 Task: Select street view around selected location Colonial Williamsburg, Virginia, United States and verify 5 surrounding locations
Action: Mouse moved to (133, 161)
Screenshot: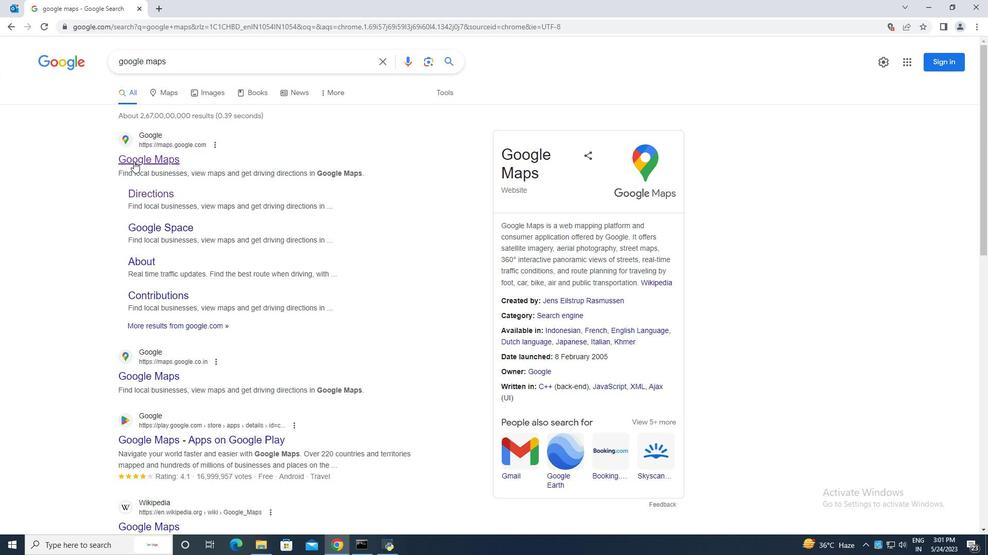 
Action: Mouse pressed left at (133, 161)
Screenshot: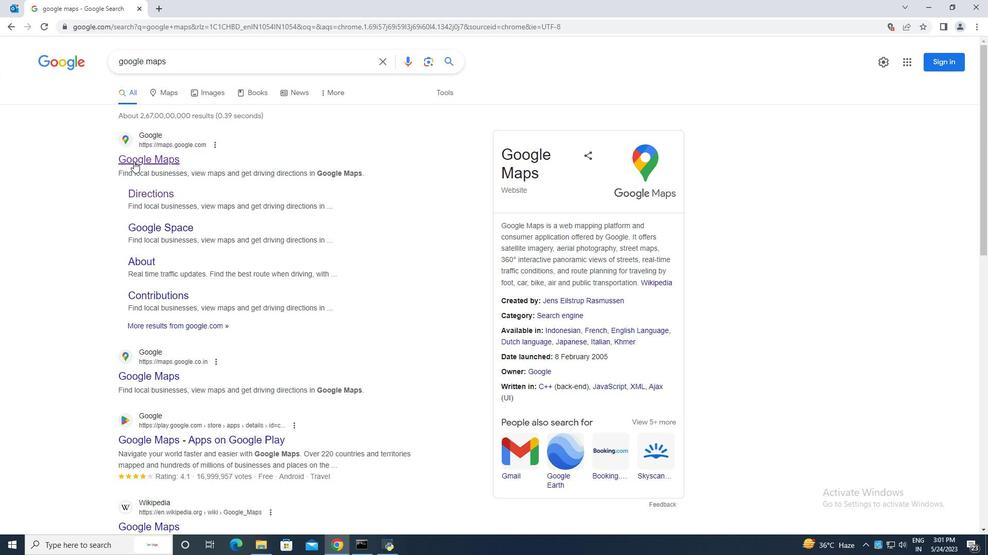 
Action: Mouse moved to (140, 49)
Screenshot: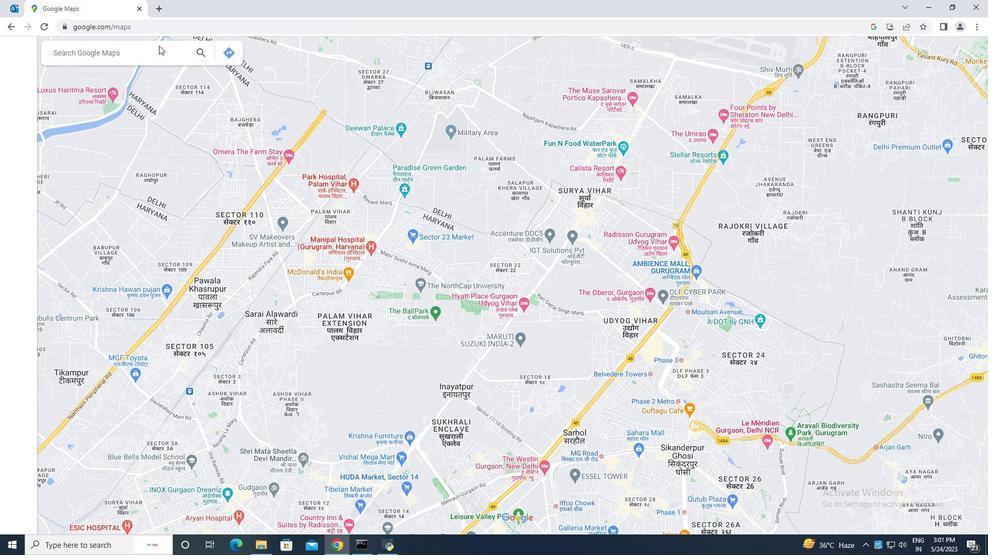 
Action: Key pressed colonial<Key.space>williamsburg<Key.space>virginia<Key.space>united<Key.space>stated<Key.enter>
Screenshot: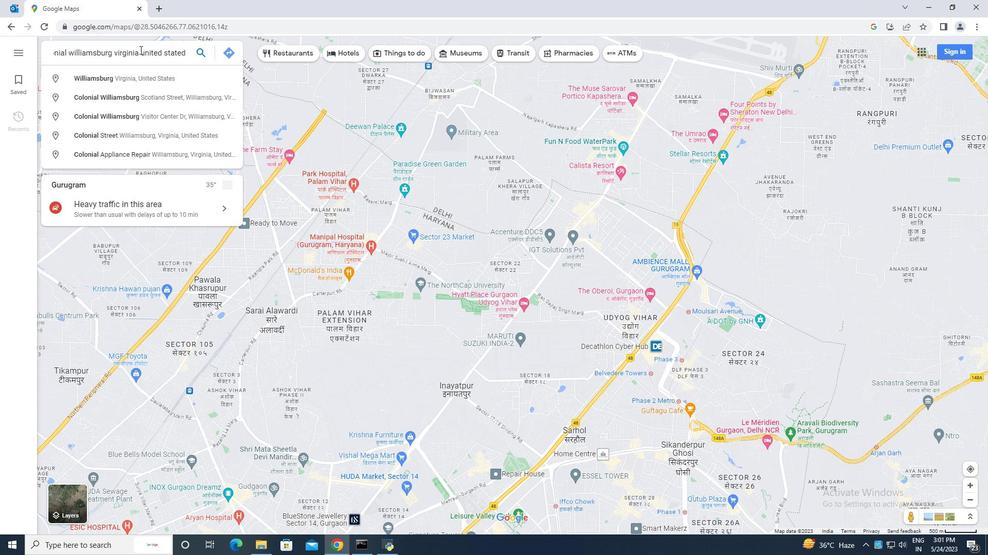 
Action: Mouse moved to (446, 508)
Screenshot: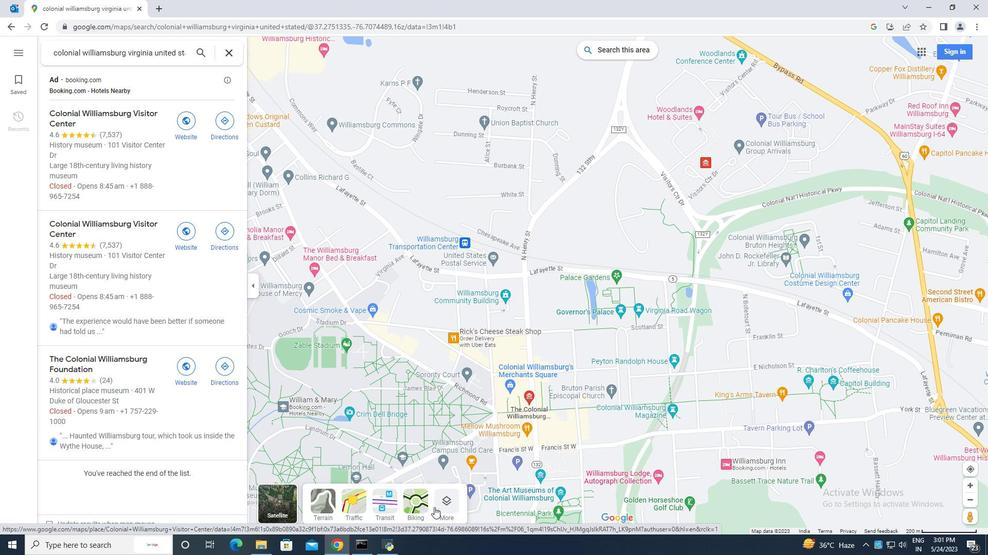 
Action: Mouse pressed left at (446, 508)
Screenshot: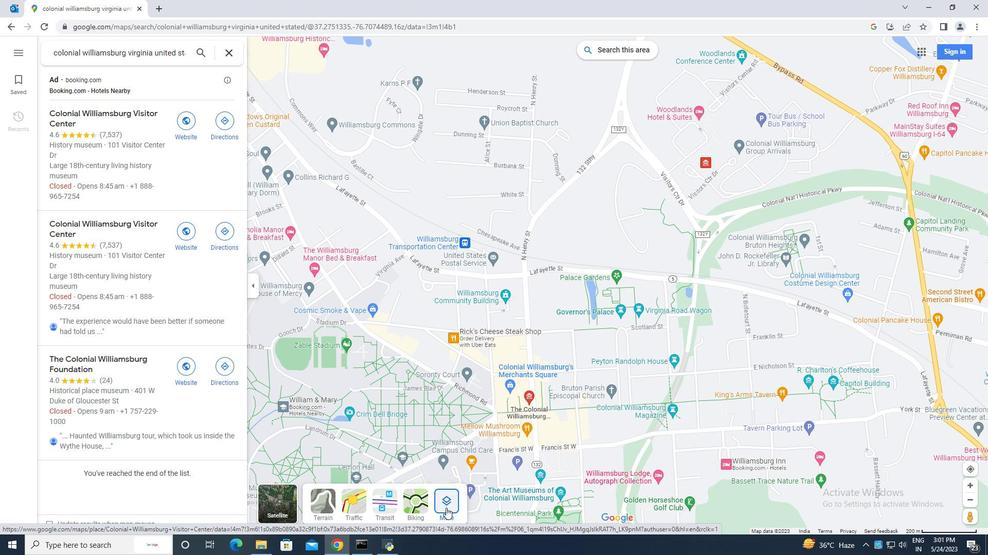 
Action: Mouse moved to (329, 297)
Screenshot: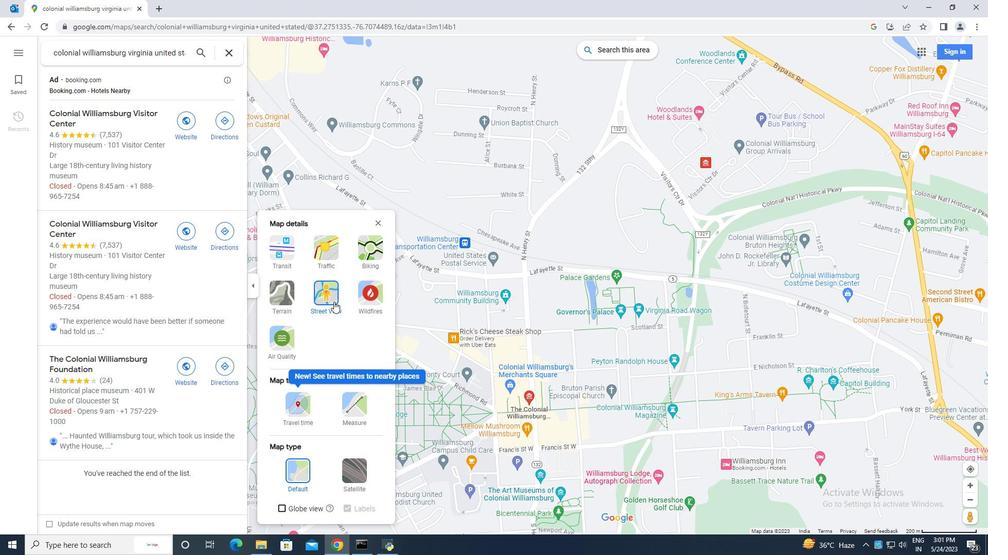 
Action: Mouse pressed left at (329, 297)
Screenshot: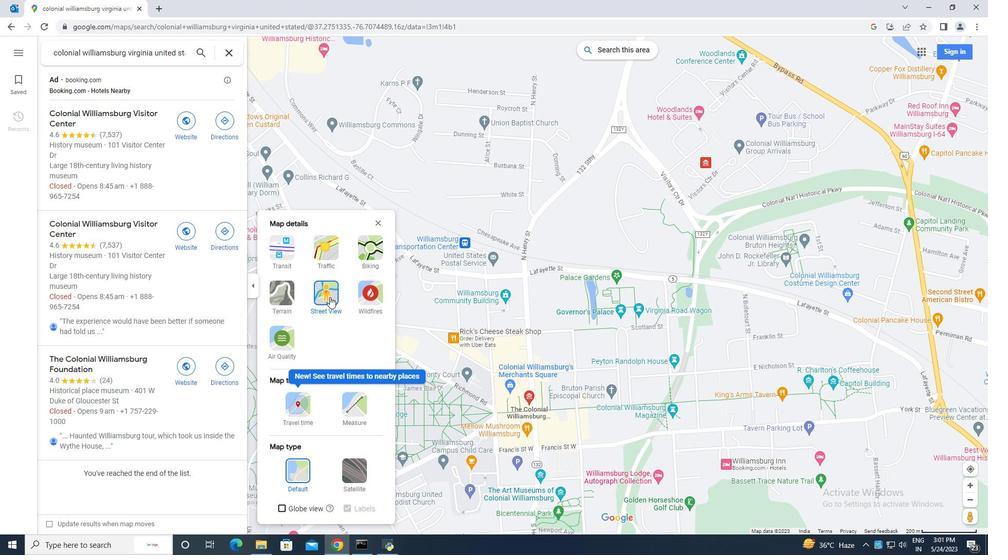 
Action: Mouse moved to (328, 256)
Screenshot: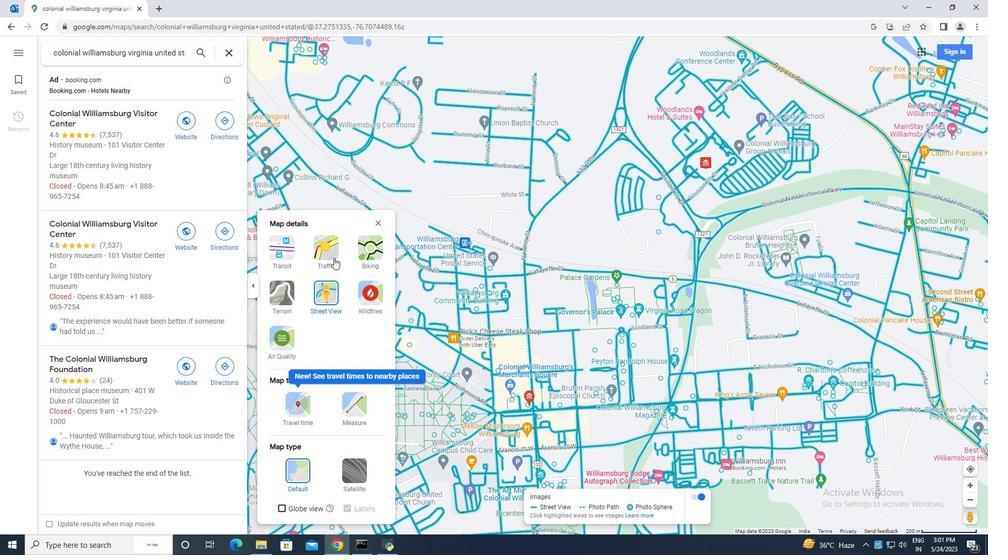 
Action: Mouse pressed left at (328, 256)
Screenshot: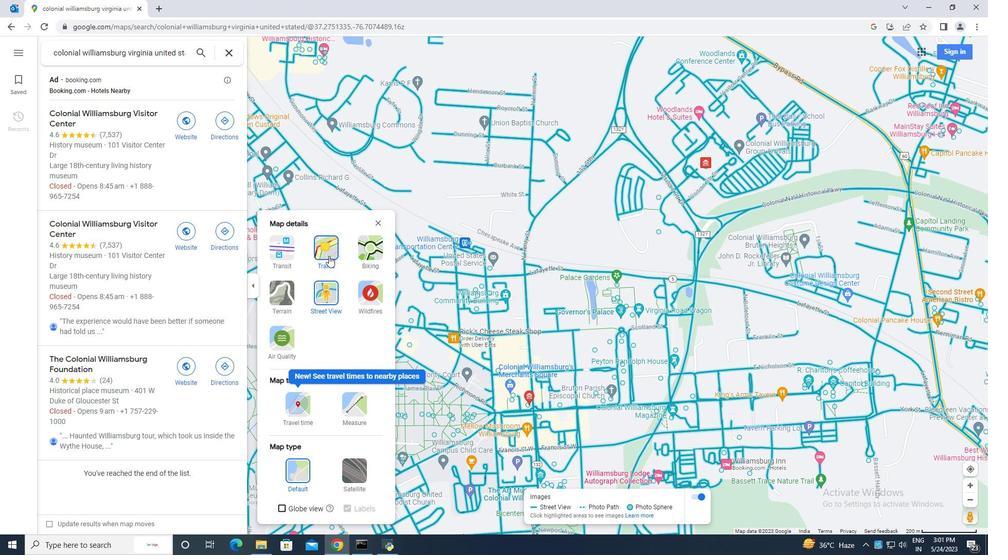 
Action: Mouse moved to (328, 293)
Screenshot: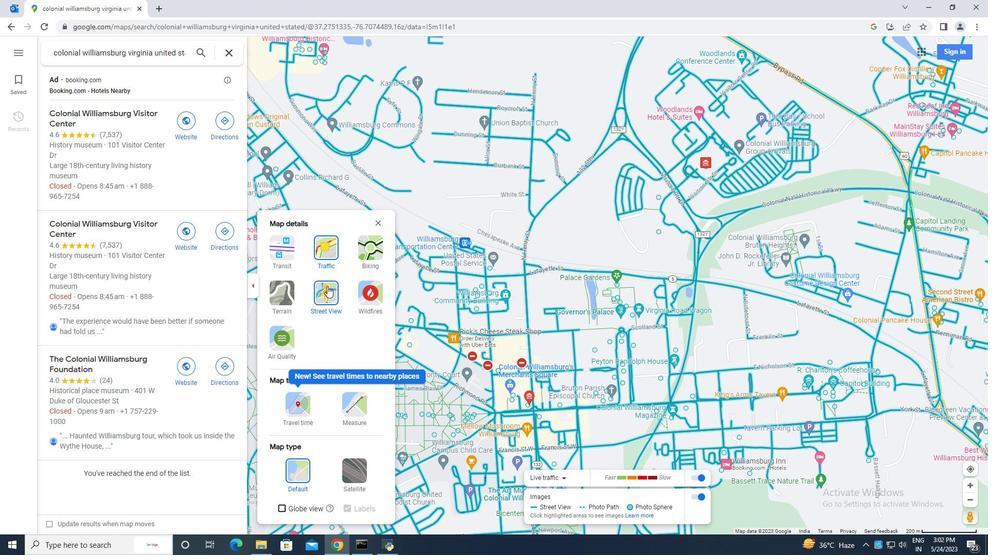 
Action: Mouse pressed left at (328, 293)
Screenshot: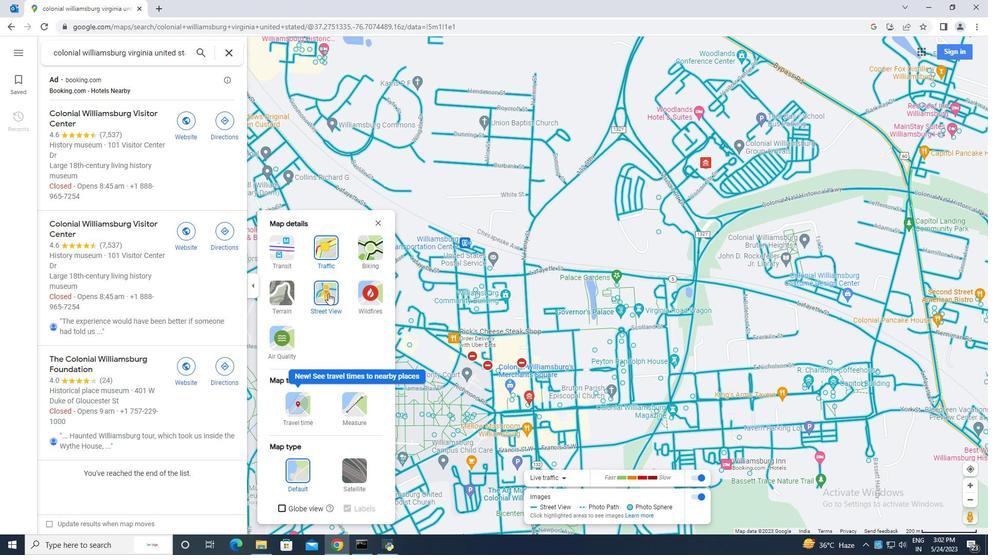 
Action: Mouse moved to (376, 224)
Screenshot: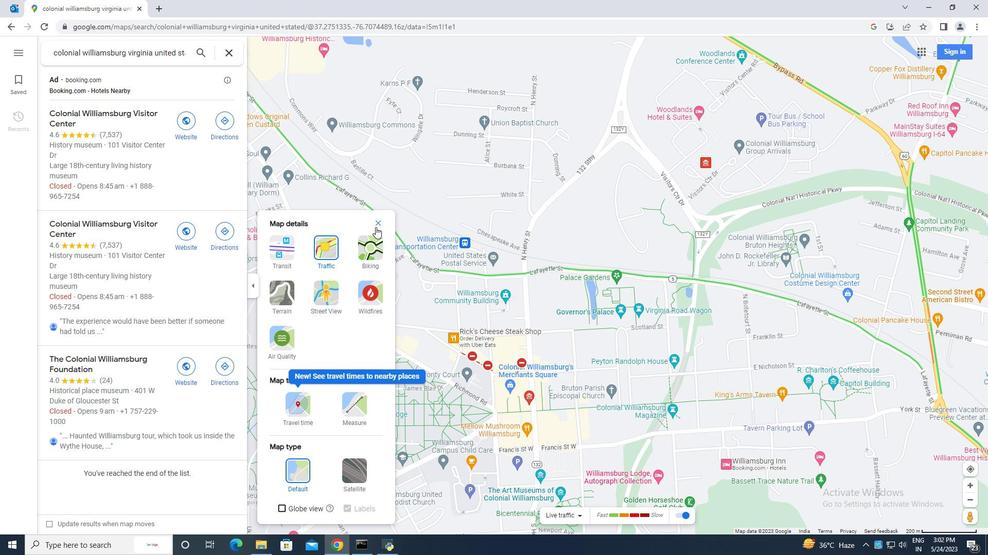 
Action: Mouse pressed left at (376, 224)
Screenshot: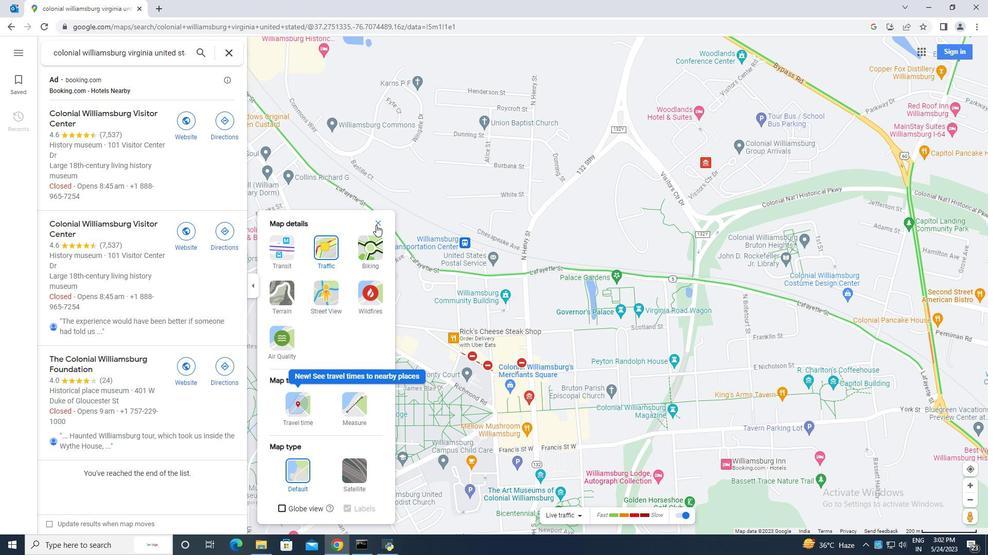 
Action: Mouse moved to (449, 504)
Screenshot: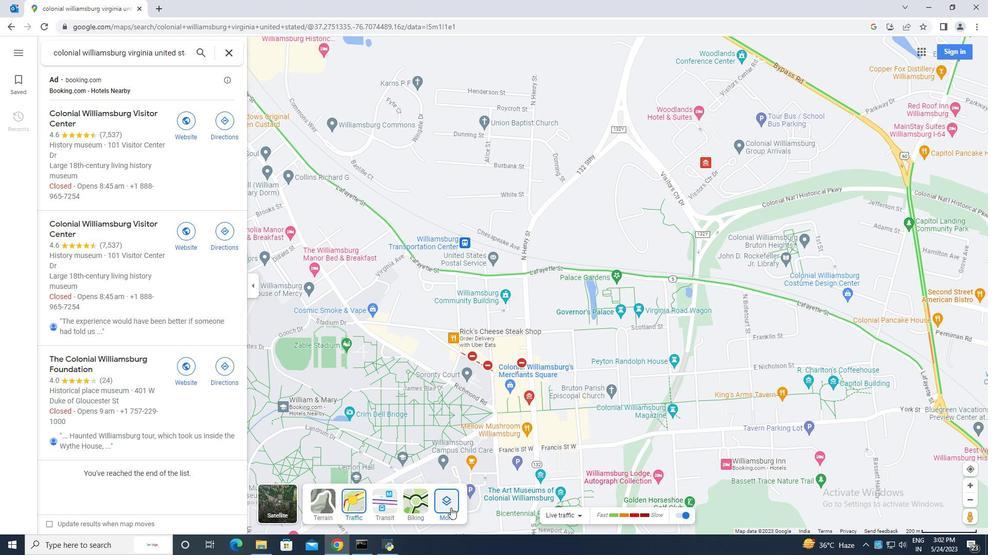 
Action: Mouse pressed left at (449, 504)
Screenshot: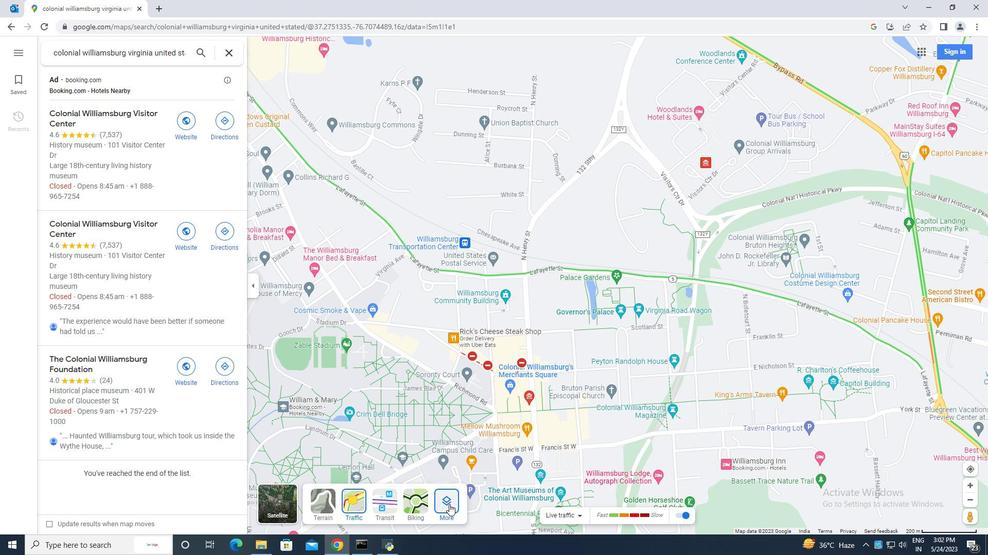 
Action: Mouse moved to (326, 291)
Screenshot: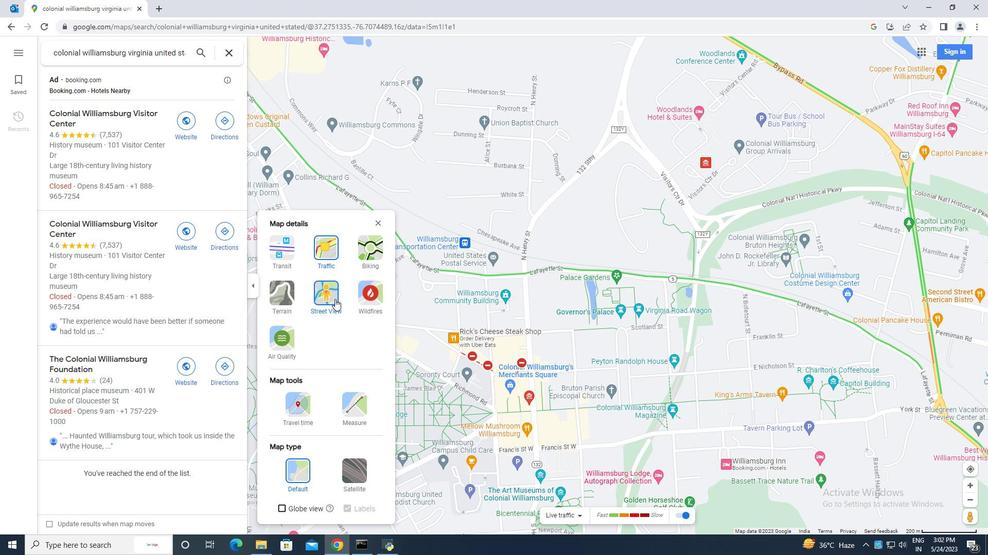 
Action: Mouse pressed left at (326, 291)
Screenshot: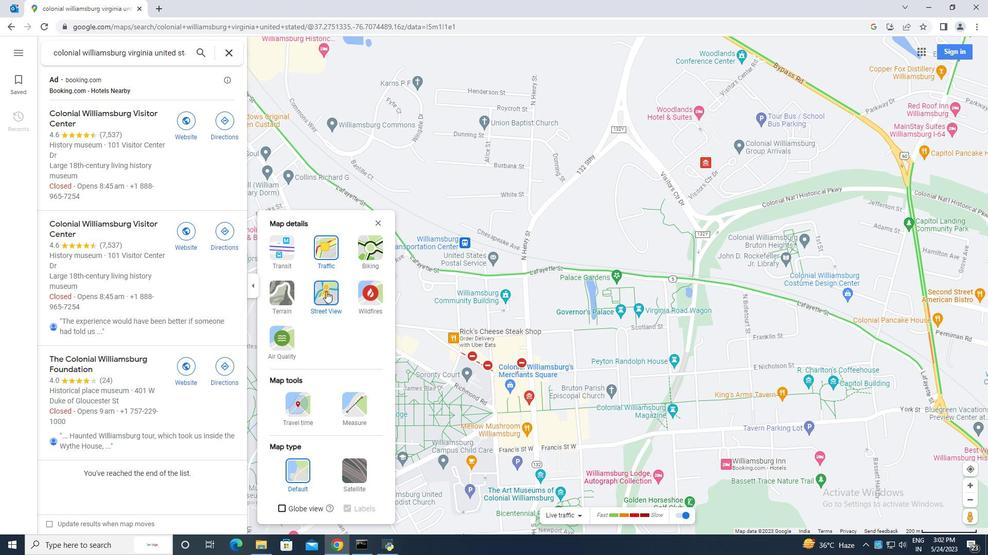 
Action: Mouse moved to (484, 258)
Screenshot: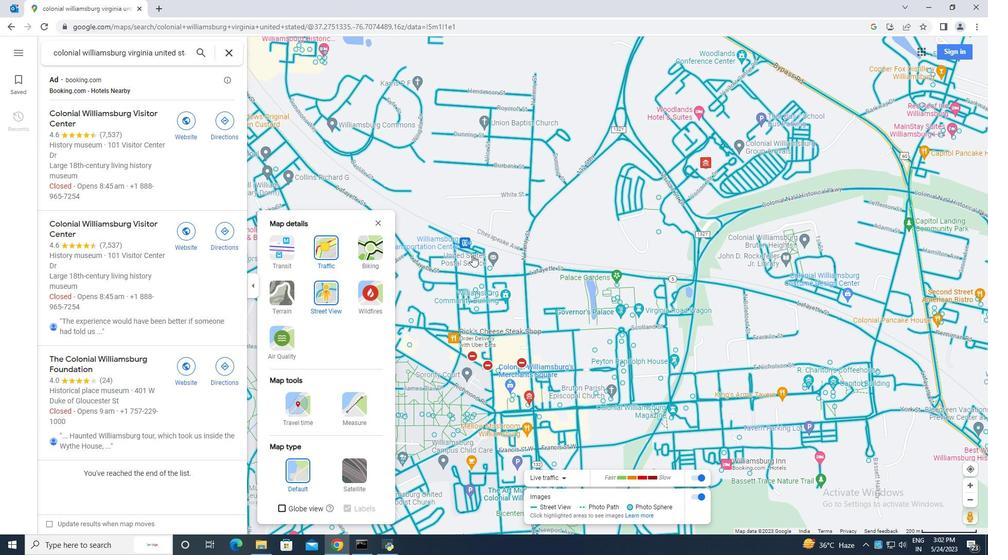 
Action: Mouse pressed left at (484, 258)
Screenshot: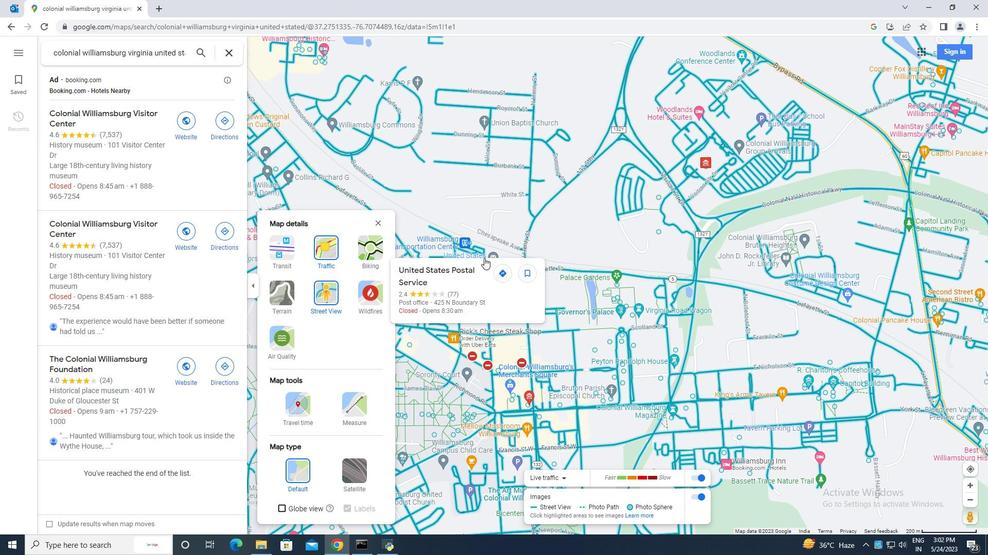 
Action: Mouse moved to (480, 237)
Screenshot: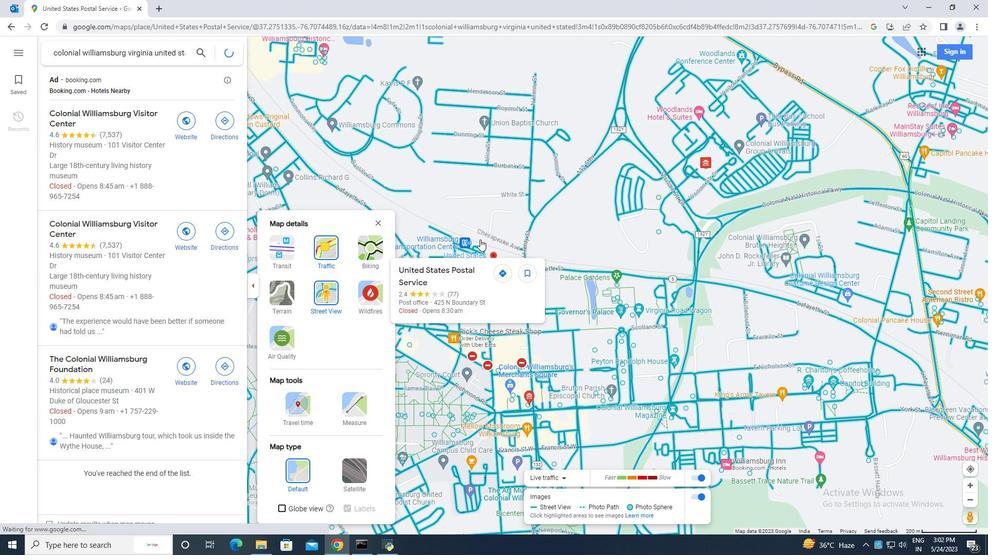 
Action: Mouse pressed left at (480, 237)
Screenshot: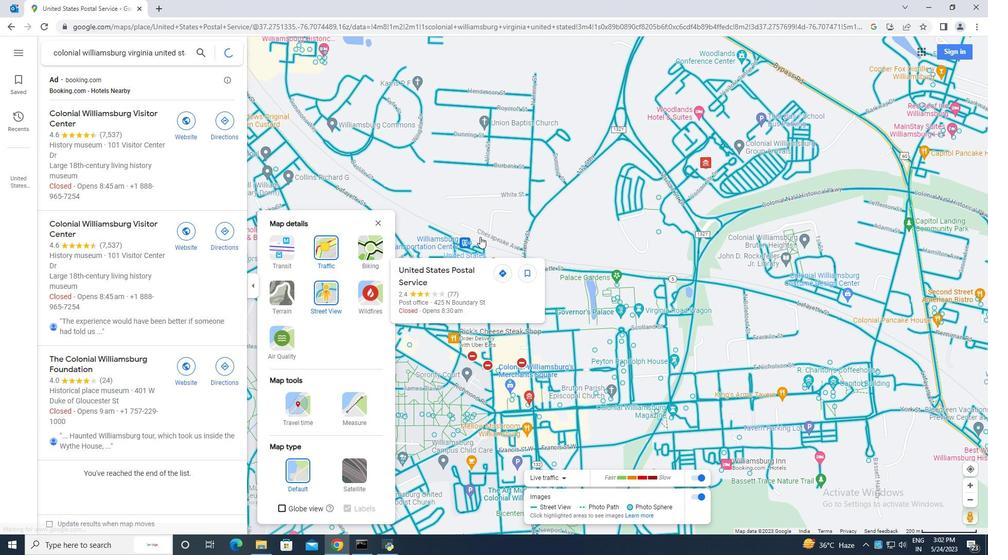 
Action: Mouse moved to (6, 26)
Screenshot: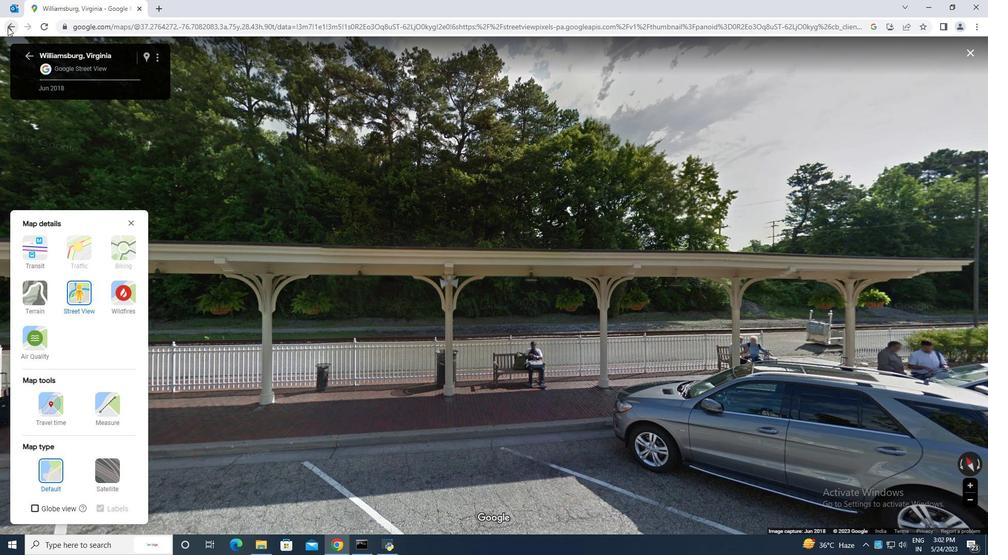 
Action: Mouse pressed left at (6, 26)
Screenshot: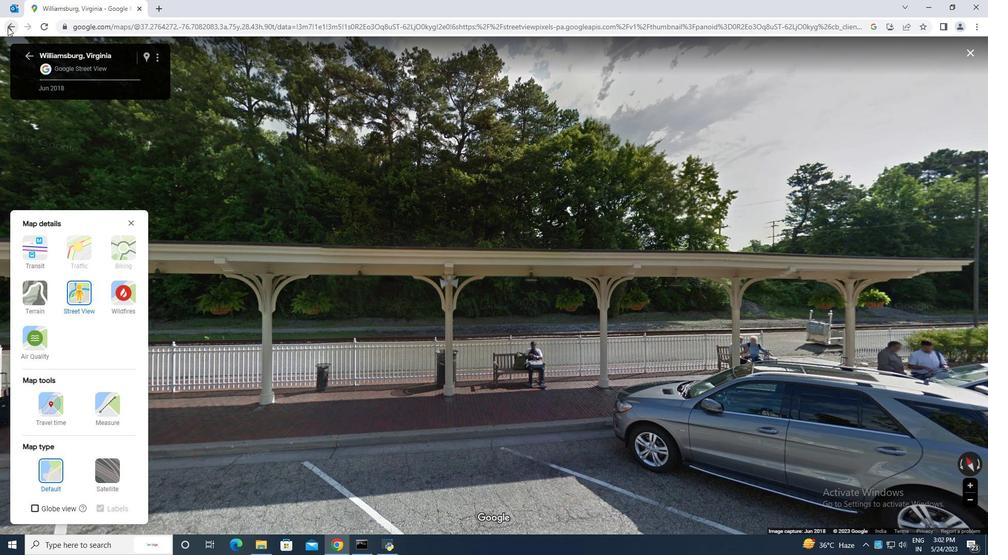 
Action: Mouse moved to (451, 86)
Screenshot: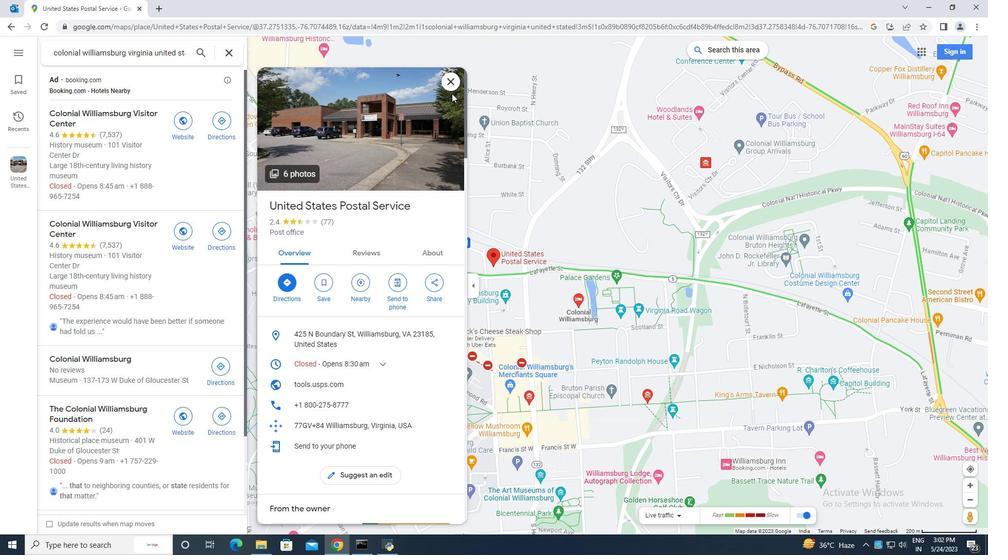 
Action: Mouse pressed left at (451, 86)
Screenshot: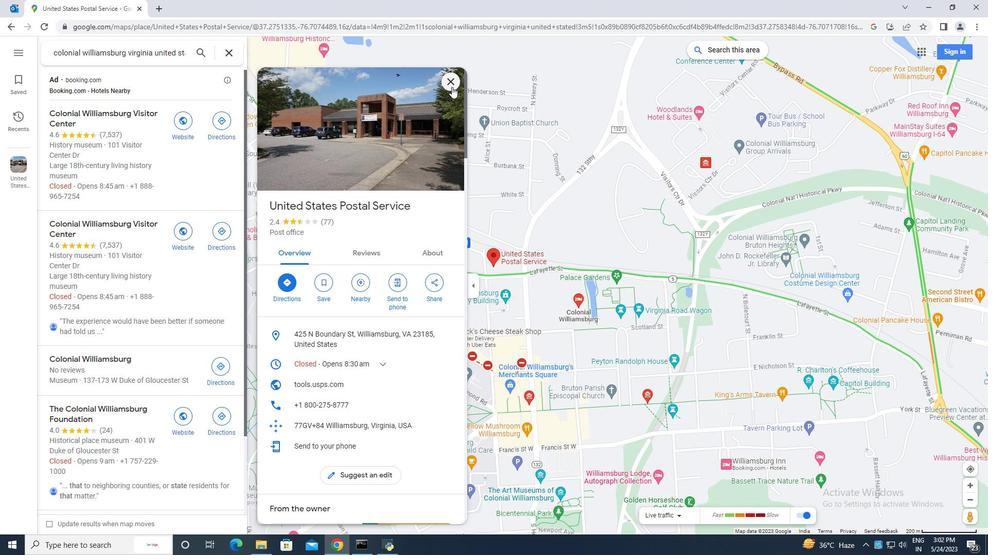 
Action: Mouse moved to (453, 294)
Screenshot: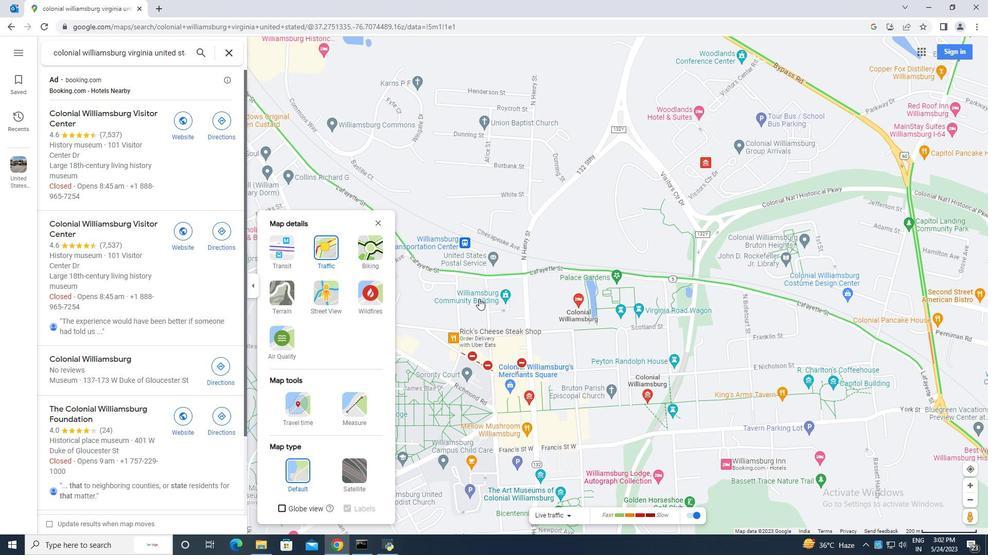 
Action: Mouse scrolled (453, 294) with delta (0, 0)
Screenshot: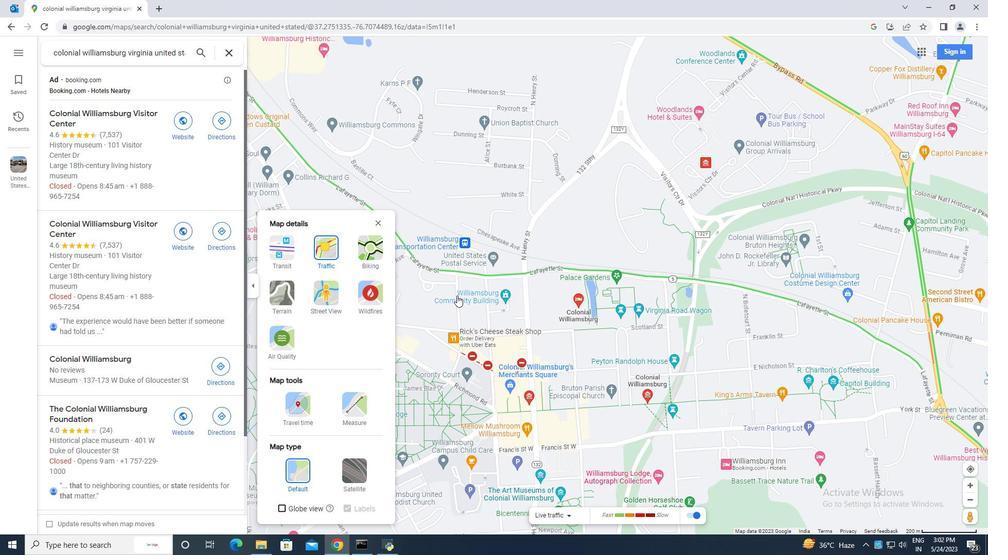 
Action: Mouse scrolled (453, 294) with delta (0, 0)
Screenshot: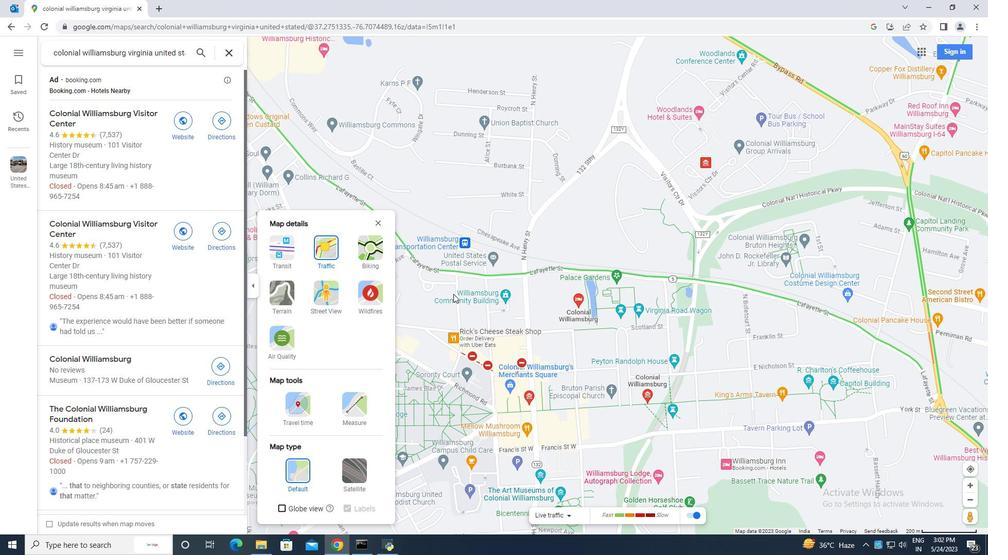 
Action: Mouse scrolled (453, 294) with delta (0, 0)
Screenshot: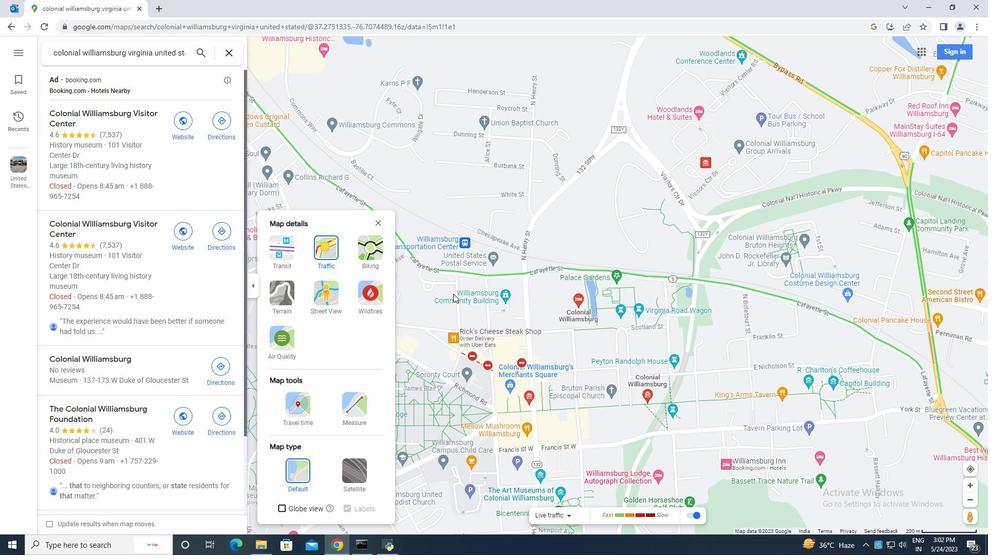 
Action: Mouse scrolled (453, 293) with delta (0, 0)
Screenshot: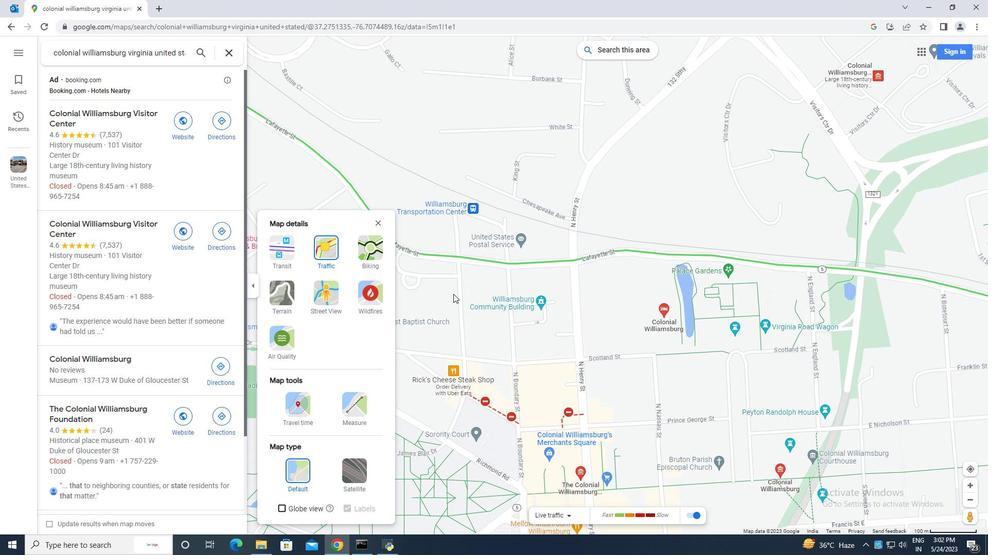 
Action: Mouse scrolled (453, 293) with delta (0, 0)
Screenshot: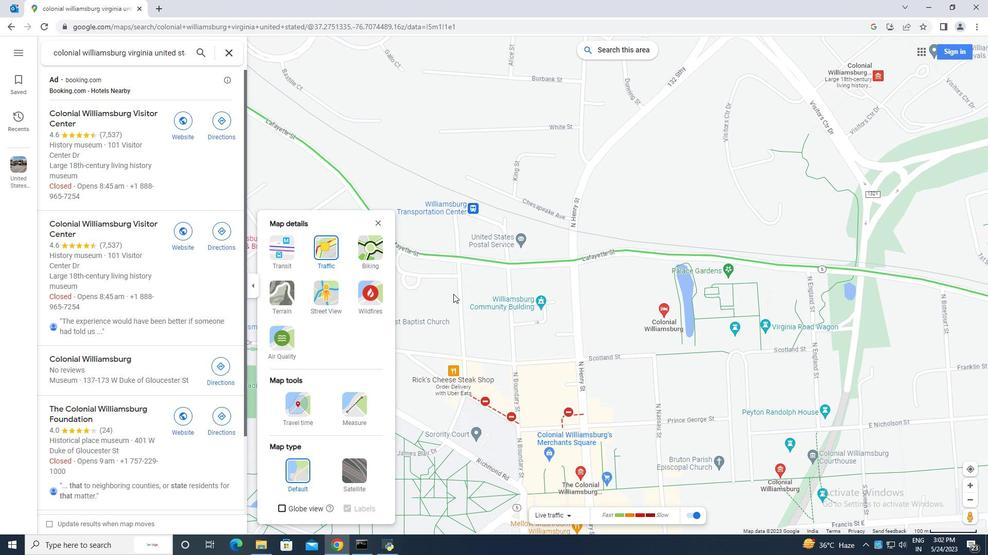 
Action: Mouse scrolled (453, 293) with delta (0, 0)
Screenshot: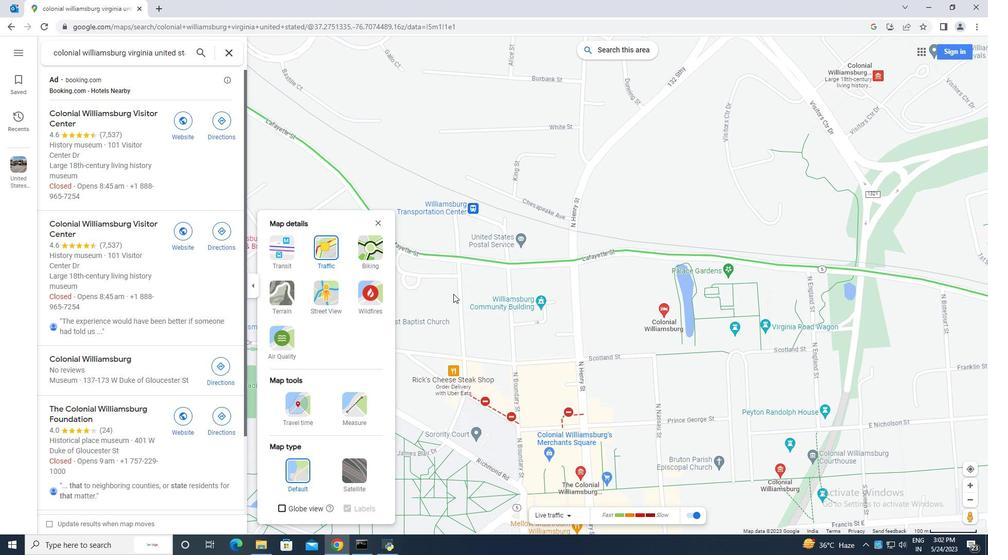 
Action: Mouse scrolled (453, 293) with delta (0, 0)
Screenshot: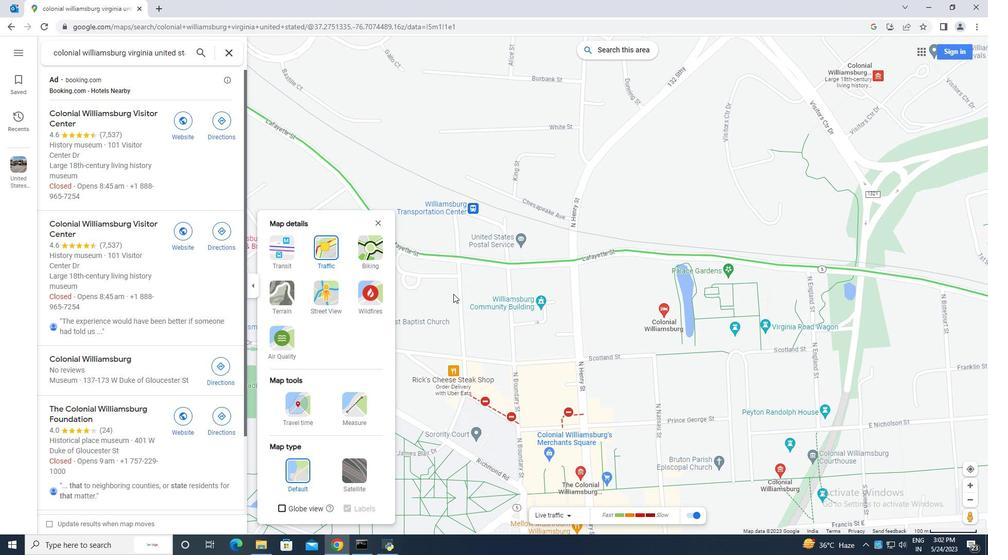 
Action: Mouse moved to (561, 276)
Screenshot: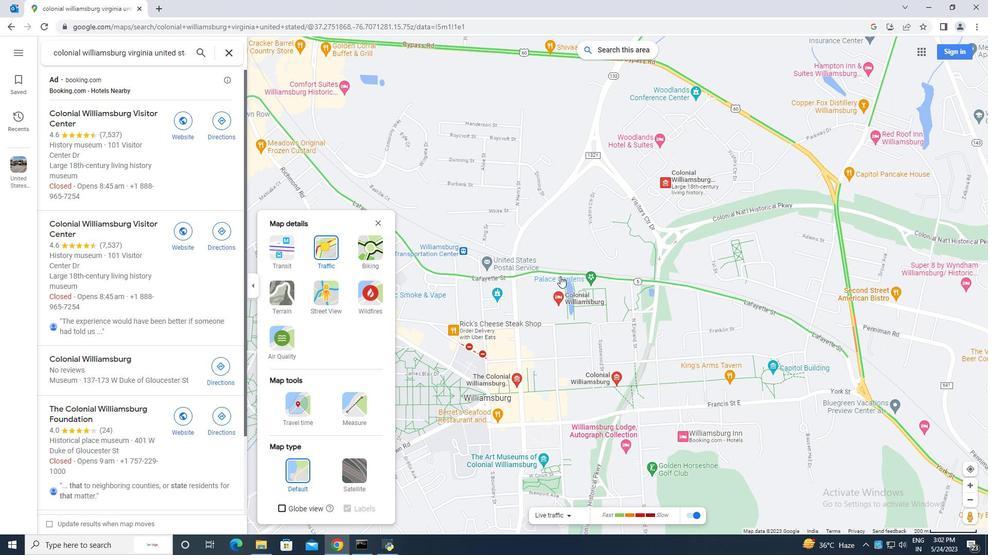 
Action: Mouse scrolled (561, 276) with delta (0, 0)
Screenshot: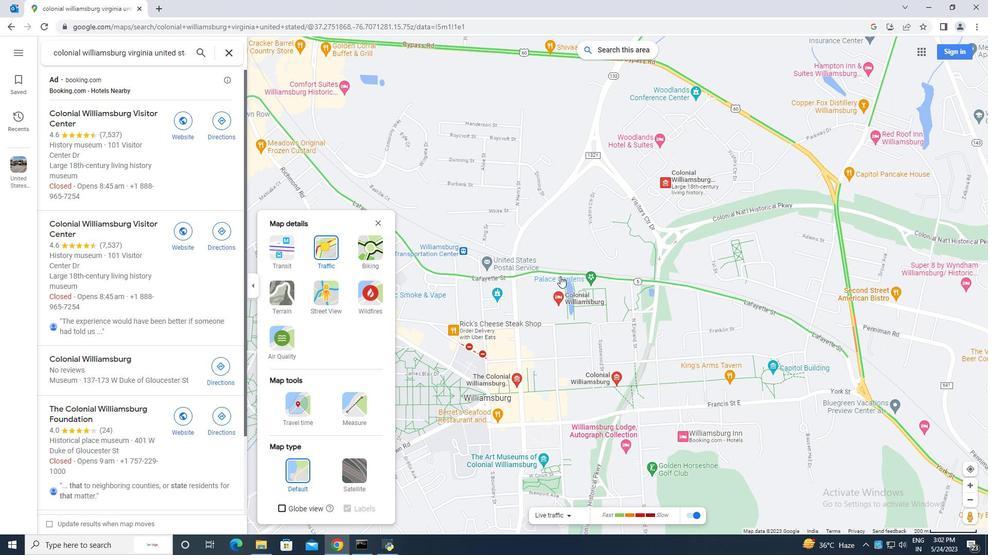 
Action: Mouse moved to (561, 276)
Screenshot: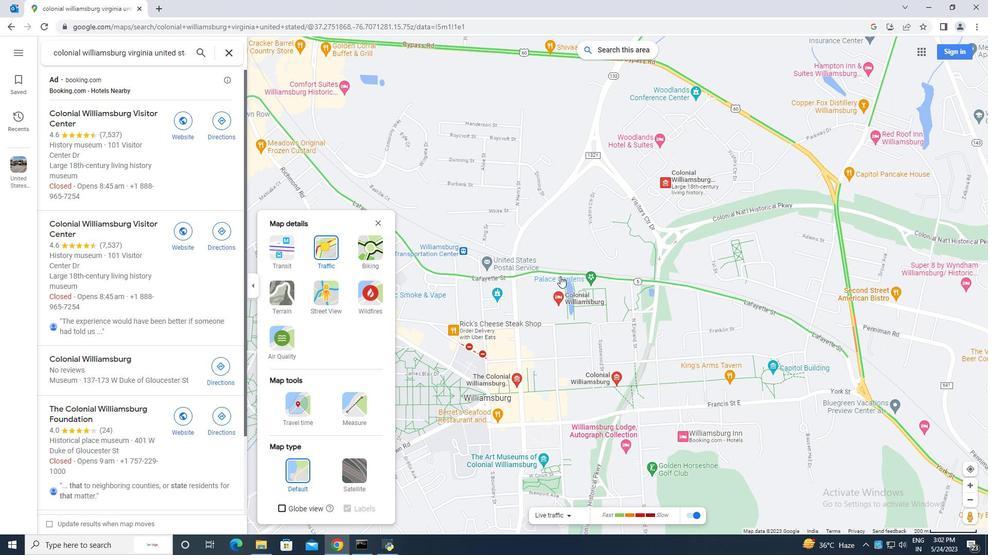 
Action: Mouse scrolled (561, 276) with delta (0, 0)
Screenshot: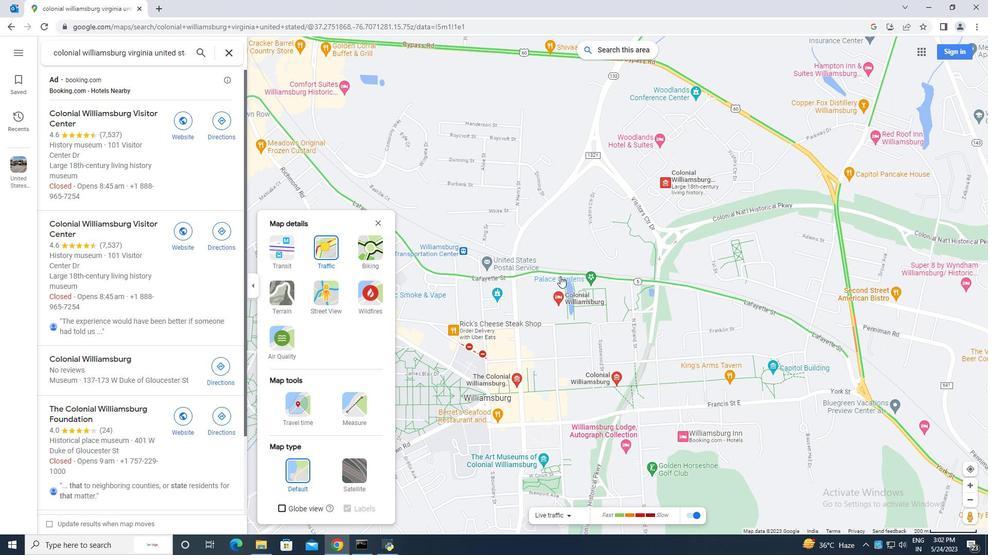 
Action: Mouse scrolled (561, 276) with delta (0, 0)
Screenshot: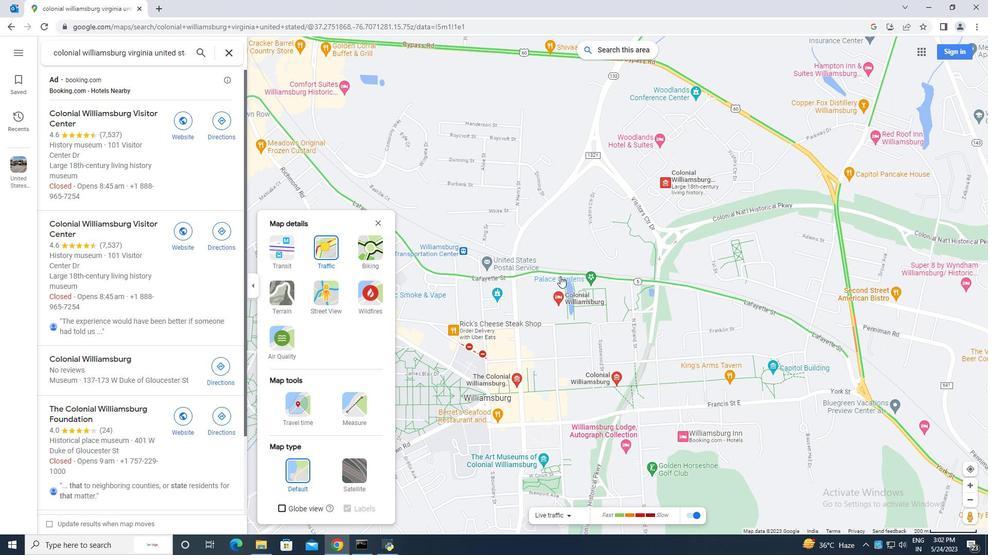 
Action: Mouse scrolled (561, 276) with delta (0, 0)
Screenshot: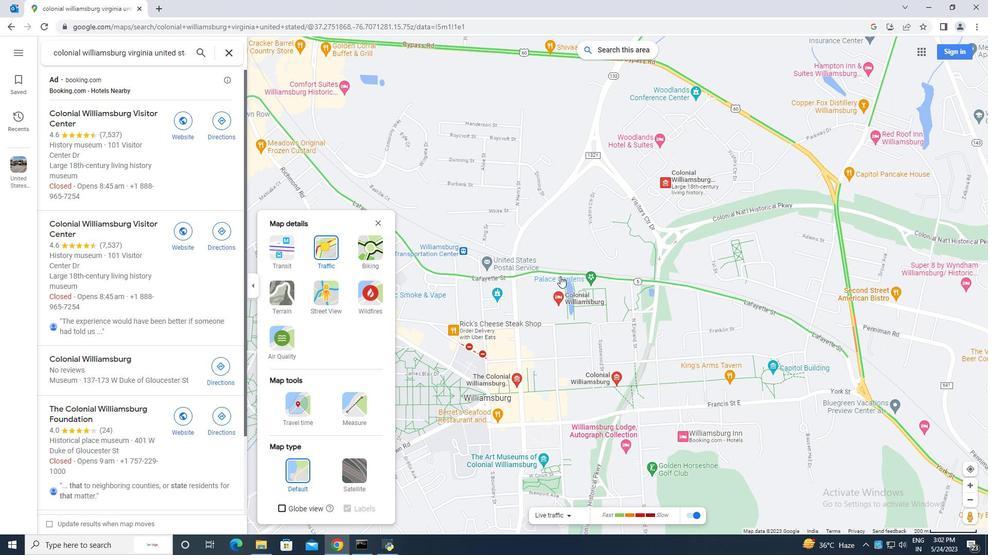 
Action: Mouse moved to (566, 278)
Screenshot: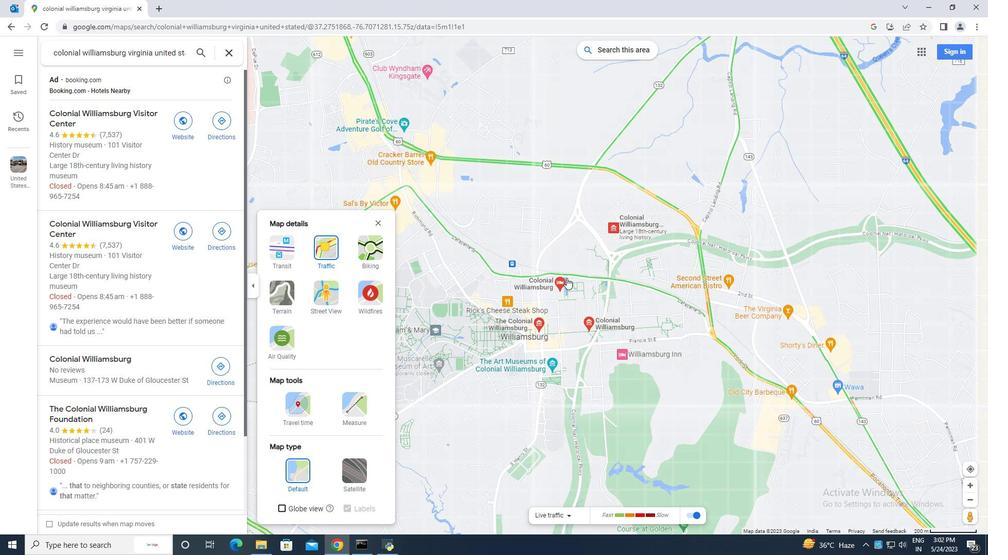 
Action: Mouse scrolled (566, 277) with delta (0, 0)
Screenshot: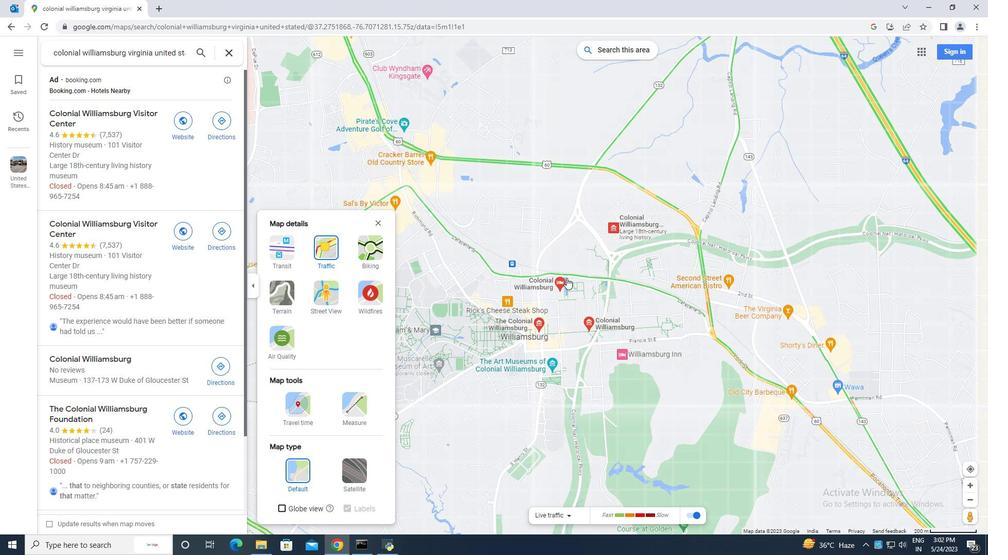 
Action: Mouse scrolled (566, 277) with delta (0, 0)
Screenshot: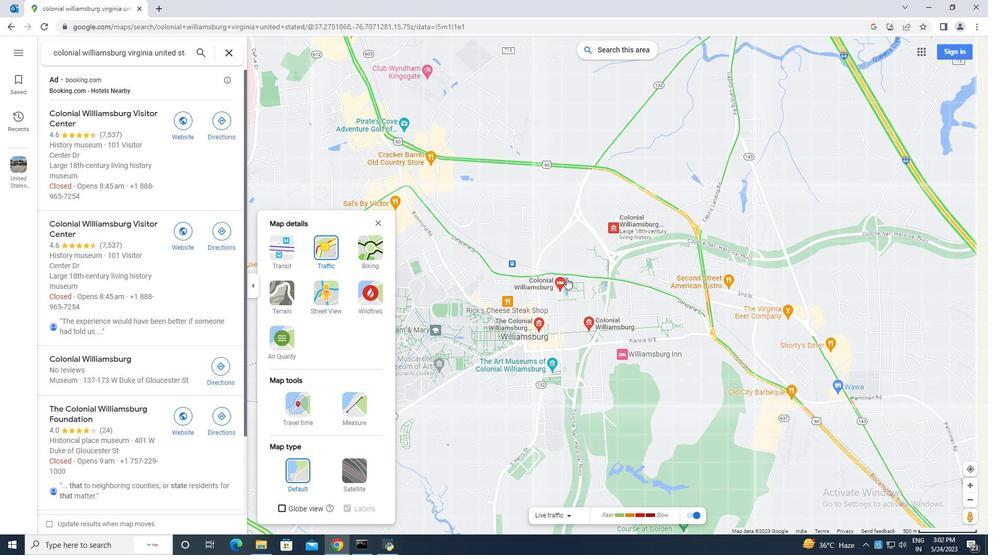 
Action: Mouse moved to (540, 320)
Screenshot: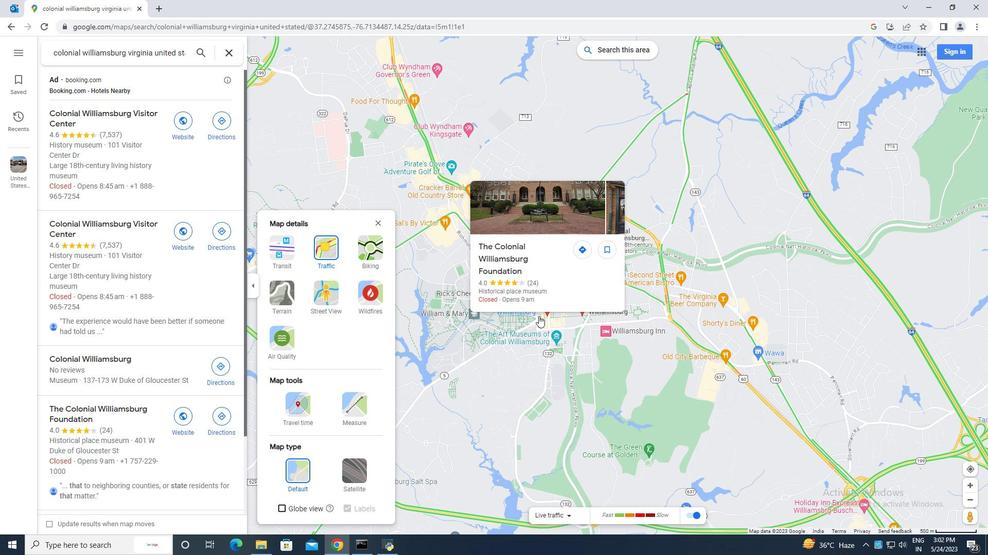 
Action: Mouse scrolled (540, 321) with delta (0, 0)
Screenshot: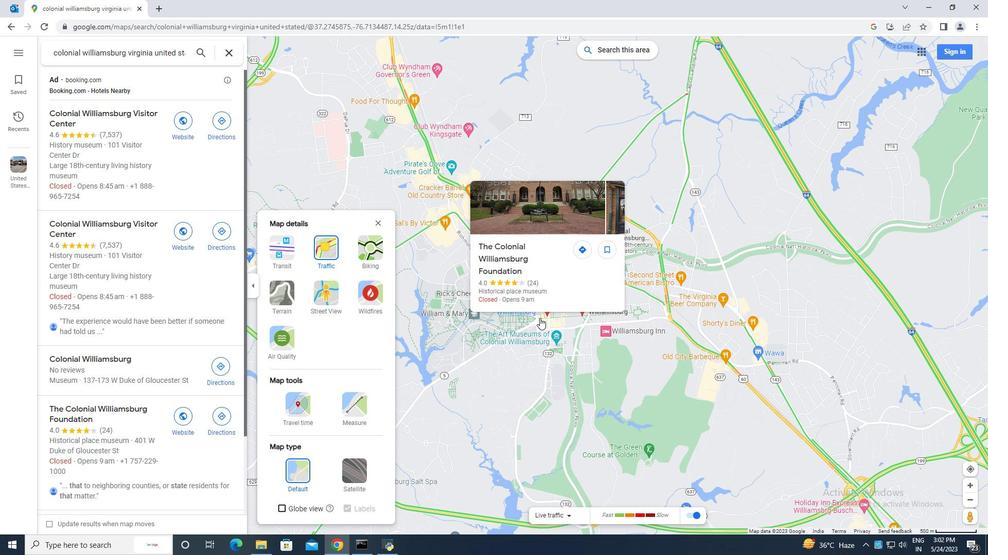 
Action: Mouse moved to (539, 320)
Screenshot: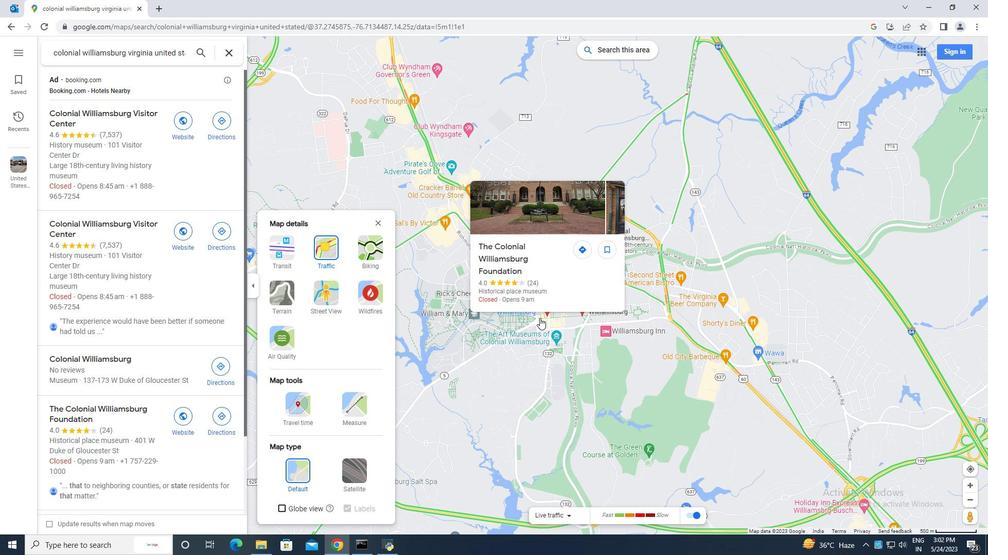 
Action: Mouse scrolled (539, 321) with delta (0, 0)
Screenshot: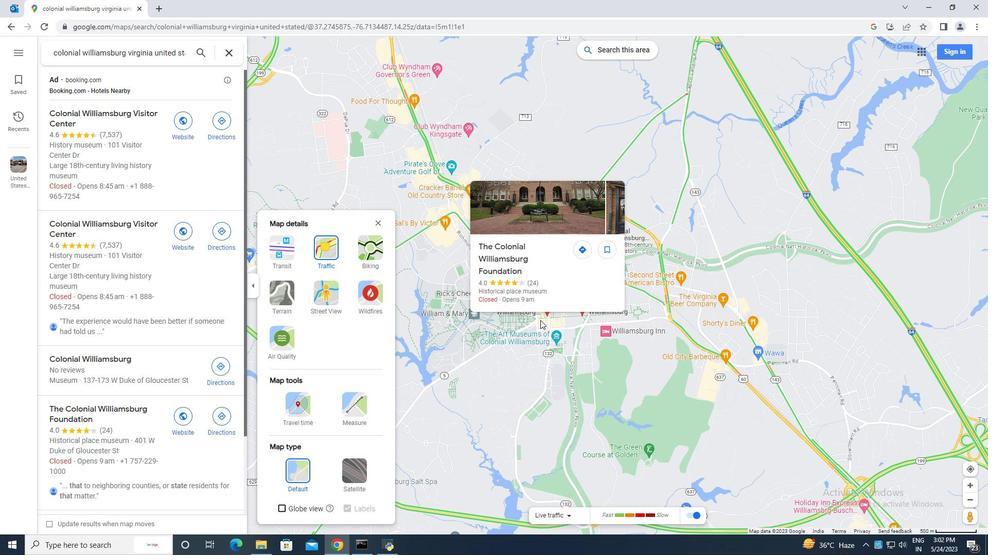 
Action: Mouse moved to (539, 320)
Screenshot: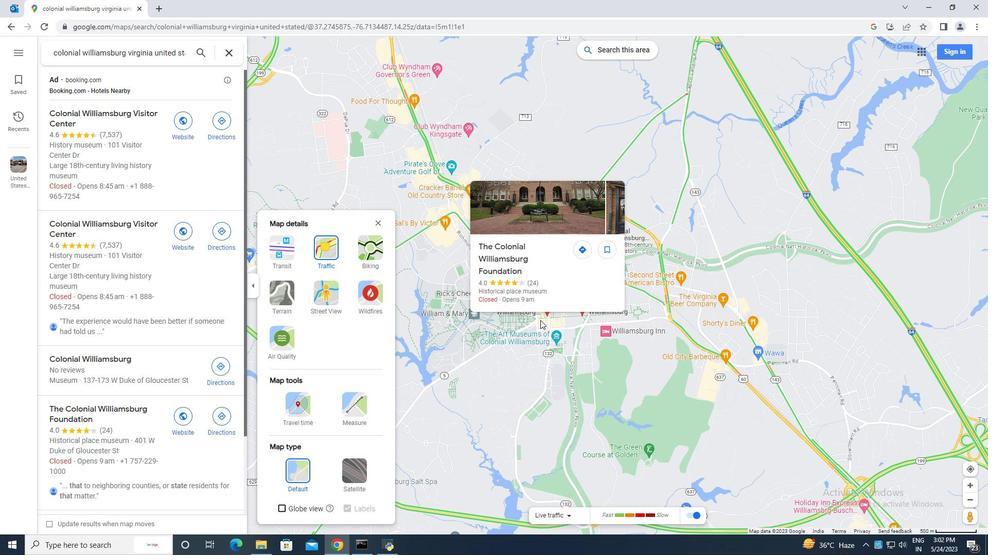 
Action: Mouse scrolled (539, 321) with delta (0, 0)
Screenshot: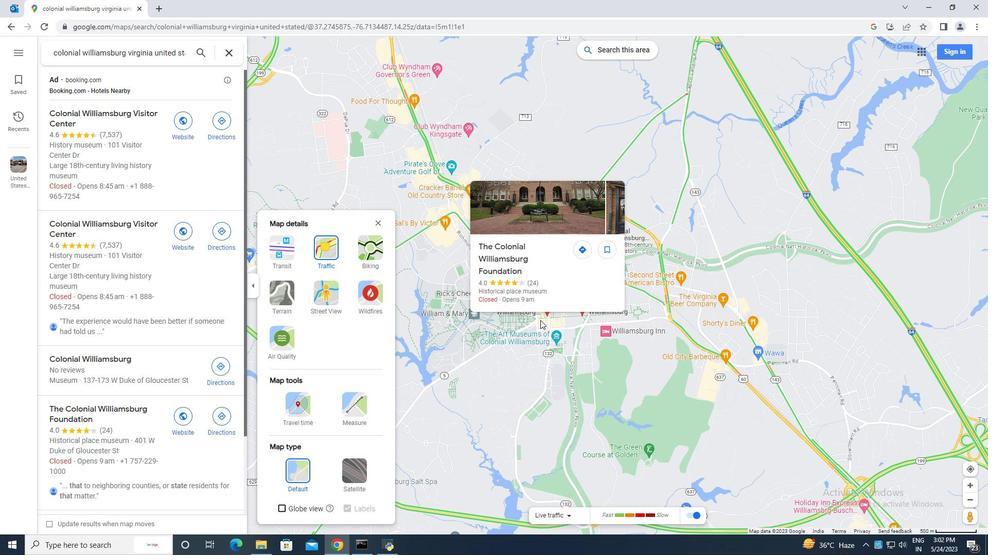 
Action: Mouse moved to (553, 316)
Screenshot: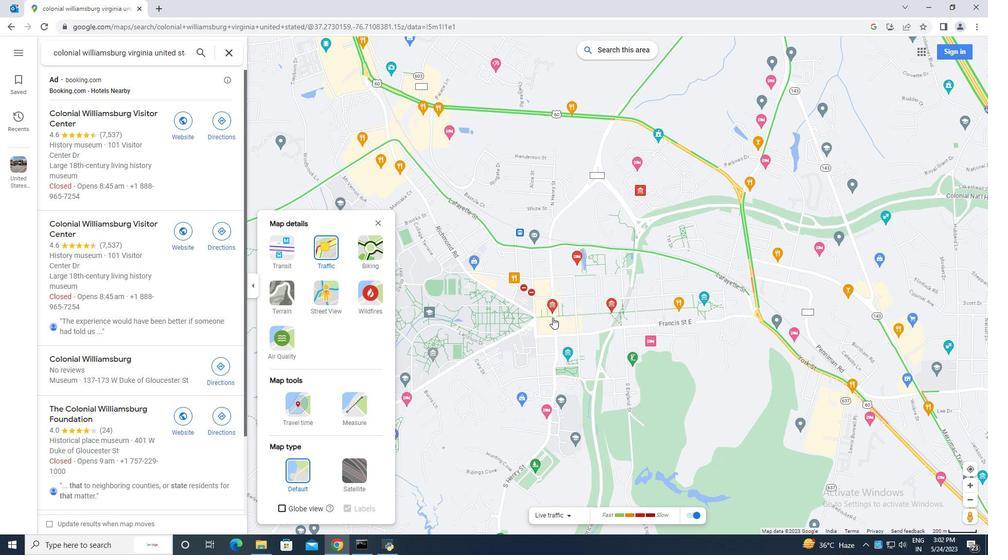 
Action: Mouse scrolled (553, 316) with delta (0, 0)
Screenshot: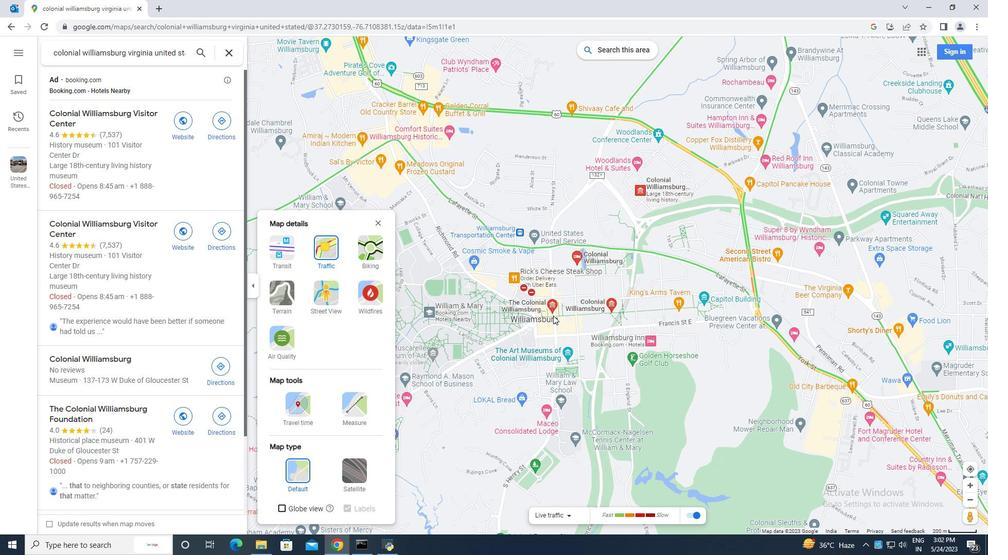 
Action: Mouse scrolled (553, 316) with delta (0, 0)
Screenshot: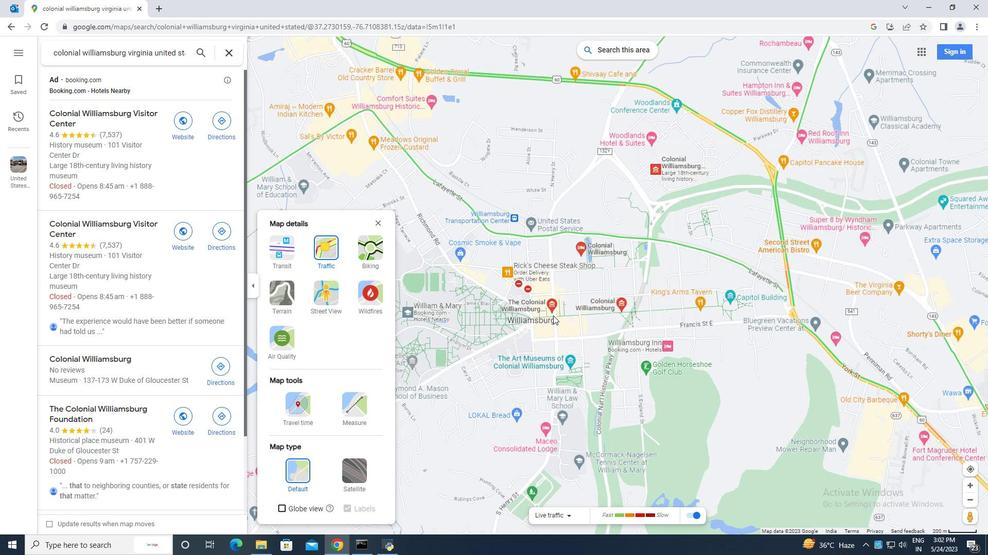 
Action: Mouse scrolled (553, 316) with delta (0, 0)
Screenshot: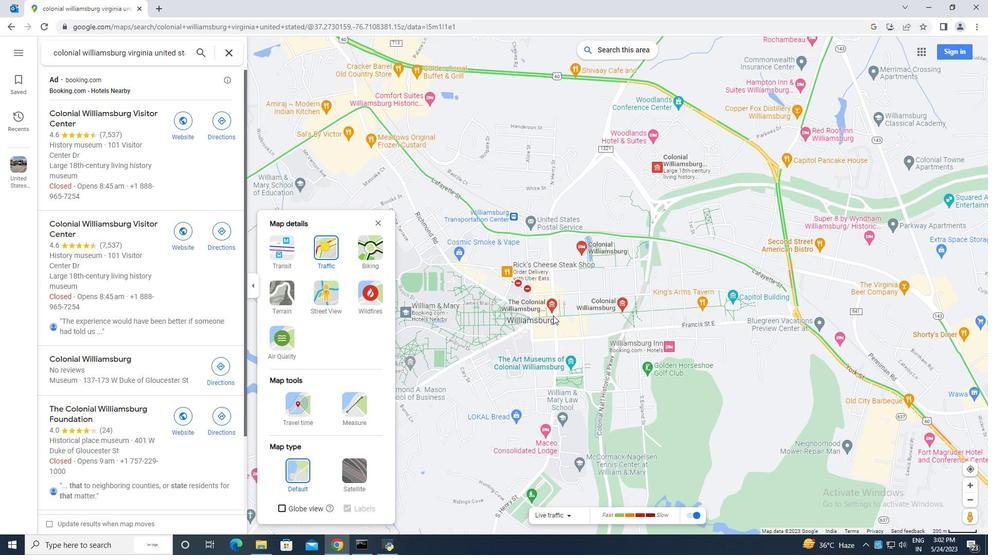 
Action: Mouse scrolled (553, 316) with delta (0, 0)
Screenshot: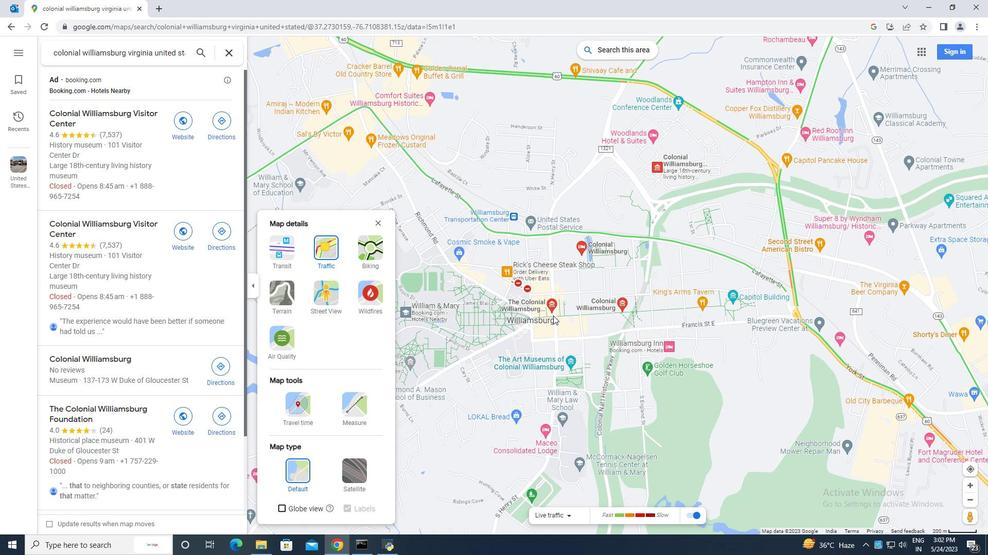 
Action: Mouse scrolled (553, 316) with delta (0, 0)
Screenshot: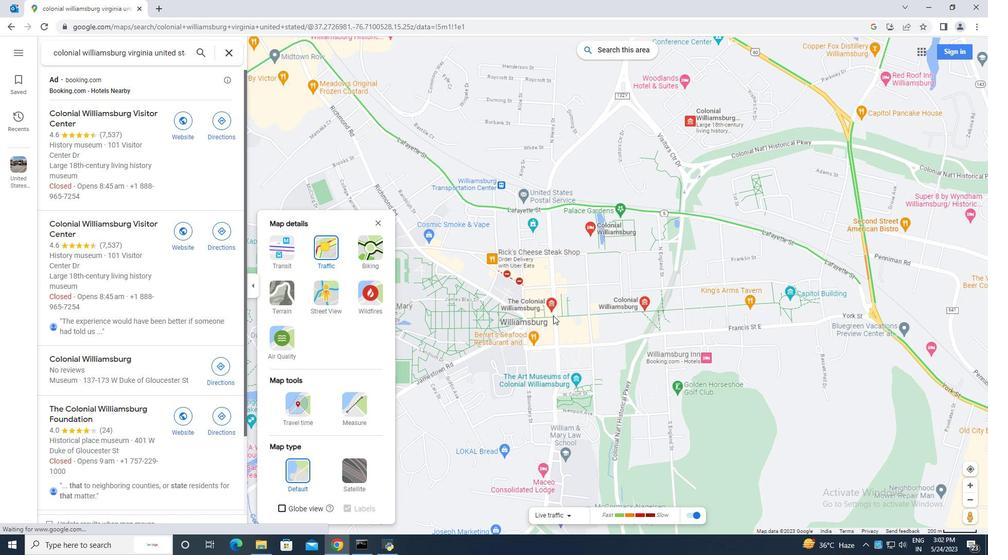 
Action: Mouse scrolled (553, 316) with delta (0, 0)
Screenshot: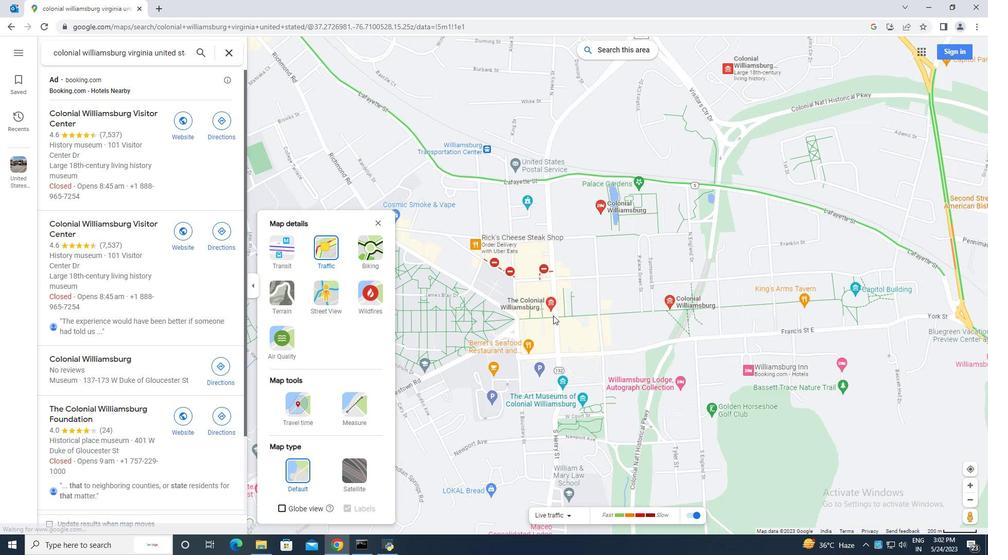 
Action: Mouse scrolled (553, 316) with delta (0, 0)
Screenshot: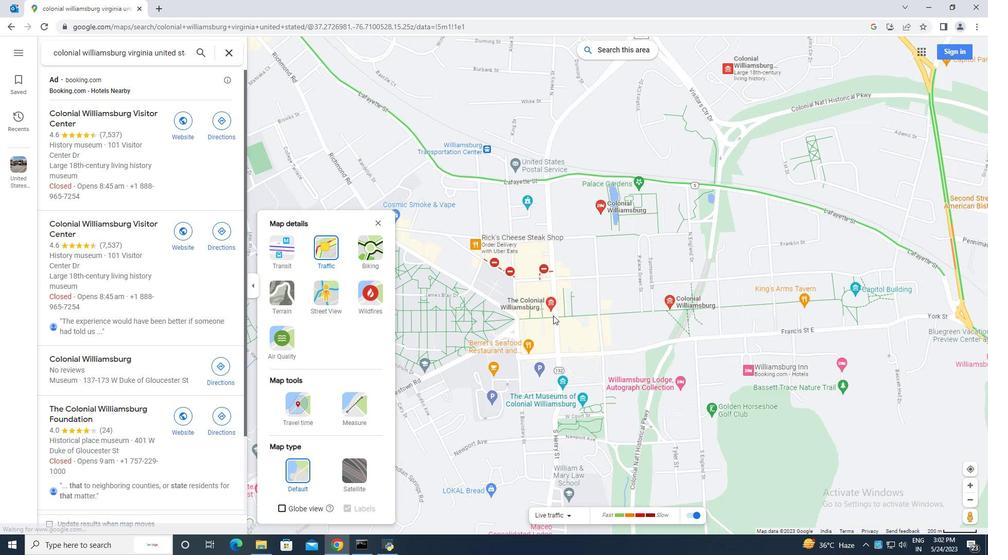 
Action: Mouse scrolled (553, 316) with delta (0, 0)
Screenshot: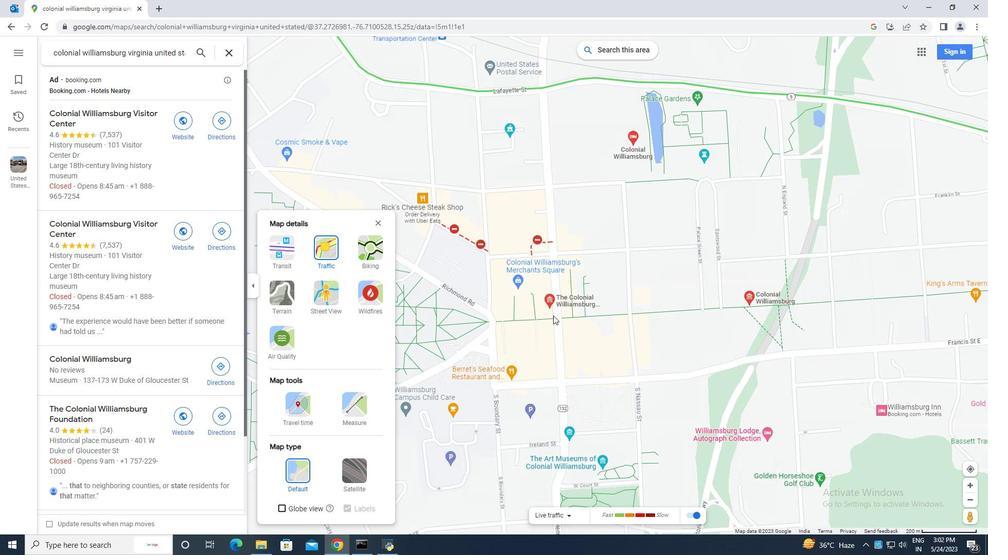 
Action: Mouse scrolled (553, 316) with delta (0, 0)
Screenshot: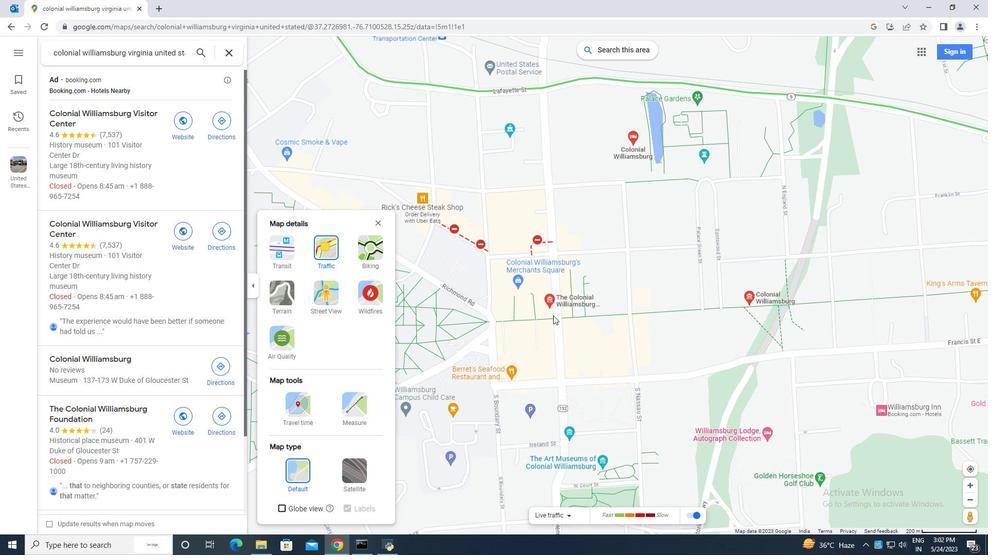 
Action: Mouse moved to (548, 299)
Screenshot: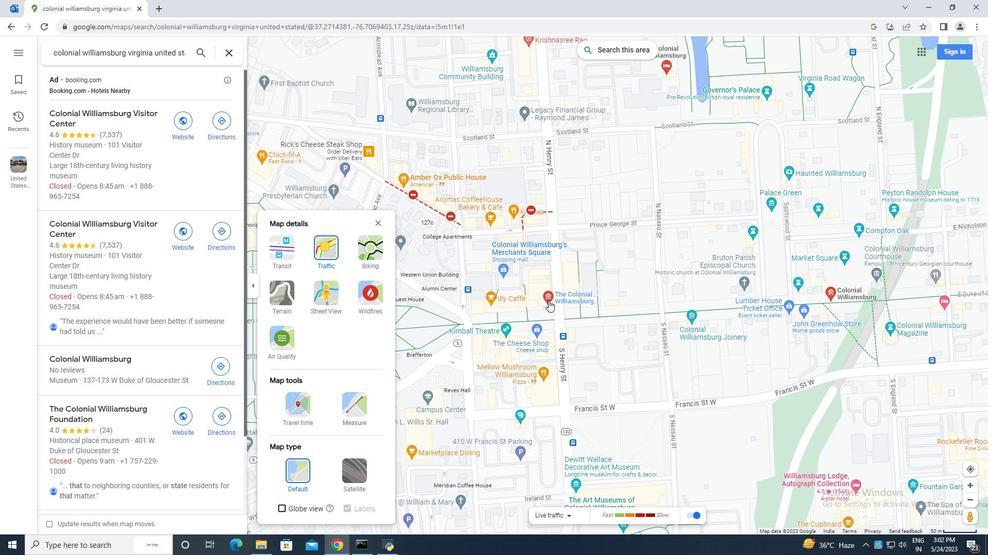 
Action: Mouse scrolled (548, 300) with delta (0, 0)
Screenshot: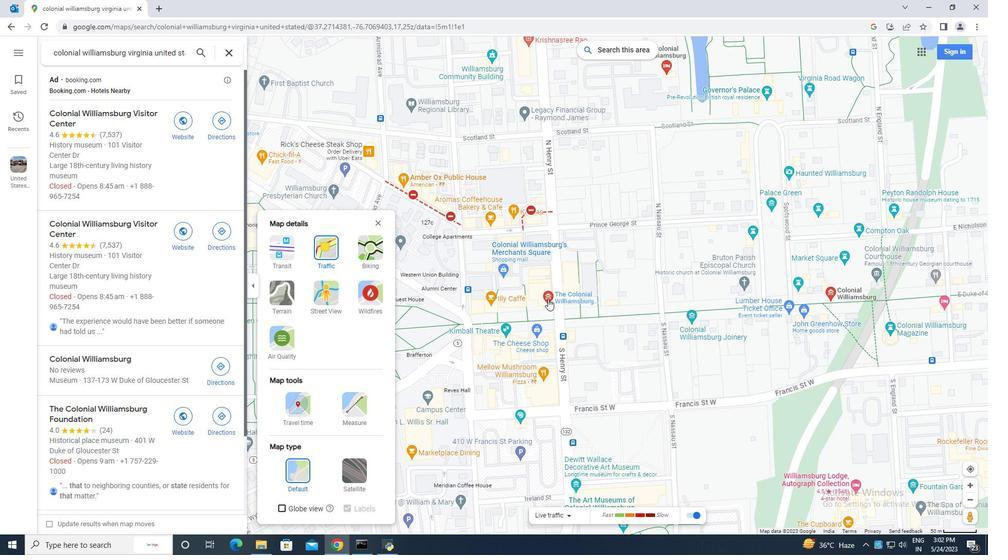 
Action: Mouse scrolled (548, 300) with delta (0, 0)
Screenshot: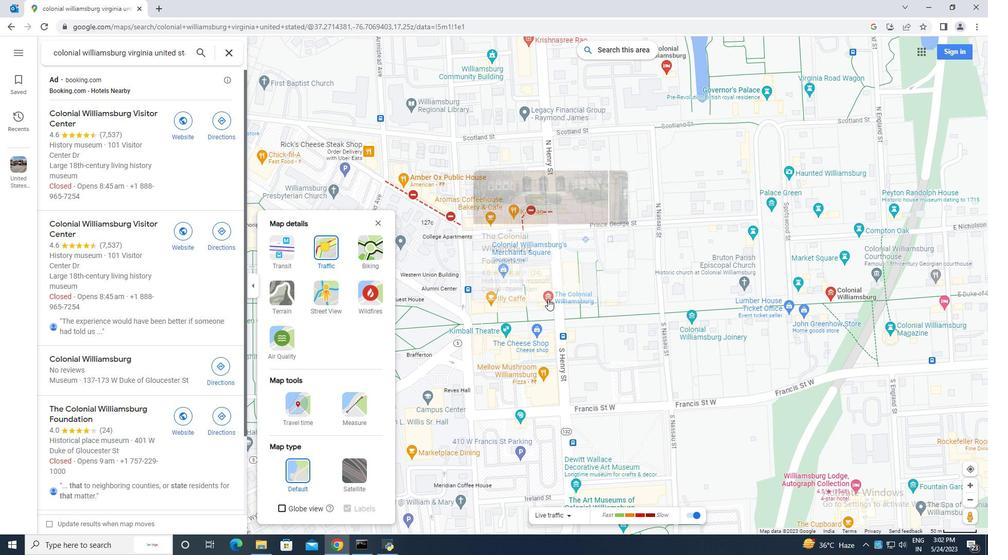 
Action: Mouse moved to (547, 322)
Screenshot: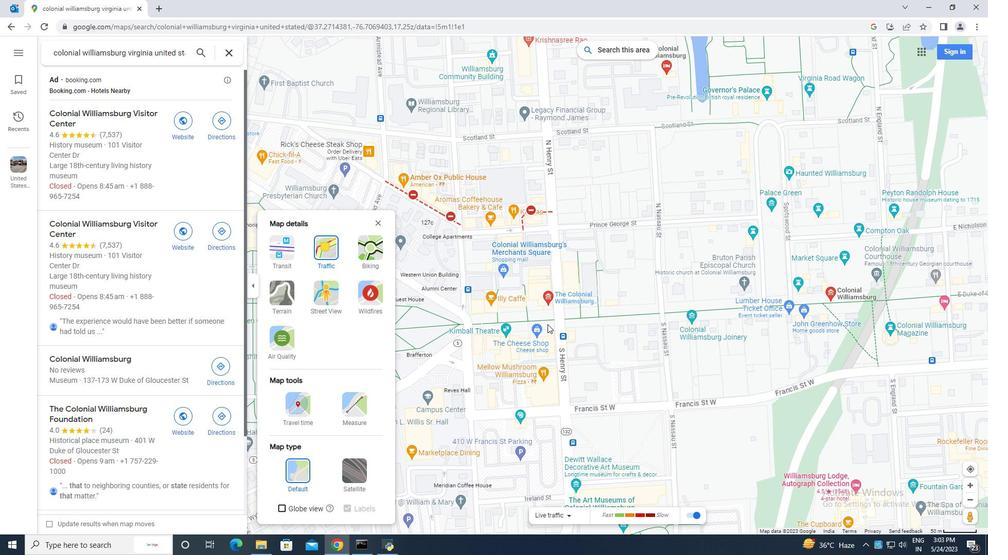 
Action: Mouse scrolled (547, 323) with delta (0, 0)
Screenshot: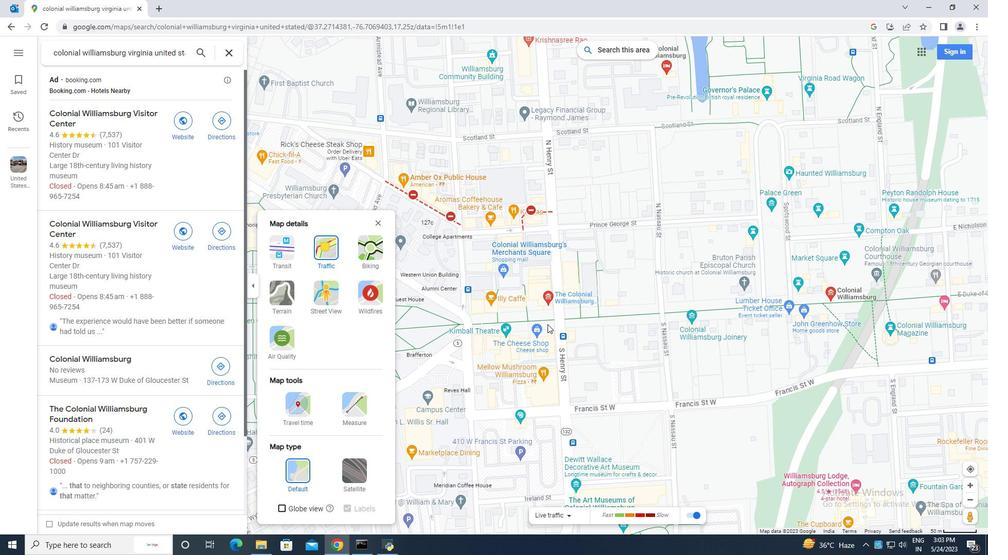 
Action: Mouse scrolled (547, 323) with delta (0, 0)
Screenshot: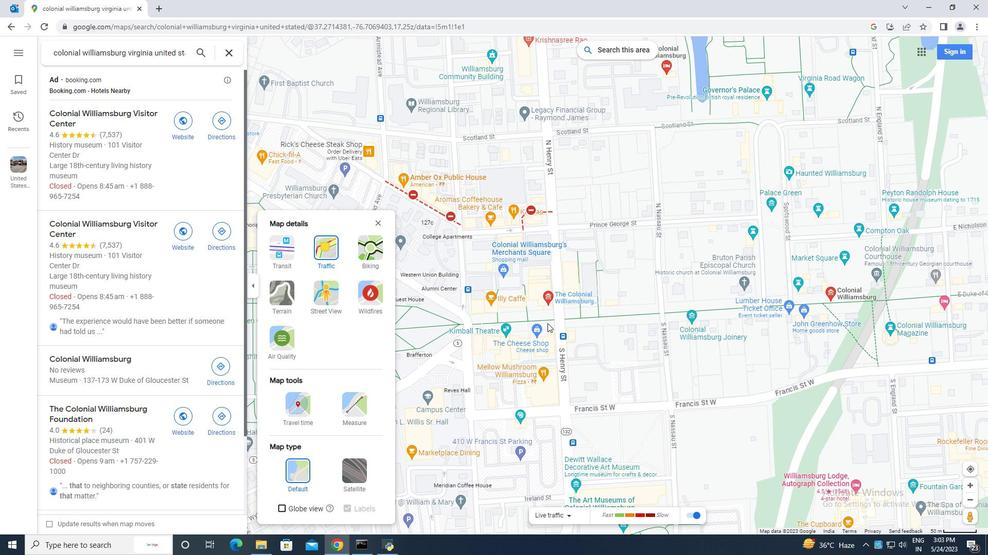 
Action: Mouse moved to (545, 321)
Screenshot: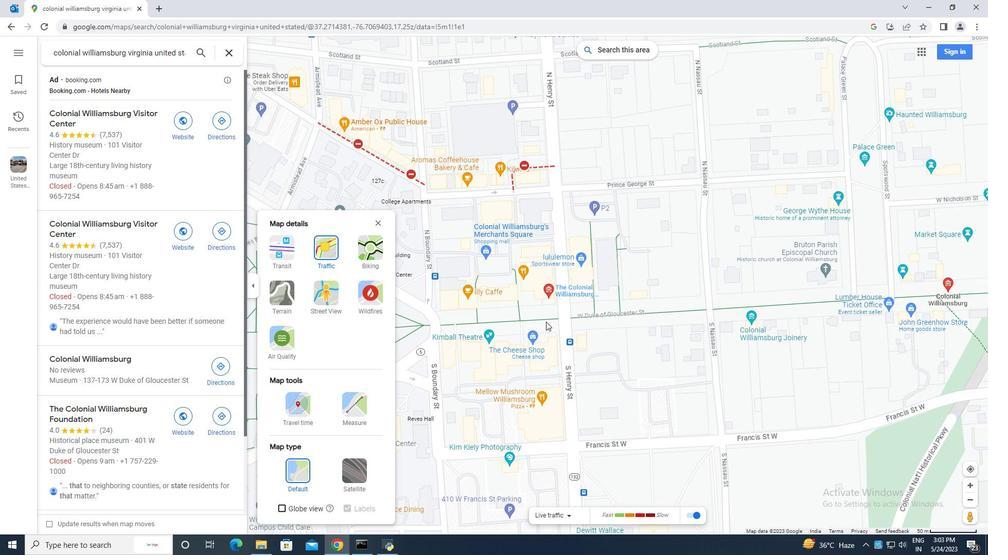 
Action: Mouse scrolled (545, 321) with delta (0, 0)
Screenshot: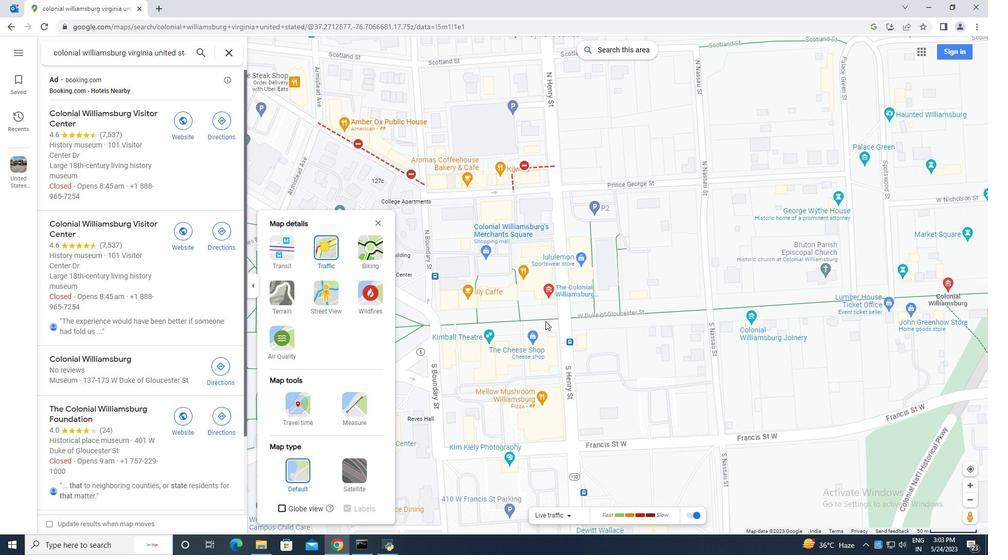 
Action: Mouse scrolled (545, 321) with delta (0, 0)
Screenshot: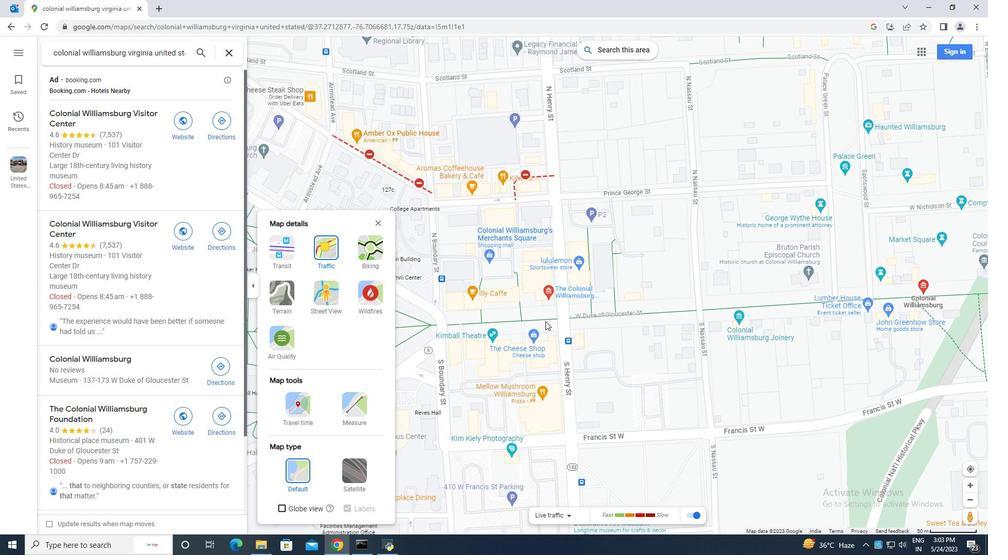 
Action: Mouse scrolled (545, 321) with delta (0, 0)
Screenshot: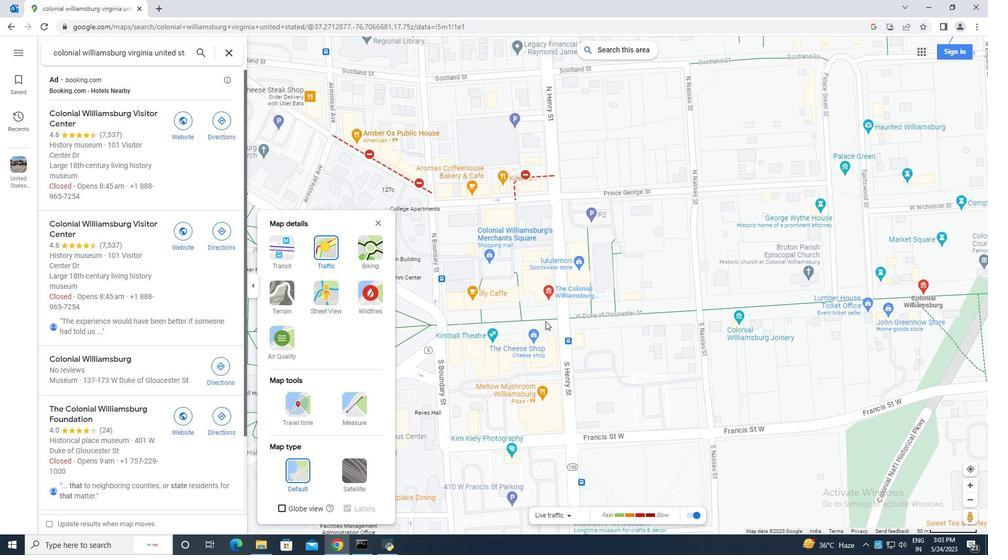 
Action: Mouse scrolled (545, 321) with delta (0, 0)
Screenshot: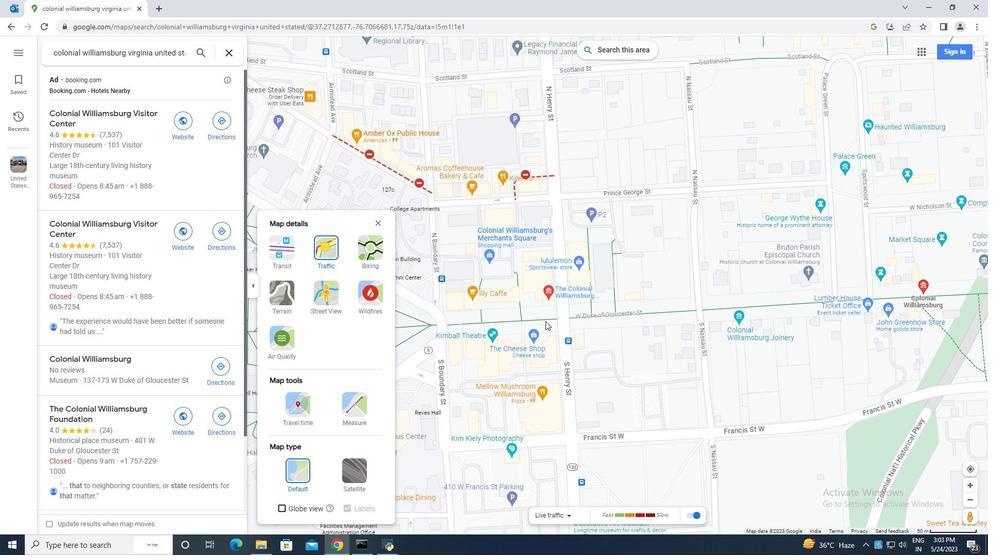 
Action: Mouse moved to (193, 351)
Screenshot: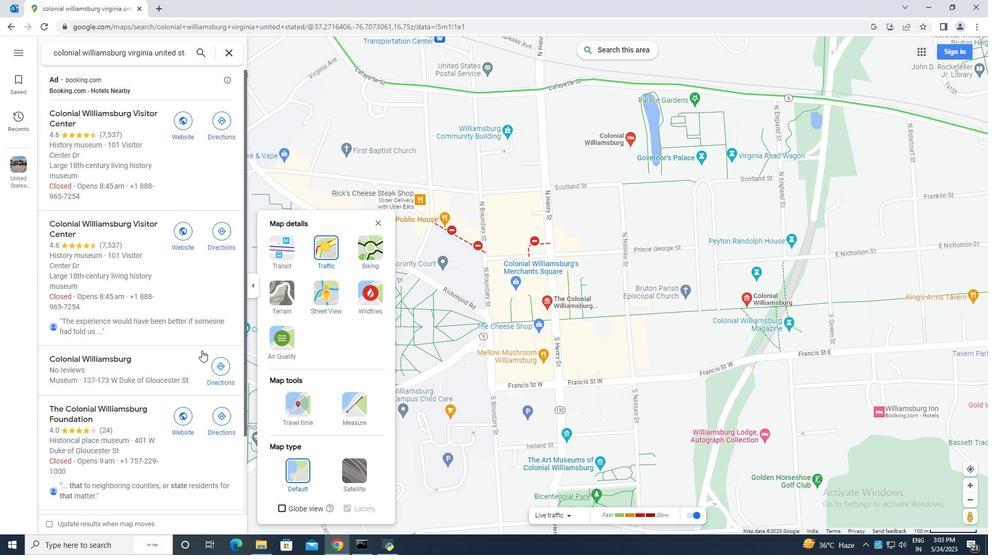 
Action: Mouse scrolled (193, 350) with delta (0, 0)
Screenshot: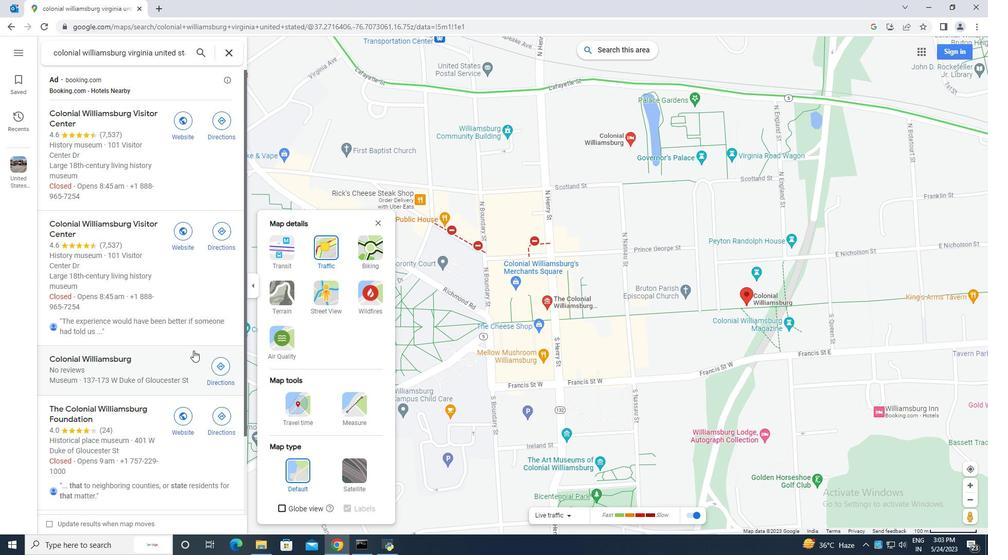 
Action: Mouse scrolled (193, 350) with delta (0, 0)
Screenshot: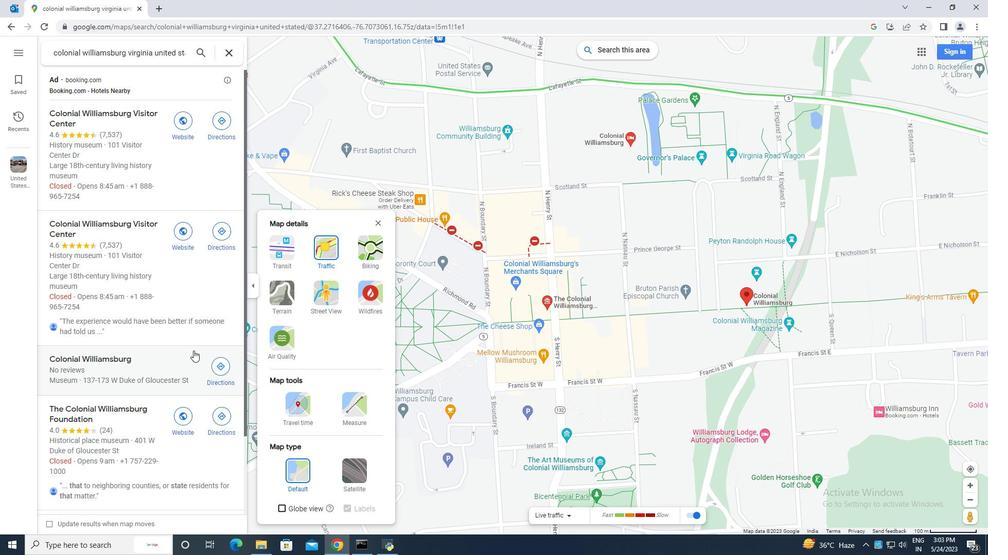 
Action: Mouse scrolled (193, 350) with delta (0, 0)
Screenshot: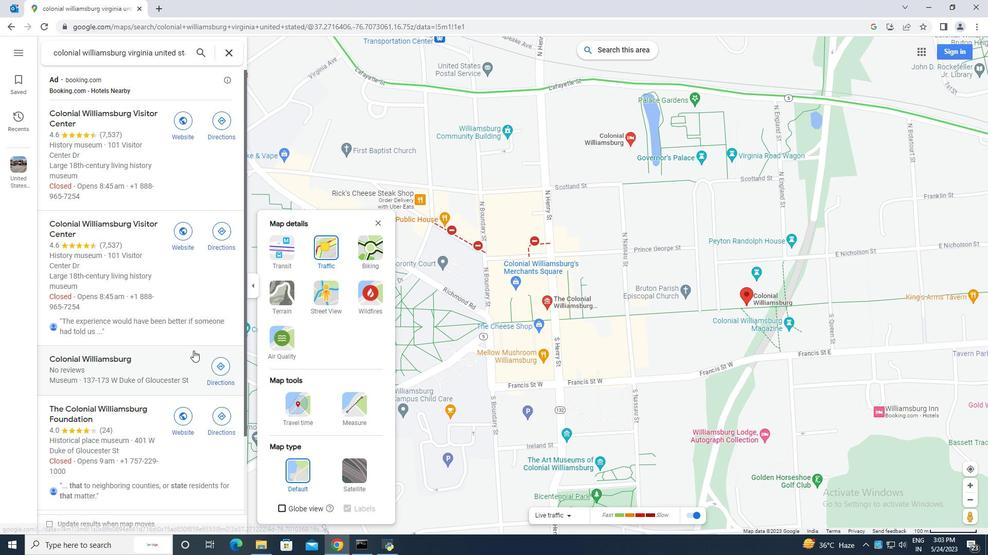 
Action: Mouse scrolled (193, 350) with delta (0, 0)
Screenshot: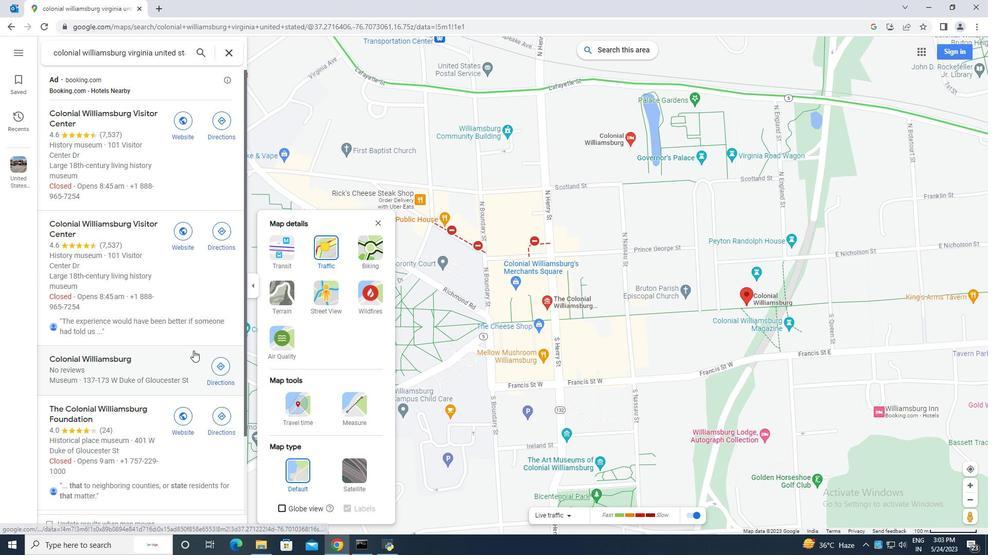 
Action: Mouse moved to (380, 223)
Screenshot: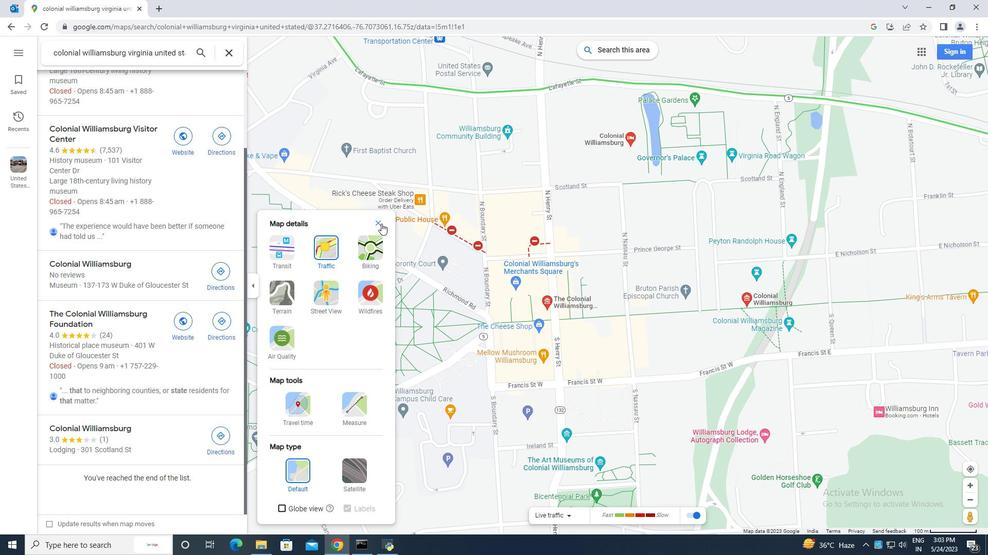 
Action: Mouse pressed left at (380, 223)
Screenshot: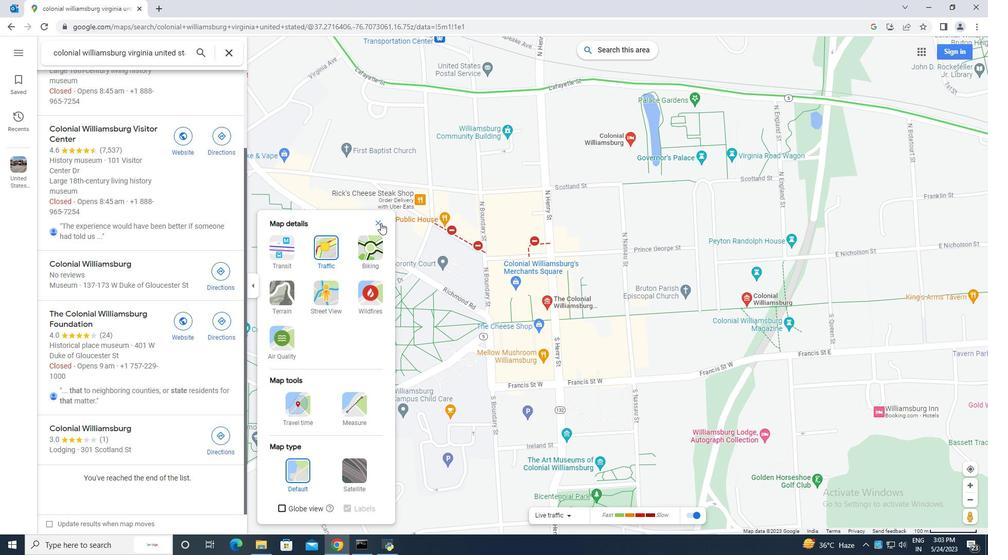 
Action: Mouse moved to (174, 370)
Screenshot: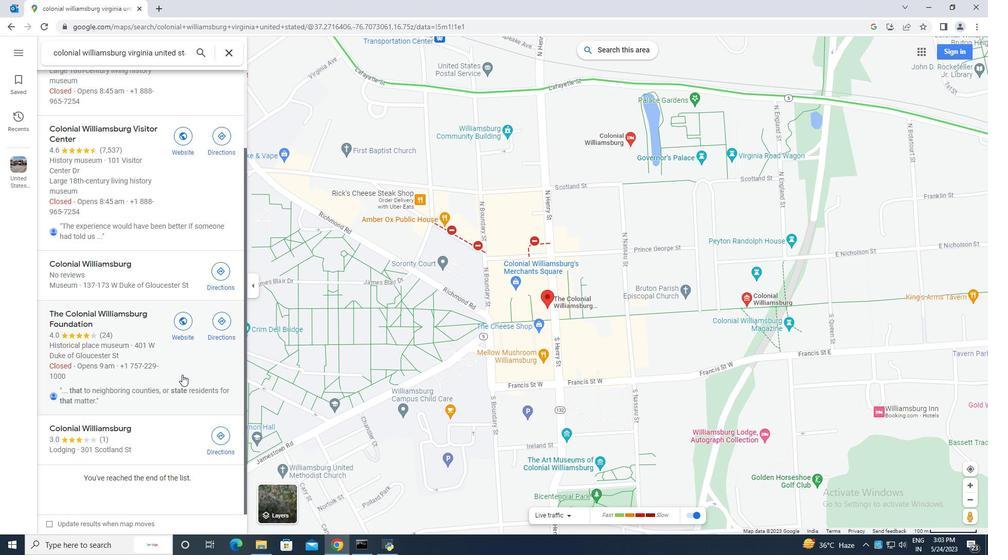 
Action: Mouse scrolled (174, 370) with delta (0, 0)
Screenshot: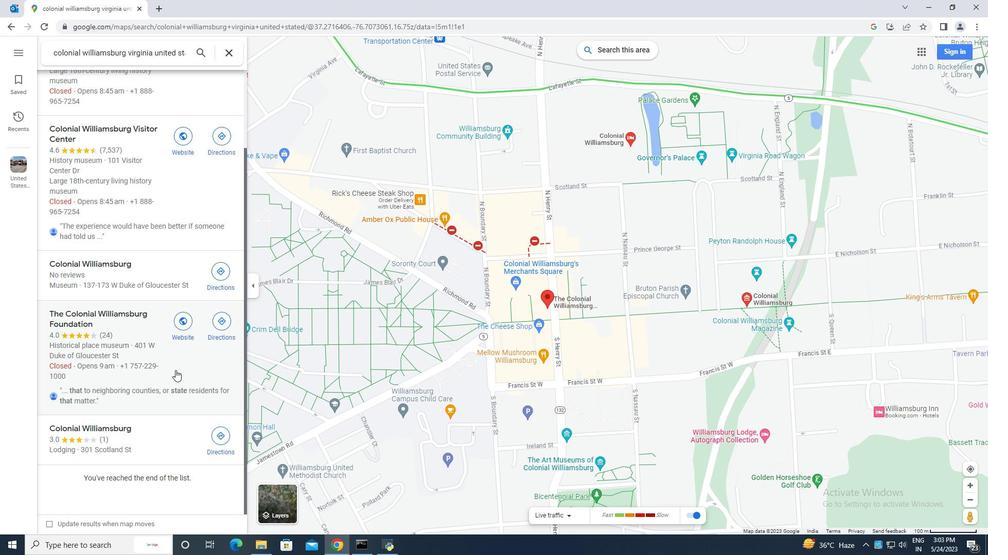 
Action: Mouse moved to (167, 362)
Screenshot: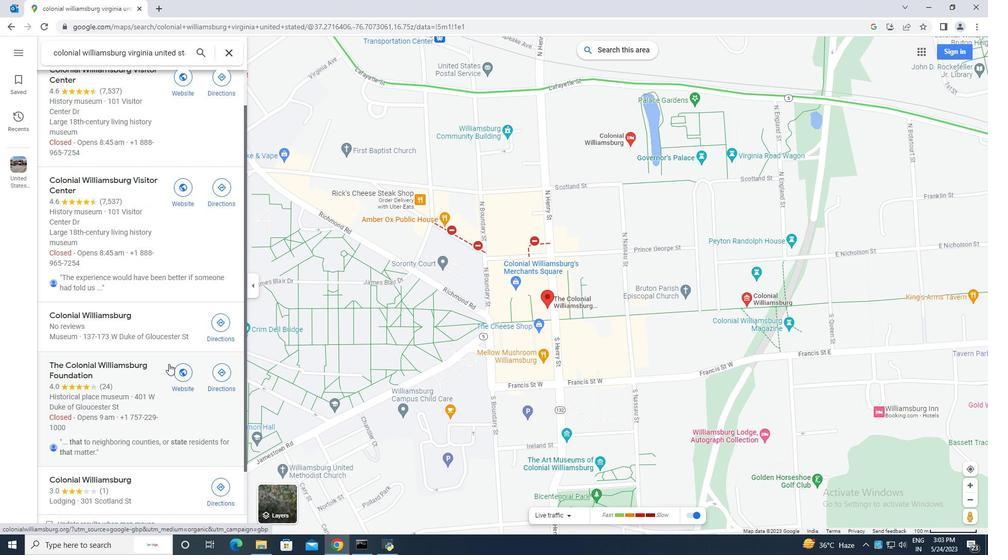 
Action: Mouse scrolled (167, 363) with delta (0, 0)
Screenshot: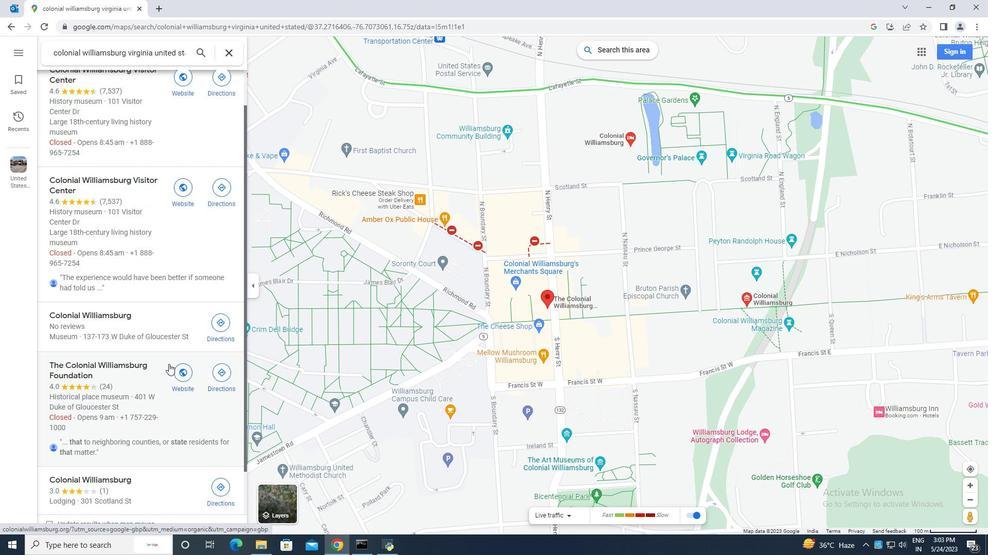 
Action: Mouse moved to (167, 362)
Screenshot: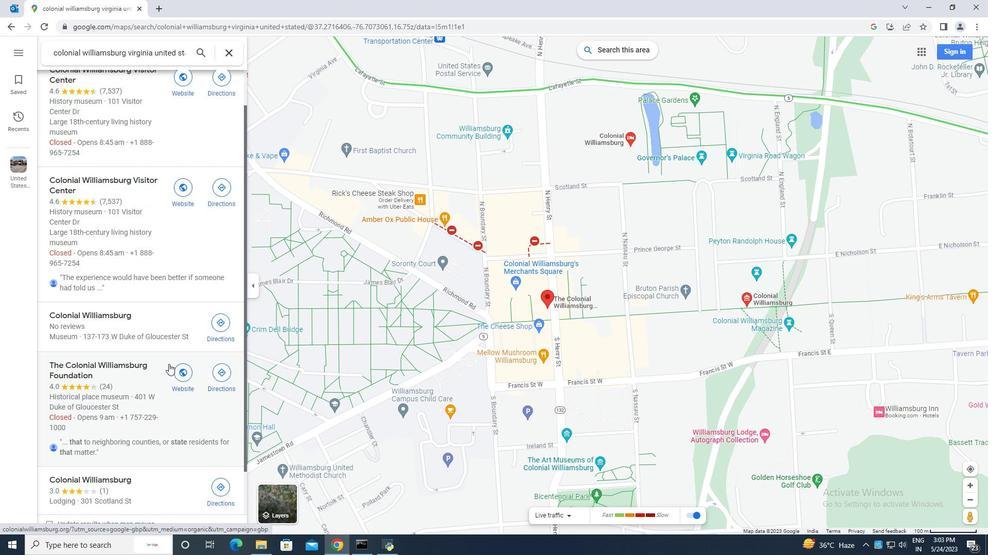 
Action: Mouse scrolled (167, 362) with delta (0, 0)
Screenshot: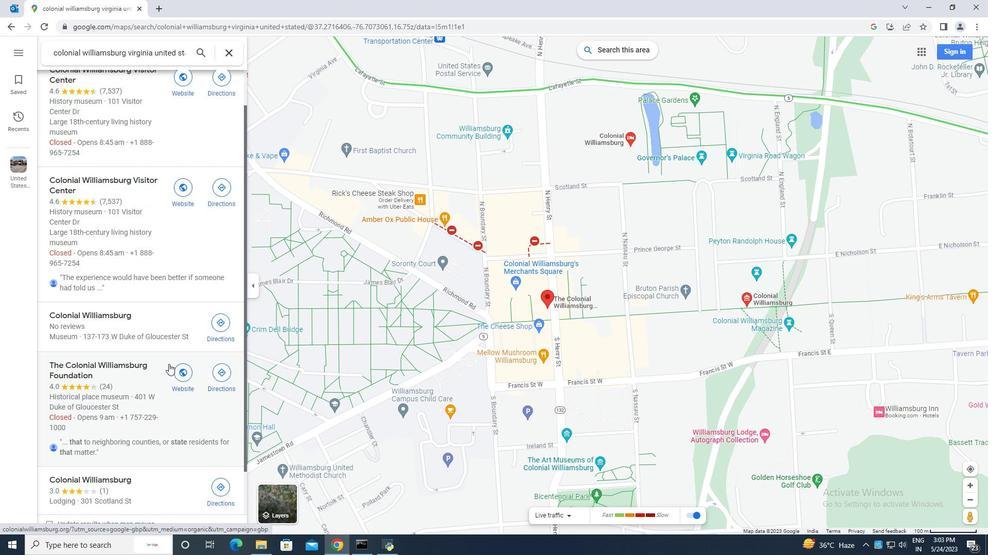 
Action: Mouse scrolled (167, 362) with delta (0, 0)
Screenshot: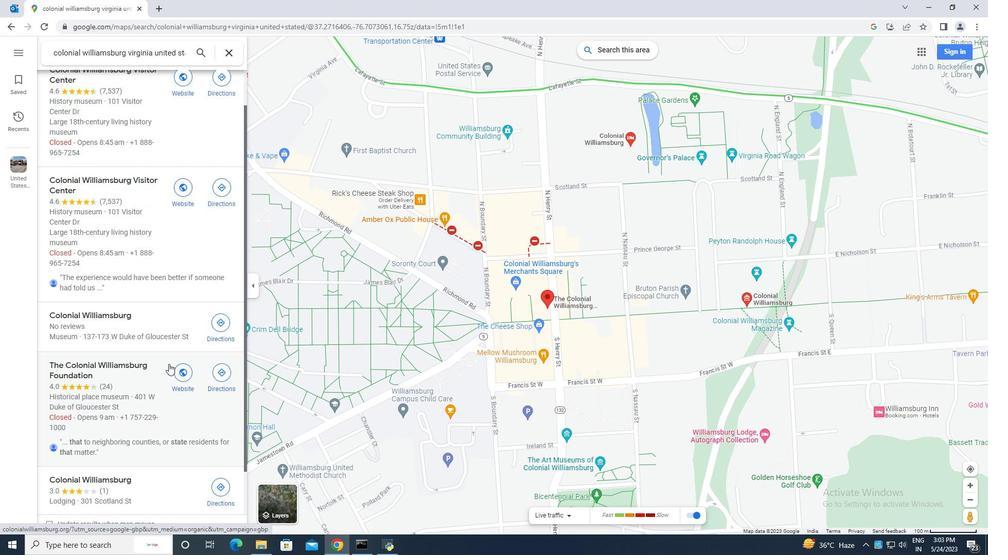 
Action: Mouse moved to (167, 362)
Screenshot: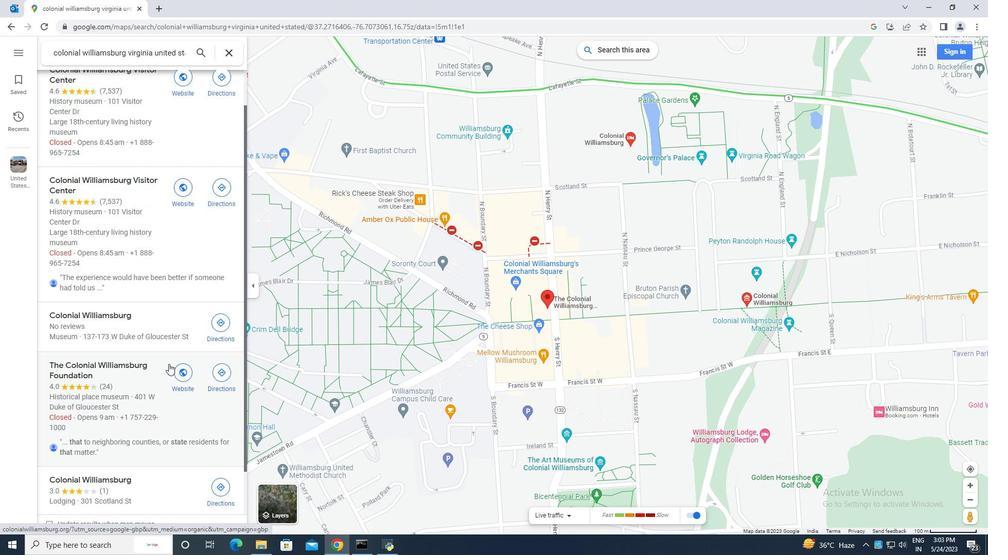 
Action: Mouse scrolled (167, 362) with delta (0, 0)
Screenshot: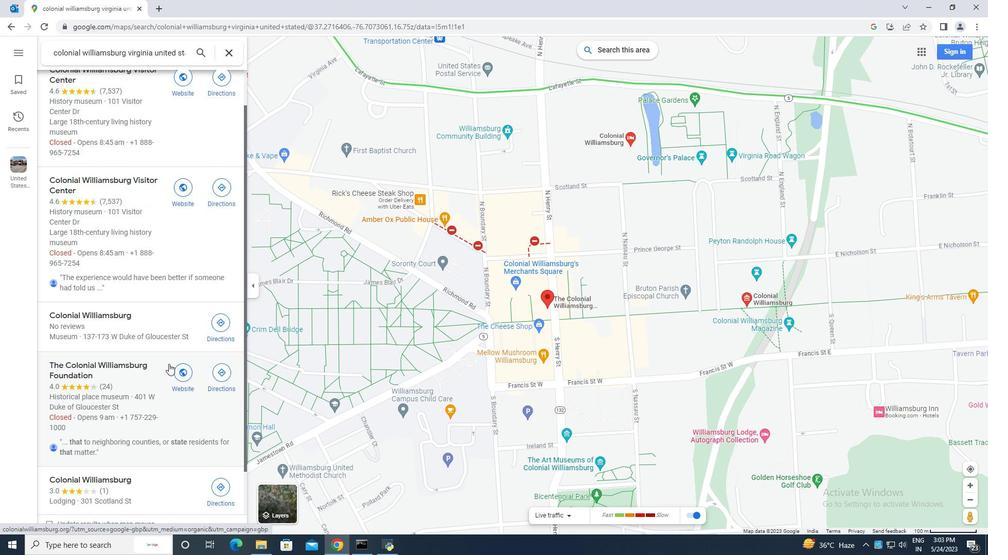
Action: Mouse scrolled (167, 362) with delta (0, 0)
Screenshot: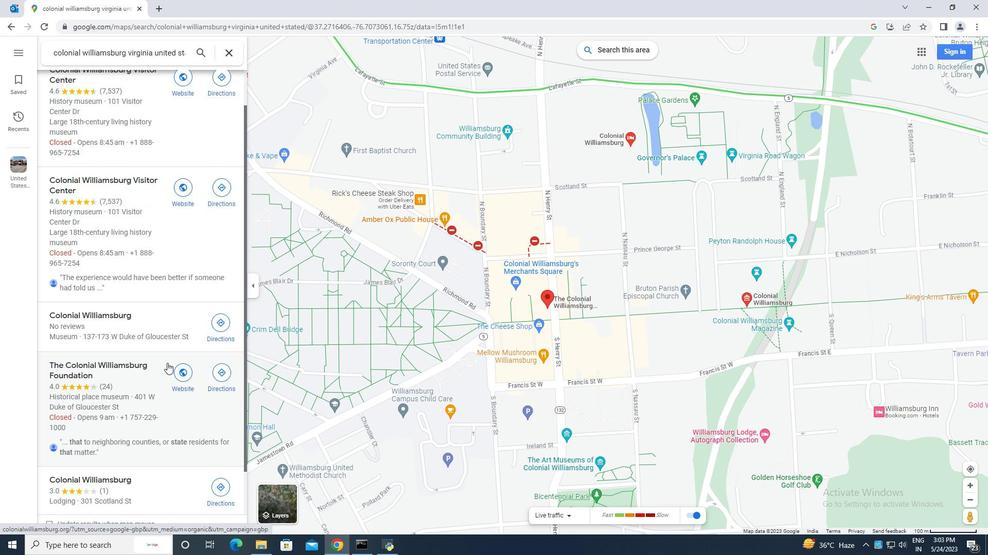 
Action: Mouse moved to (166, 360)
Screenshot: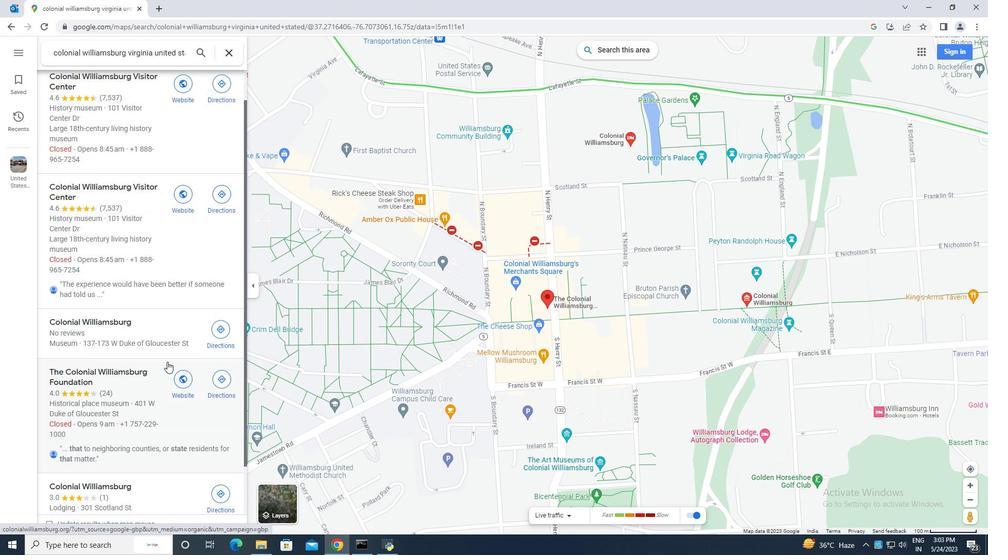 
Action: Mouse scrolled (166, 360) with delta (0, 0)
Screenshot: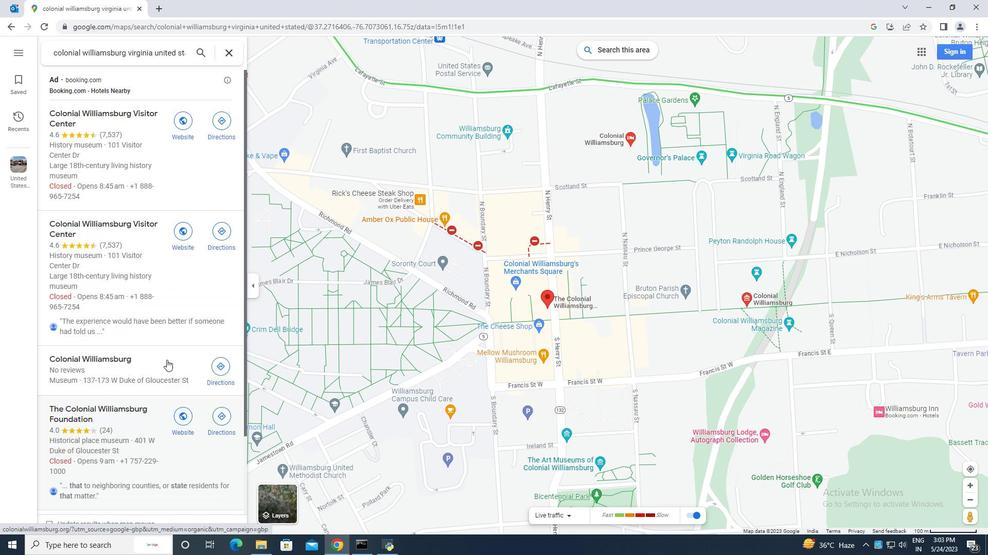 
Action: Mouse scrolled (166, 360) with delta (0, 0)
Screenshot: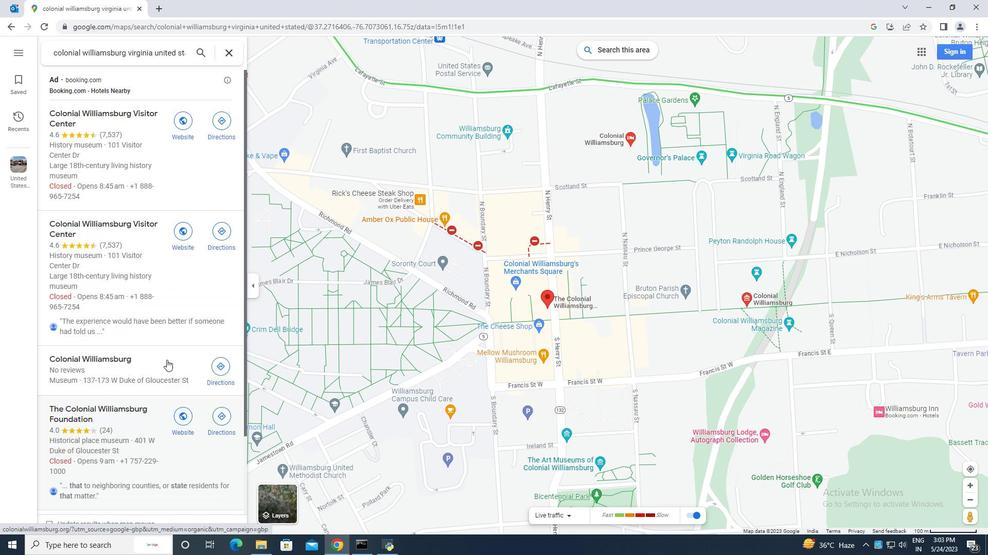 
Action: Mouse scrolled (166, 360) with delta (0, 0)
Screenshot: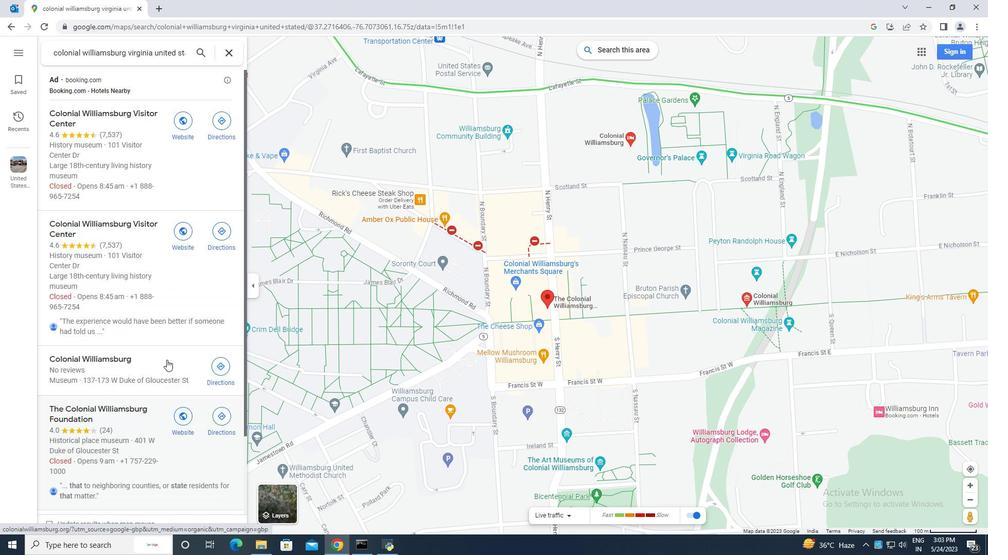 
Action: Mouse scrolled (166, 360) with delta (0, 0)
Screenshot: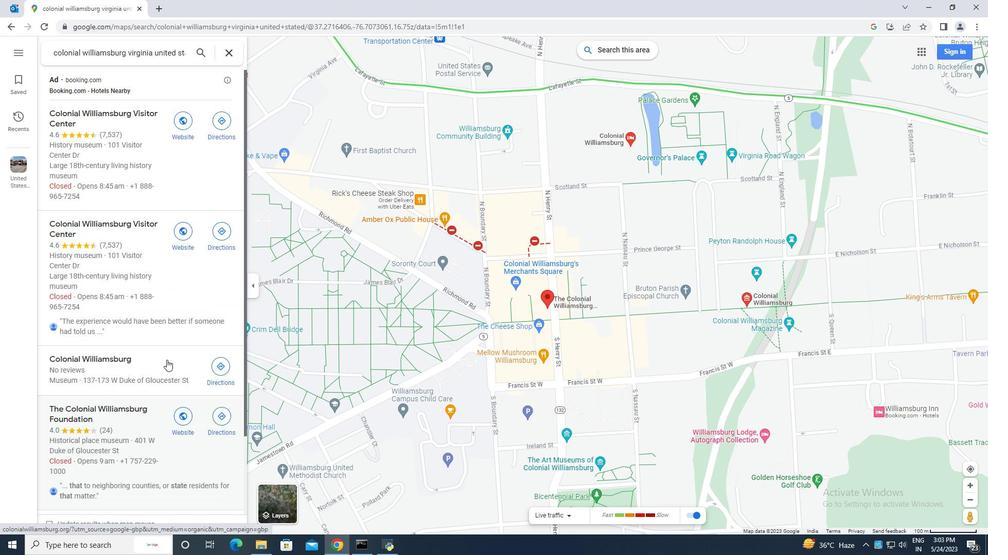 
Action: Mouse moved to (511, 295)
Screenshot: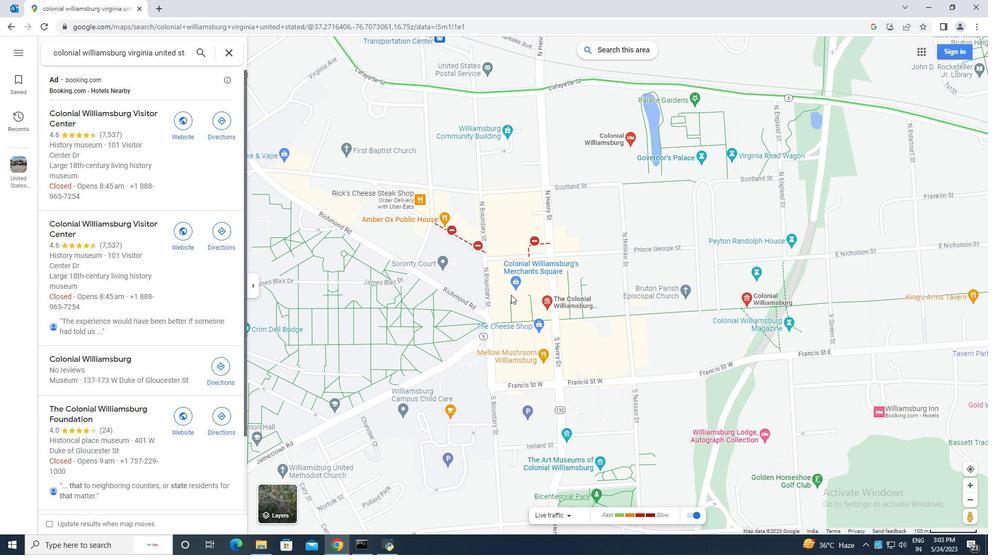 
Action: Mouse scrolled (511, 295) with delta (0, 0)
Screenshot: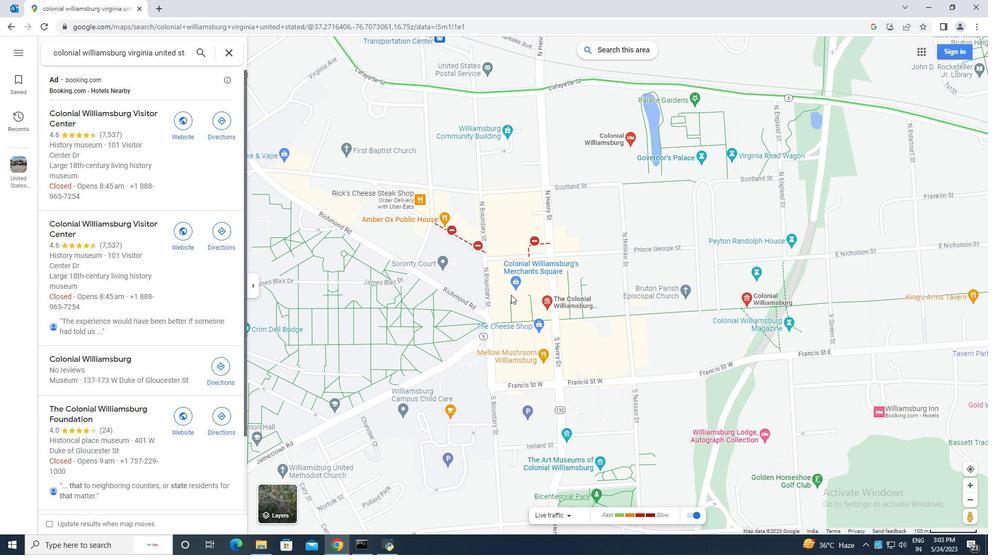 
Action: Mouse scrolled (511, 295) with delta (0, 0)
Screenshot: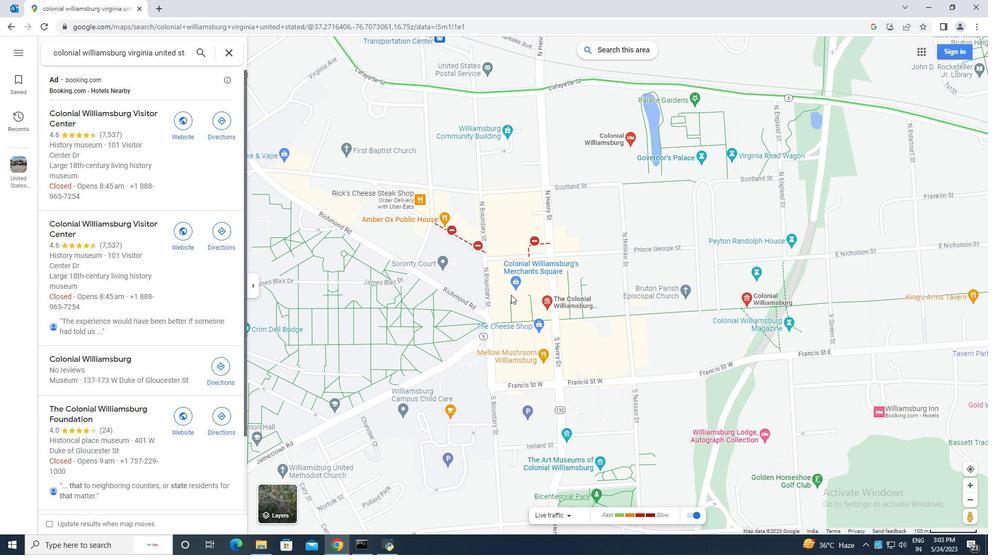 
Action: Mouse scrolled (511, 295) with delta (0, 0)
Screenshot: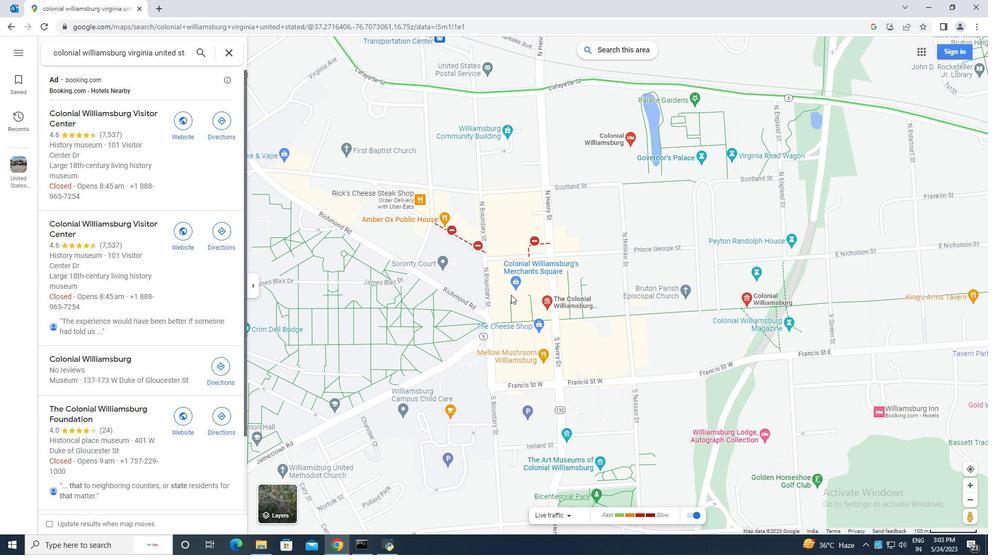 
Action: Mouse moved to (583, 321)
Screenshot: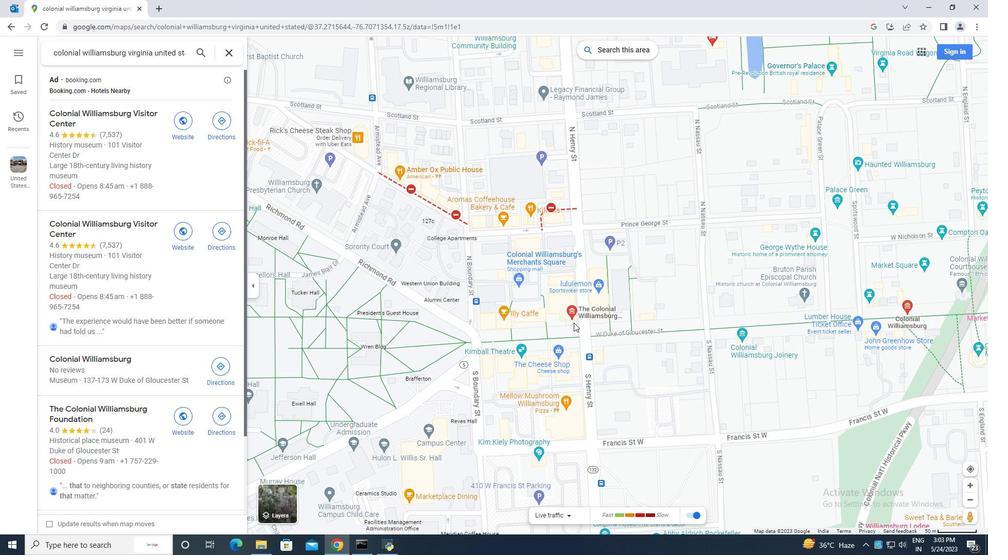 
Action: Mouse scrolled (583, 321) with delta (0, 0)
Screenshot: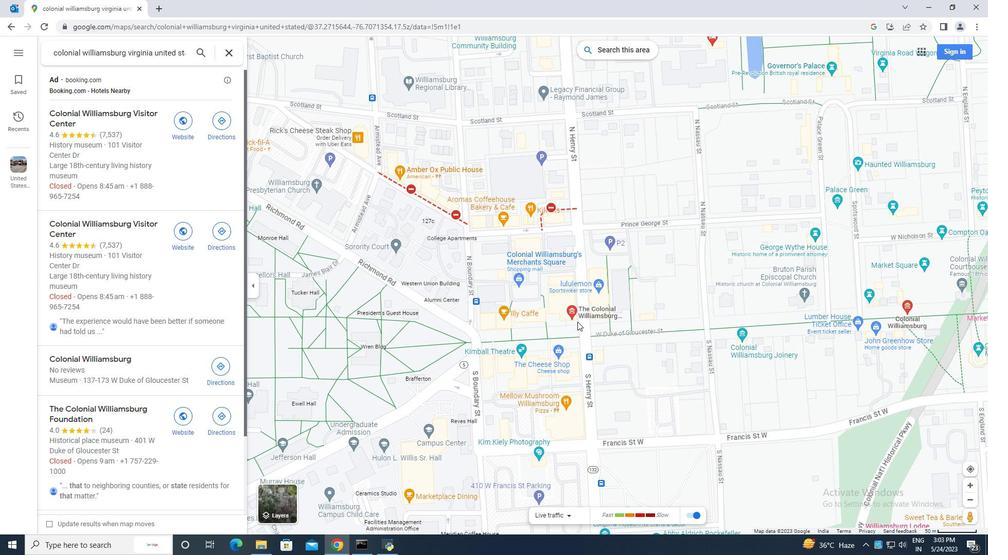 
Action: Mouse scrolled (583, 321) with delta (0, 0)
Screenshot: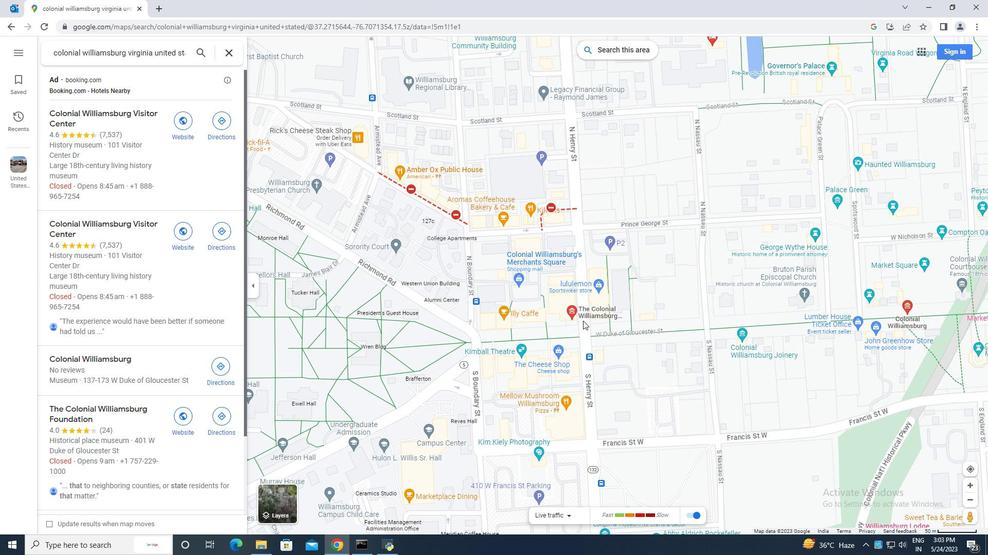 
Action: Mouse scrolled (583, 321) with delta (0, 0)
Screenshot: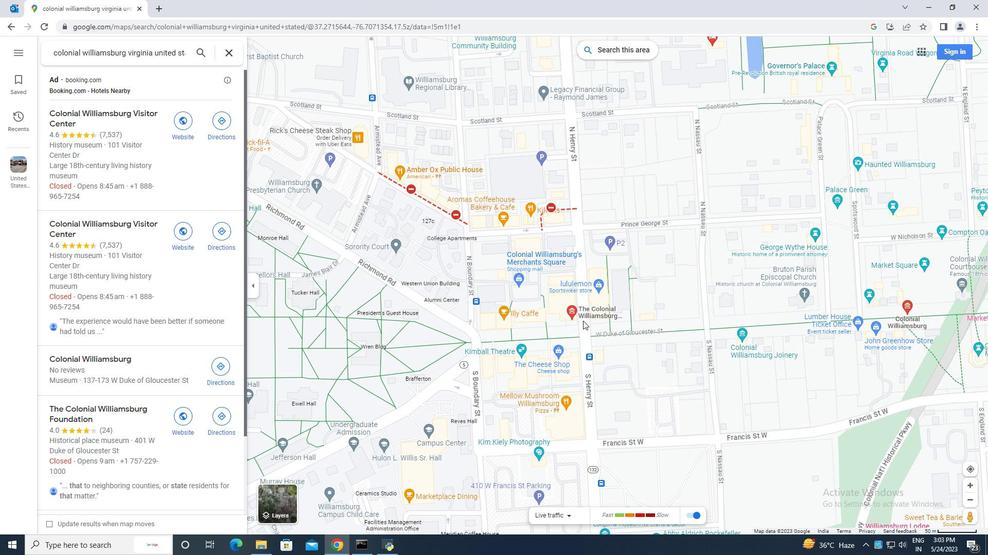 
Action: Mouse moved to (591, 320)
Screenshot: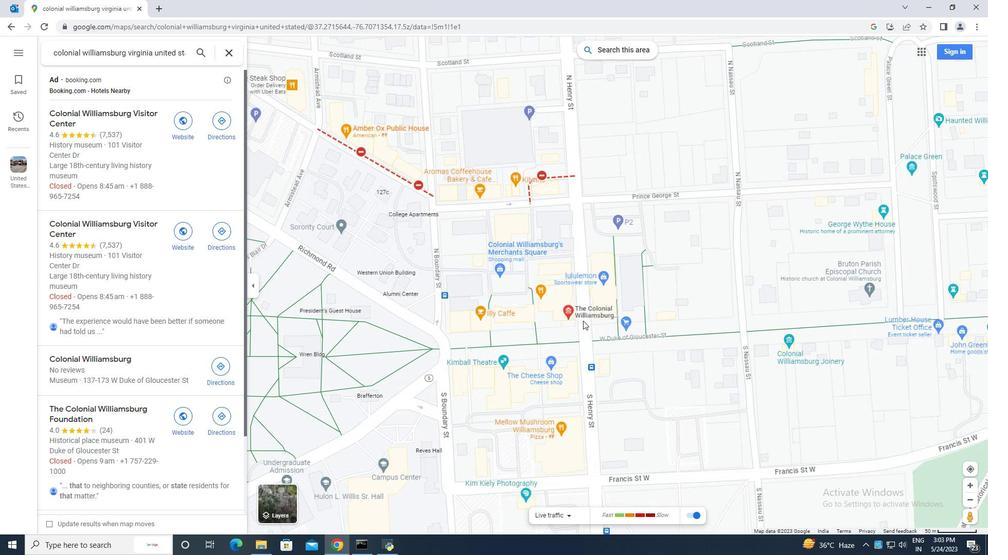 
Action: Mouse scrolled (591, 320) with delta (0, 0)
Screenshot: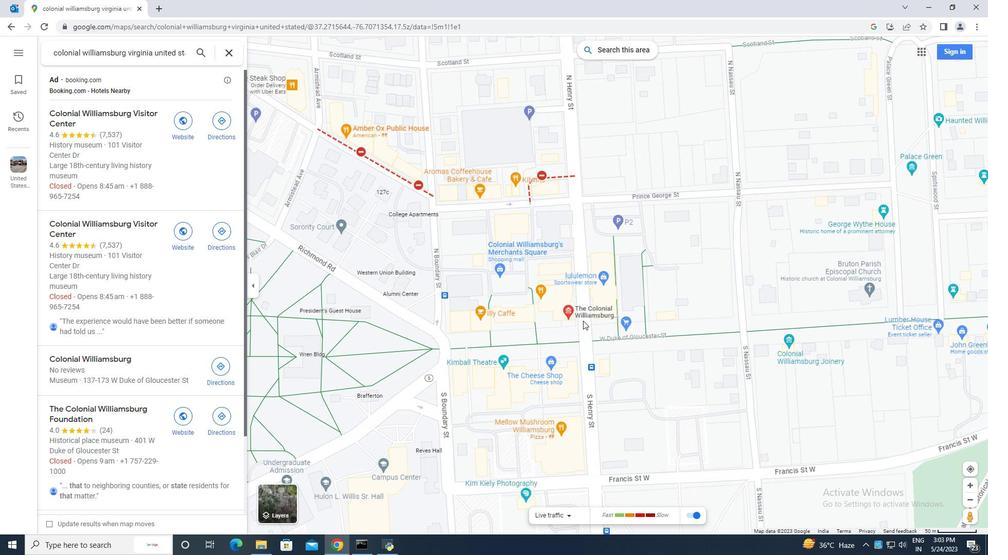 
Action: Mouse scrolled (591, 320) with delta (0, 0)
Screenshot: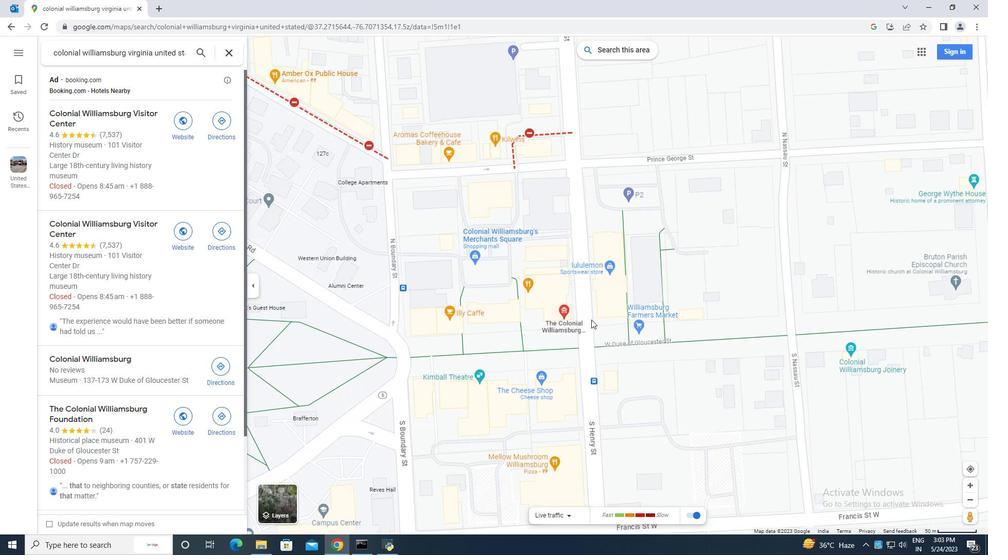 
Action: Mouse moved to (530, 330)
Screenshot: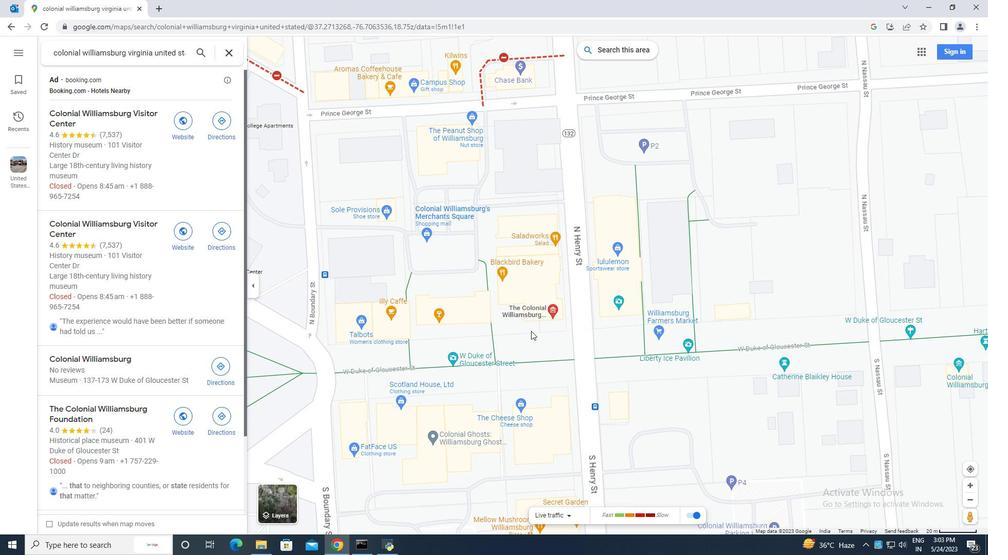 
Action: Mouse scrolled (530, 330) with delta (0, 0)
Screenshot: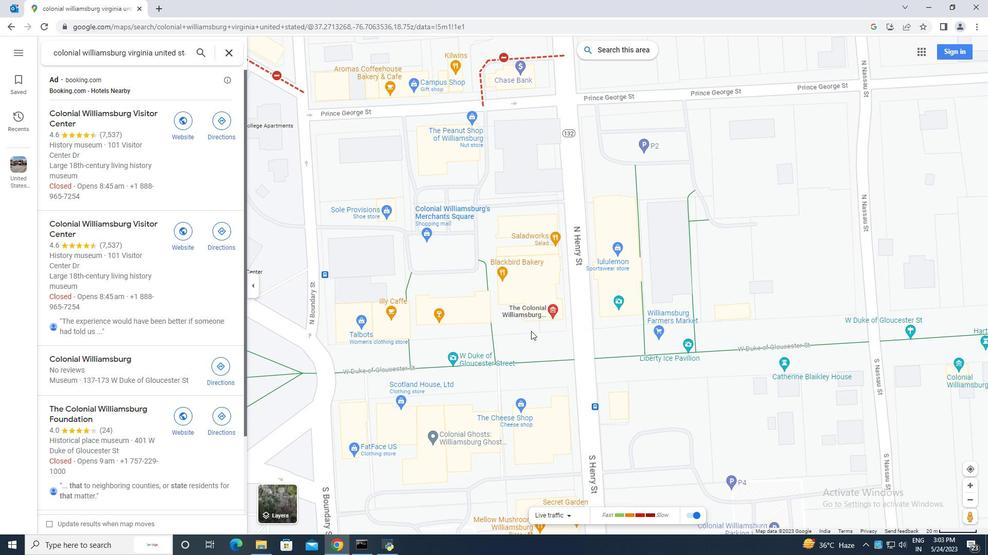 
Action: Mouse moved to (529, 329)
Screenshot: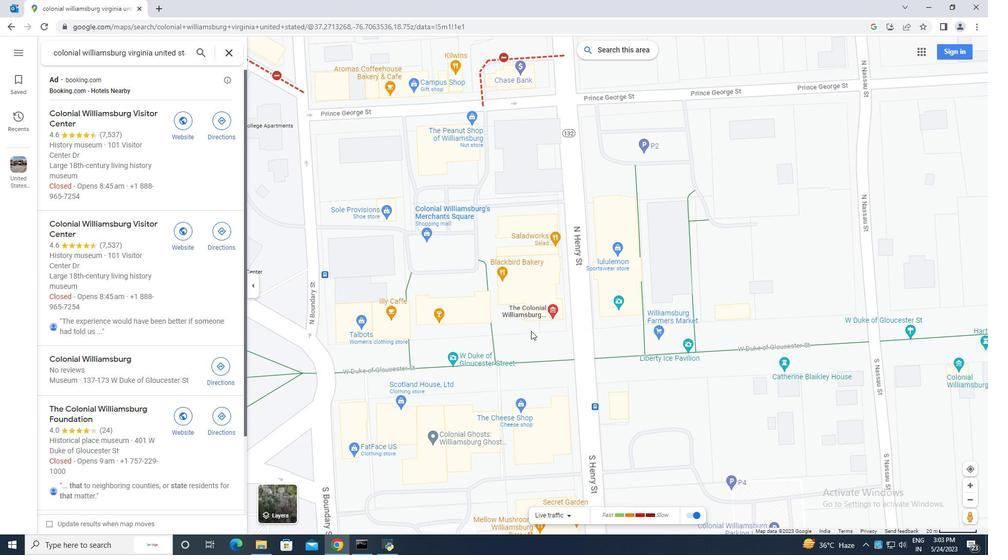 
Action: Mouse scrolled (529, 329) with delta (0, 0)
Screenshot: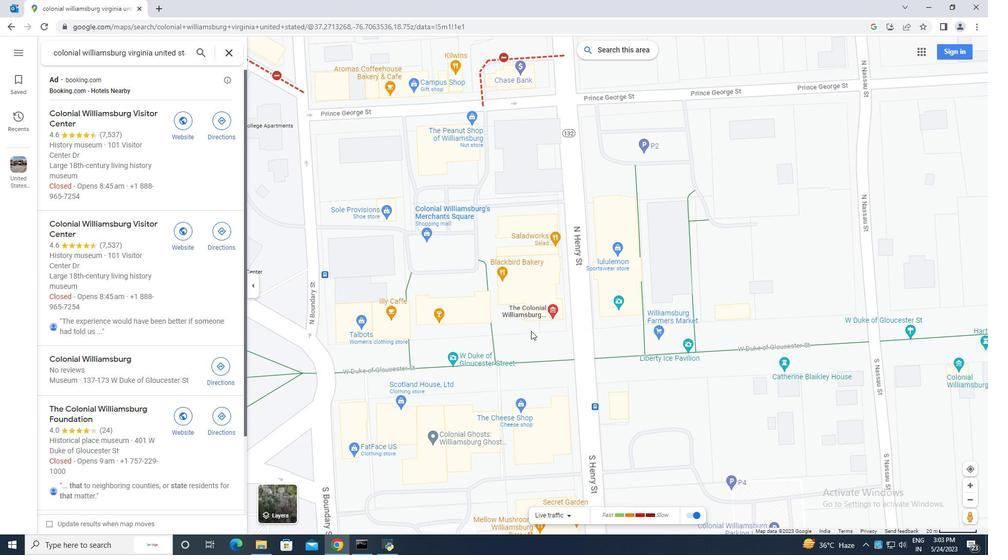 
Action: Mouse moved to (527, 327)
Screenshot: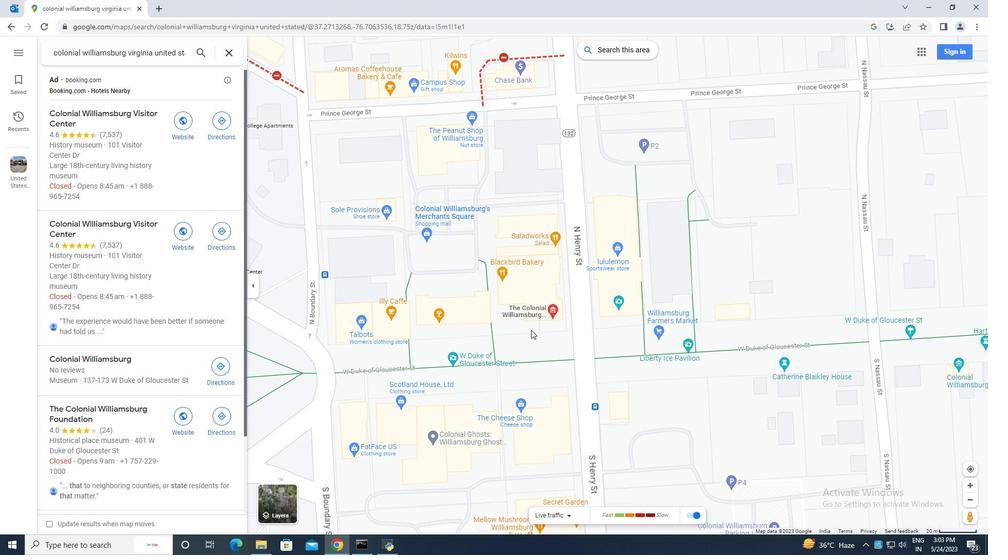 
Action: Mouse scrolled (527, 327) with delta (0, 0)
Screenshot: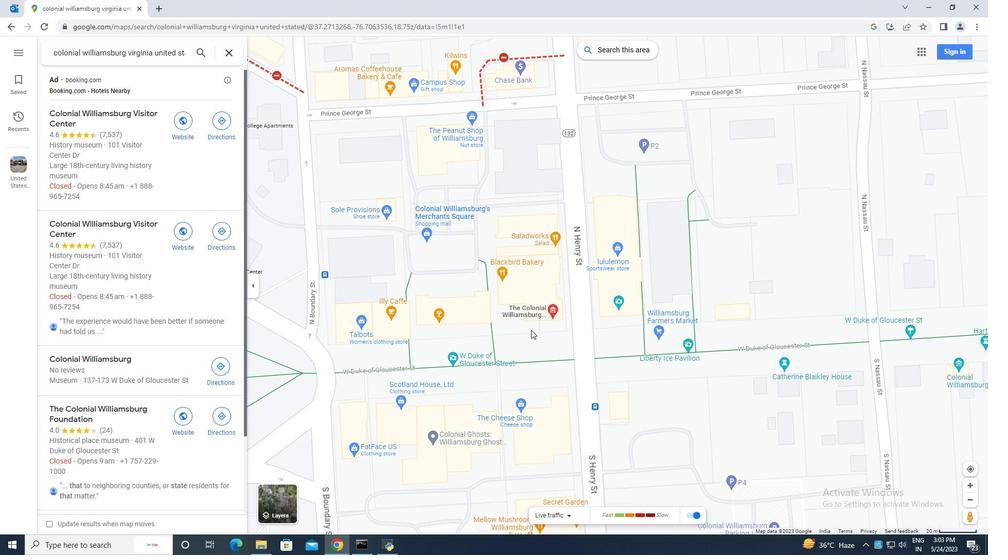
Action: Mouse moved to (580, 307)
Screenshot: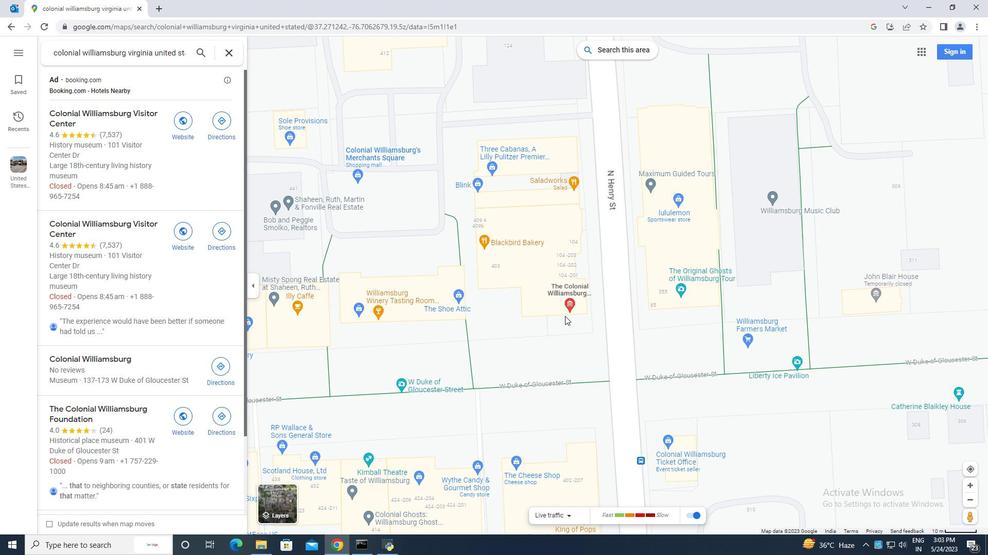
Action: Mouse scrolled (580, 308) with delta (0, 0)
Screenshot: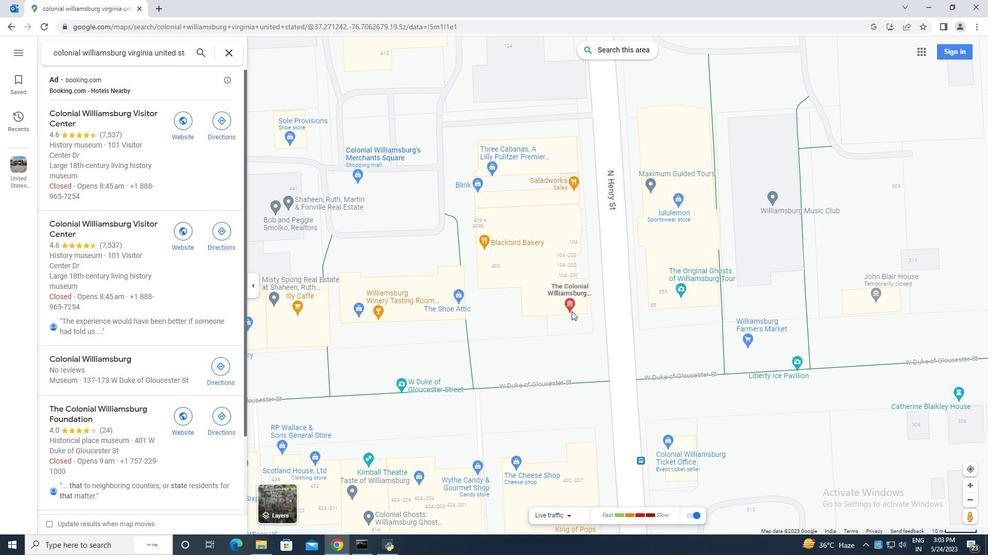 
Action: Mouse scrolled (580, 308) with delta (0, 0)
Screenshot: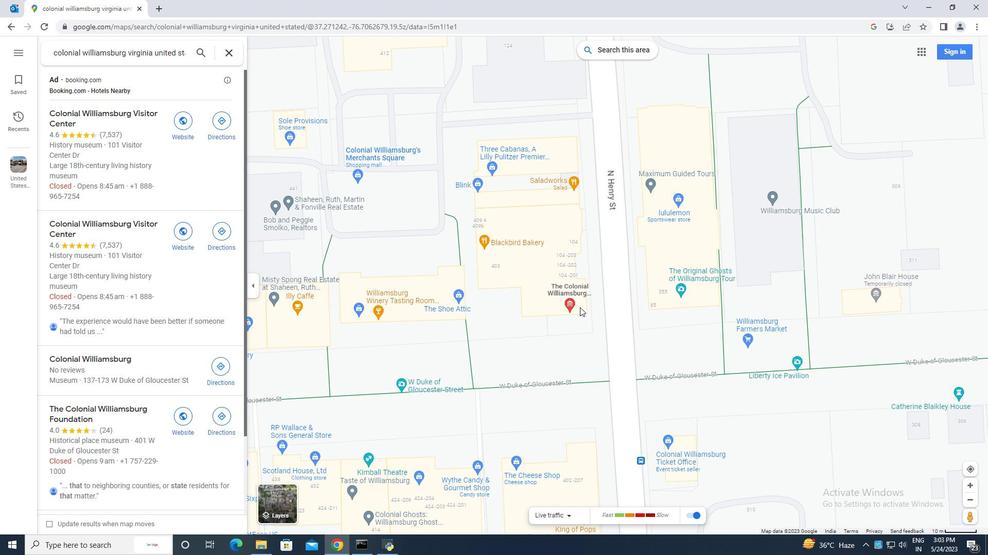 
Action: Mouse moved to (570, 307)
Screenshot: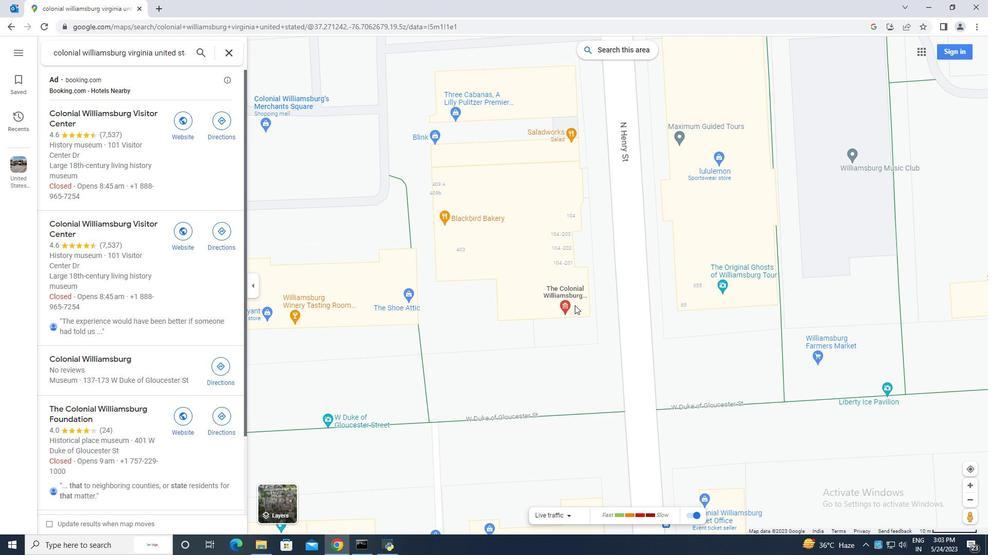 
Action: Mouse scrolled (570, 306) with delta (0, 0)
Screenshot: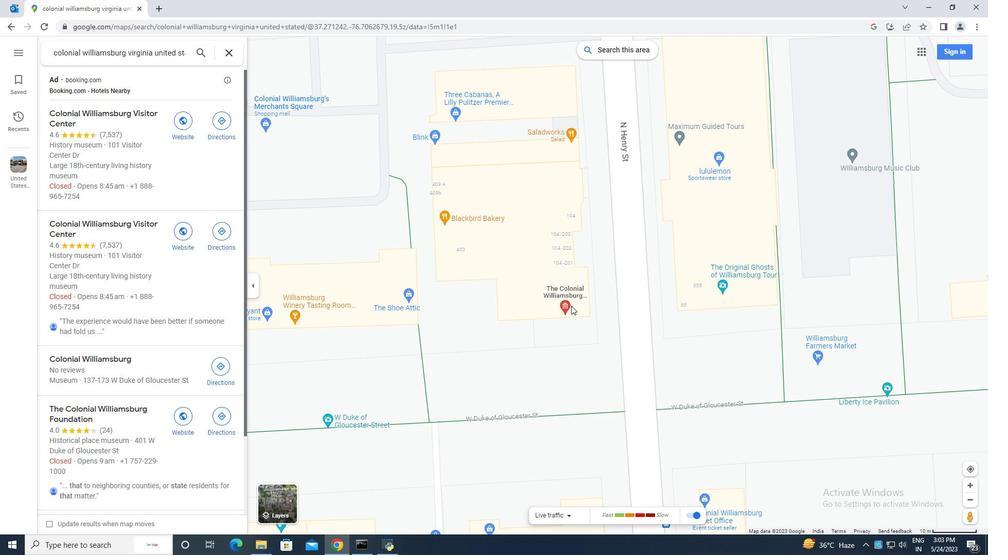 
Action: Mouse moved to (569, 308)
Screenshot: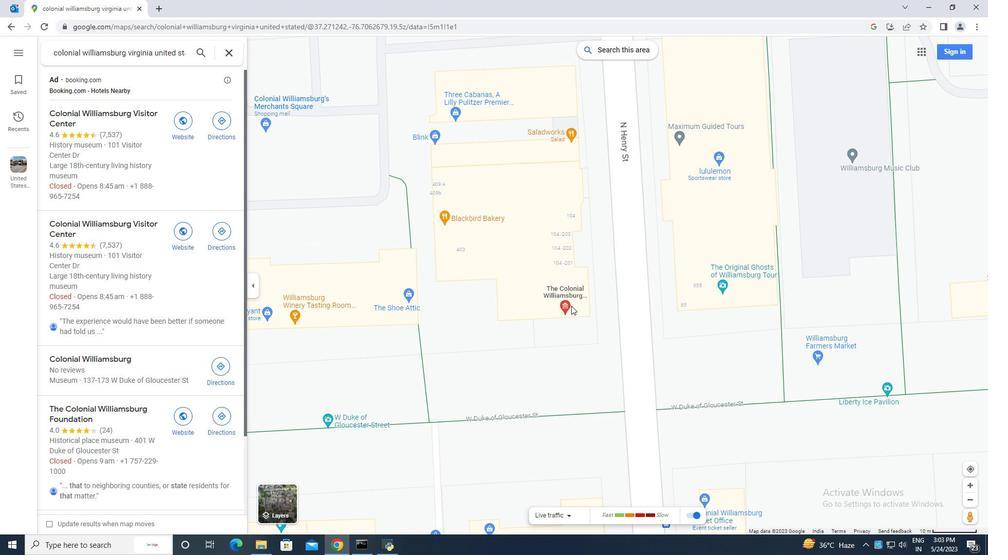 
Action: Mouse scrolled (569, 307) with delta (0, 0)
Screenshot: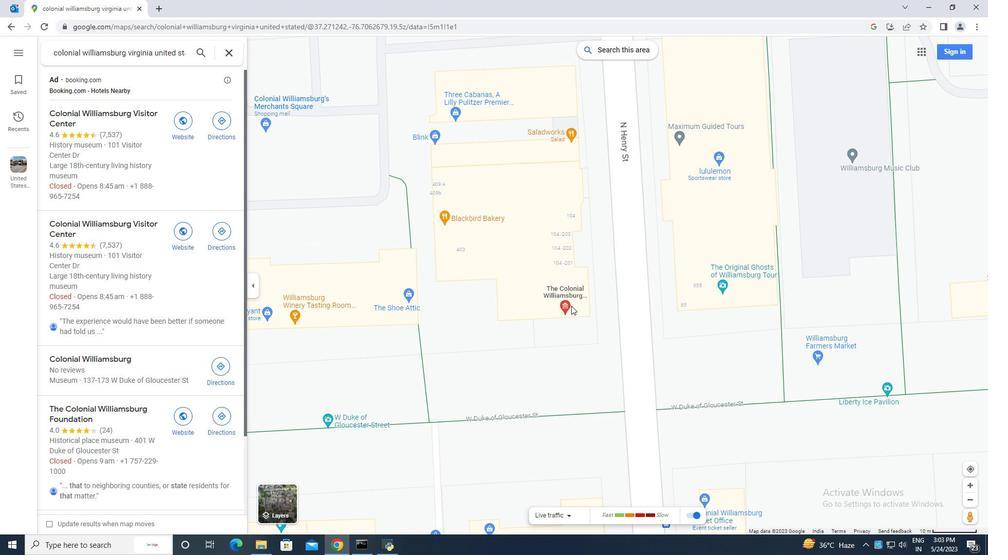 
Action: Mouse moved to (569, 308)
Screenshot: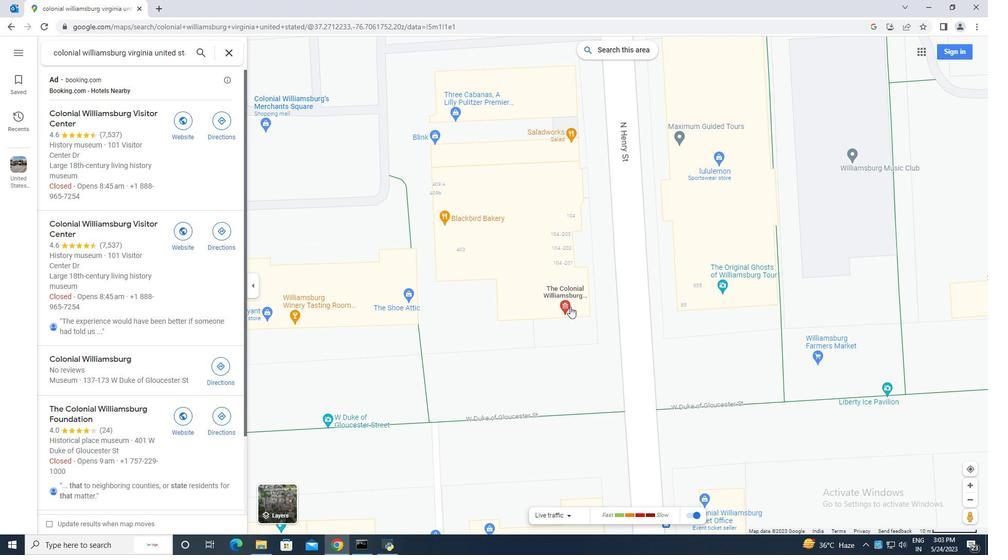 
Action: Mouse scrolled (569, 307) with delta (0, 0)
Screenshot: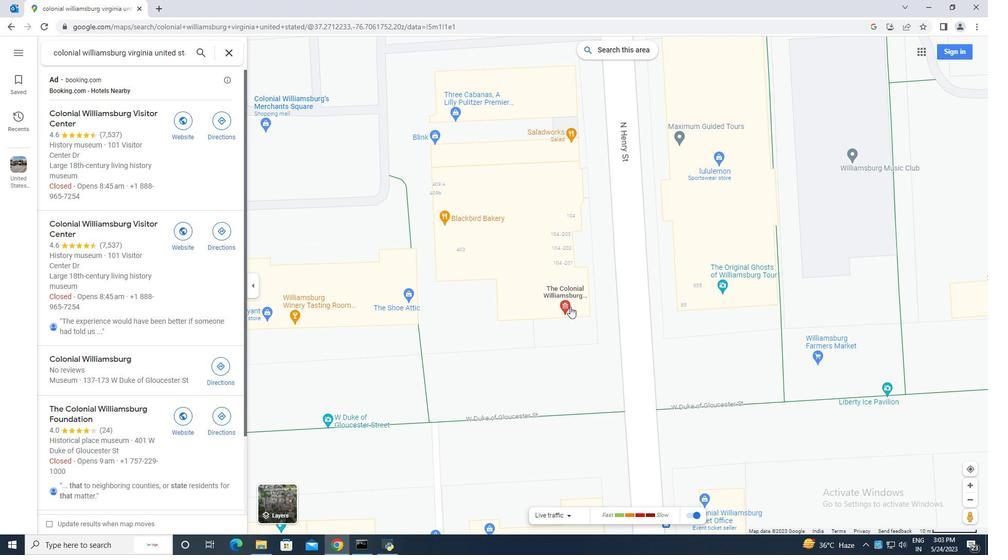 
Action: Mouse moved to (569, 308)
Screenshot: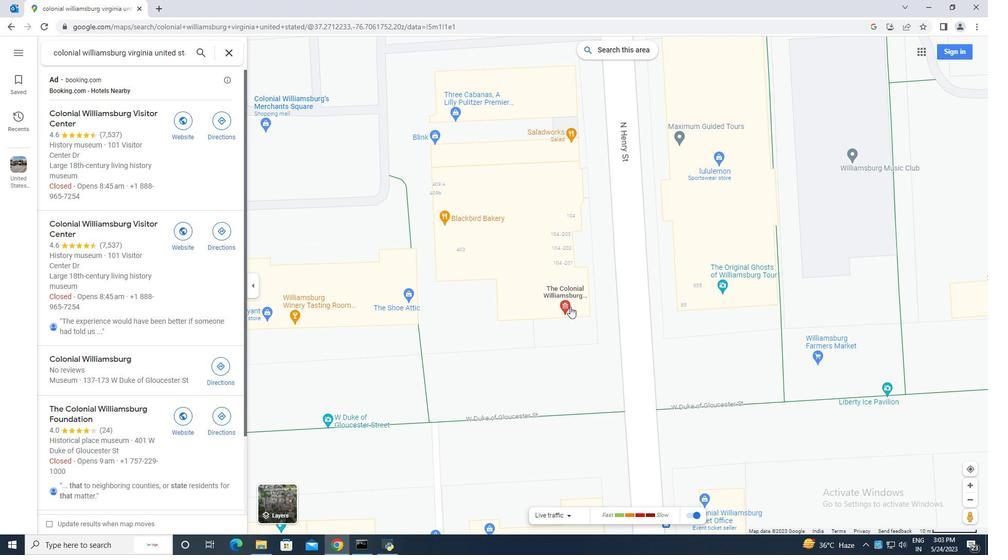 
Action: Mouse scrolled (569, 307) with delta (0, 0)
Screenshot: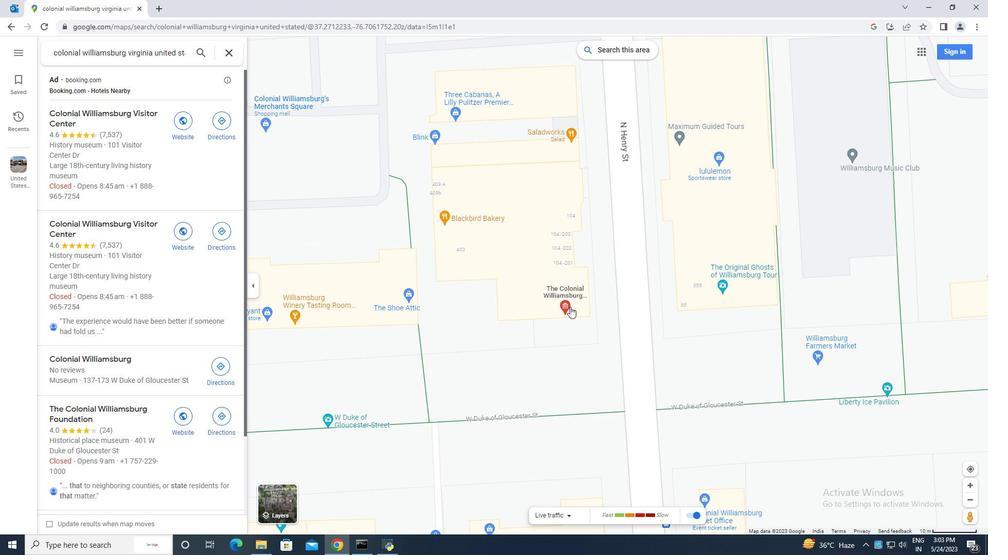 
Action: Mouse scrolled (569, 307) with delta (0, 0)
Screenshot: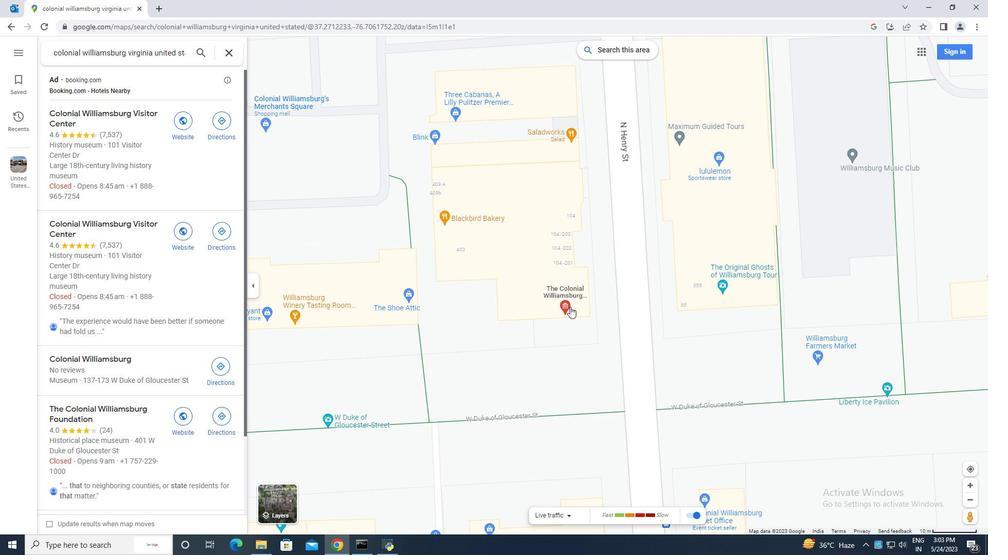 
Action: Mouse moved to (552, 309)
Screenshot: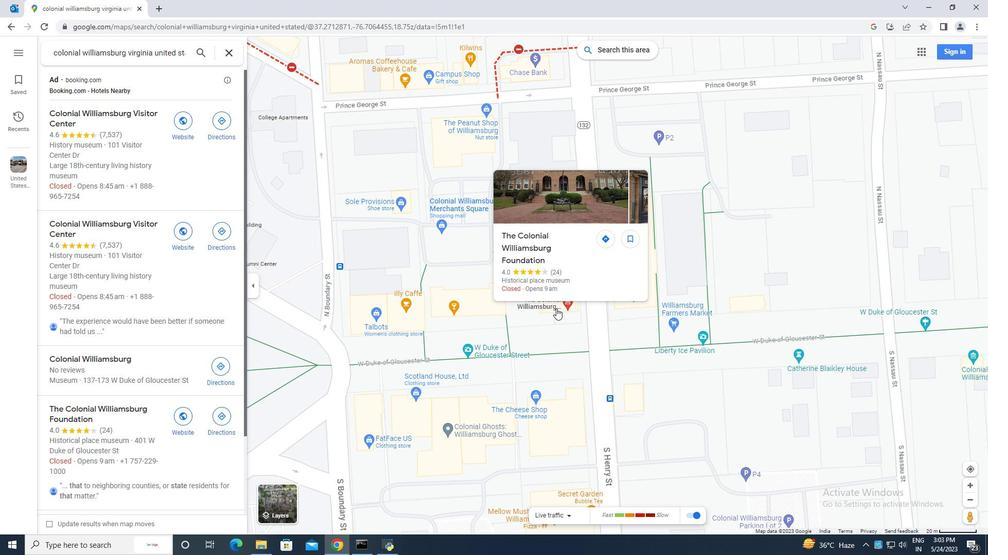 
Action: Mouse scrolled (552, 308) with delta (0, 0)
Screenshot: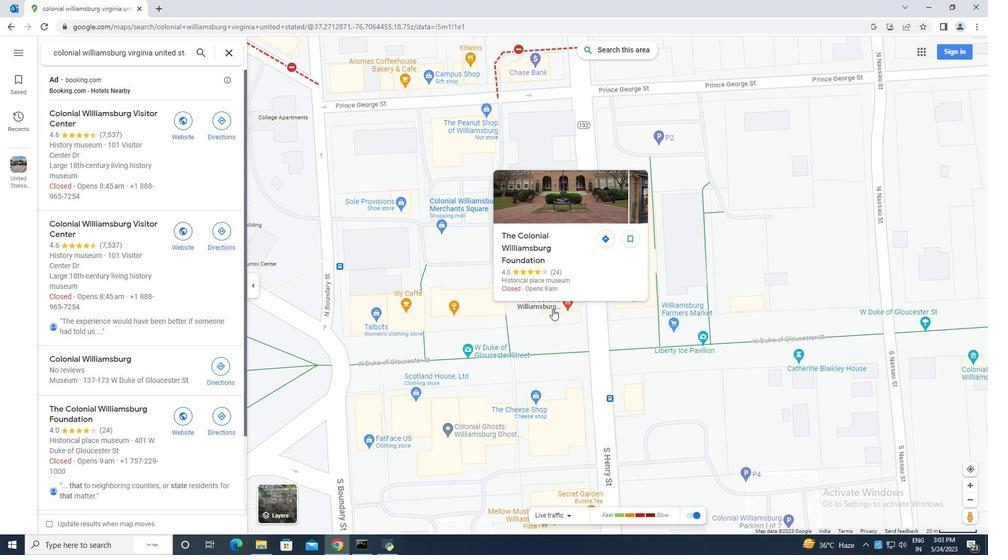 
Action: Mouse scrolled (552, 308) with delta (0, 0)
Screenshot: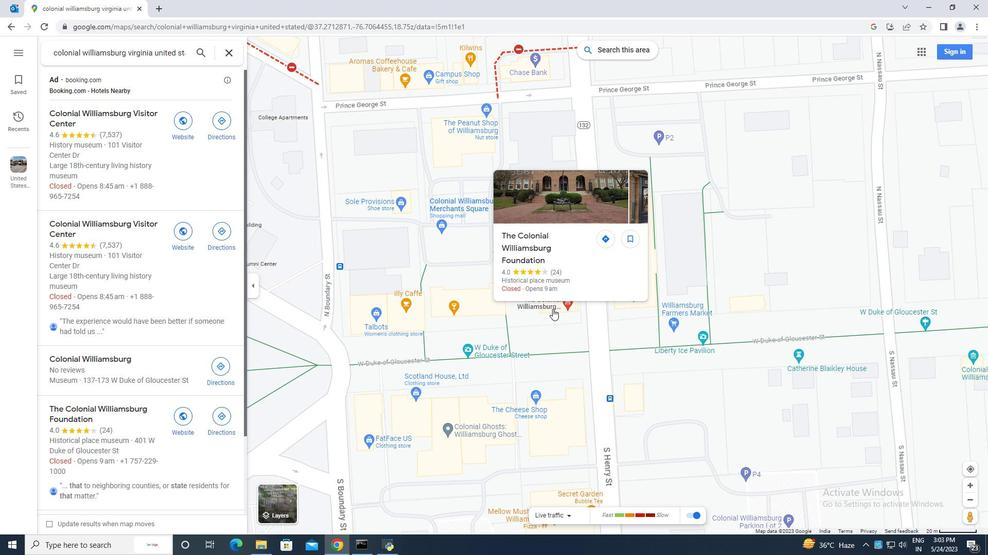 
Action: Mouse moved to (543, 312)
Screenshot: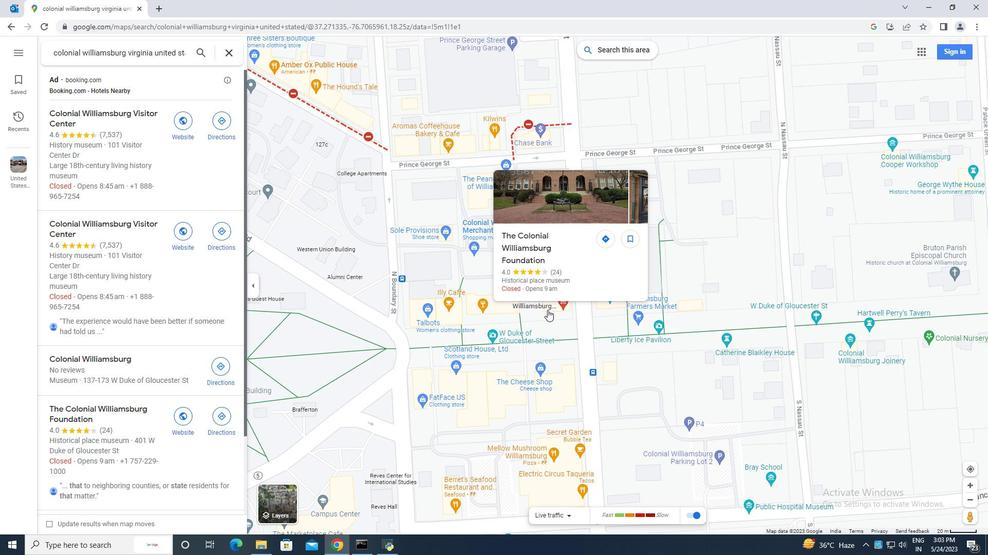 
Action: Mouse scrolled (543, 312) with delta (0, 0)
Screenshot: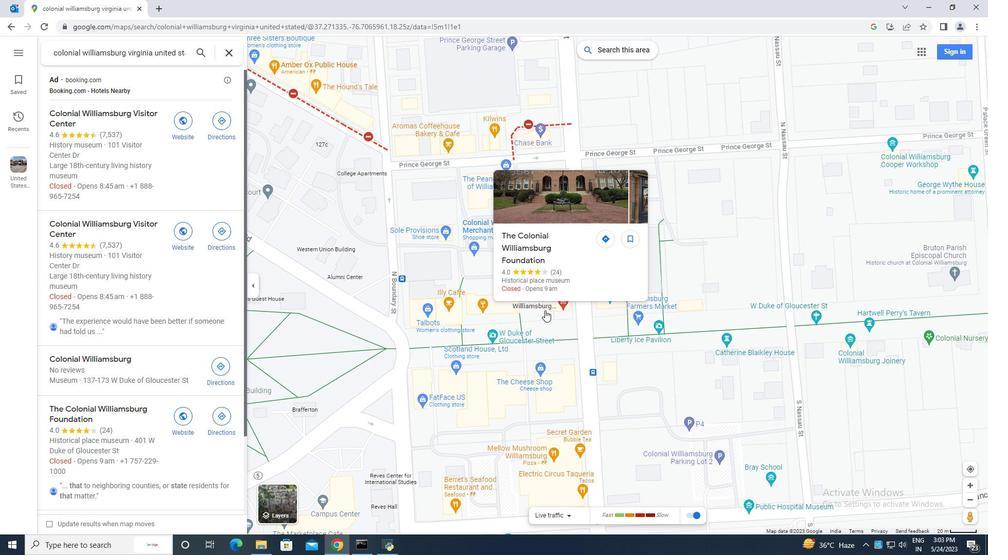 
Action: Mouse moved to (565, 319)
Screenshot: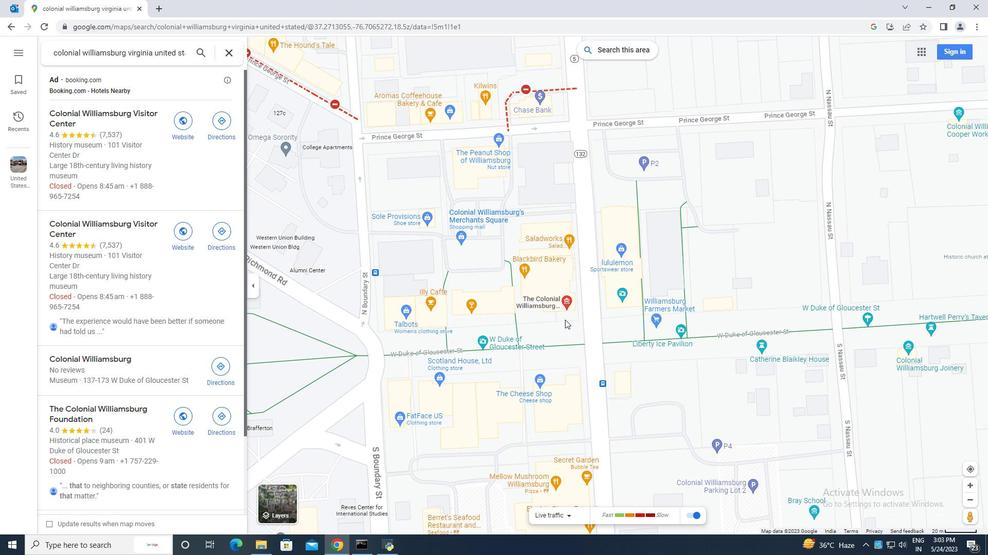 
Action: Mouse scrolled (565, 320) with delta (0, 0)
Screenshot: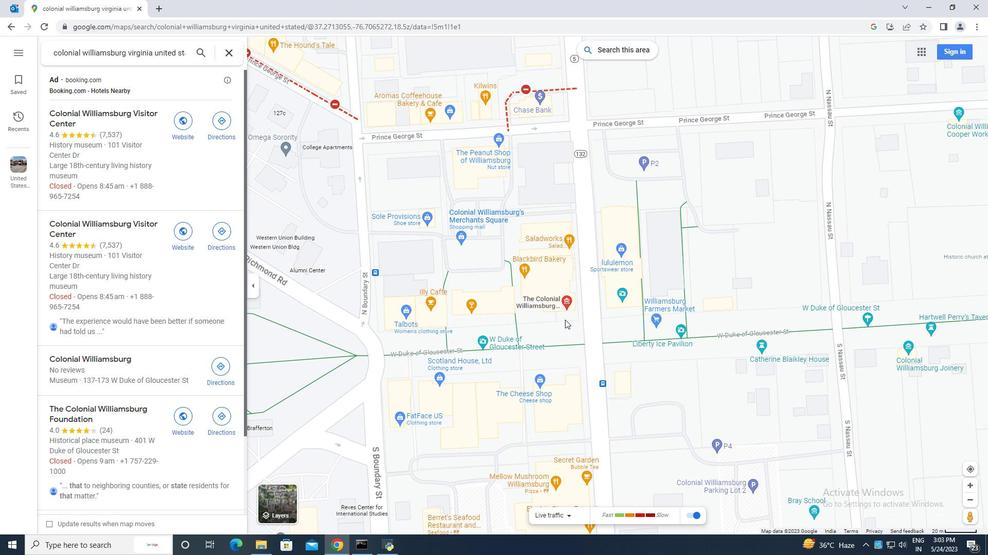 
Action: Mouse scrolled (565, 320) with delta (0, 0)
Screenshot: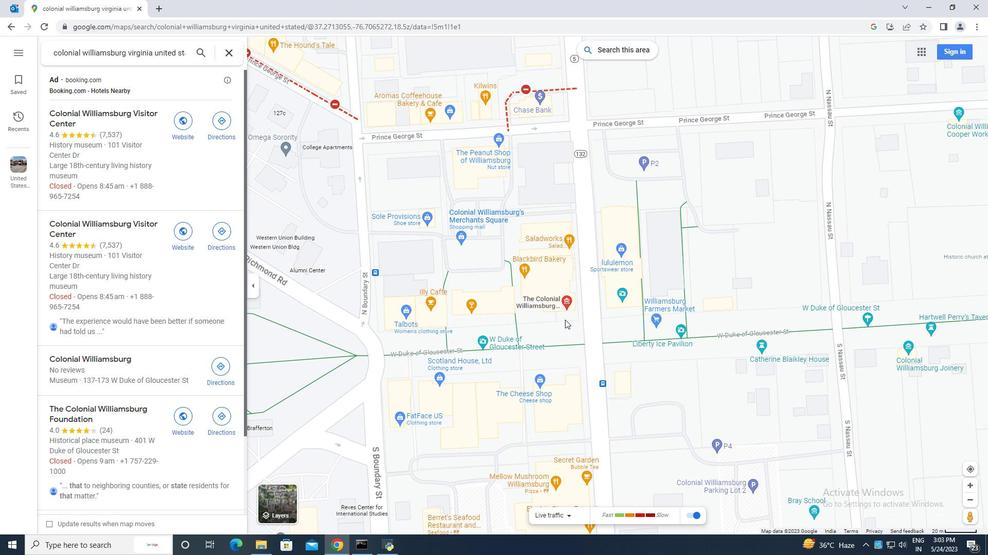 
Action: Mouse scrolled (565, 320) with delta (0, 0)
Screenshot: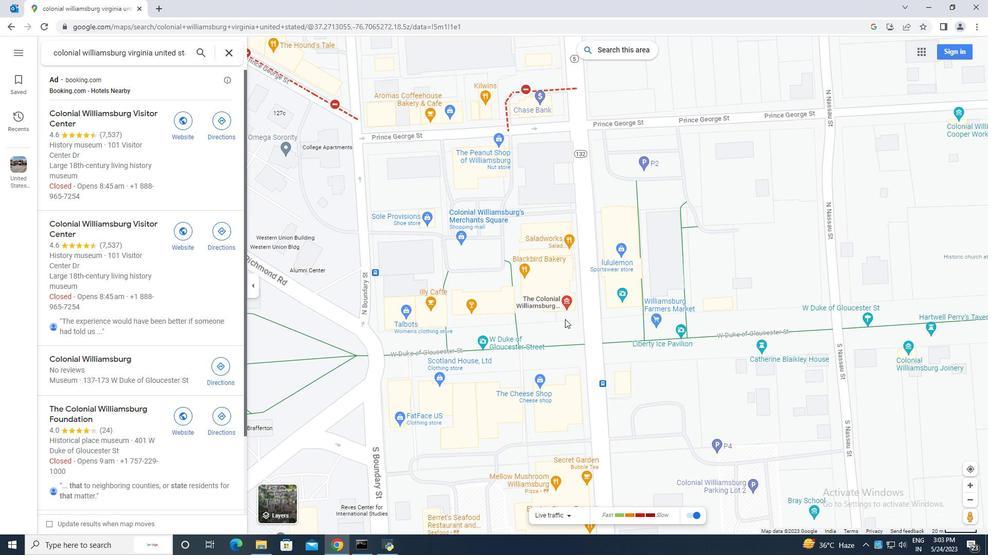 
Action: Mouse scrolled (565, 320) with delta (0, 0)
Screenshot: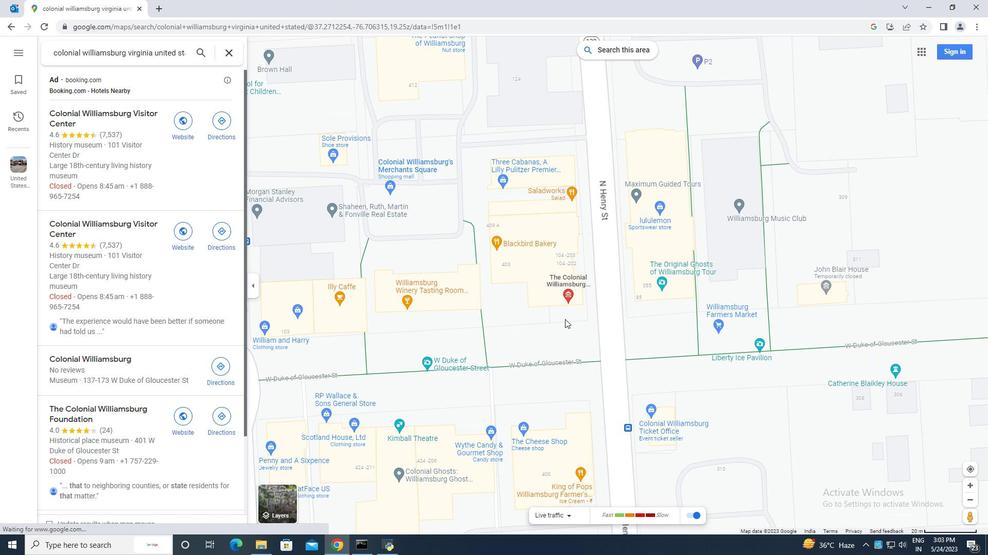 
Action: Mouse scrolled (565, 320) with delta (0, 0)
Screenshot: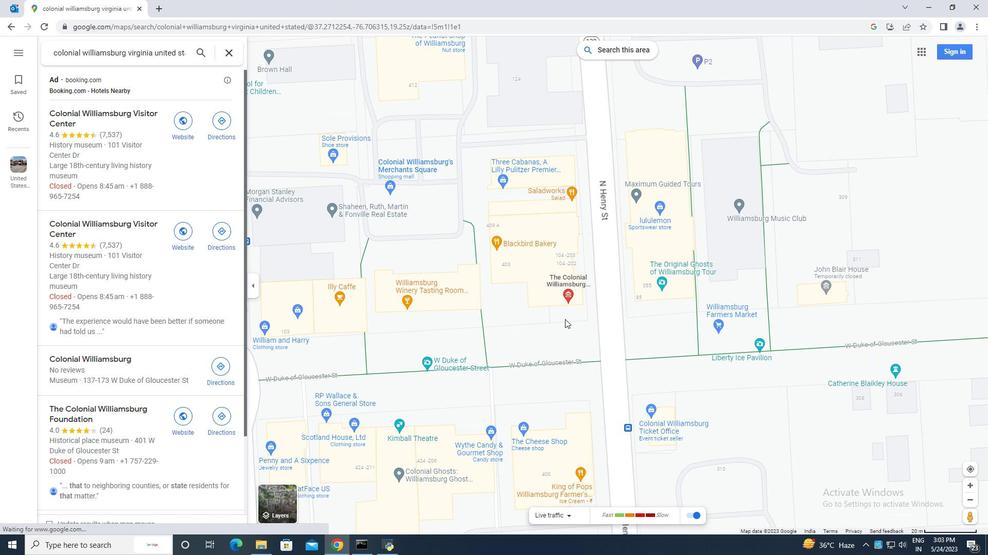 
Action: Mouse moved to (585, 297)
Screenshot: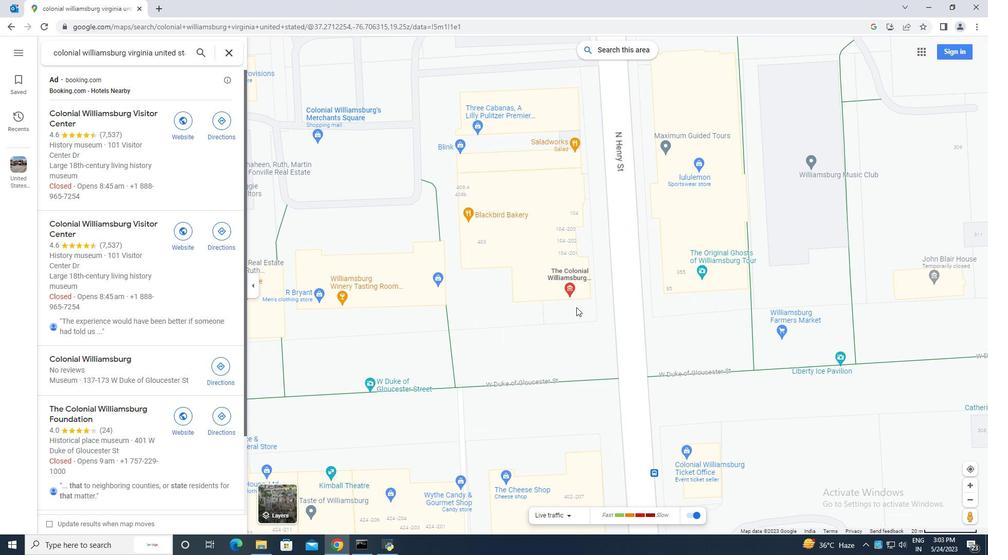
Action: Mouse scrolled (585, 297) with delta (0, 0)
Screenshot: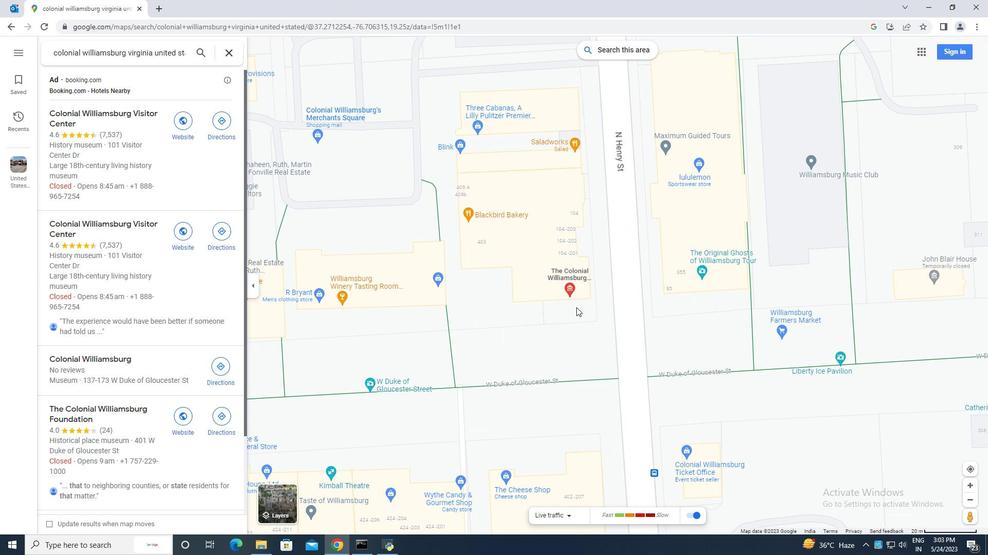 
Action: Mouse moved to (585, 296)
Screenshot: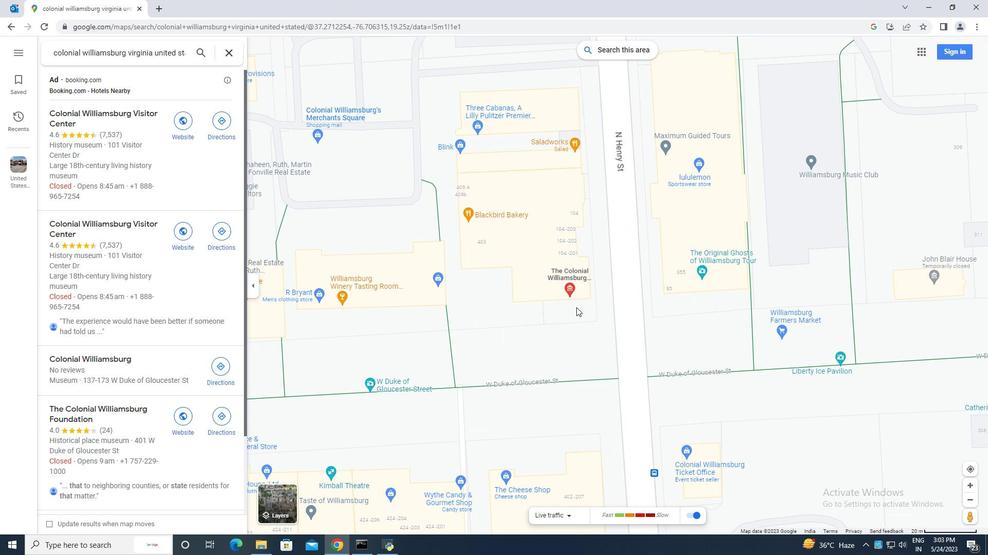 
Action: Mouse scrolled (585, 297) with delta (0, 0)
Screenshot: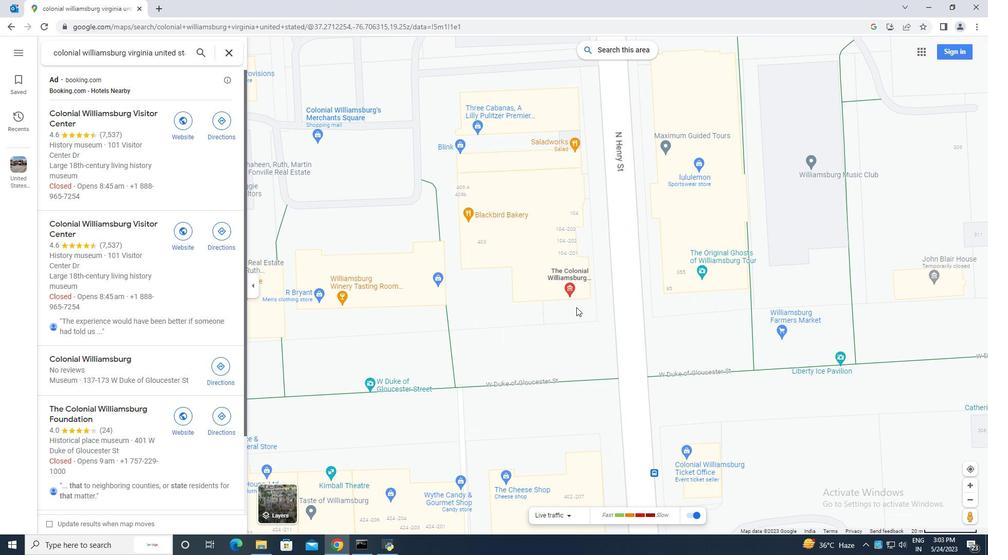 
Action: Mouse scrolled (585, 297) with delta (0, 0)
Screenshot: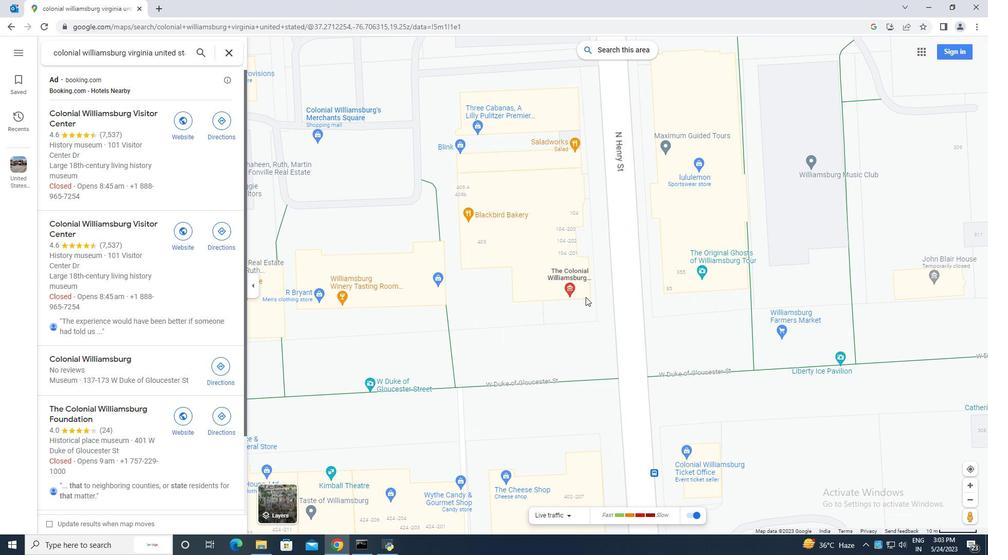 
Action: Mouse moved to (585, 296)
Screenshot: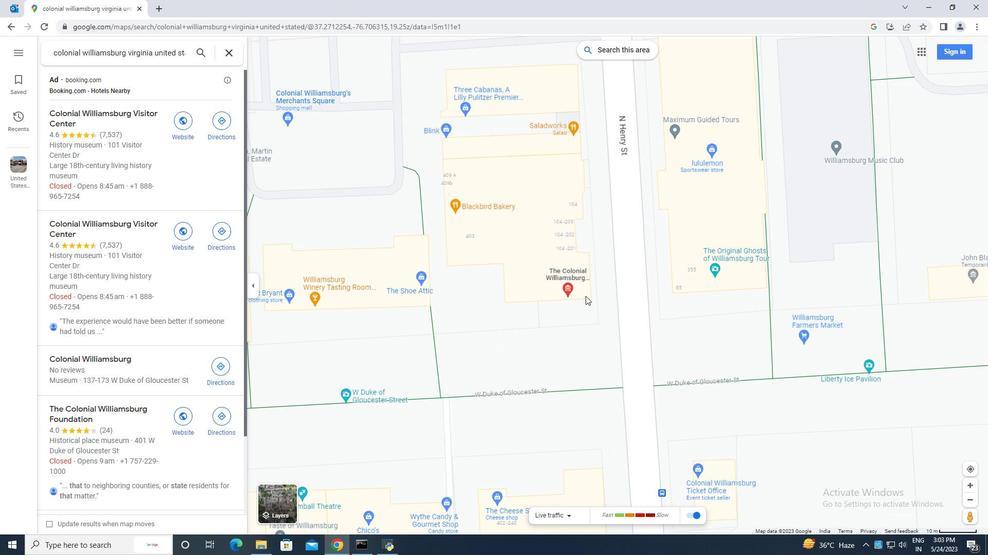 
Action: Mouse scrolled (585, 297) with delta (0, 0)
Screenshot: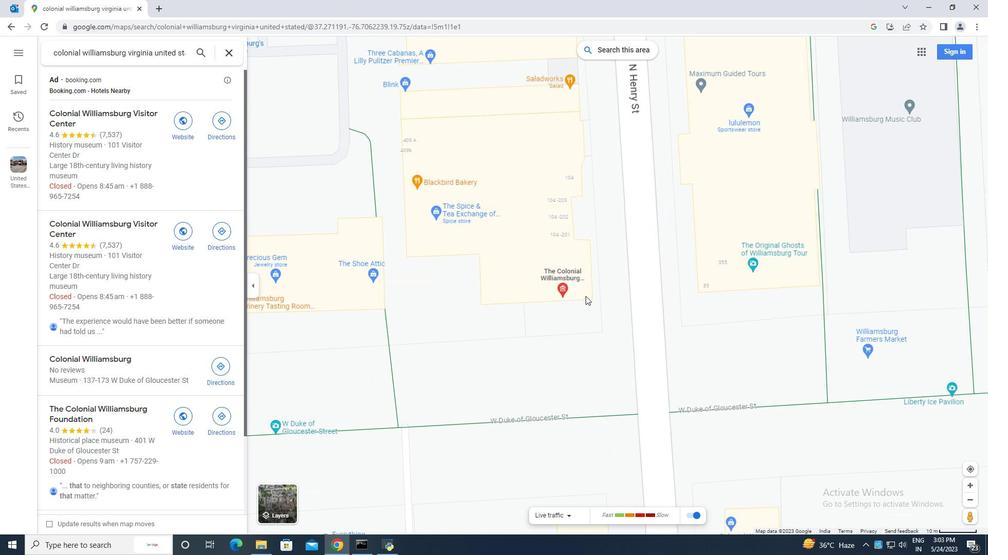 
Action: Mouse scrolled (585, 297) with delta (0, 0)
Screenshot: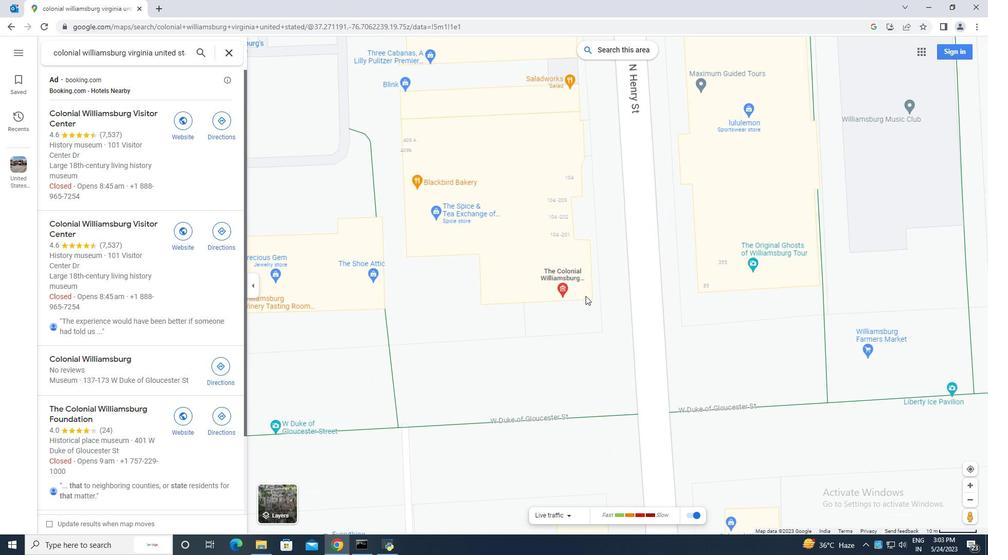 
Action: Mouse moved to (581, 296)
Screenshot: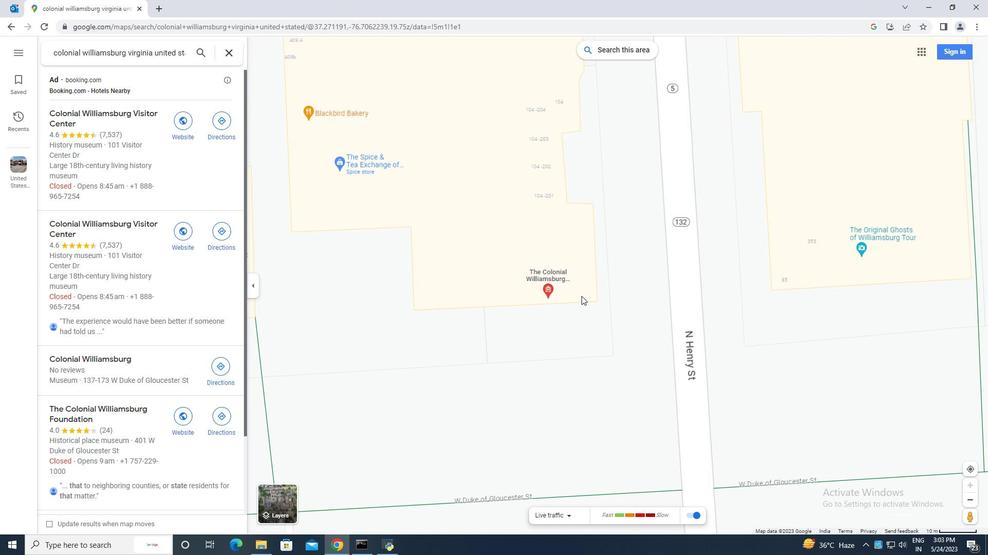 
Action: Mouse scrolled (581, 297) with delta (0, 0)
Screenshot: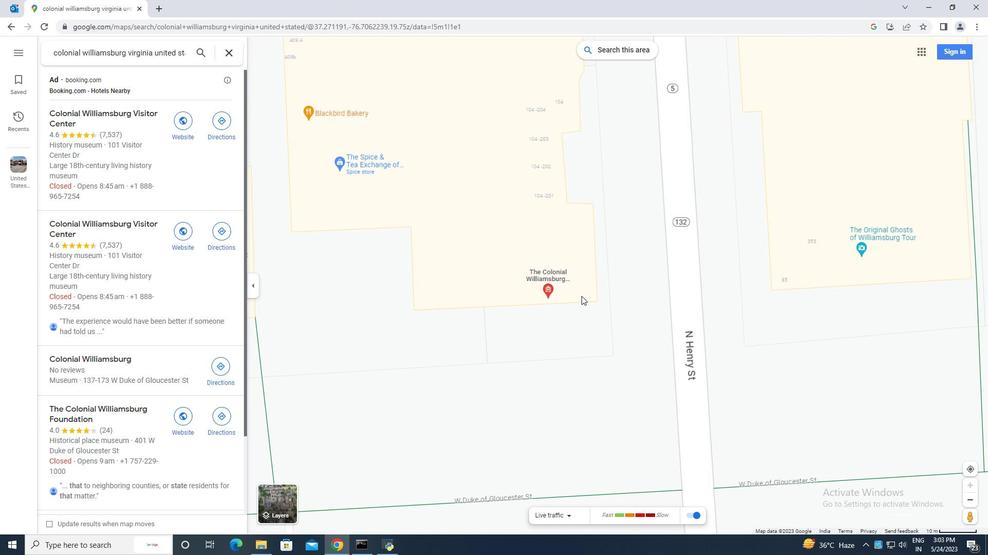 
Action: Mouse scrolled (581, 297) with delta (0, 0)
Screenshot: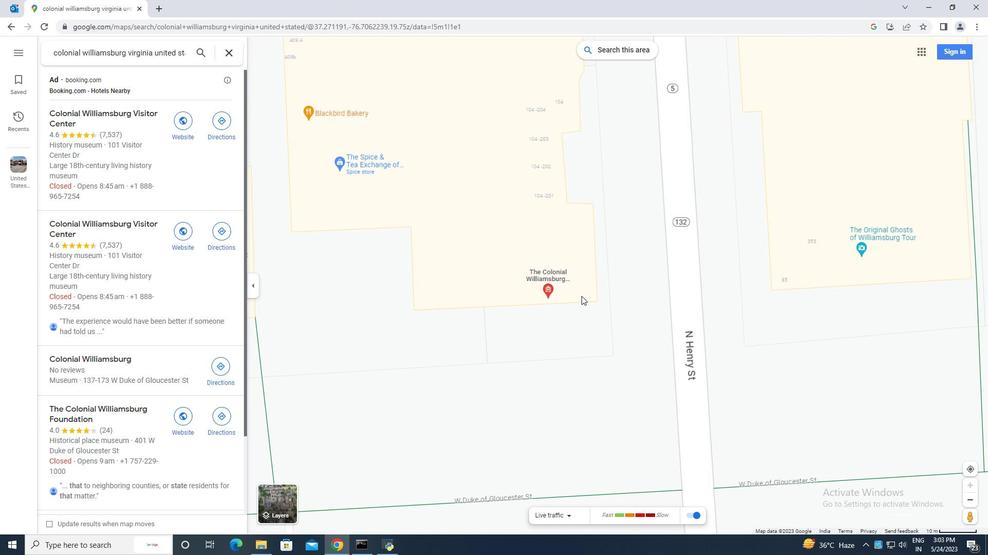
Action: Mouse moved to (580, 296)
Screenshot: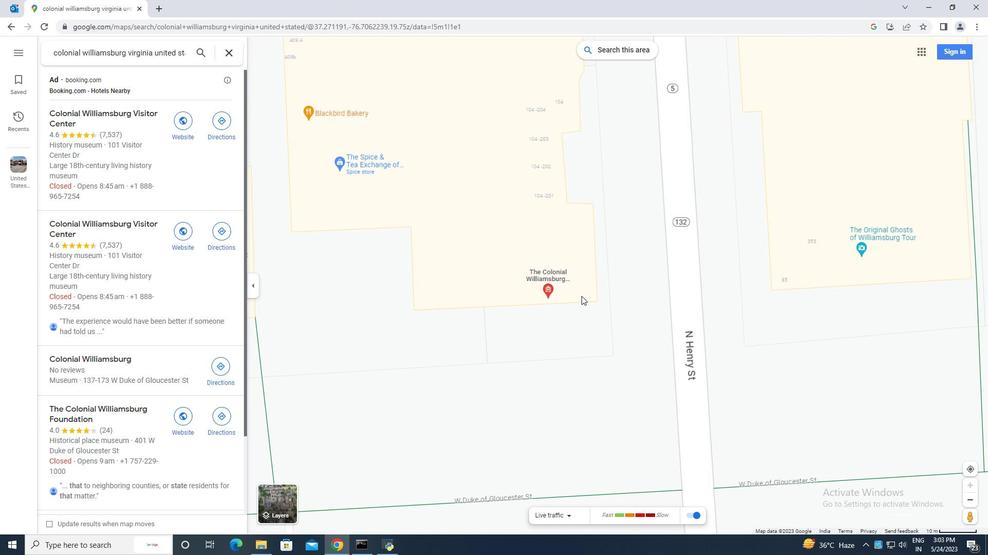 
Action: Mouse scrolled (581, 297) with delta (0, 0)
Screenshot: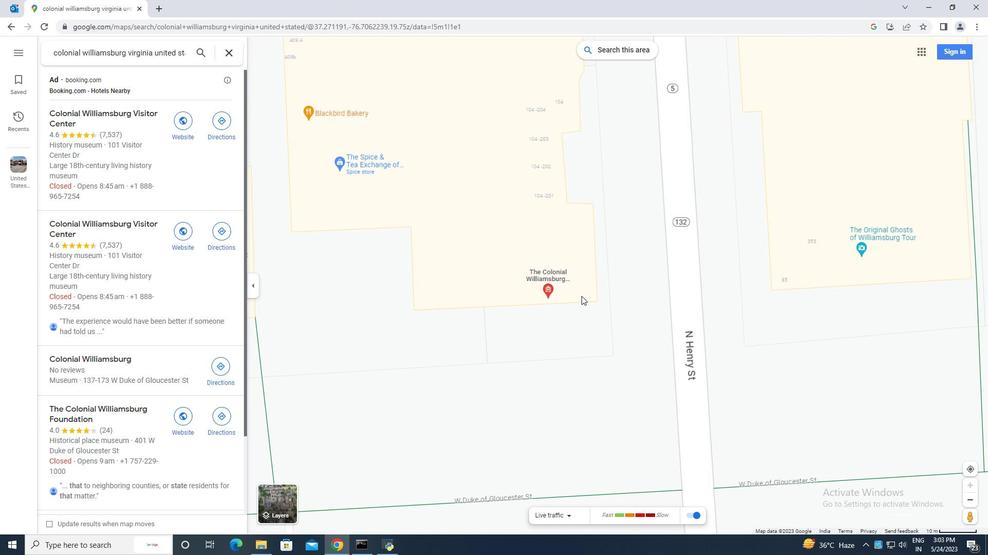 
Action: Mouse moved to (576, 295)
Screenshot: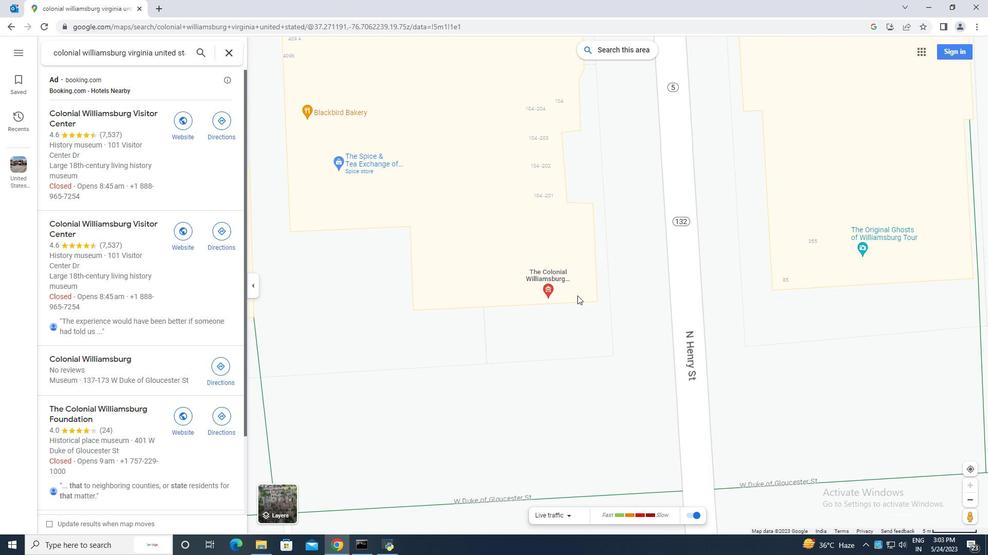 
Action: Mouse scrolled (576, 295) with delta (0, 0)
Screenshot: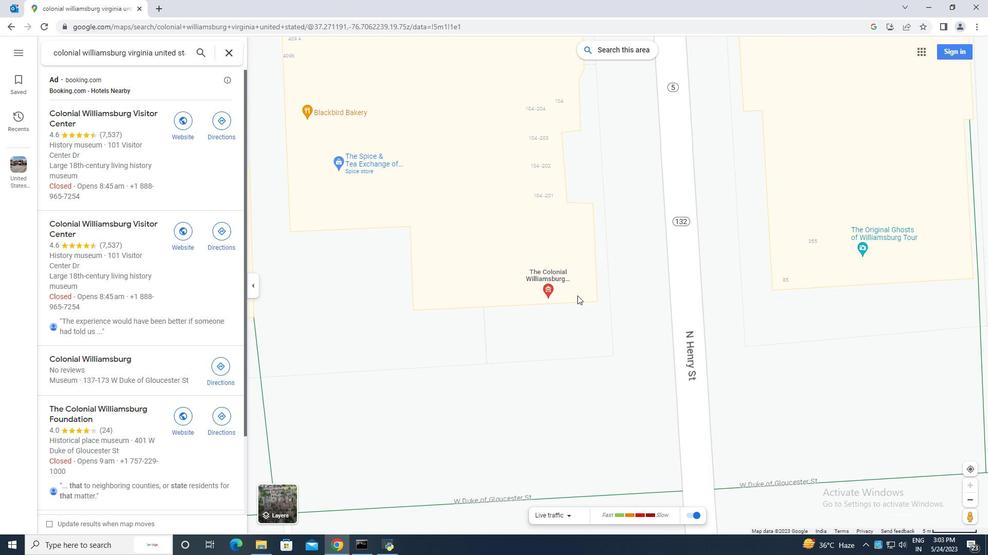 
Action: Mouse scrolled (576, 295) with delta (0, 0)
Screenshot: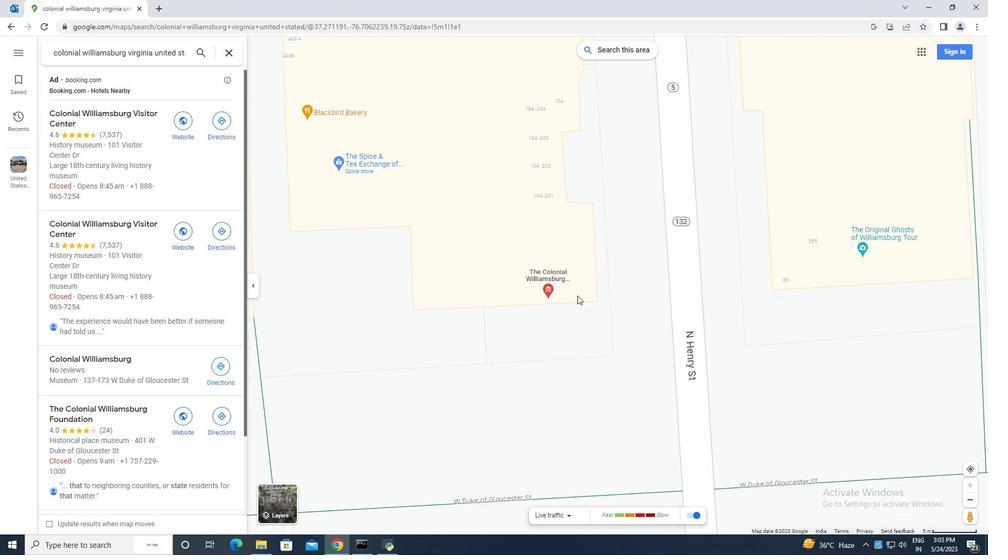 
Action: Mouse scrolled (576, 295) with delta (0, 0)
Screenshot: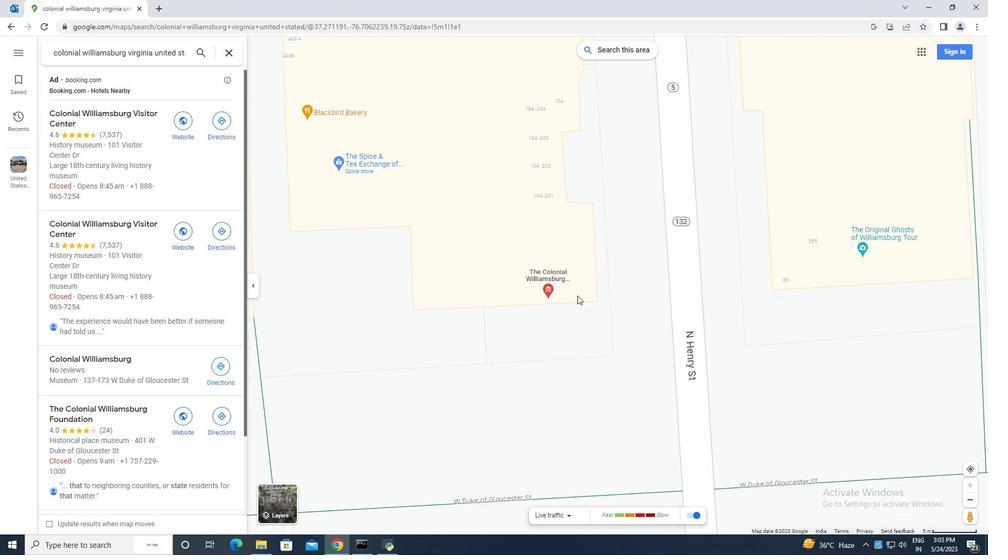 
Action: Mouse scrolled (576, 295) with delta (0, 0)
Screenshot: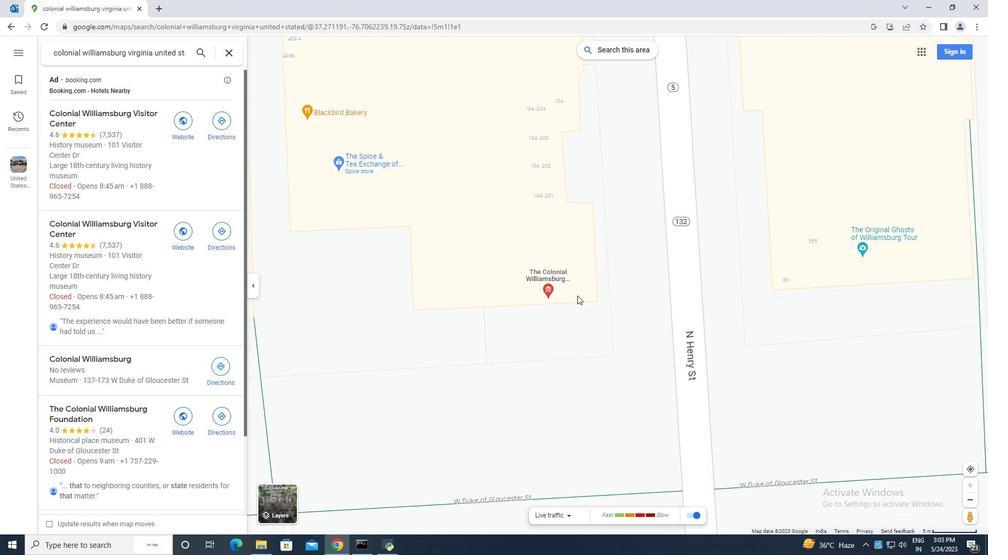 
Action: Mouse moved to (555, 297)
Screenshot: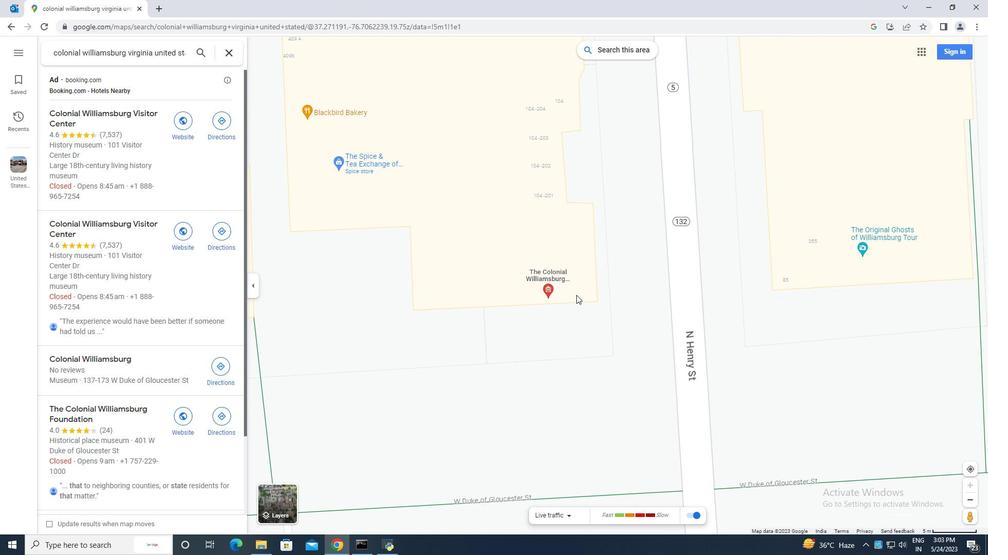 
Action: Mouse scrolled (555, 296) with delta (0, 0)
Screenshot: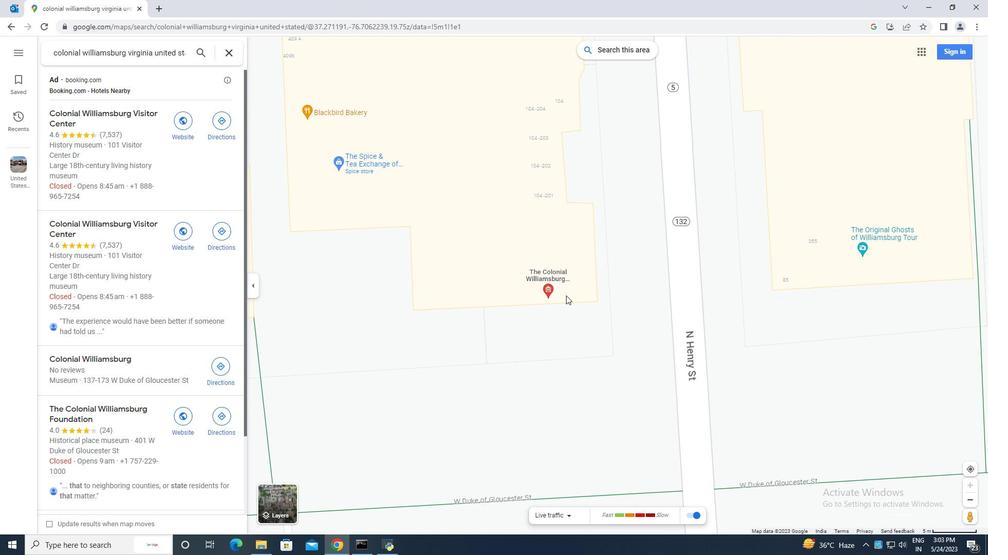 
Action: Mouse scrolled (555, 296) with delta (0, 0)
Screenshot: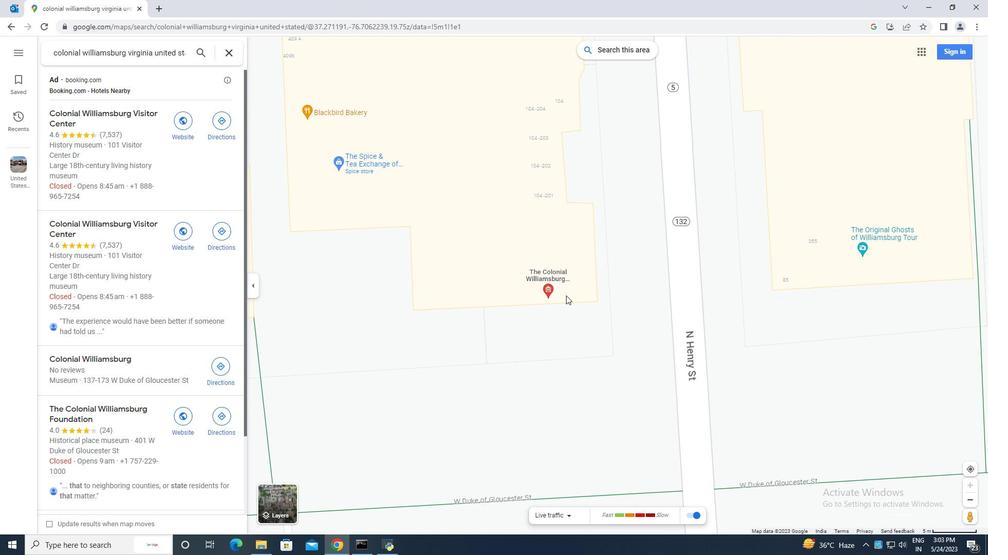 
Action: Mouse scrolled (555, 296) with delta (0, 0)
Screenshot: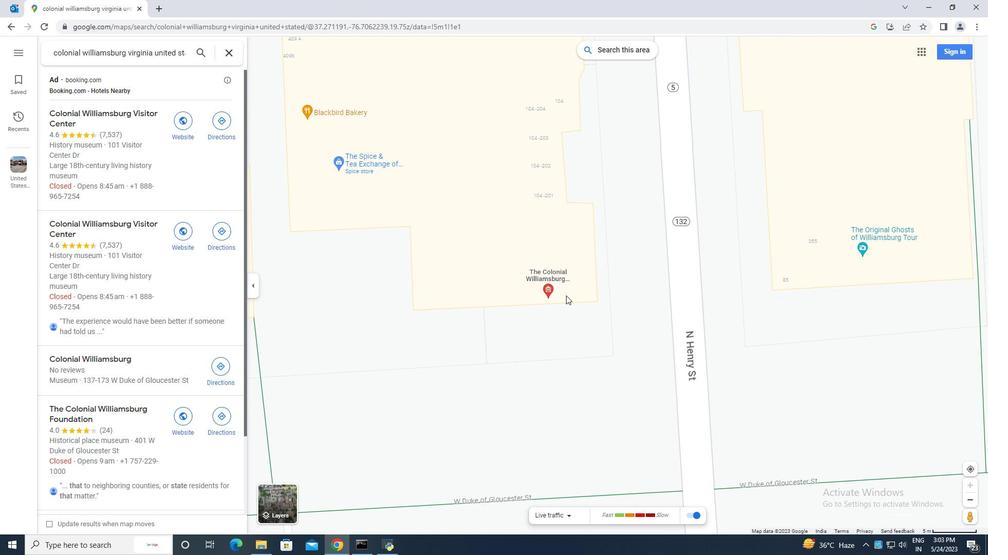 
Action: Mouse scrolled (555, 296) with delta (0, 0)
Screenshot: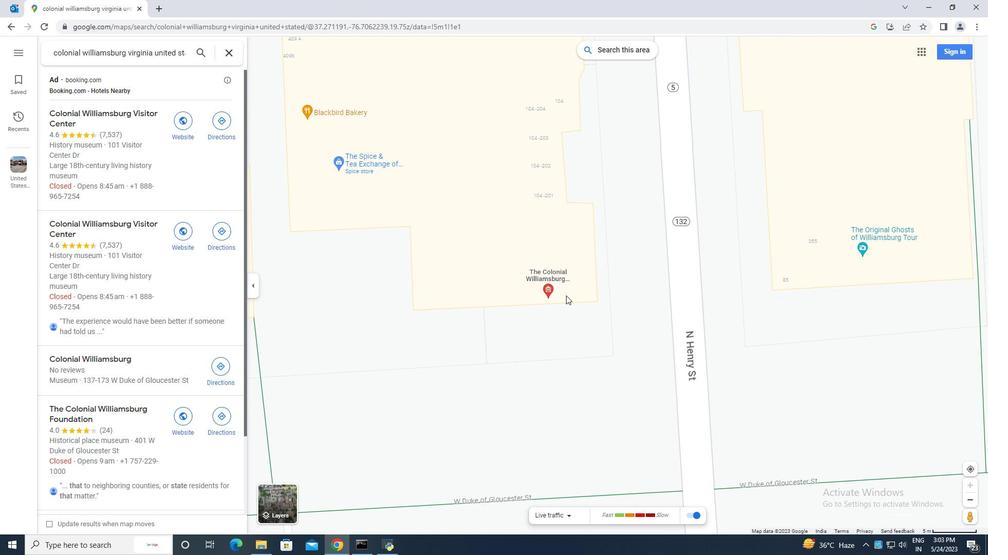 
Action: Mouse scrolled (555, 296) with delta (0, 0)
Screenshot: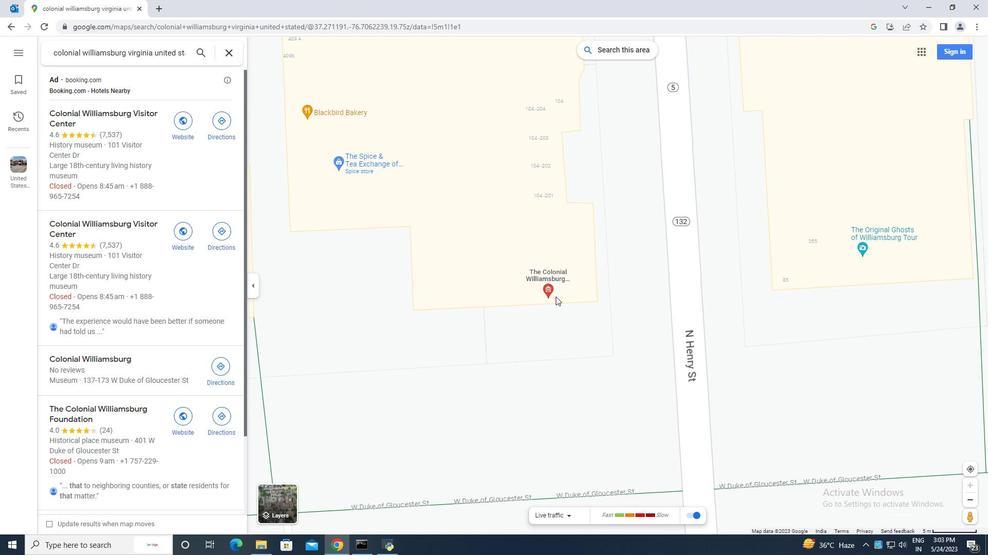 
Action: Mouse scrolled (555, 296) with delta (0, 0)
Screenshot: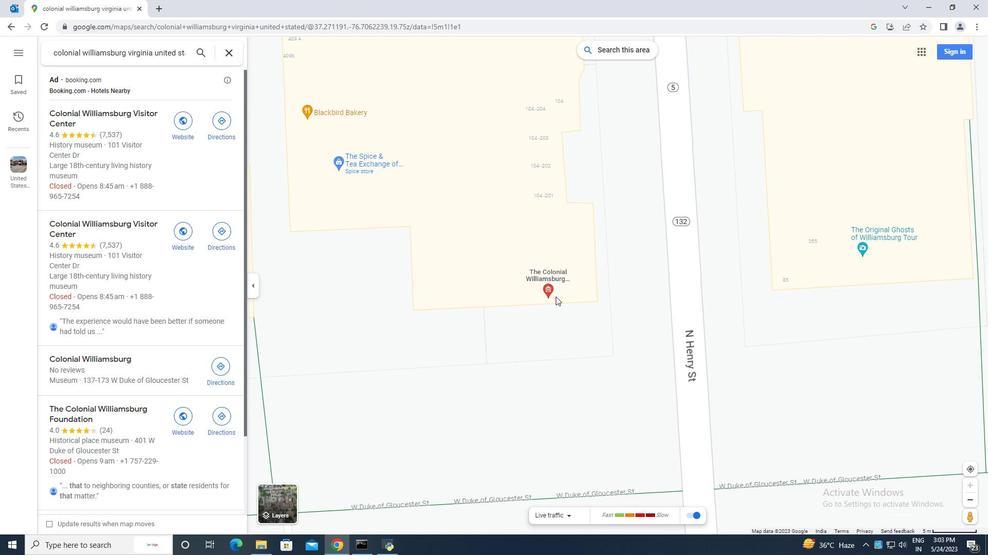 
Action: Mouse scrolled (555, 296) with delta (0, 0)
Screenshot: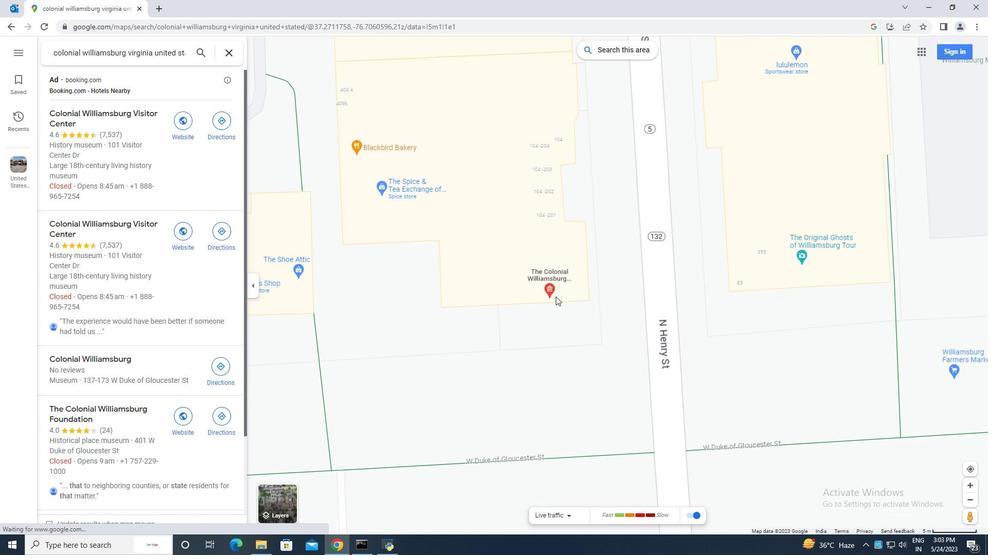 
Action: Mouse scrolled (555, 296) with delta (0, 0)
Screenshot: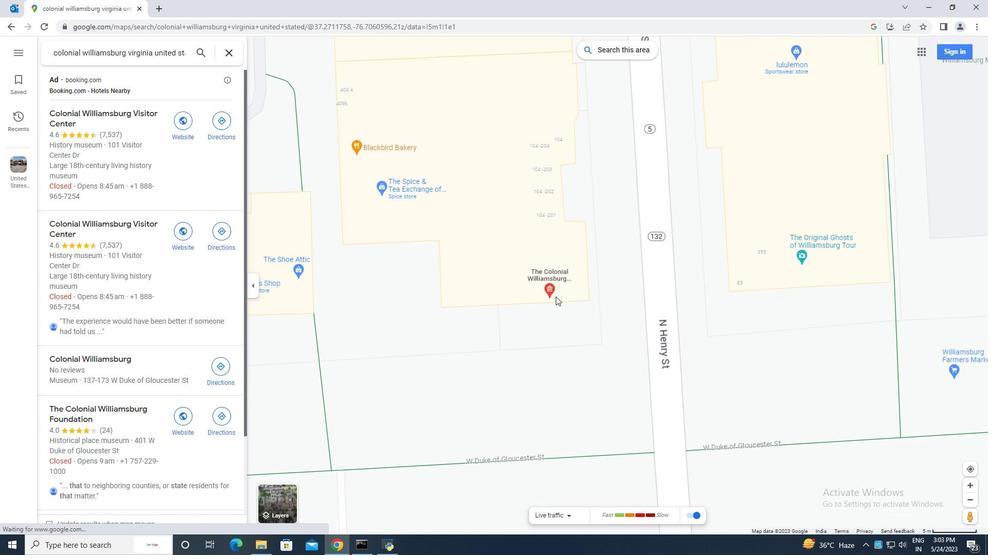 
Action: Mouse scrolled (555, 296) with delta (0, 0)
Screenshot: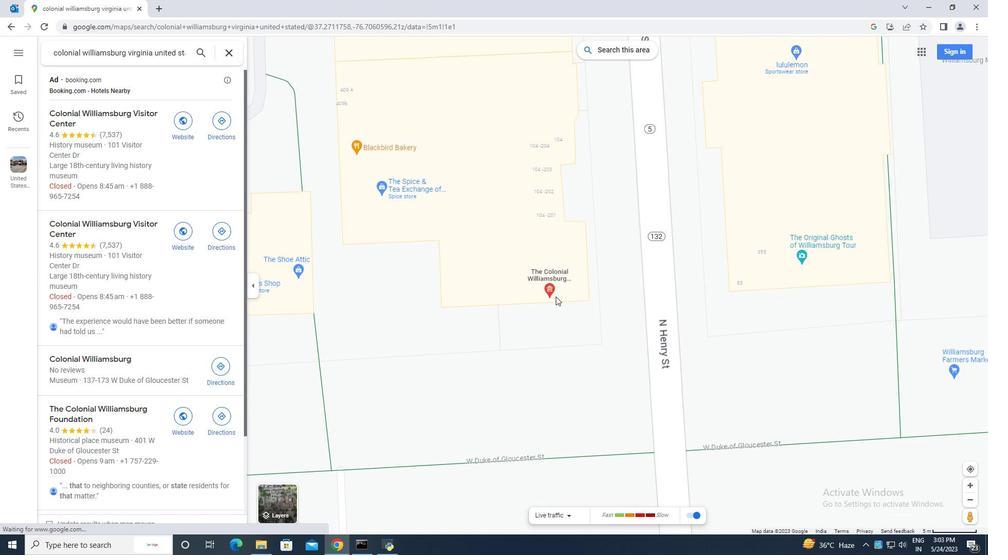 
Action: Mouse scrolled (555, 296) with delta (0, 0)
Screenshot: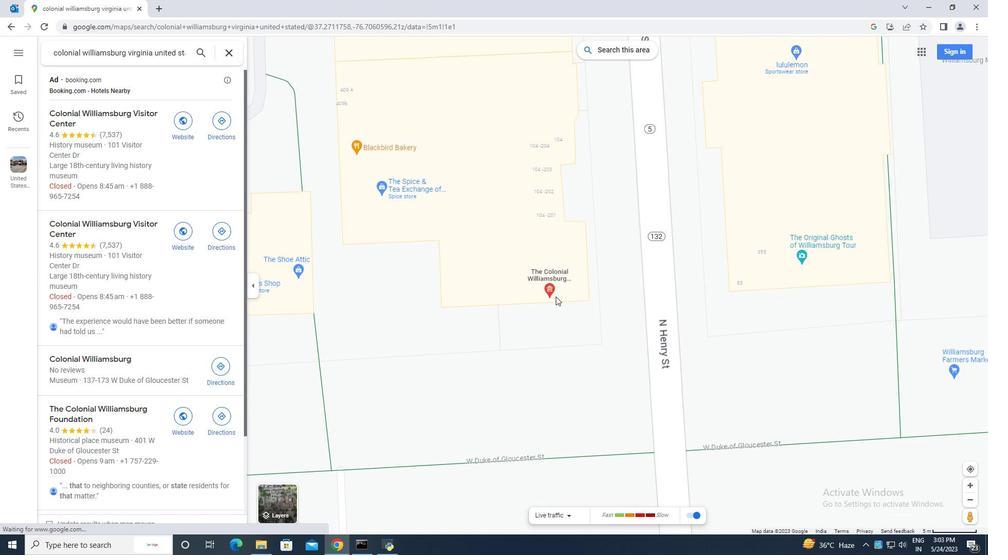 
Action: Mouse scrolled (555, 296) with delta (0, 0)
Screenshot: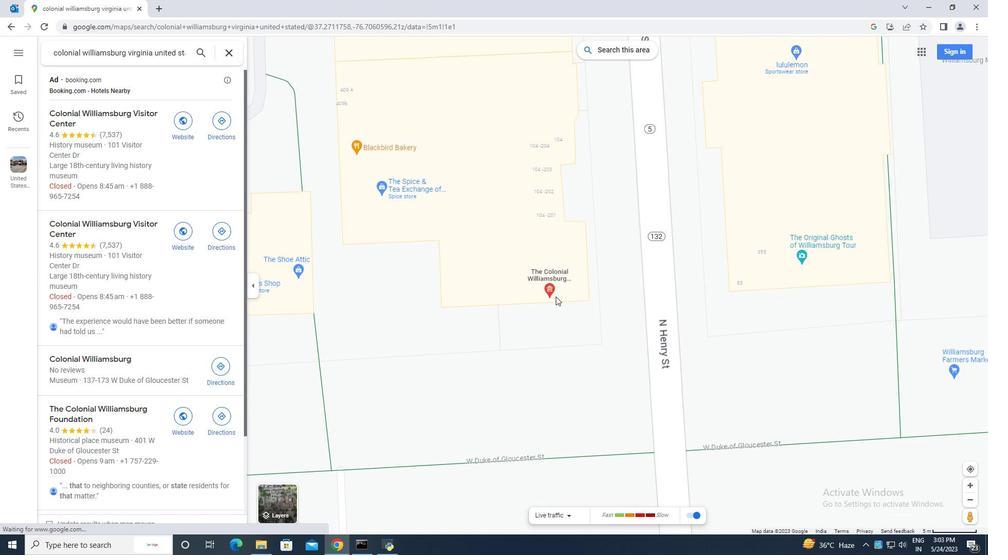 
Action: Mouse scrolled (555, 296) with delta (0, 0)
Screenshot: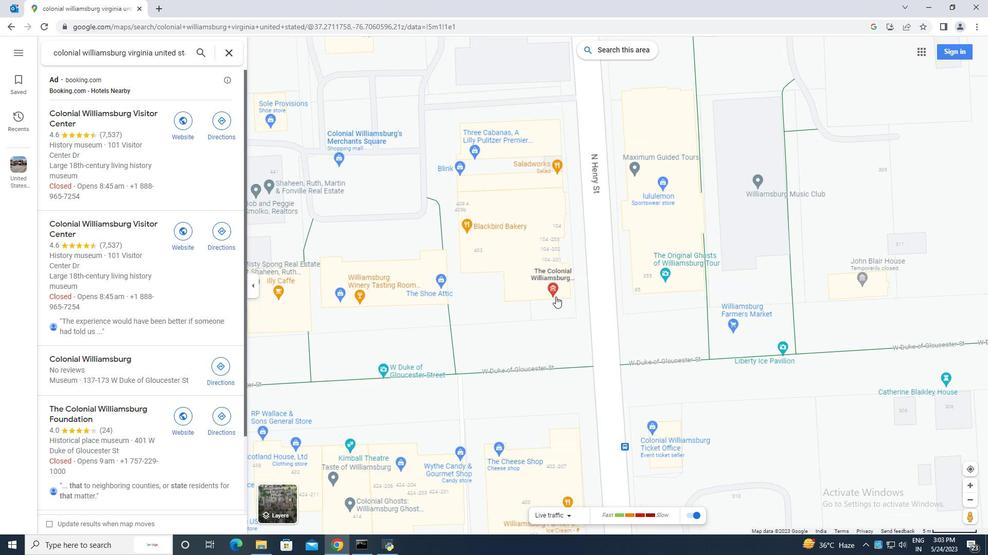 
Action: Mouse scrolled (555, 296) with delta (0, 0)
Screenshot: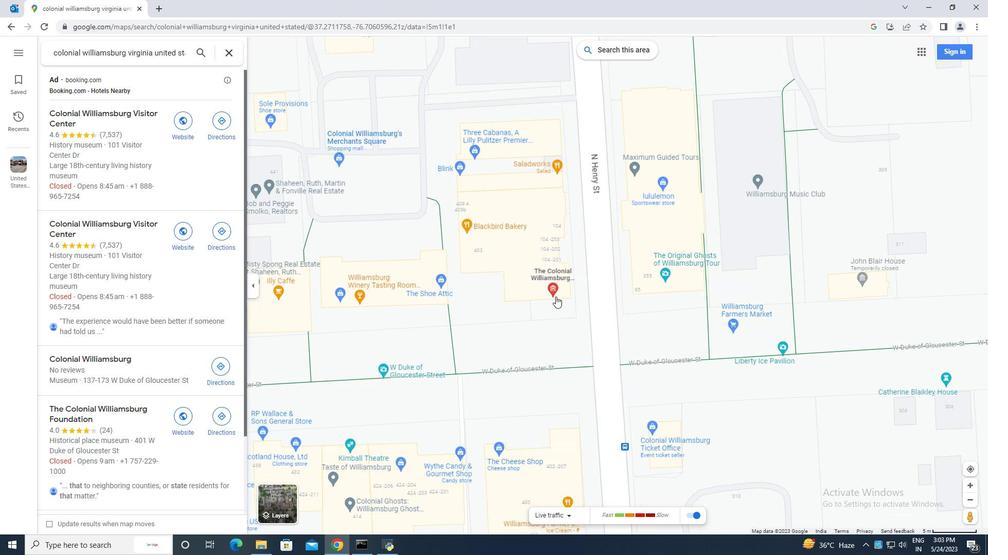 
Action: Mouse scrolled (555, 296) with delta (0, 0)
Screenshot: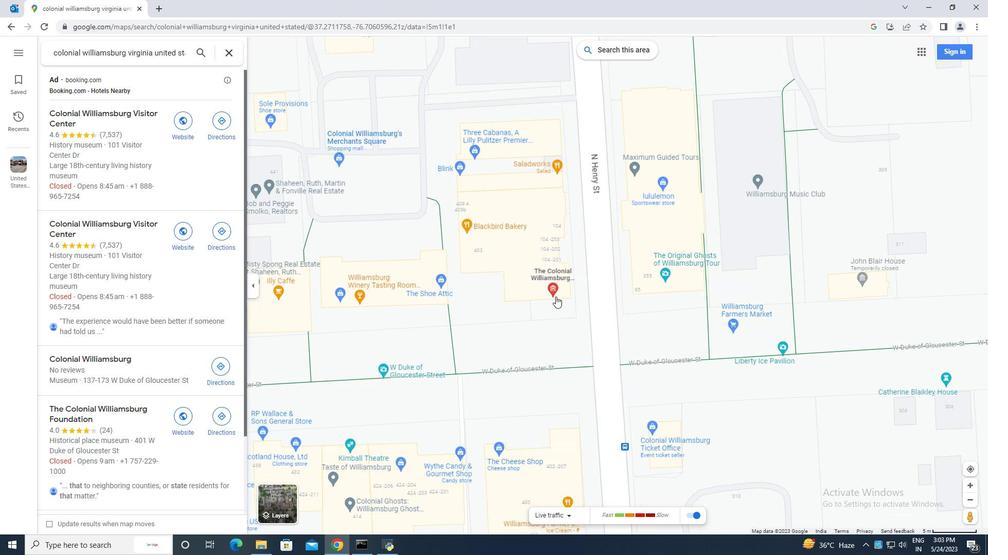 
Action: Mouse scrolled (555, 296) with delta (0, 0)
Screenshot: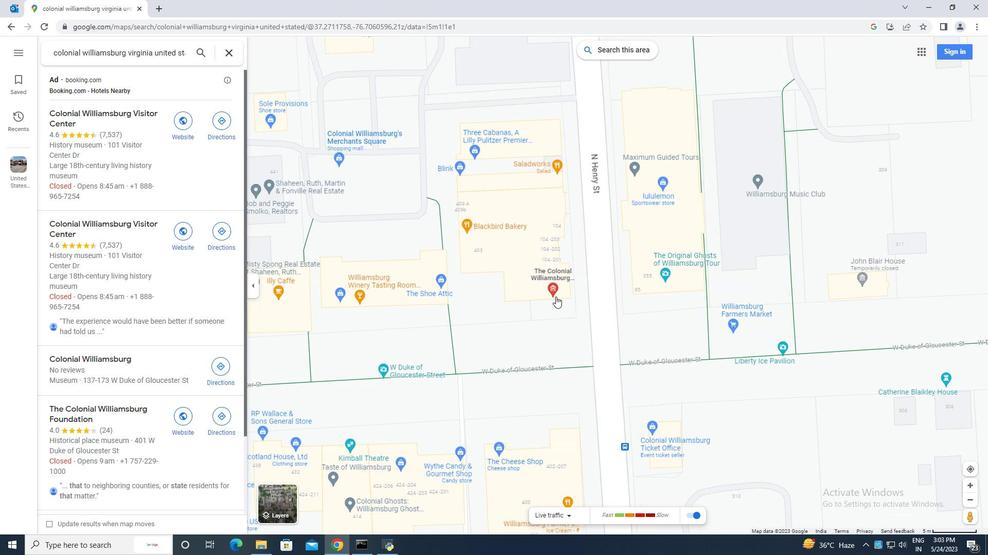 
Action: Mouse scrolled (555, 296) with delta (0, 0)
Screenshot: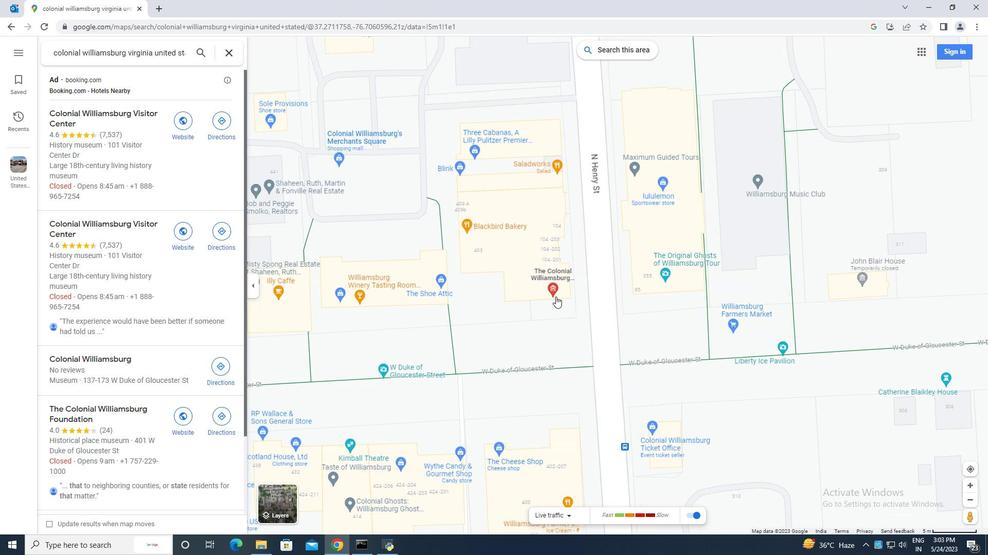 
Action: Mouse scrolled (555, 296) with delta (0, 0)
Screenshot: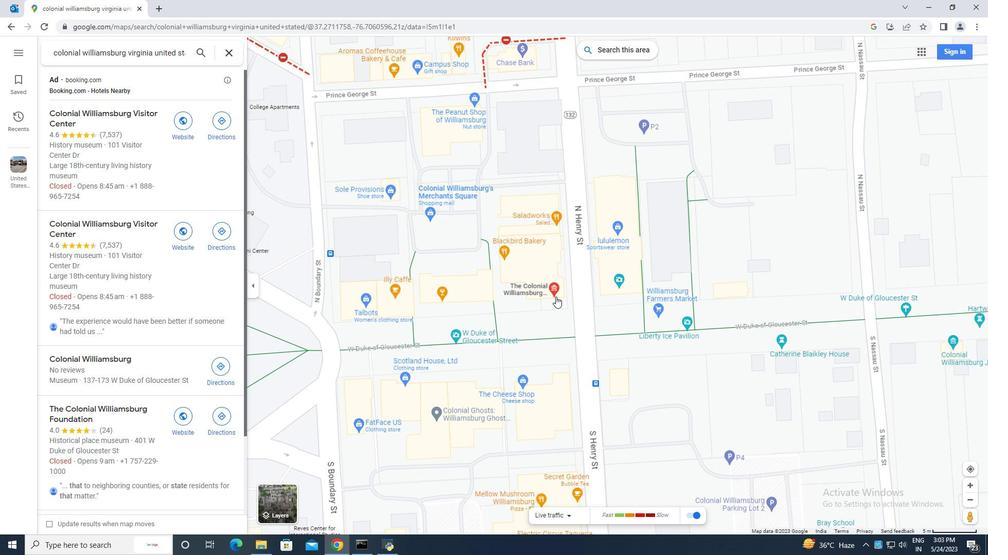 
Action: Mouse scrolled (555, 296) with delta (0, 0)
Screenshot: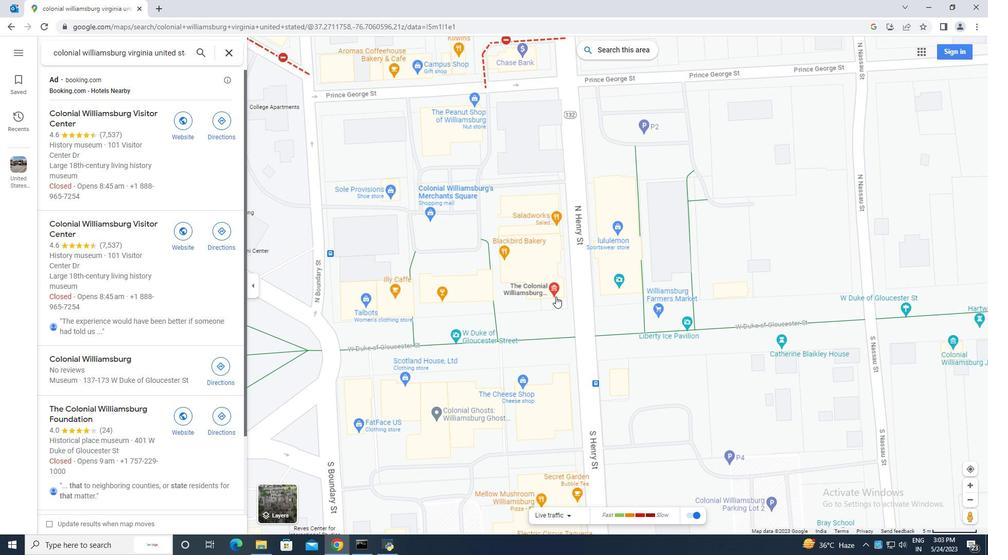 
Action: Mouse scrolled (555, 296) with delta (0, 0)
Screenshot: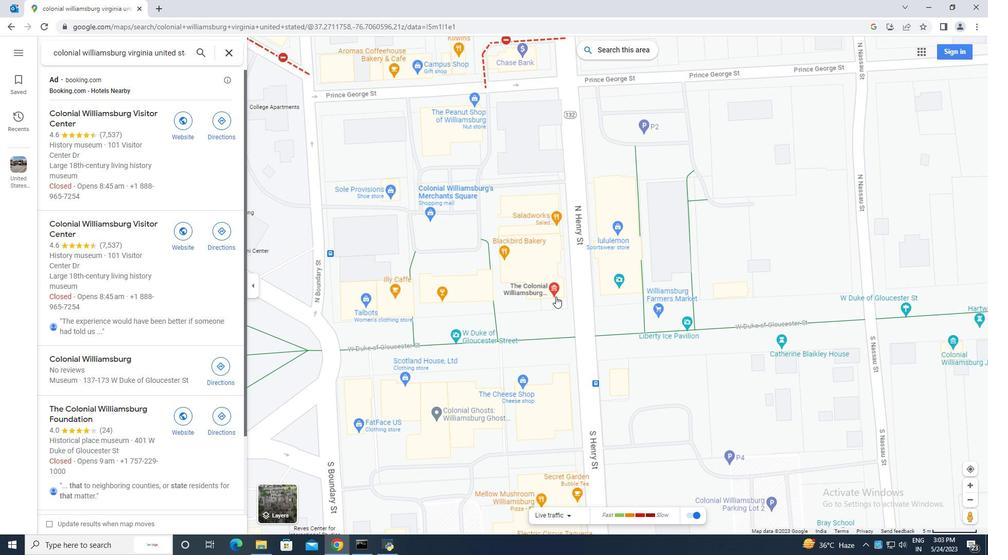 
Action: Mouse scrolled (555, 296) with delta (0, 0)
Screenshot: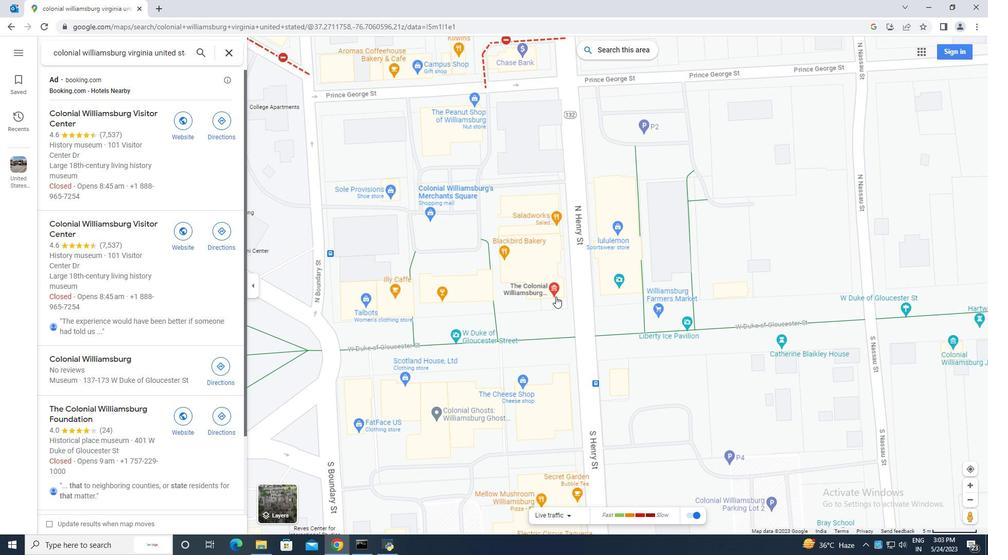 
Action: Mouse scrolled (555, 296) with delta (0, 0)
Screenshot: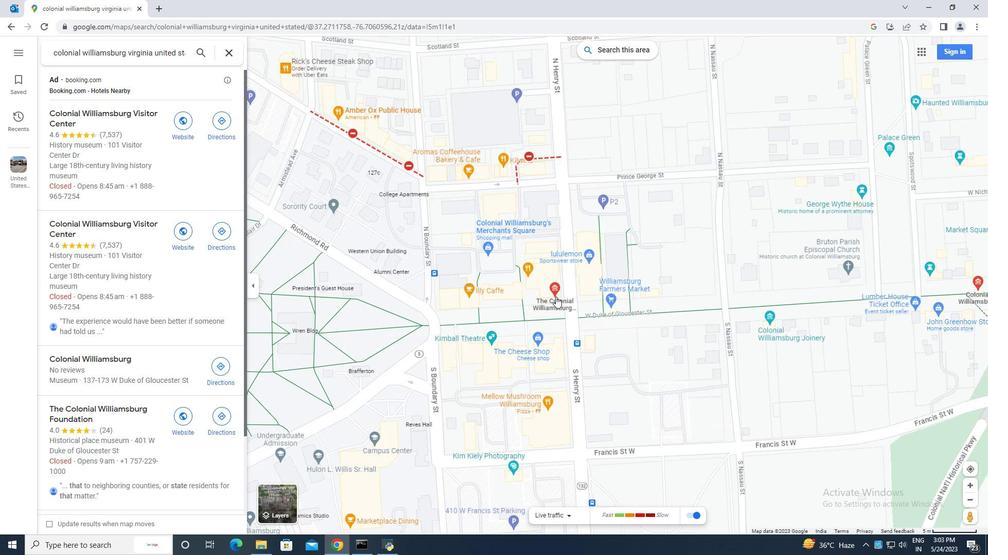 
Action: Mouse scrolled (555, 296) with delta (0, 0)
Screenshot: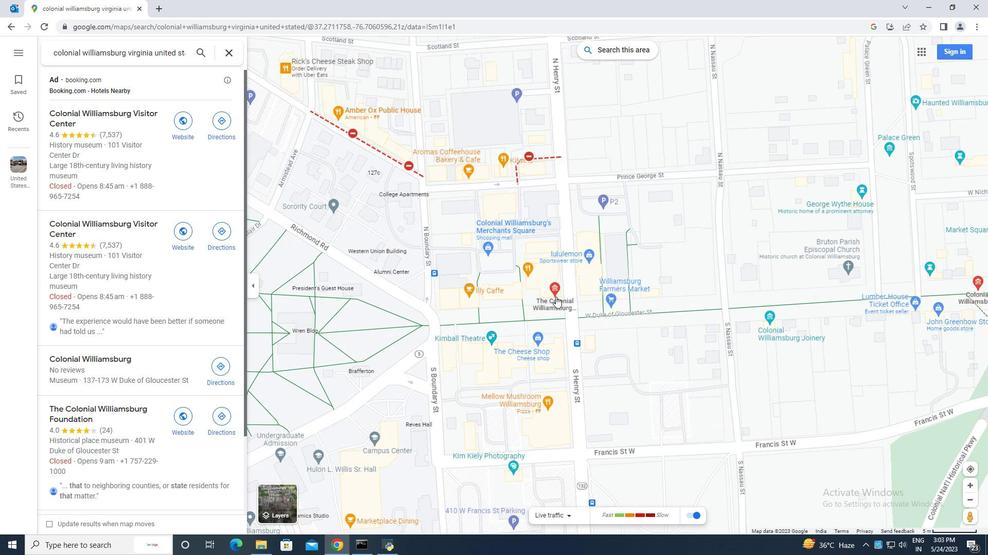 
Action: Mouse scrolled (555, 296) with delta (0, 0)
Screenshot: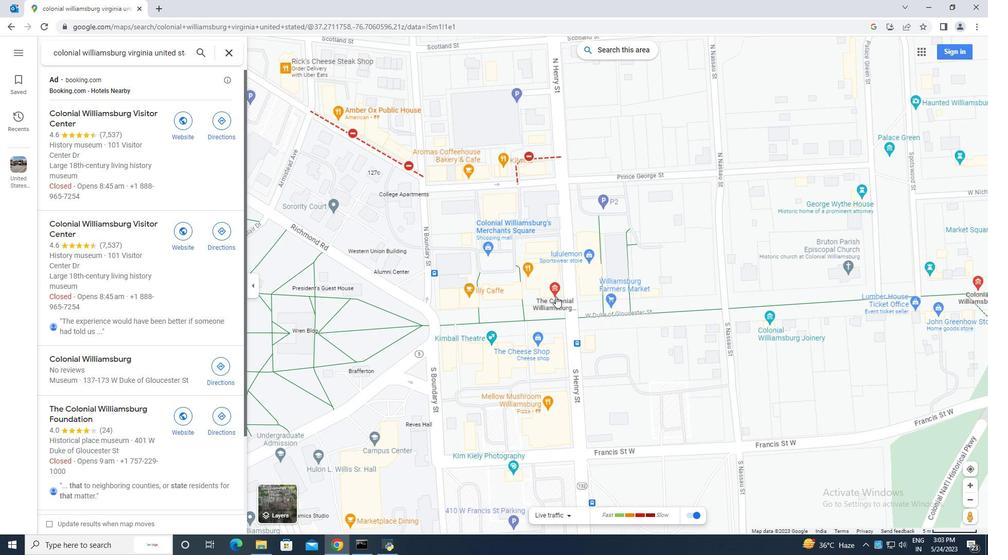 
Action: Mouse scrolled (555, 296) with delta (0, 0)
Screenshot: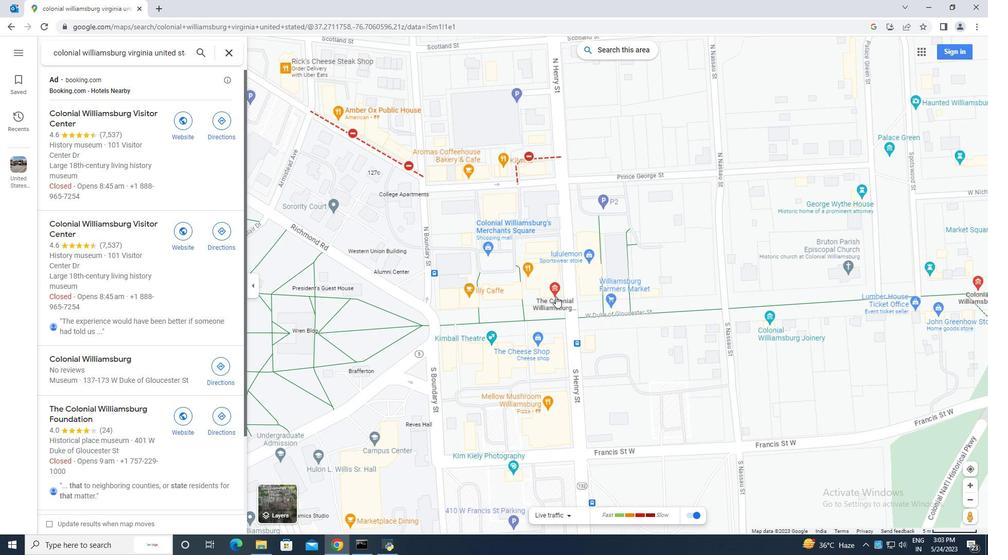 
Action: Mouse scrolled (555, 296) with delta (0, 0)
Screenshot: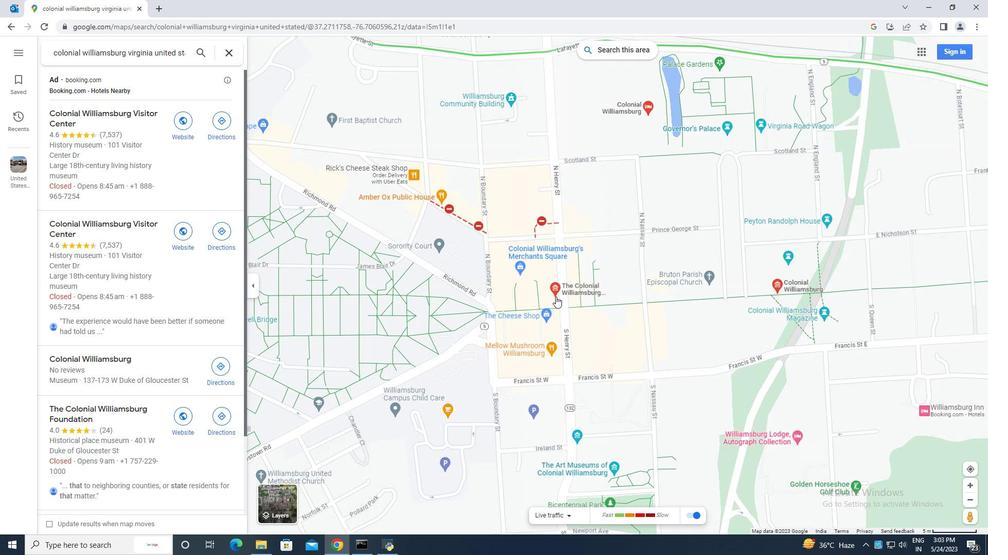 
Action: Mouse scrolled (555, 296) with delta (0, 0)
Screenshot: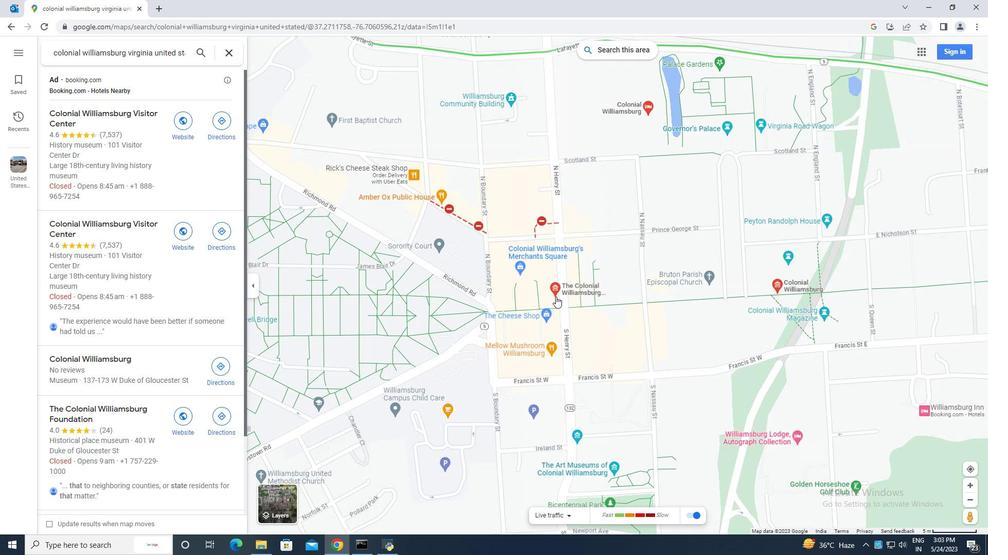 
Action: Mouse scrolled (555, 296) with delta (0, 0)
Screenshot: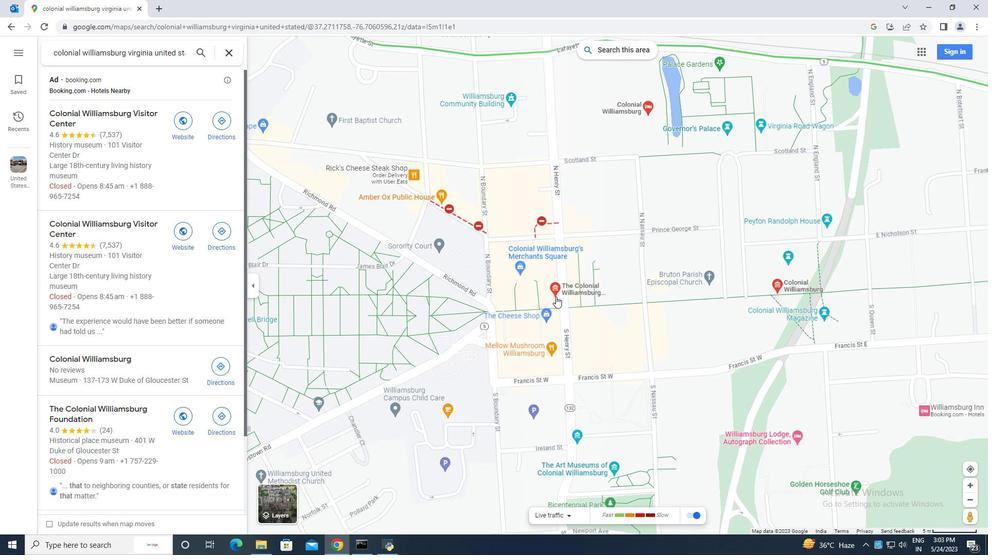 
Action: Mouse scrolled (555, 296) with delta (0, 0)
Screenshot: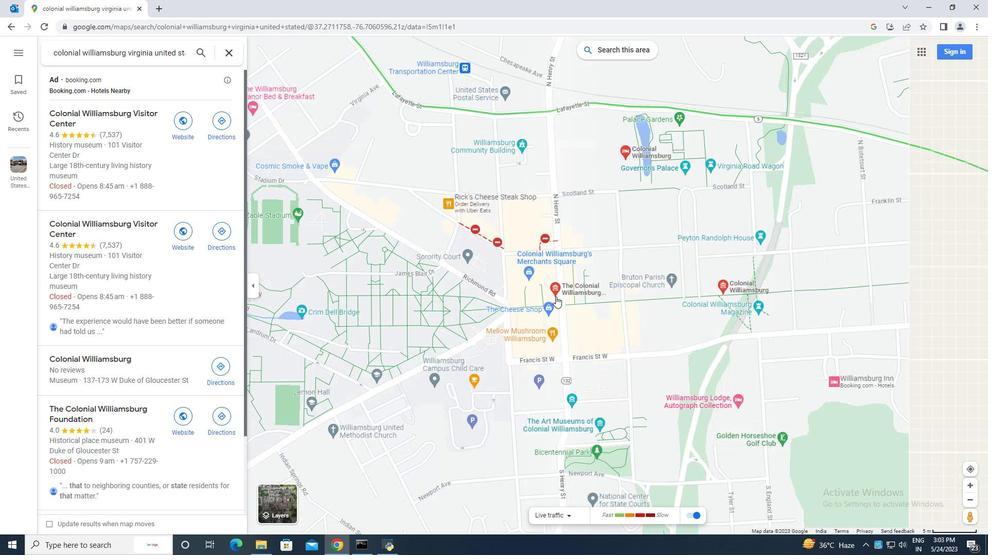 
Action: Mouse scrolled (555, 296) with delta (0, 0)
Screenshot: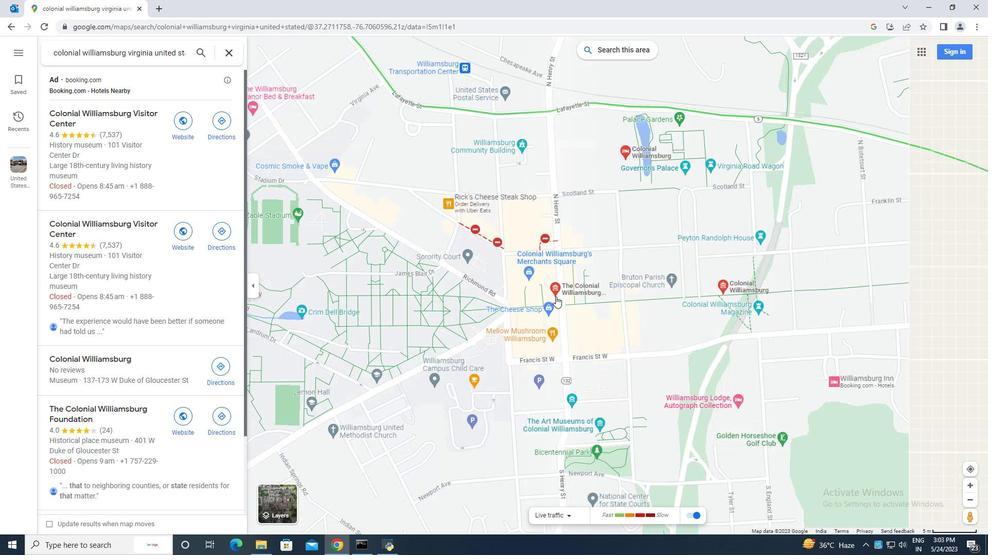 
Action: Mouse scrolled (555, 296) with delta (0, 0)
Screenshot: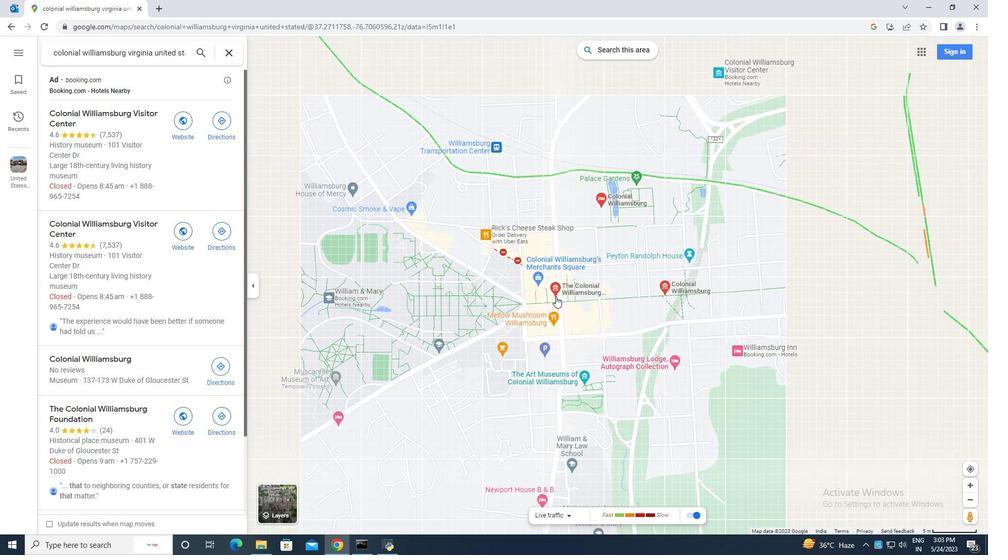 
Action: Mouse scrolled (555, 296) with delta (0, 0)
Screenshot: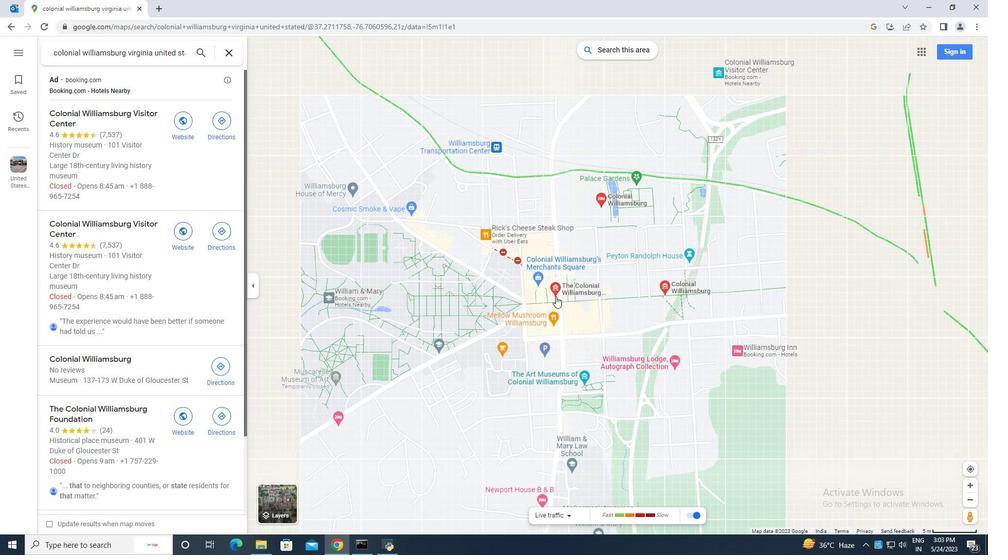
Action: Mouse scrolled (555, 296) with delta (0, 0)
Screenshot: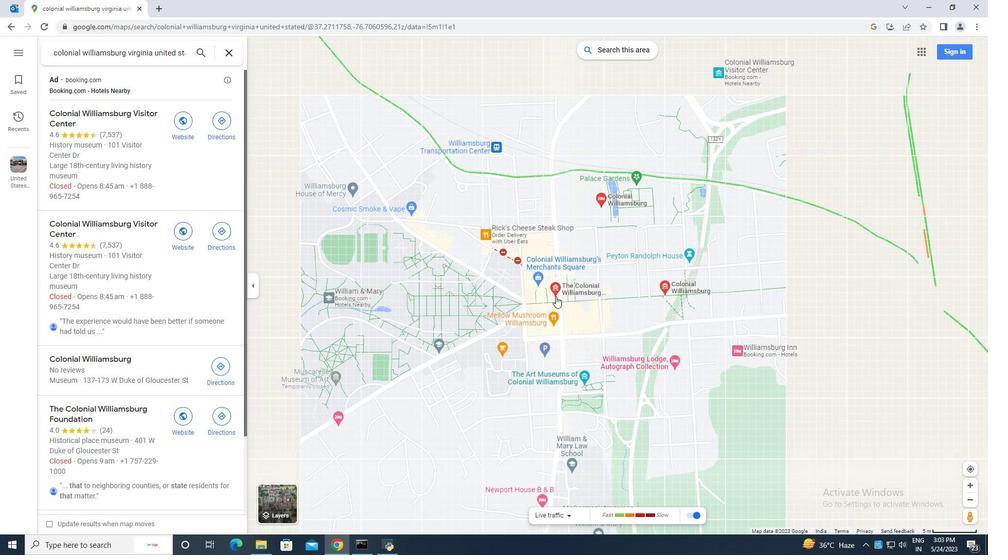 
Action: Mouse scrolled (555, 296) with delta (0, 0)
Screenshot: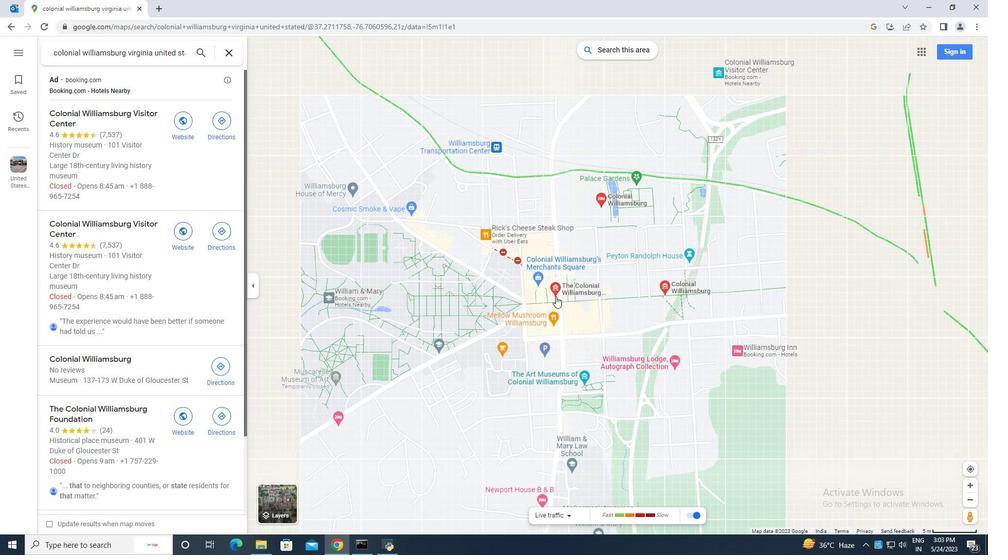 
Action: Mouse scrolled (555, 296) with delta (0, 0)
Screenshot: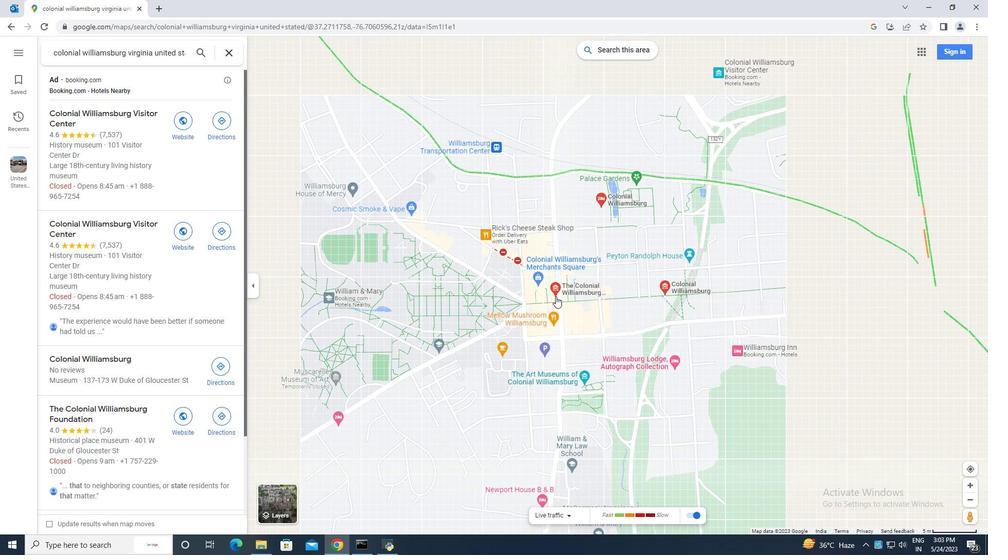 
Action: Mouse scrolled (555, 297) with delta (0, 0)
Screenshot: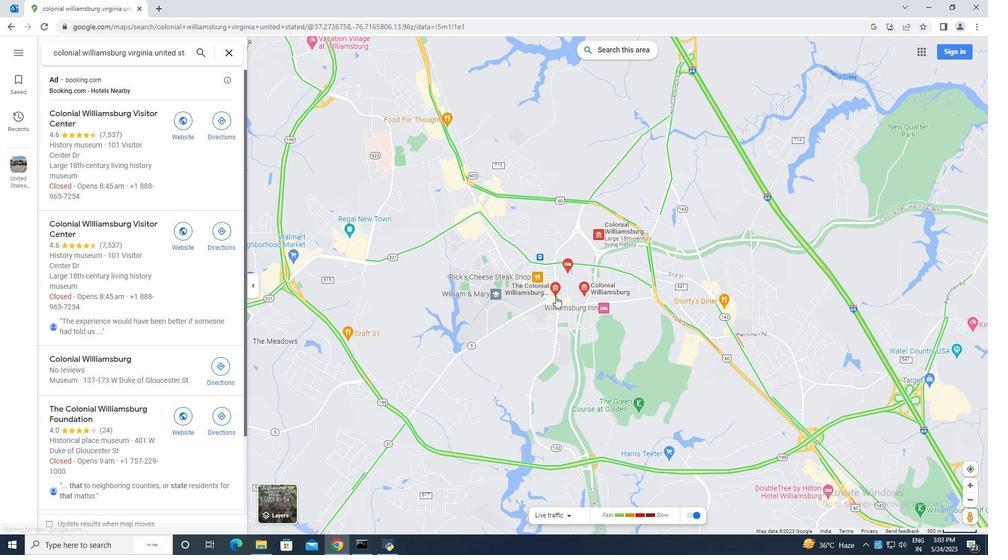 
Action: Mouse scrolled (555, 297) with delta (0, 0)
Screenshot: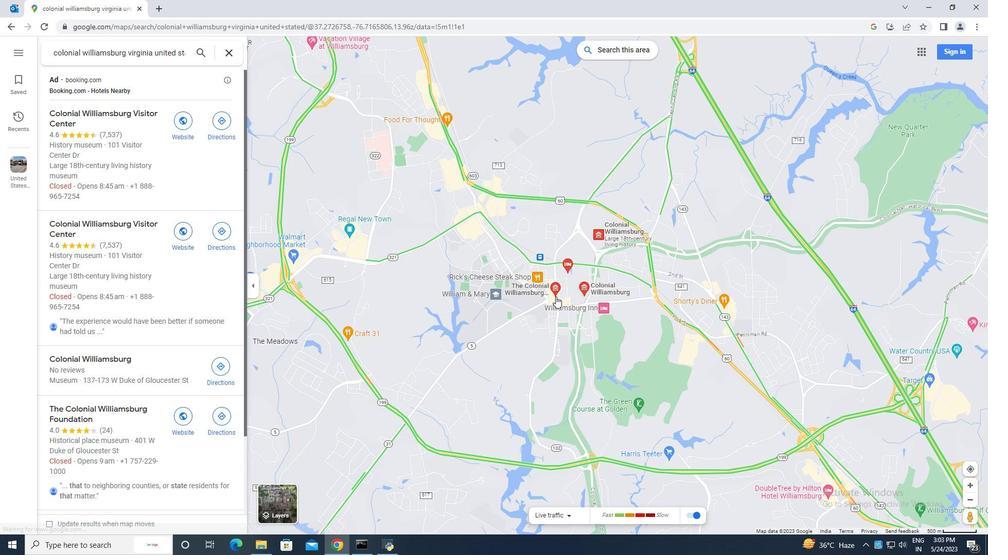 
Action: Mouse scrolled (555, 297) with delta (0, 0)
Screenshot: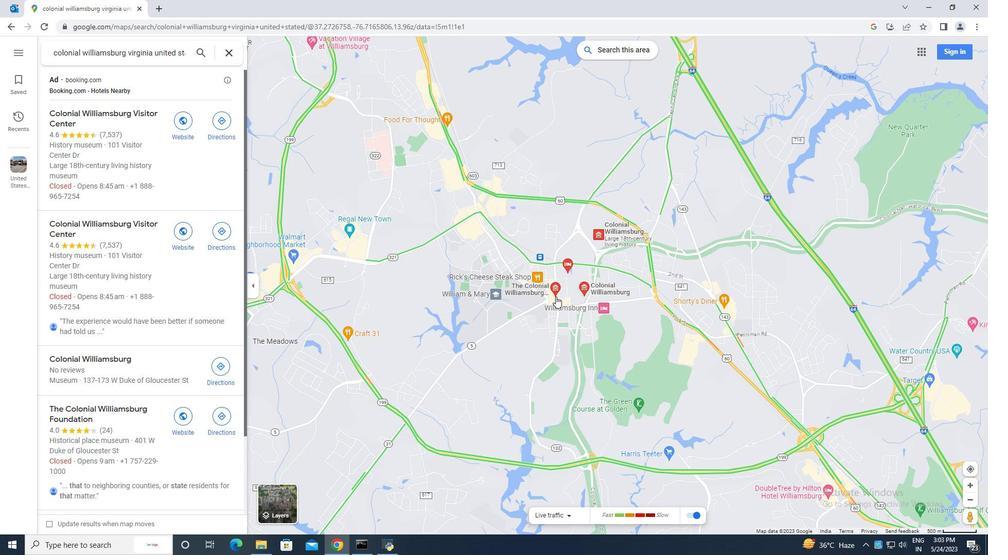 
Action: Mouse moved to (566, 328)
Screenshot: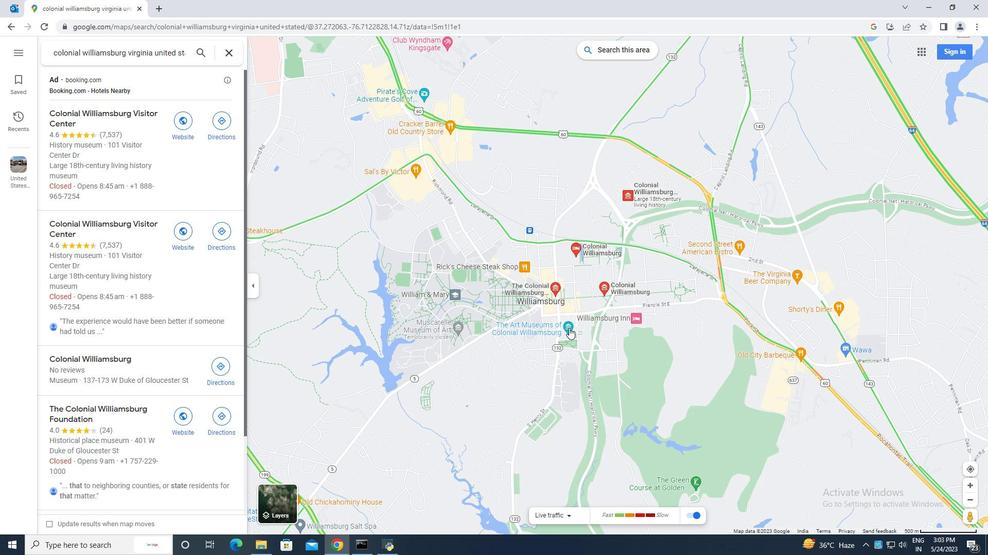 
Action: Mouse pressed left at (566, 328)
Screenshot: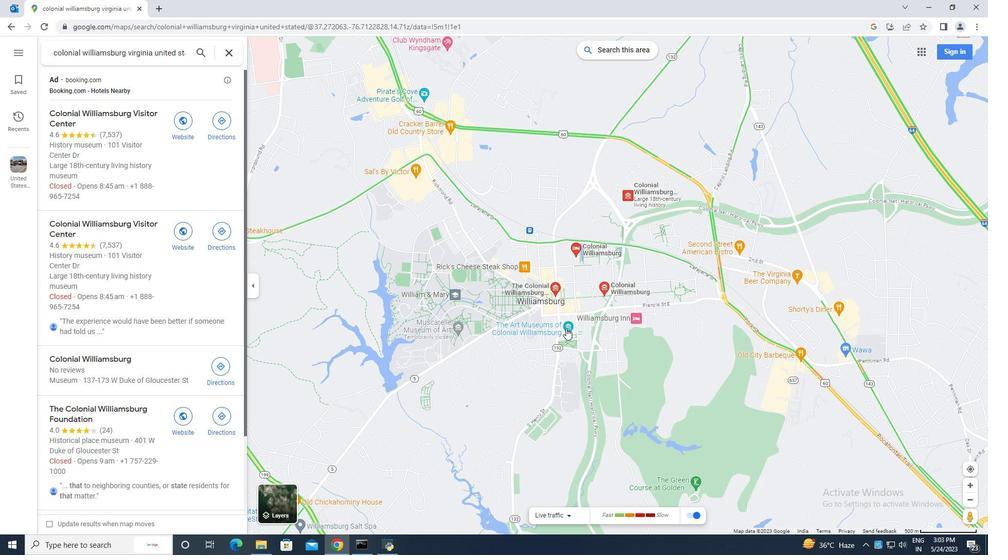 
Action: Mouse moved to (375, 320)
Screenshot: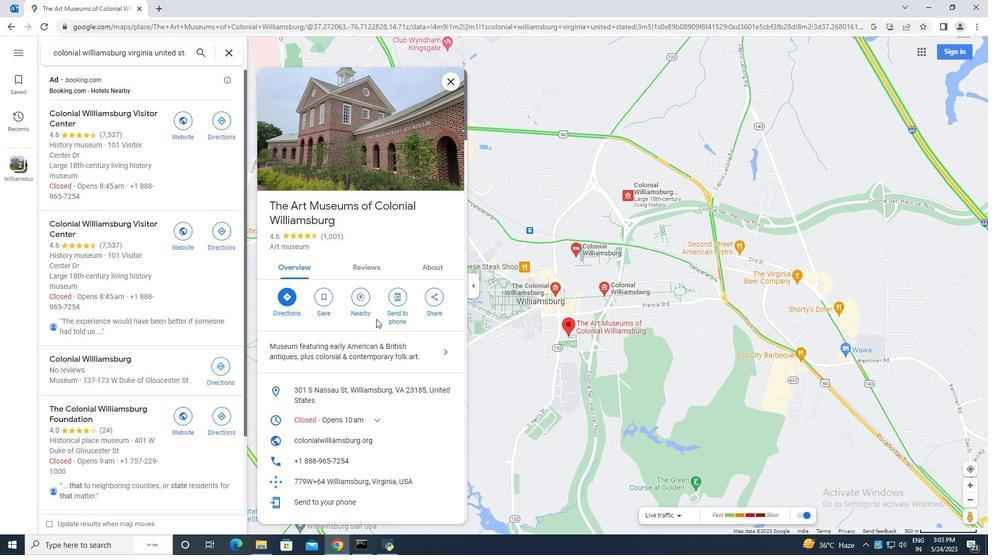 
Action: Mouse scrolled (375, 319) with delta (0, 0)
Screenshot: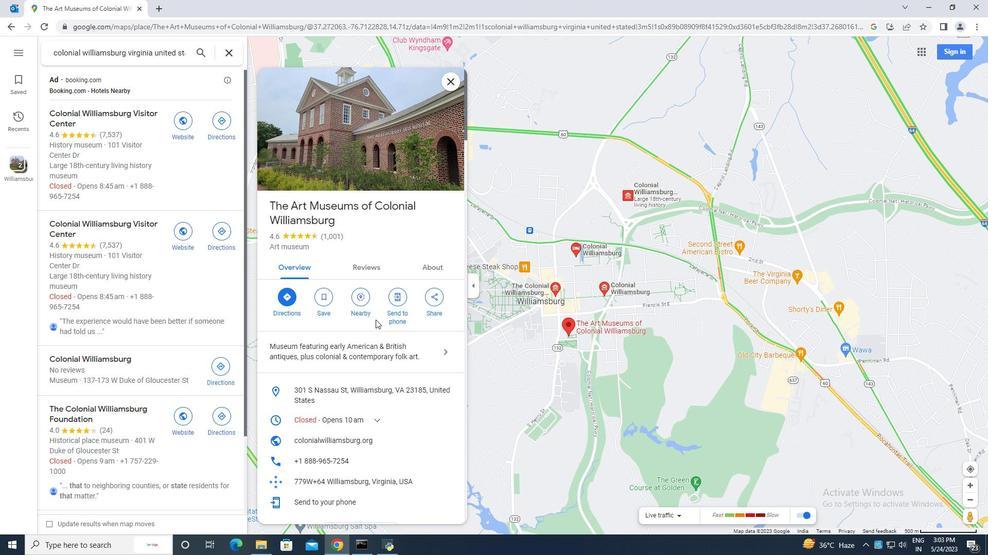 
Action: Mouse scrolled (375, 319) with delta (0, 0)
Screenshot: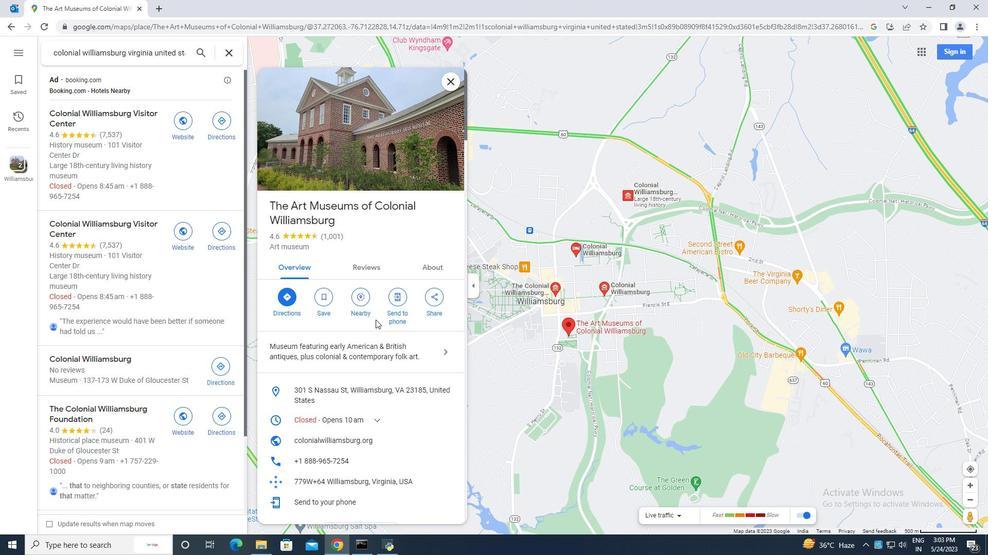 
Action: Mouse moved to (380, 319)
Screenshot: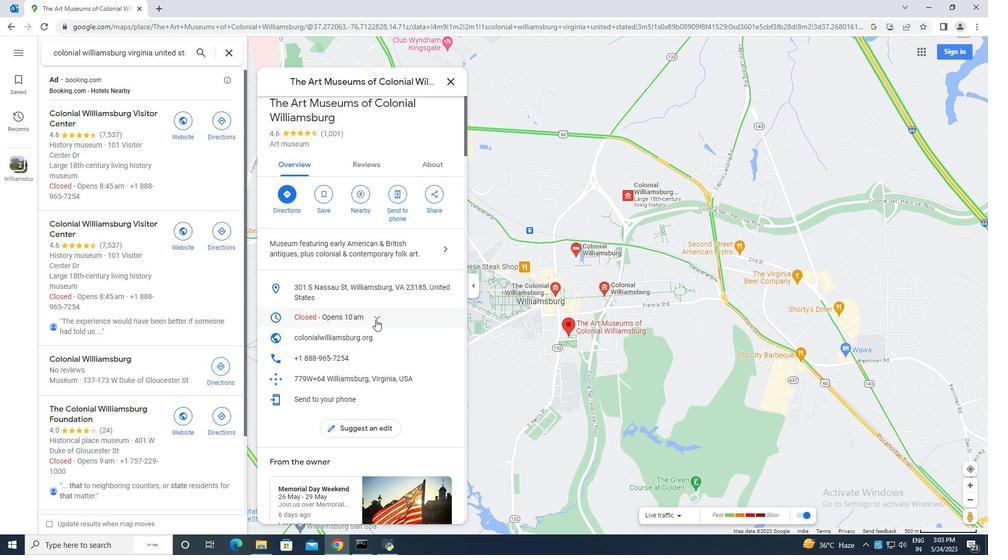 
Action: Mouse scrolled (380, 319) with delta (0, 0)
Screenshot: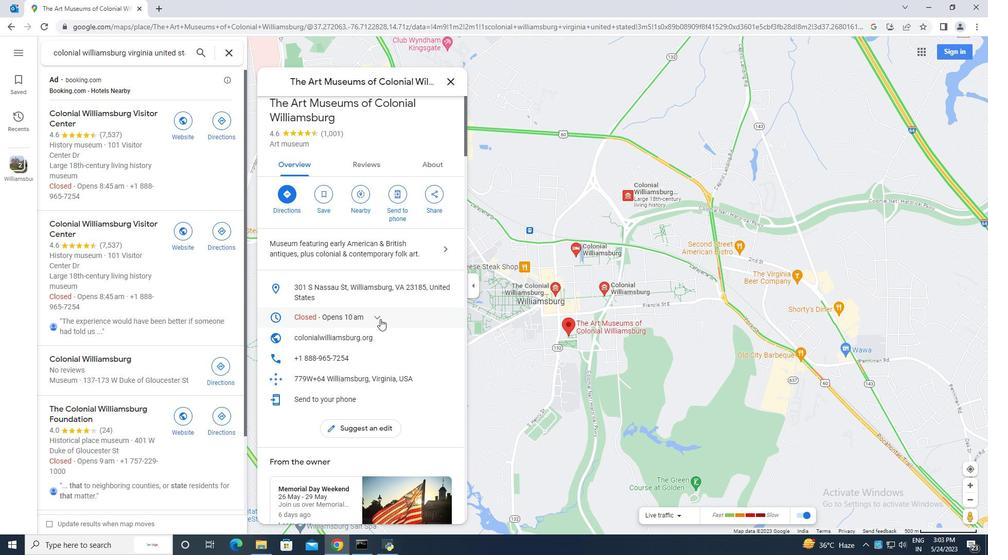 
Action: Mouse scrolled (380, 319) with delta (0, 0)
Screenshot: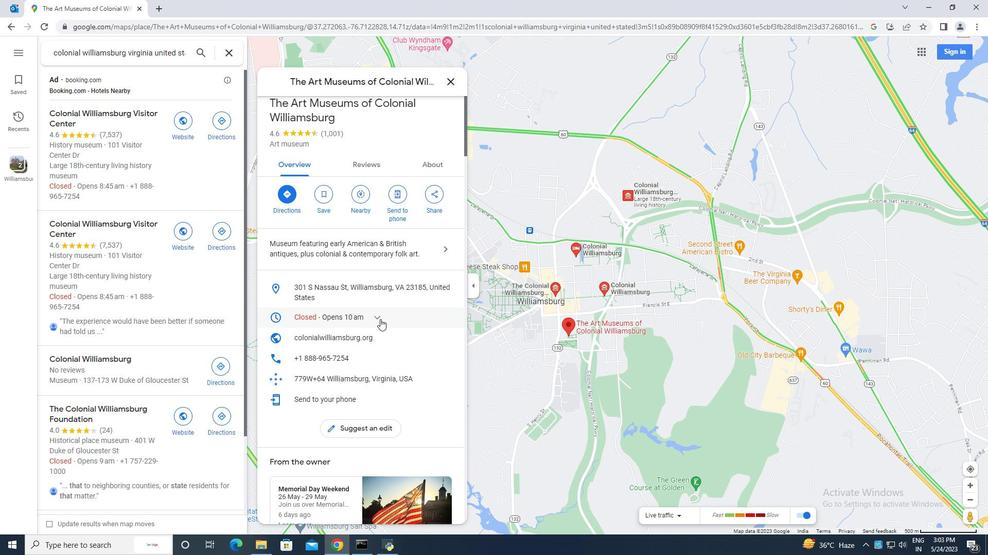 
Action: Mouse moved to (379, 320)
Screenshot: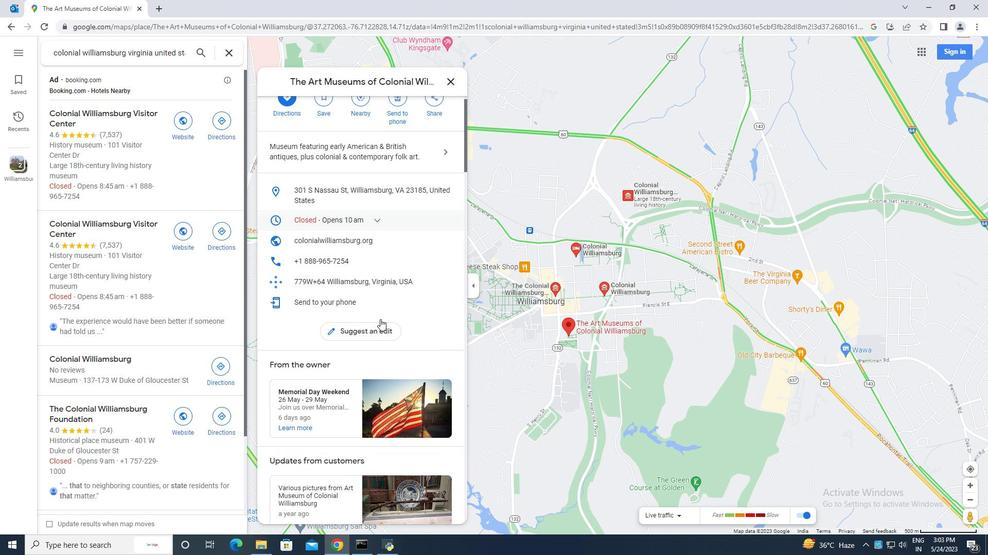 
Action: Mouse scrolled (379, 319) with delta (0, 0)
Screenshot: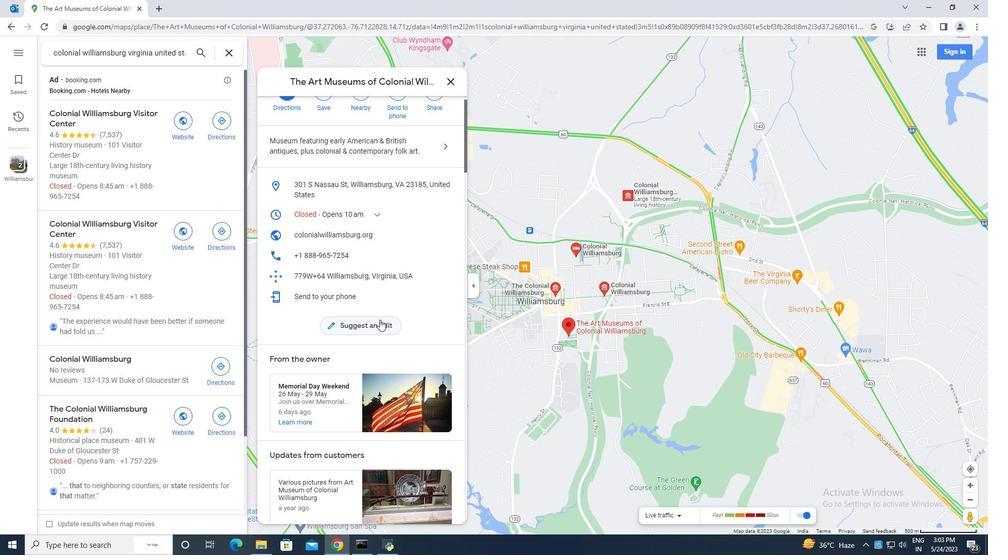 
Action: Mouse scrolled (379, 319) with delta (0, 0)
Screenshot: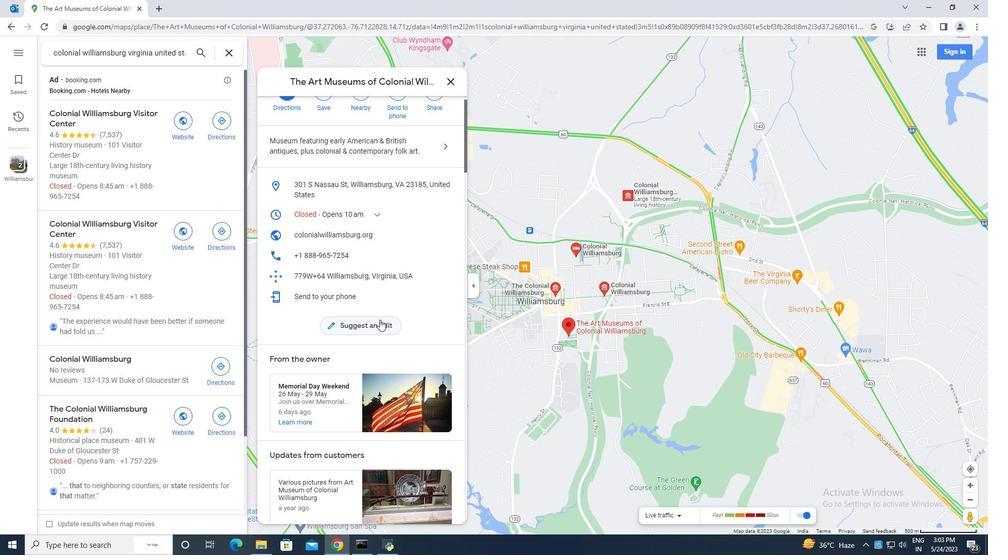 
Action: Mouse scrolled (379, 319) with delta (0, 0)
Screenshot: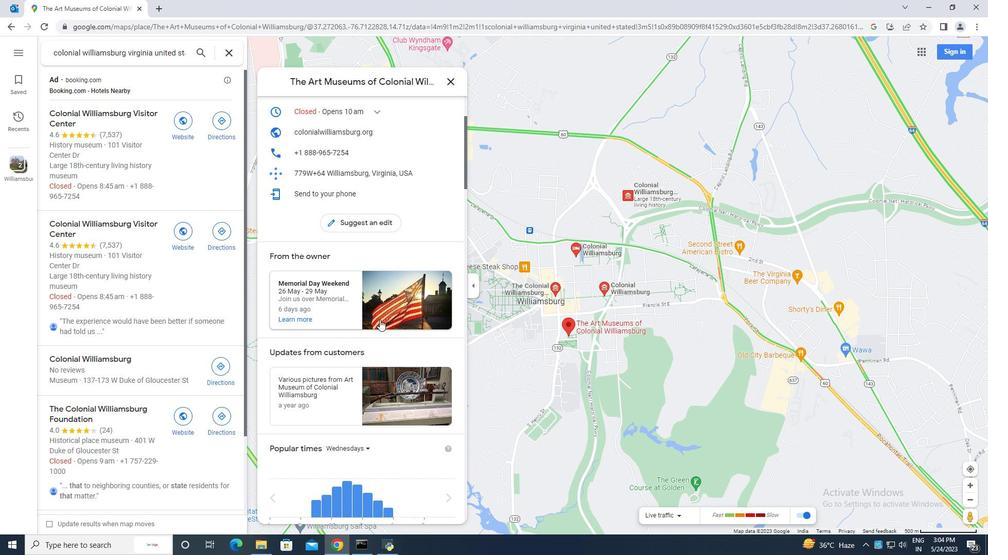 
Action: Mouse moved to (385, 323)
Screenshot: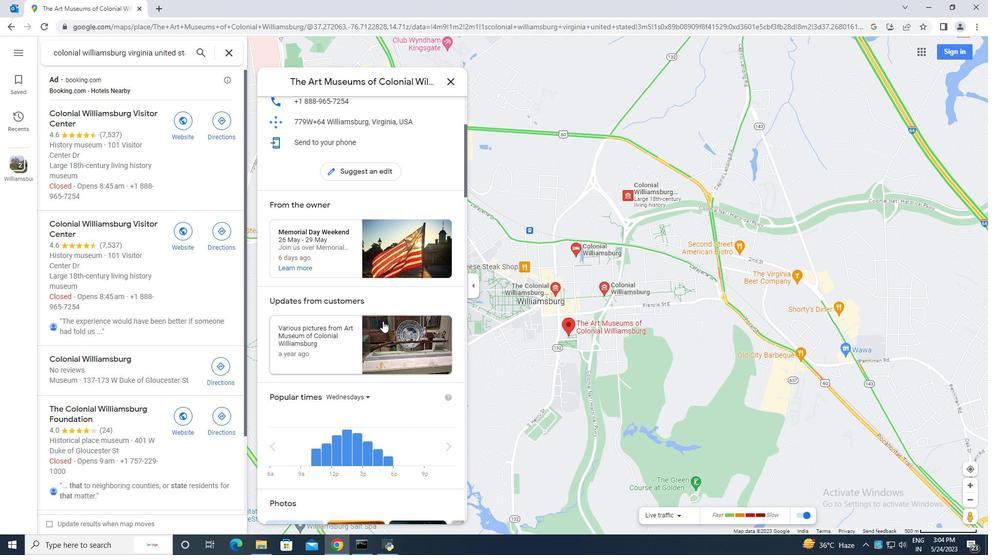 
Action: Mouse scrolled (383, 321) with delta (0, 0)
Screenshot: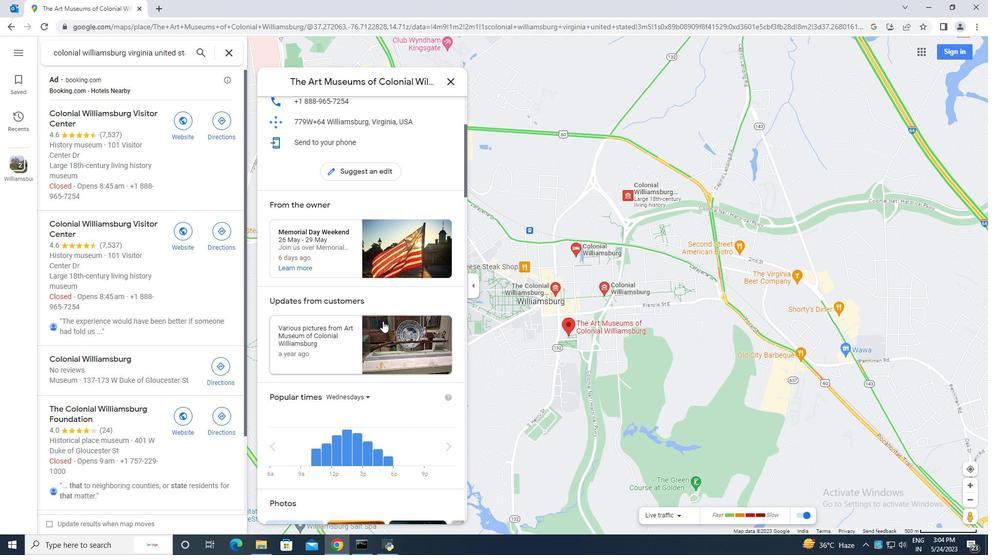 
Action: Mouse moved to (385, 323)
Screenshot: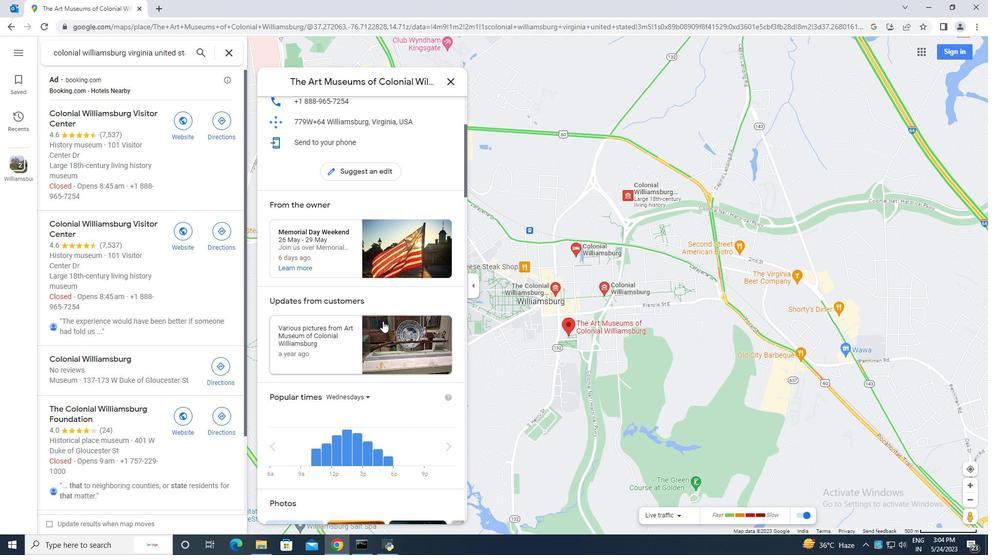 
Action: Mouse scrolled (385, 323) with delta (0, 0)
Screenshot: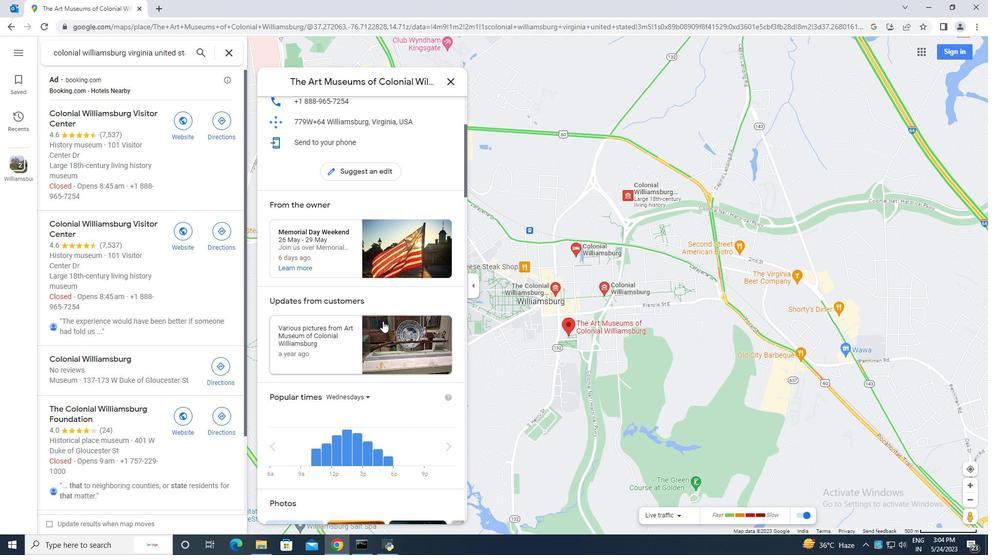 
Action: Mouse moved to (386, 323)
Screenshot: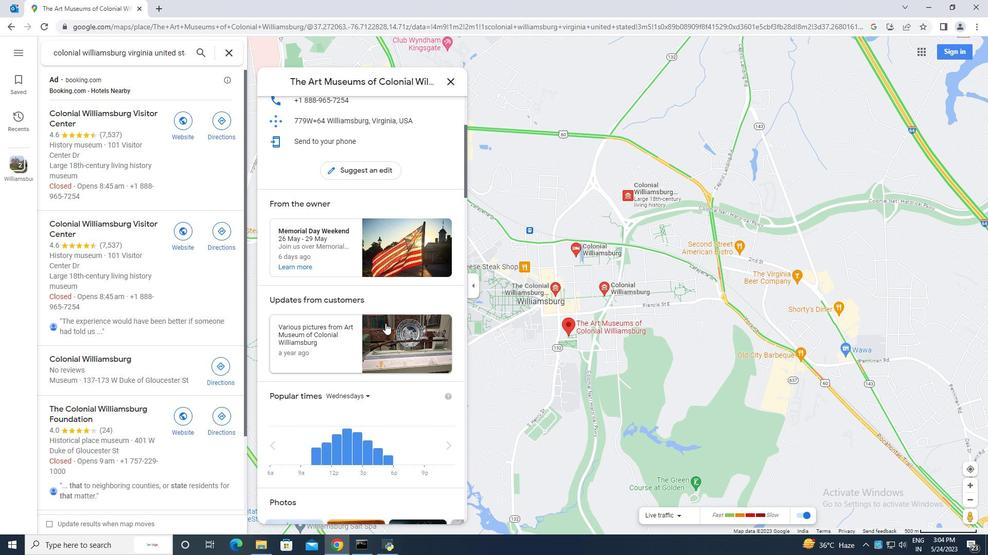 
Action: Mouse scrolled (386, 323) with delta (0, 0)
Screenshot: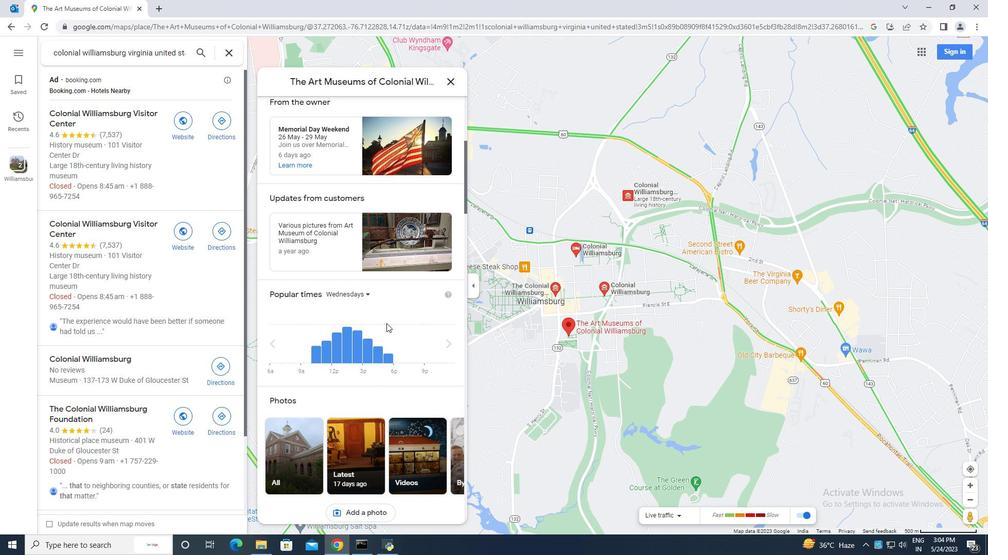 
Action: Mouse moved to (405, 345)
Screenshot: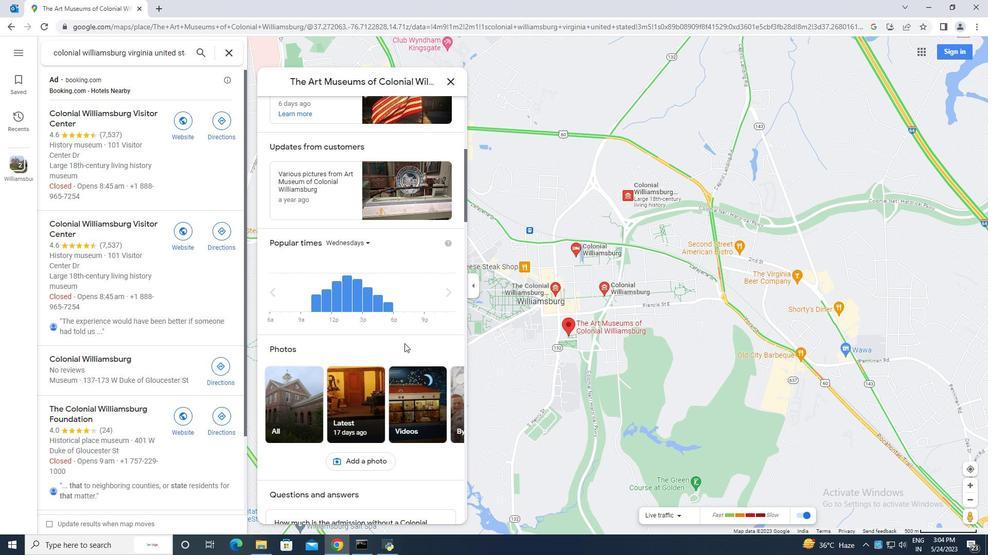
Action: Mouse scrolled (405, 344) with delta (0, 0)
Screenshot: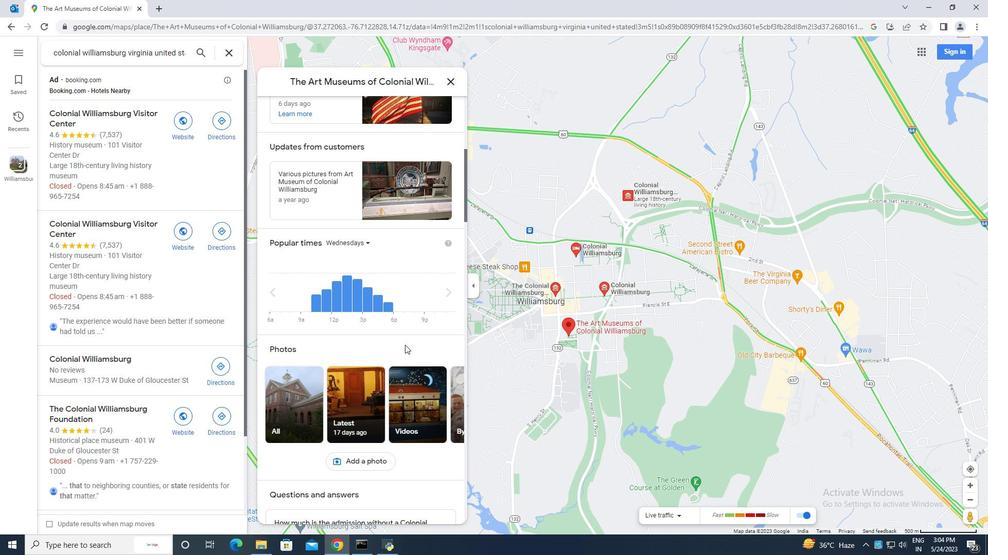 
Action: Mouse scrolled (405, 344) with delta (0, 0)
Screenshot: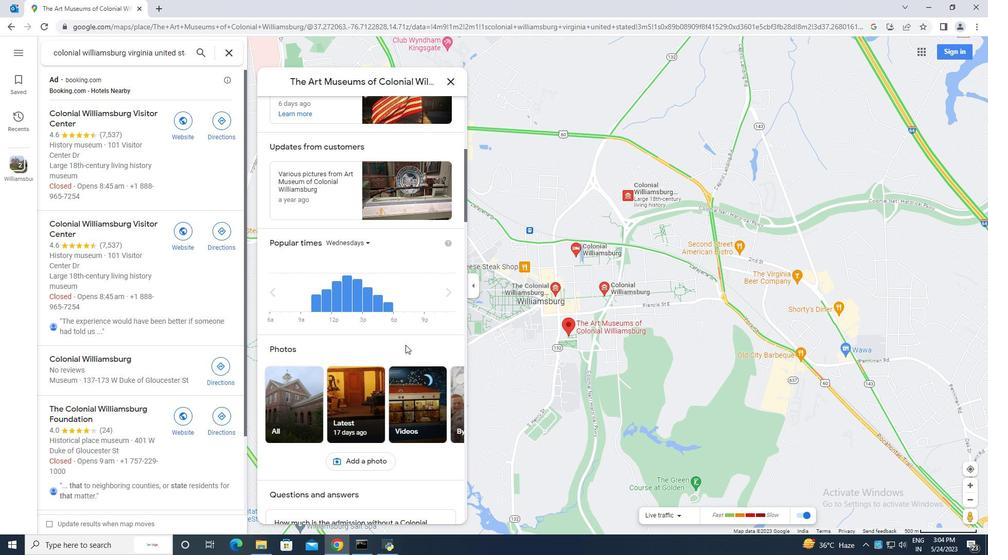 
Action: Mouse scrolled (405, 344) with delta (0, 0)
Screenshot: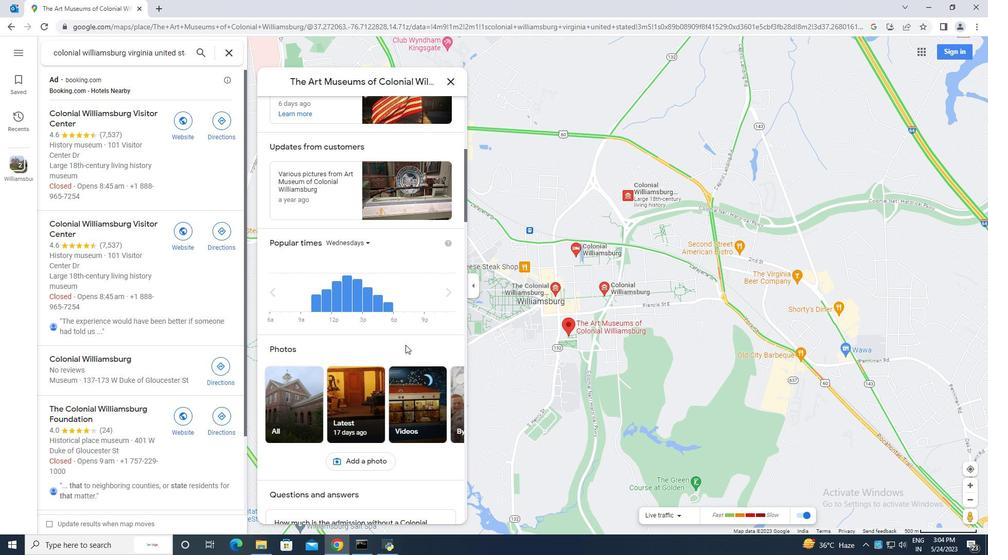
Action: Mouse moved to (369, 340)
Screenshot: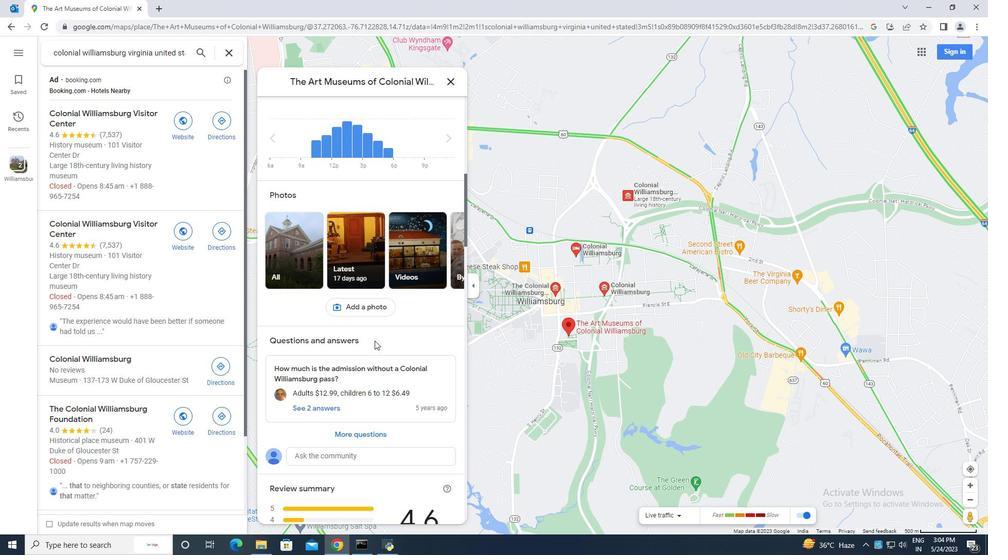 
Action: Mouse scrolled (369, 339) with delta (0, 0)
Screenshot: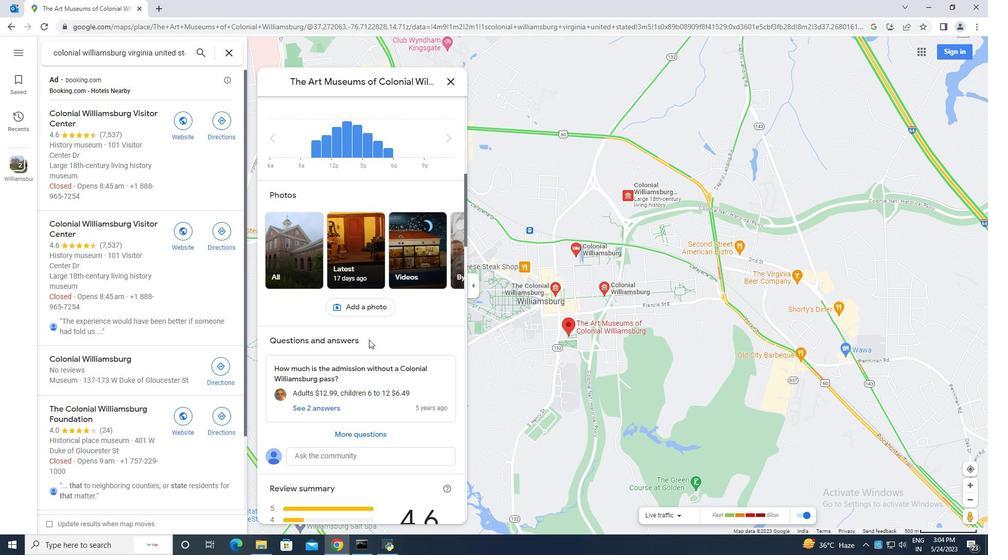 
Action: Mouse scrolled (369, 339) with delta (0, 0)
Screenshot: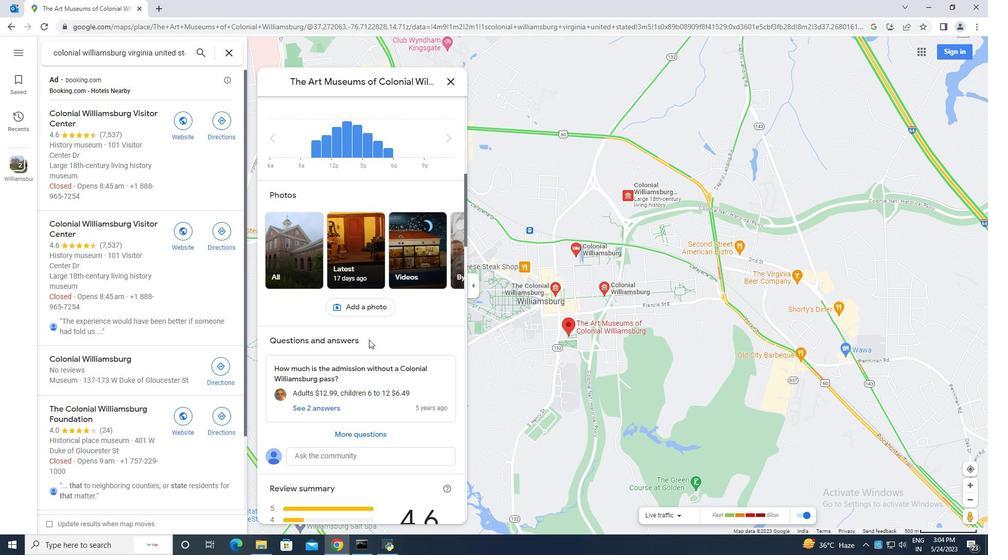 
Action: Mouse moved to (387, 306)
Screenshot: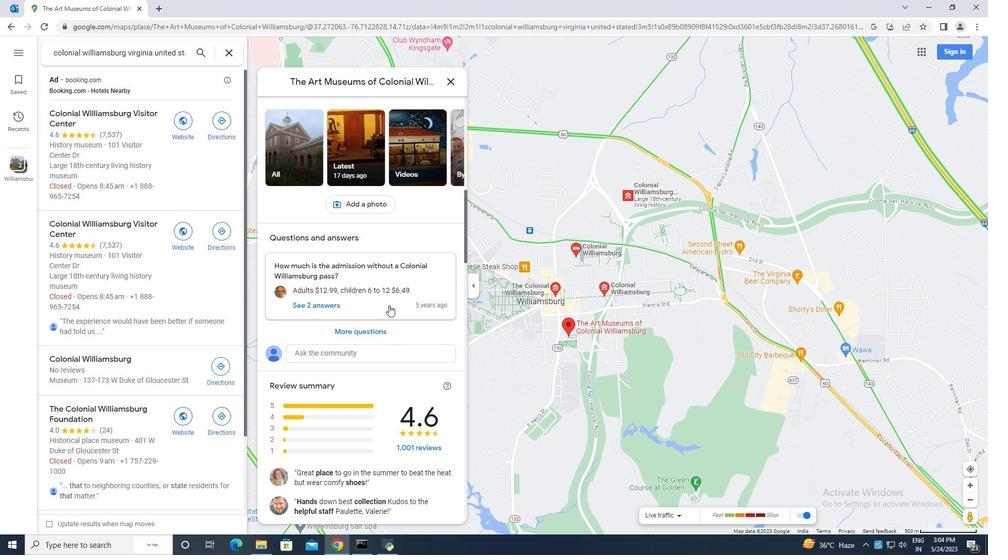 
Action: Mouse scrolled (387, 305) with delta (0, 0)
Screenshot: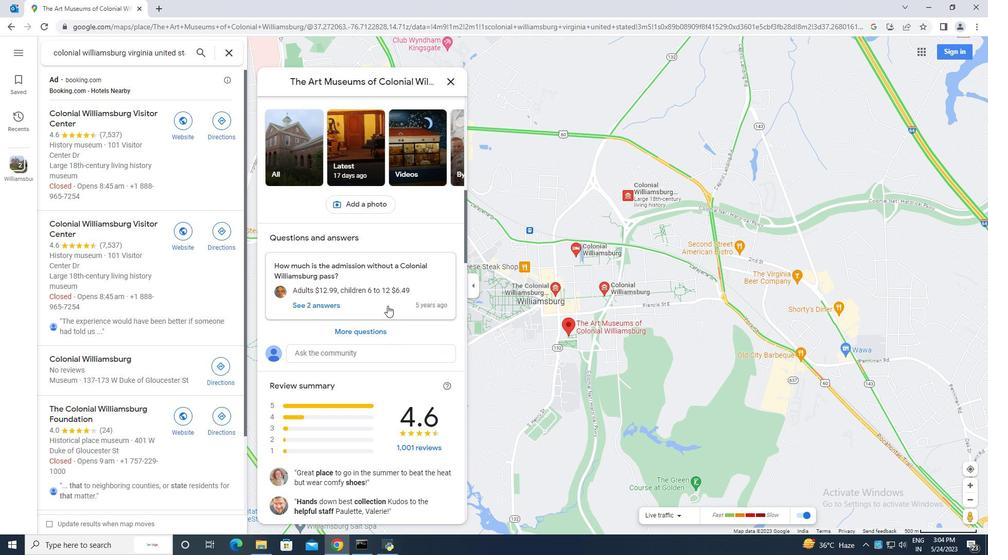 
Action: Mouse moved to (382, 305)
Screenshot: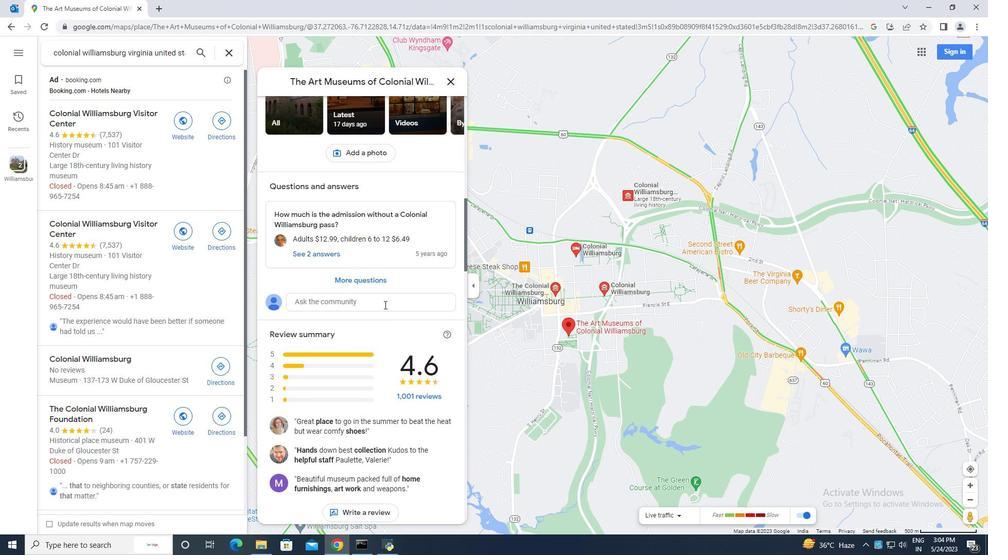 
Action: Mouse scrolled (382, 304) with delta (0, 0)
Screenshot: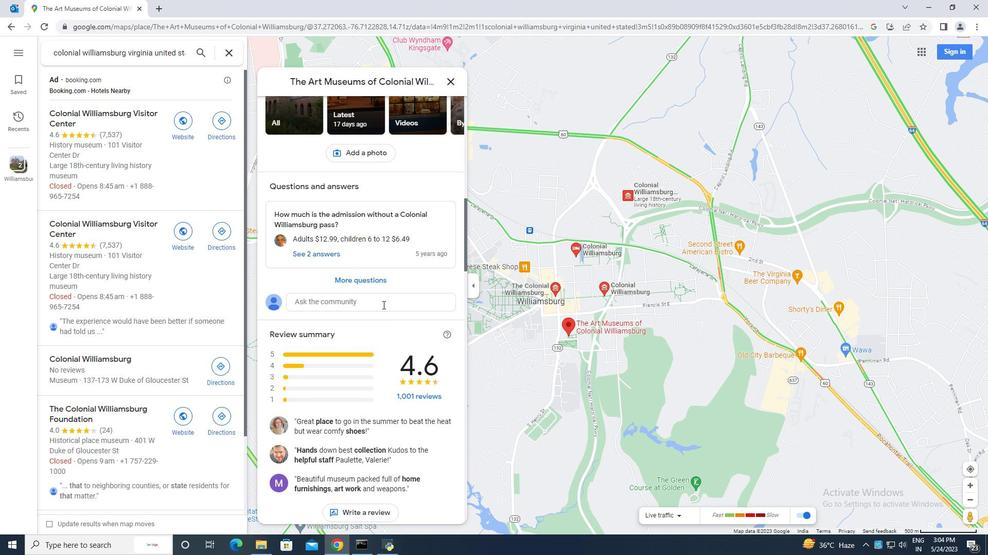 
Action: Mouse scrolled (382, 304) with delta (0, 0)
Screenshot: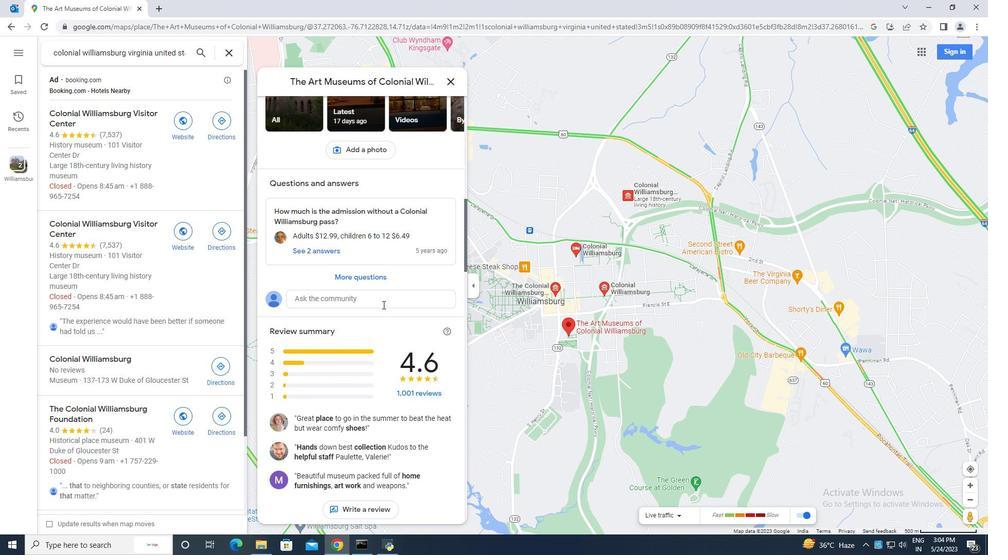 
Action: Mouse scrolled (382, 305) with delta (0, 0)
Screenshot: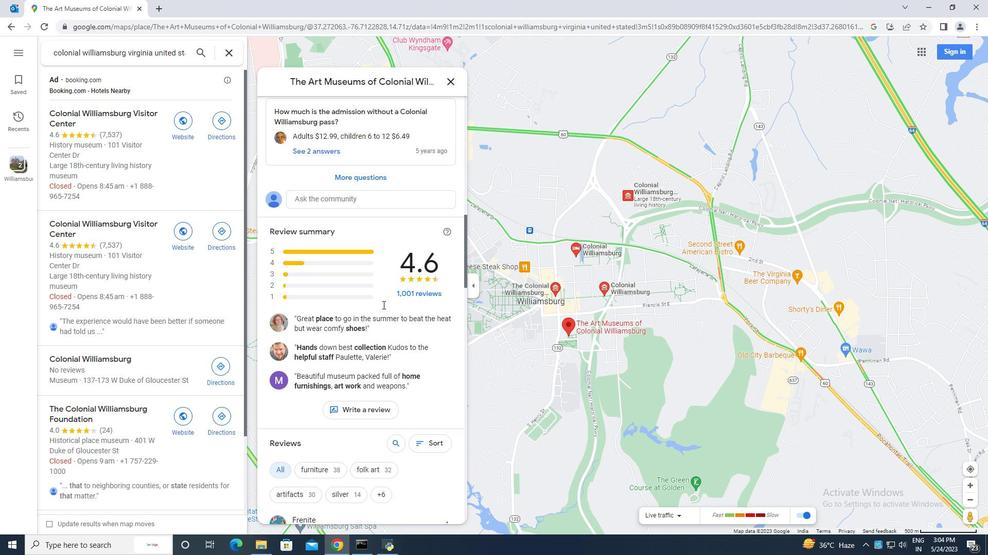 
Action: Mouse scrolled (382, 305) with delta (0, 0)
Screenshot: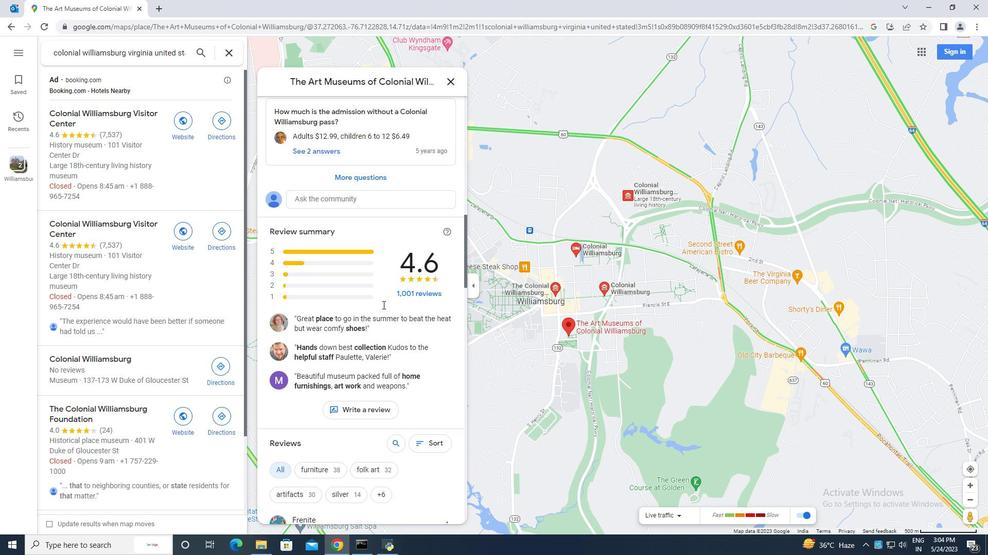 
Action: Mouse scrolled (382, 305) with delta (0, 0)
Screenshot: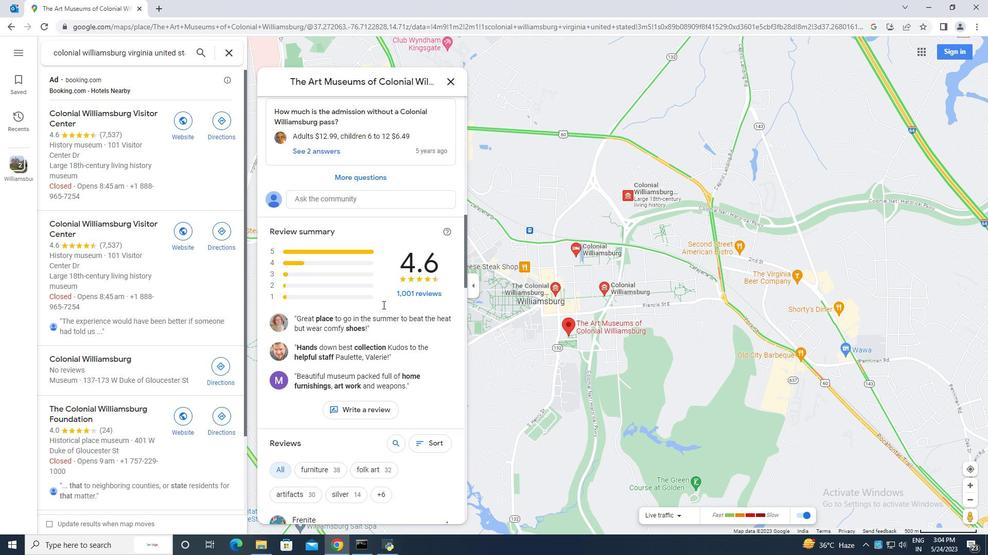 
Action: Mouse scrolled (382, 305) with delta (0, 0)
Screenshot: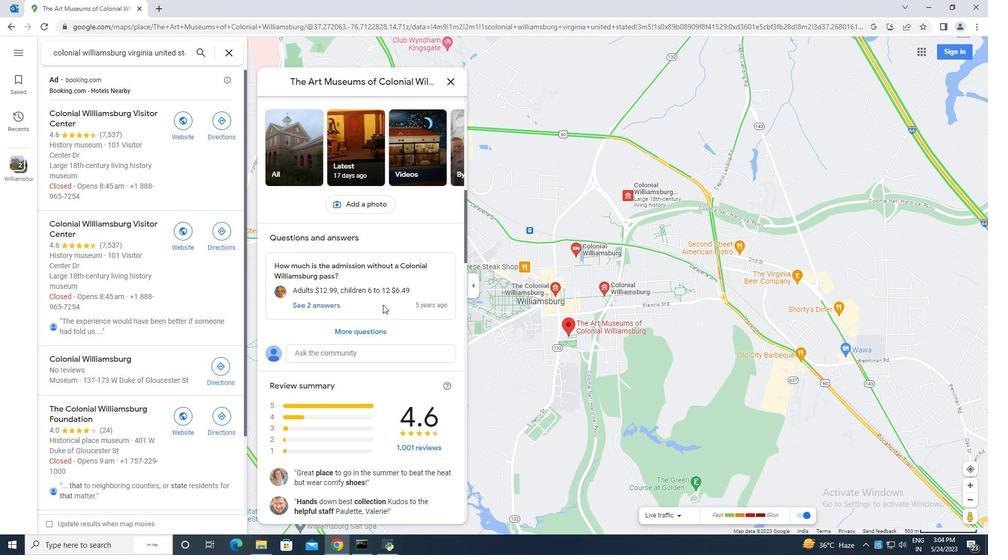 
Action: Mouse scrolled (382, 305) with delta (0, 0)
Screenshot: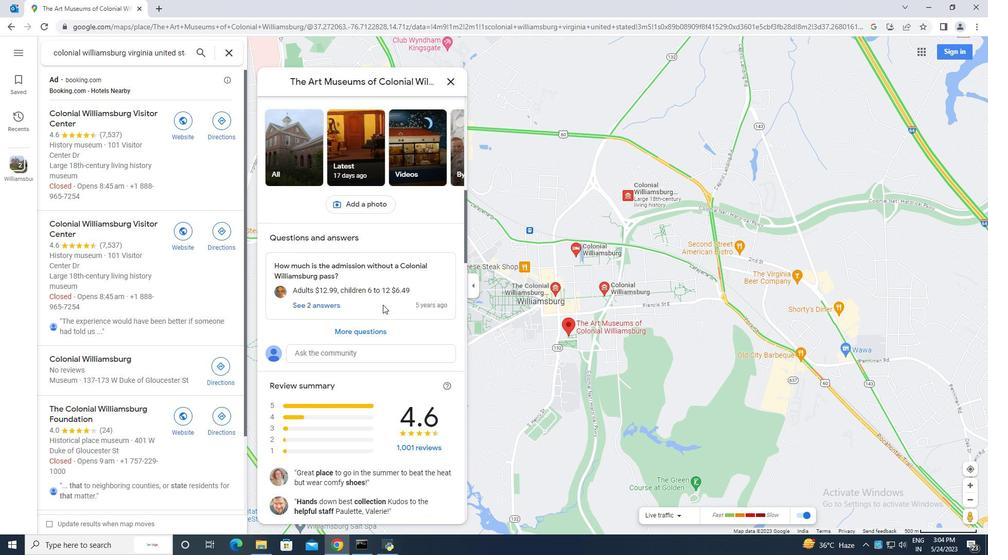 
Action: Mouse scrolled (382, 305) with delta (0, 0)
Screenshot: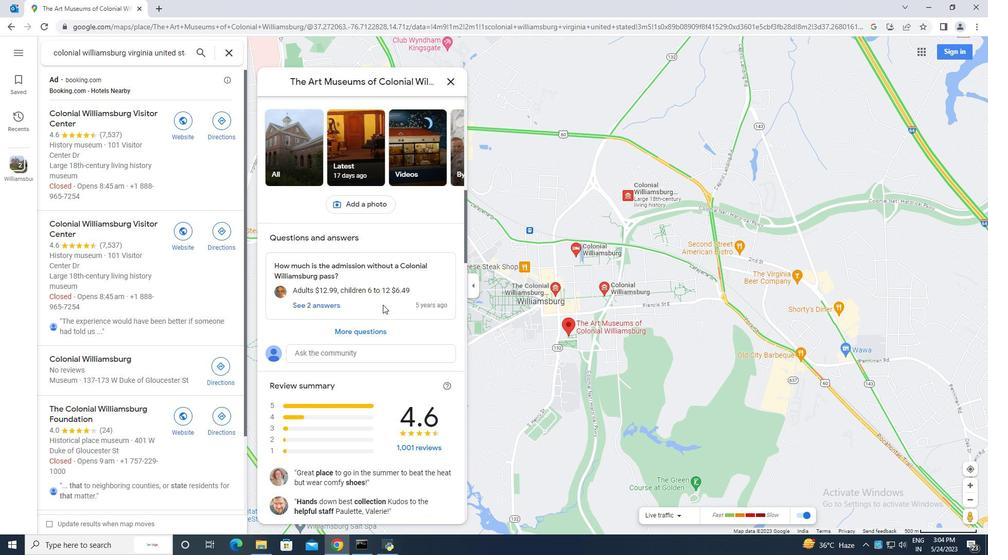 
Action: Mouse scrolled (382, 305) with delta (0, 0)
Screenshot: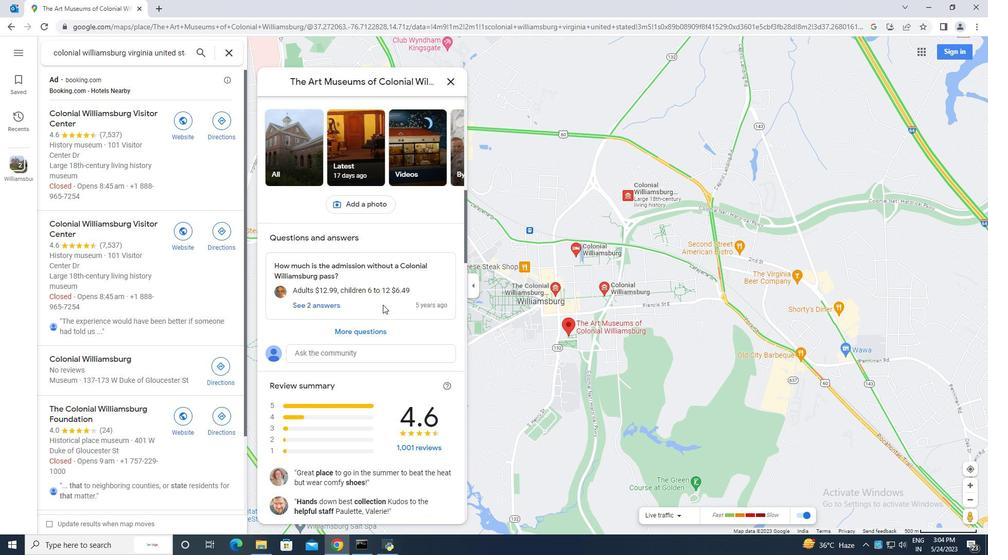 
Action: Mouse scrolled (382, 304) with delta (0, 0)
Screenshot: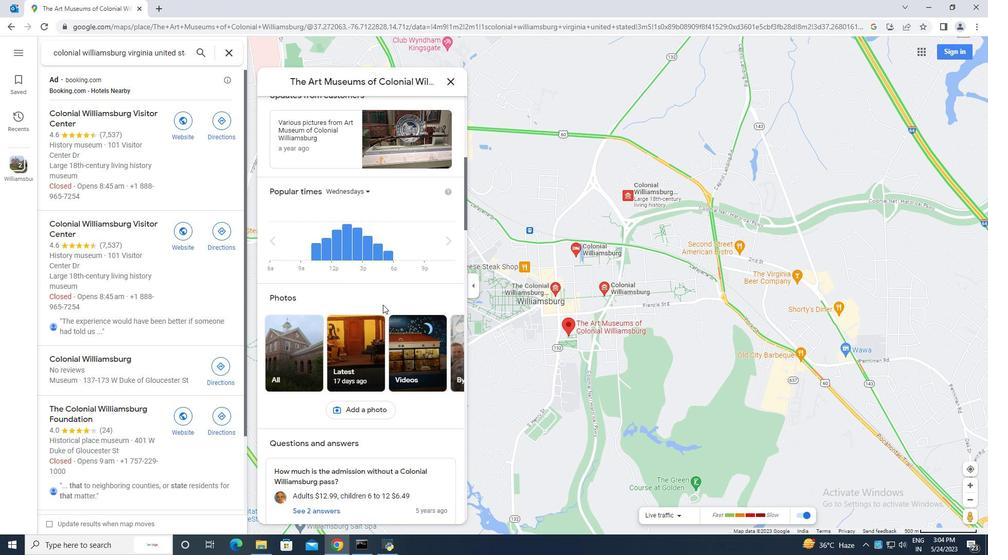 
Action: Mouse scrolled (382, 304) with delta (0, 0)
Screenshot: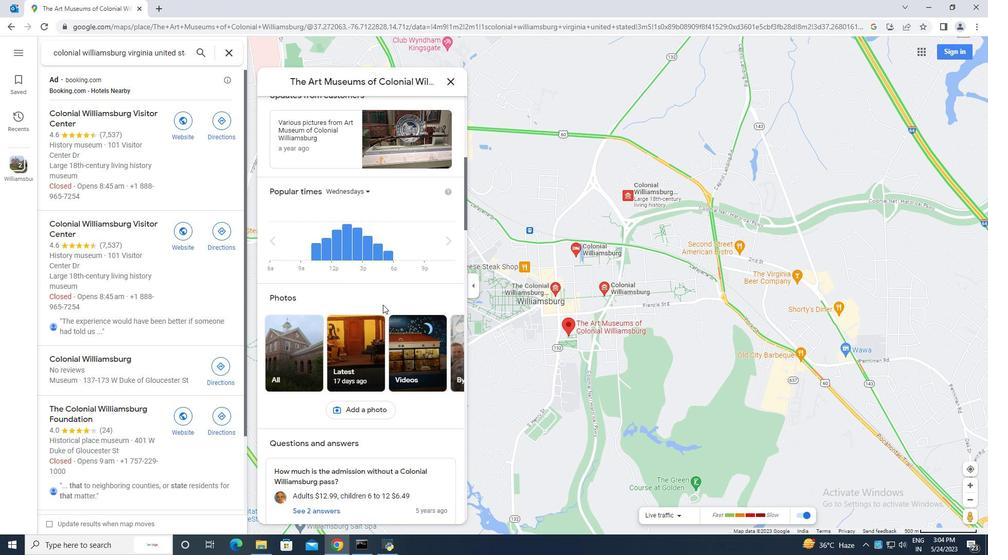 
Action: Mouse scrolled (382, 304) with delta (0, 0)
Screenshot: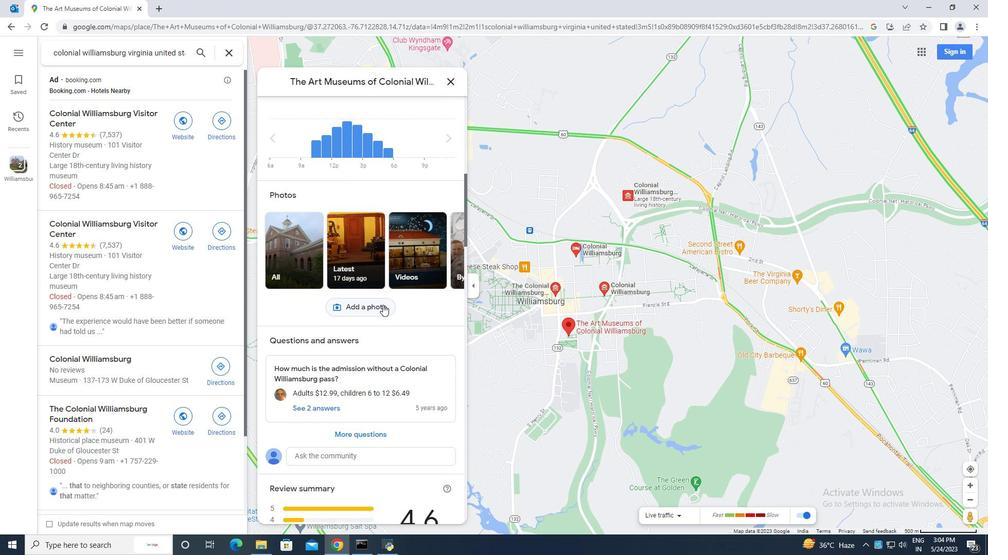 
Action: Mouse scrolled (382, 304) with delta (0, 0)
Screenshot: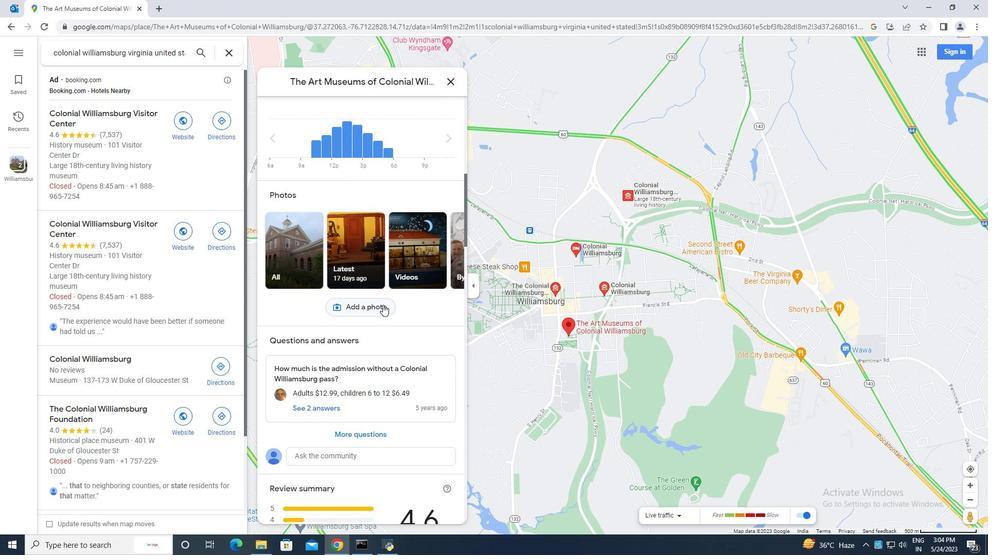 
Action: Mouse moved to (389, 327)
Screenshot: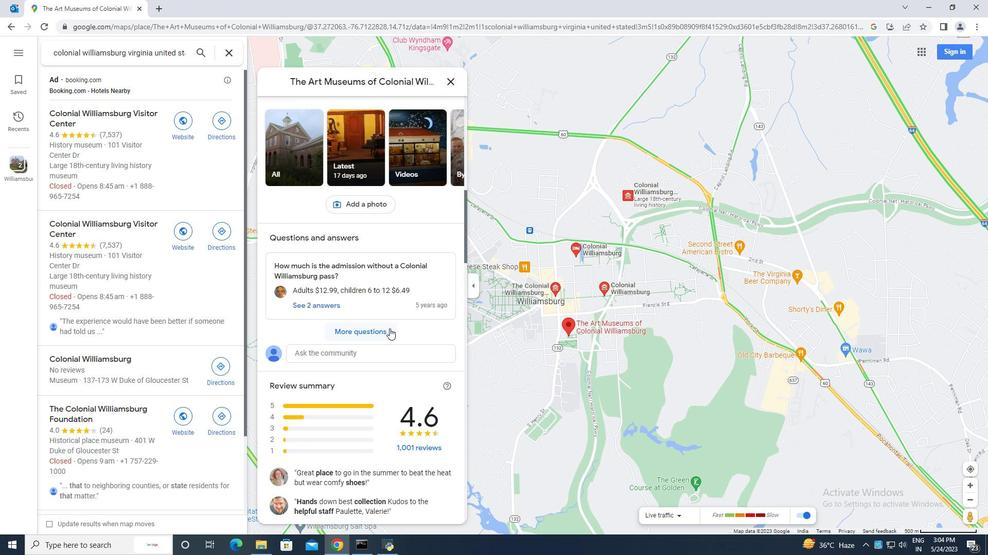 
Action: Mouse scrolled (389, 326) with delta (0, 0)
Screenshot: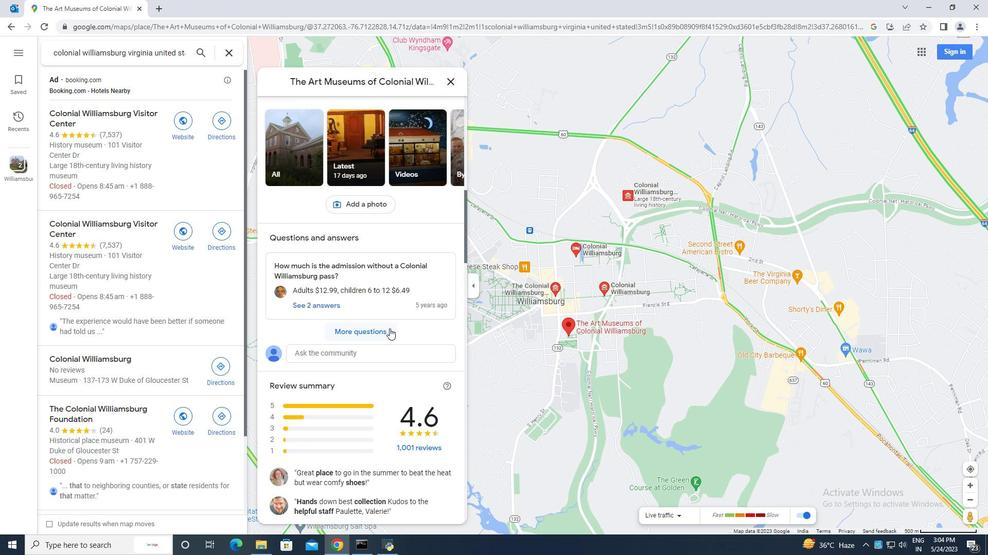 
Action: Mouse scrolled (389, 326) with delta (0, 0)
Screenshot: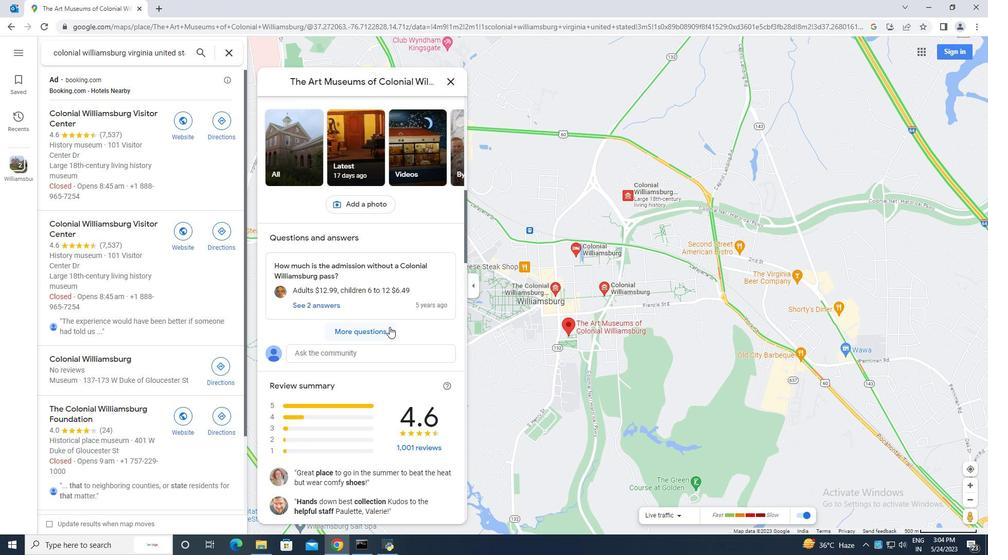 
Action: Mouse scrolled (389, 326) with delta (0, 0)
Screenshot: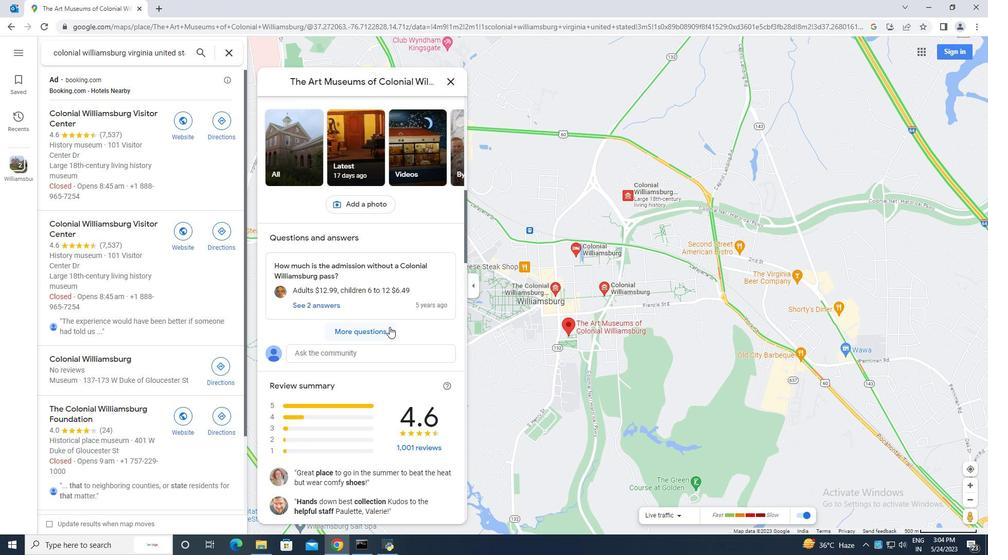
Action: Mouse moved to (389, 327)
Screenshot: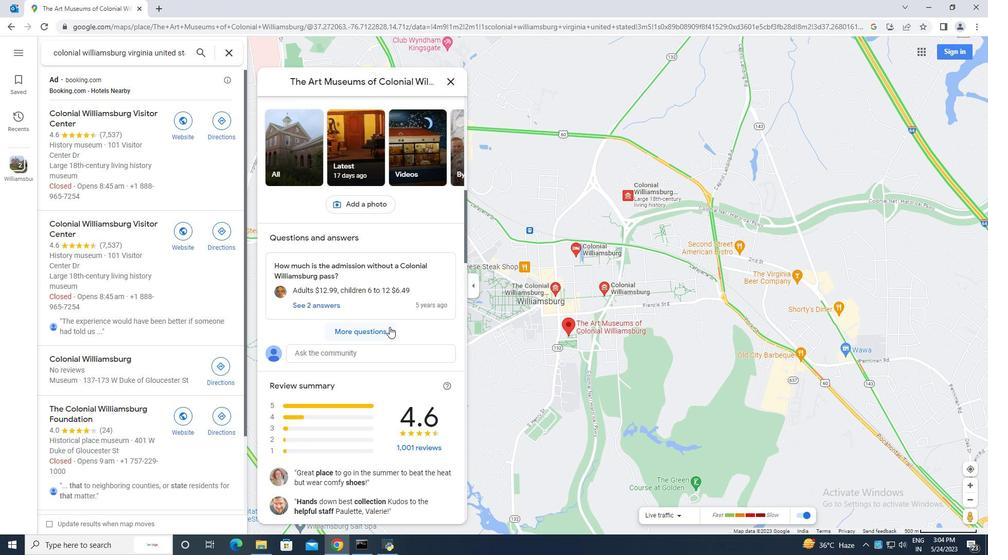 
Action: Mouse scrolled (389, 326) with delta (0, 0)
Screenshot: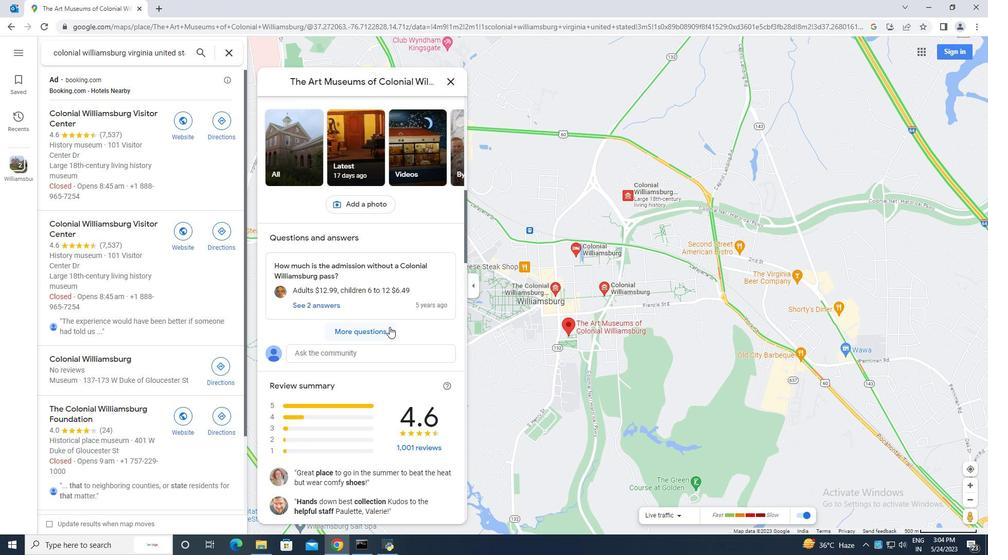 
Action: Mouse moved to (384, 320)
Screenshot: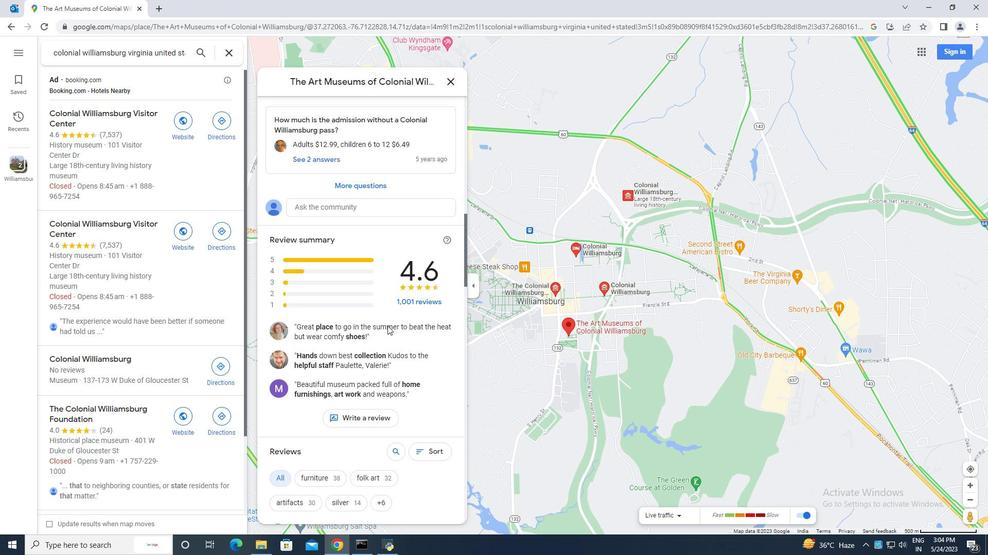 
Action: Mouse scrolled (384, 319) with delta (0, 0)
Screenshot: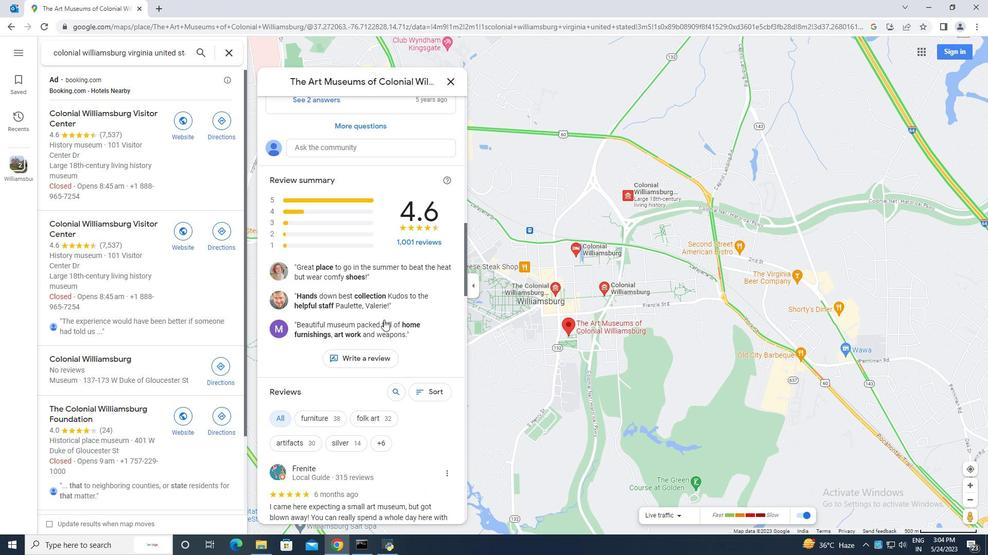
Action: Mouse scrolled (384, 319) with delta (0, 0)
Screenshot: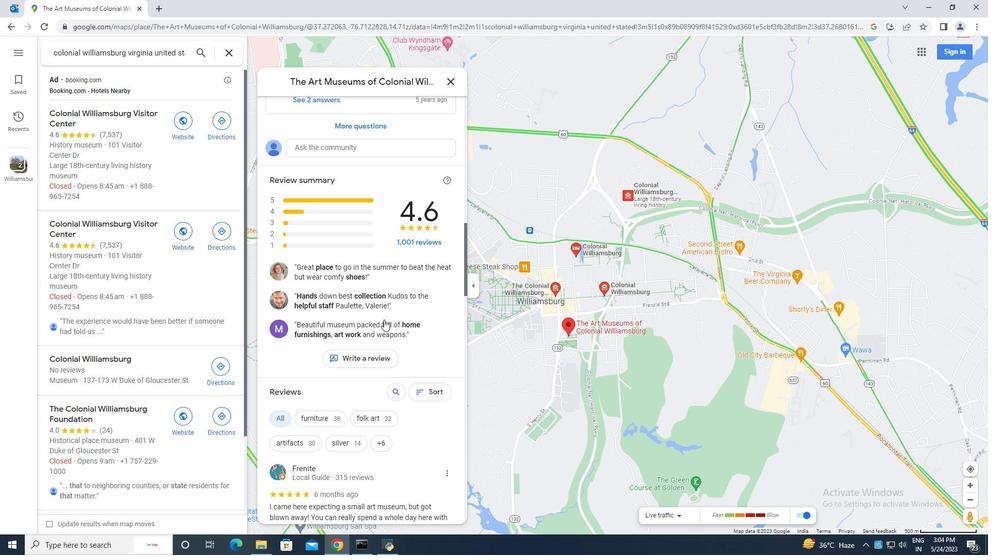 
Action: Mouse moved to (383, 320)
Screenshot: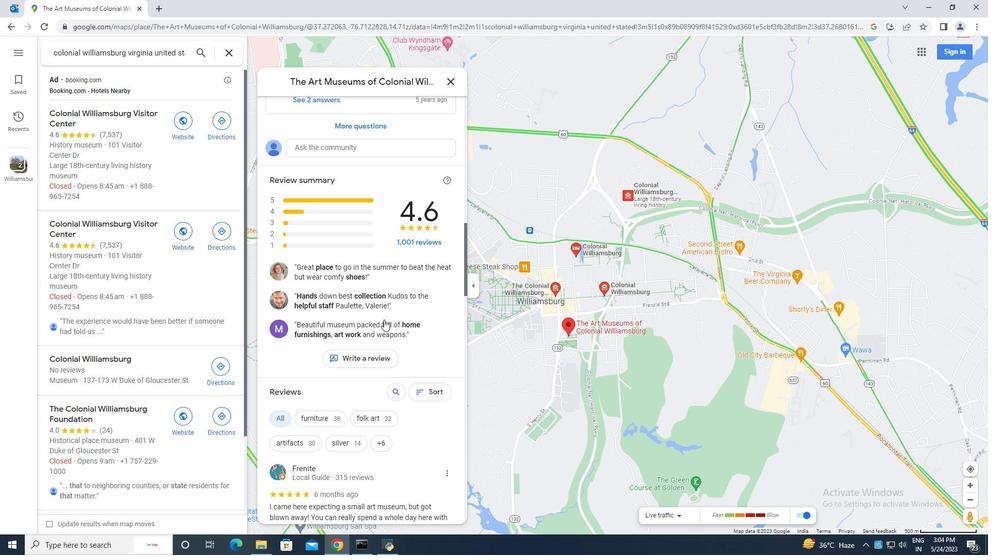 
Action: Mouse scrolled (383, 319) with delta (0, 0)
Screenshot: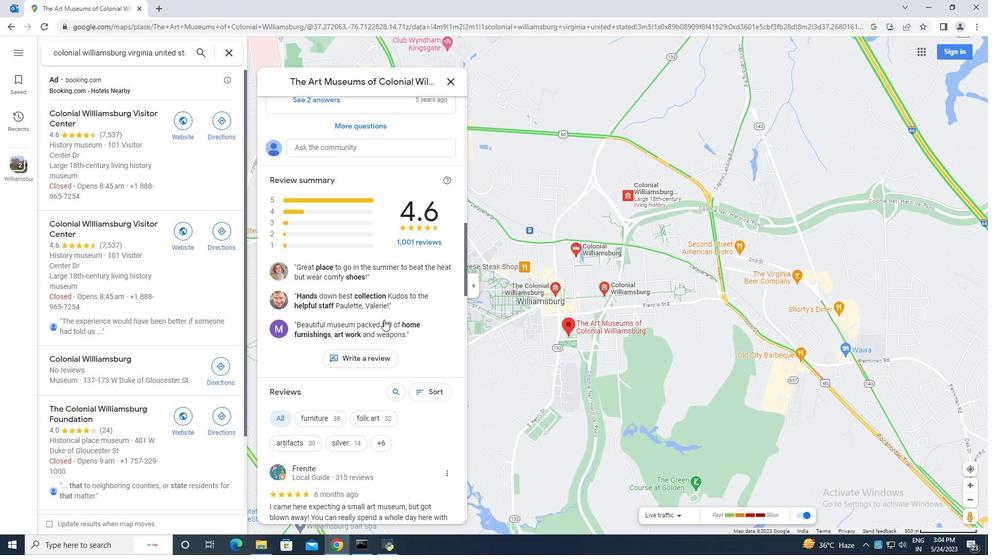
Action: Mouse moved to (383, 320)
Screenshot: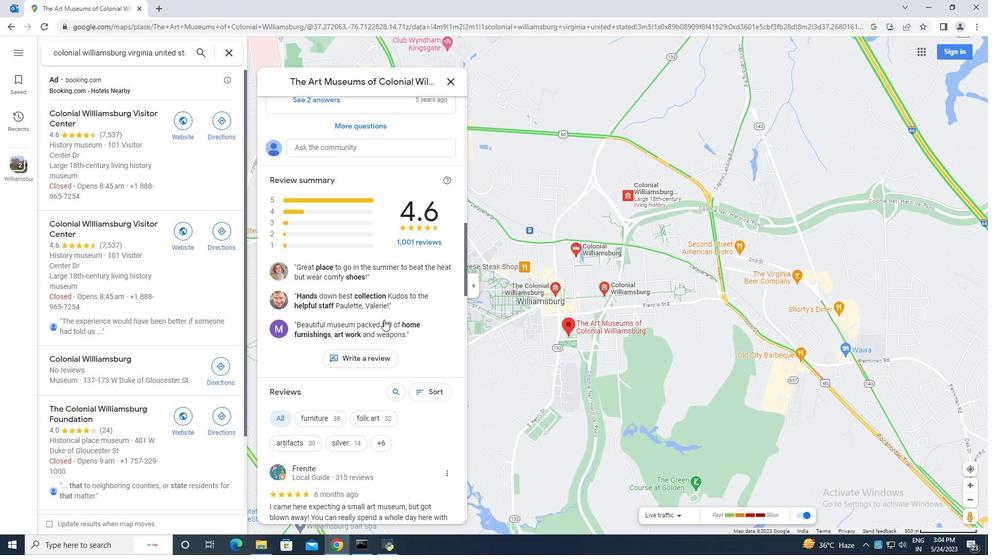
Action: Mouse scrolled (383, 320) with delta (0, 0)
Screenshot: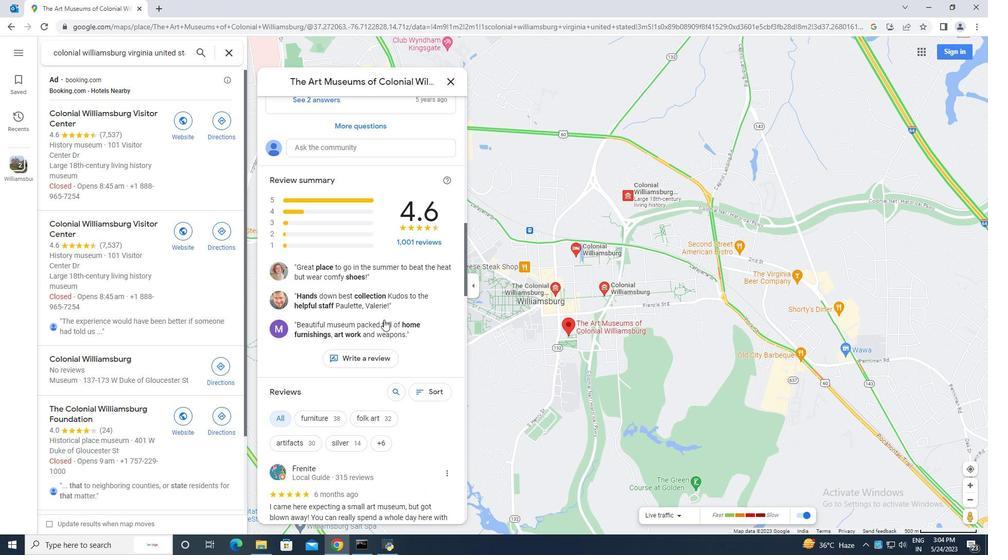 
Action: Mouse moved to (382, 321)
Screenshot: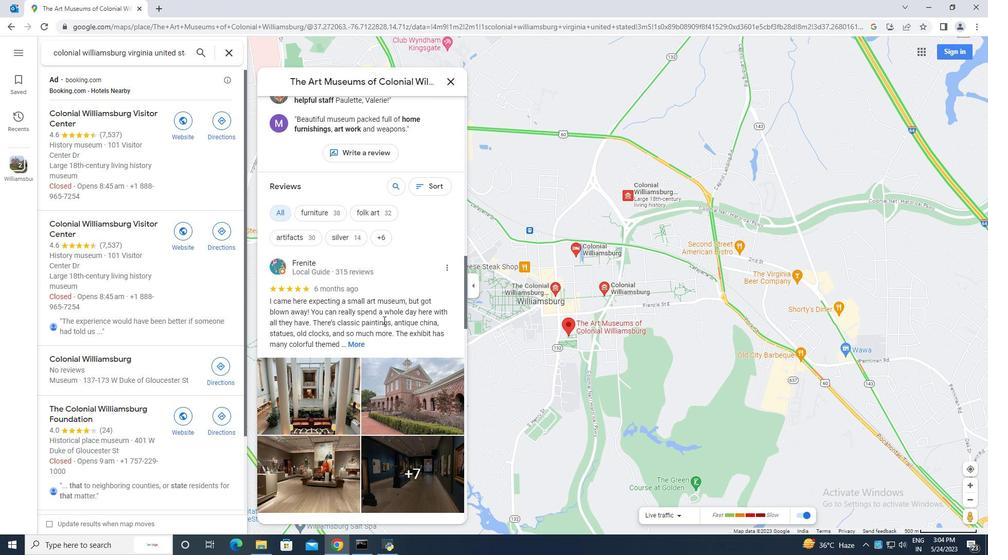 
Action: Mouse scrolled (382, 320) with delta (0, 0)
Screenshot: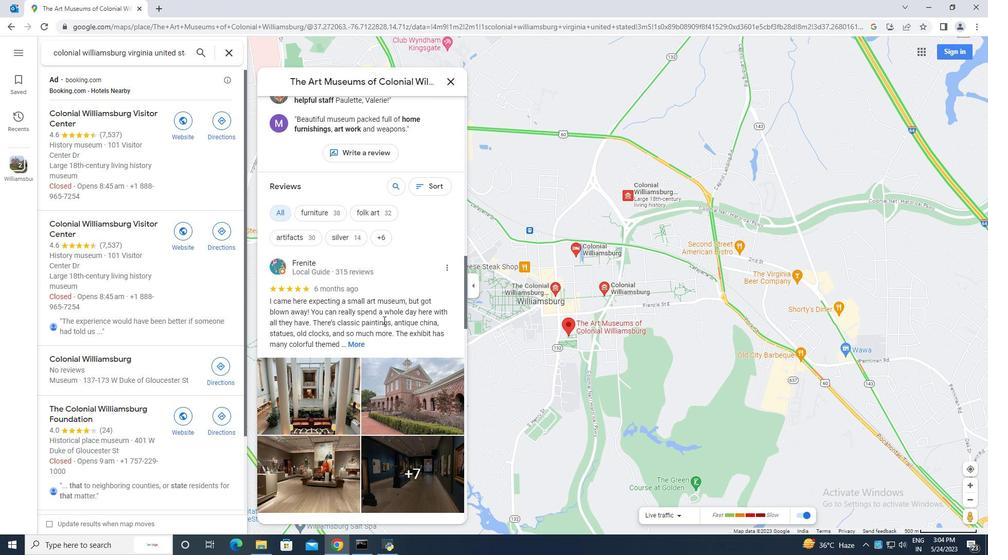 
Action: Mouse moved to (382, 321)
Screenshot: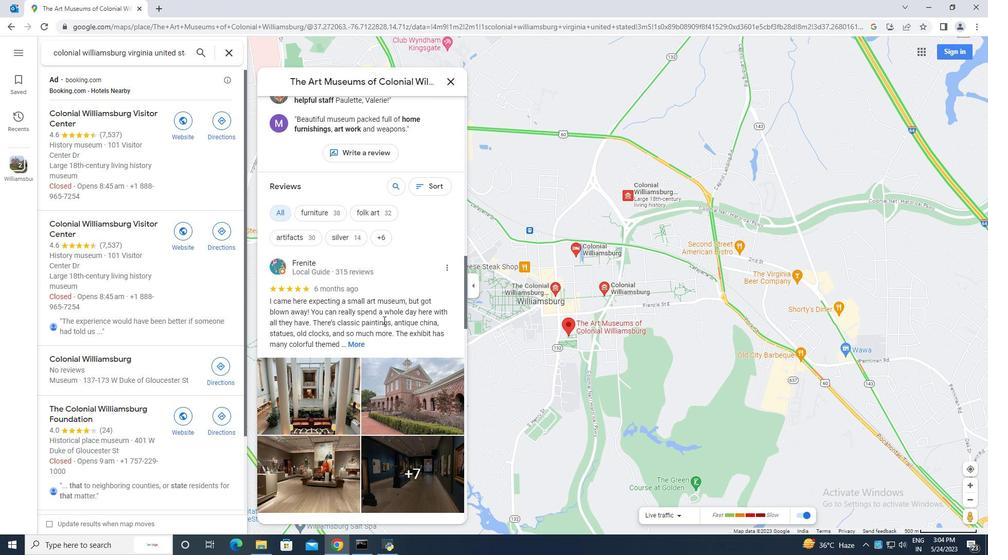 
Action: Mouse scrolled (382, 320) with delta (0, 0)
Screenshot: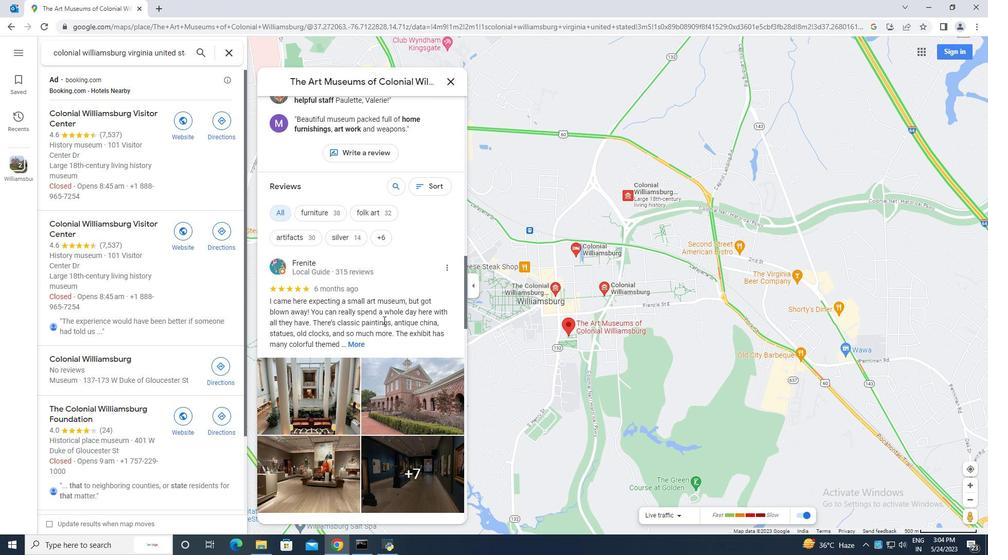 
Action: Mouse moved to (380, 321)
Screenshot: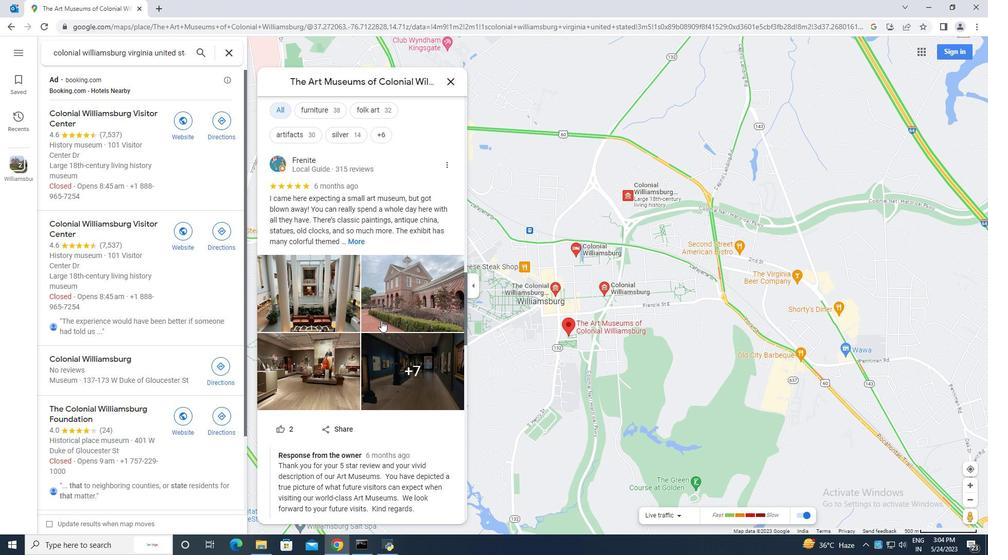 
Action: Mouse scrolled (380, 320) with delta (0, 0)
Screenshot: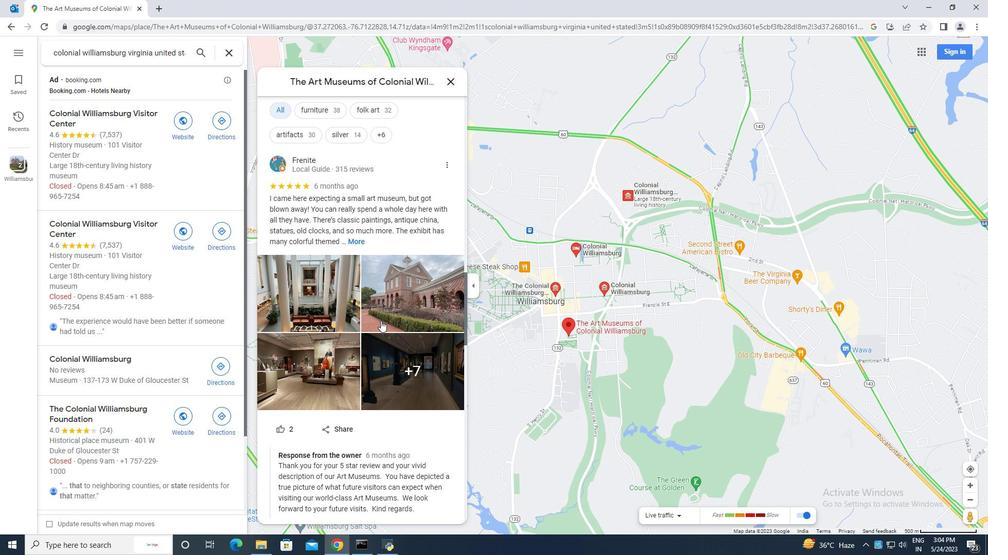 
Action: Mouse scrolled (380, 320) with delta (0, 0)
Screenshot: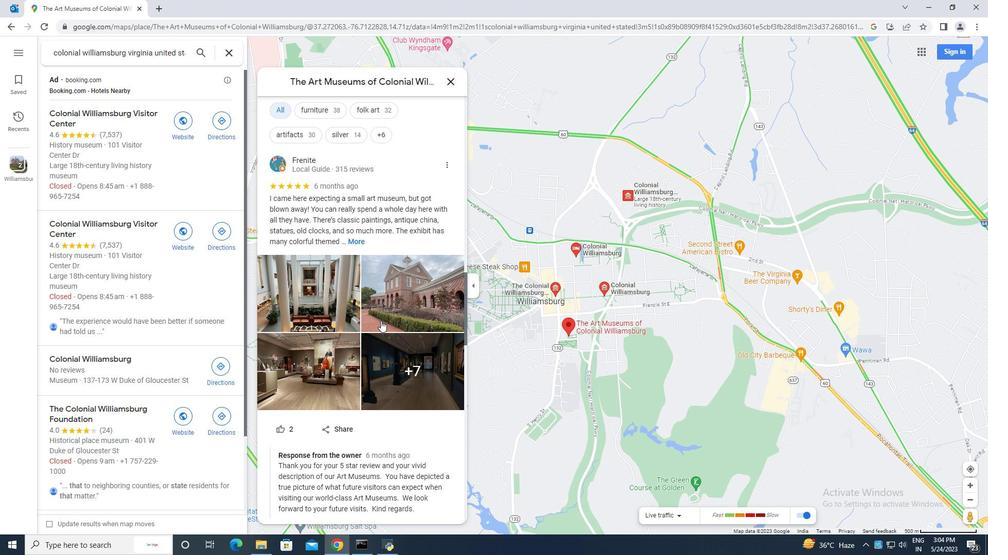
Action: Mouse scrolled (380, 320) with delta (0, 0)
